 Task: Explore the beauty section on Ajio and browse various products.
Action: Mouse moved to (209, 254)
Screenshot: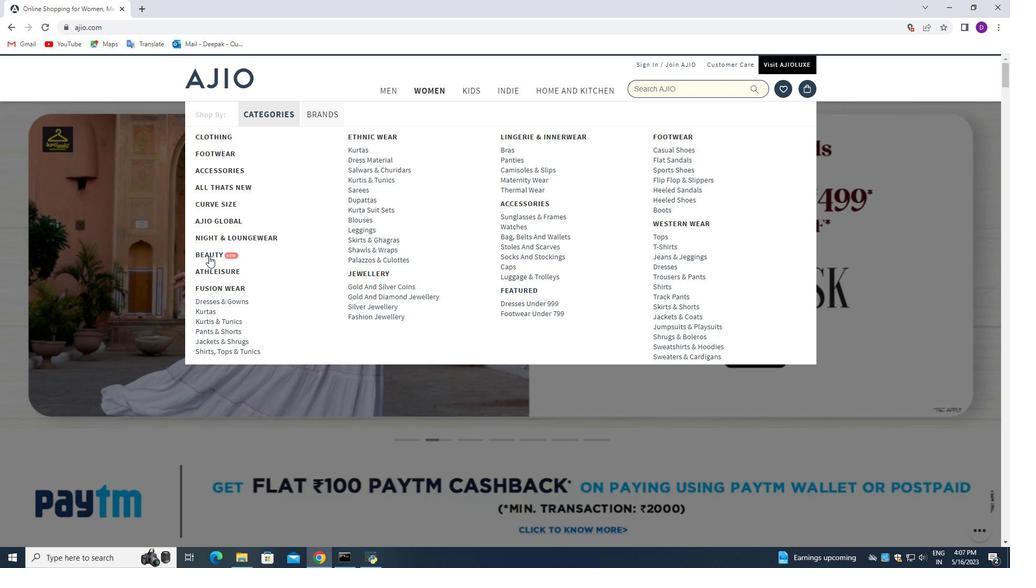 
Action: Mouse pressed left at (209, 254)
Screenshot: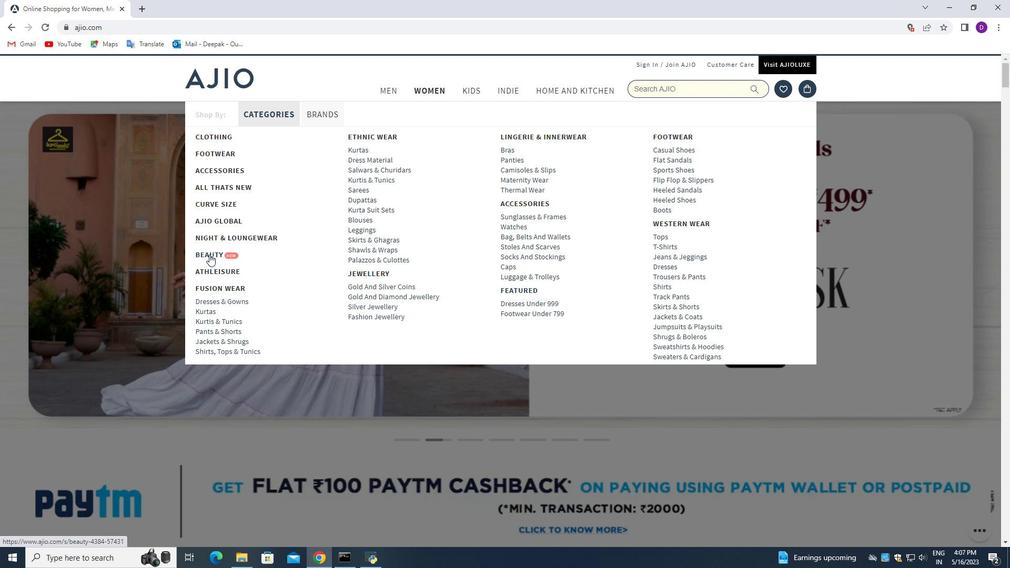 
Action: Mouse pressed left at (209, 254)
Screenshot: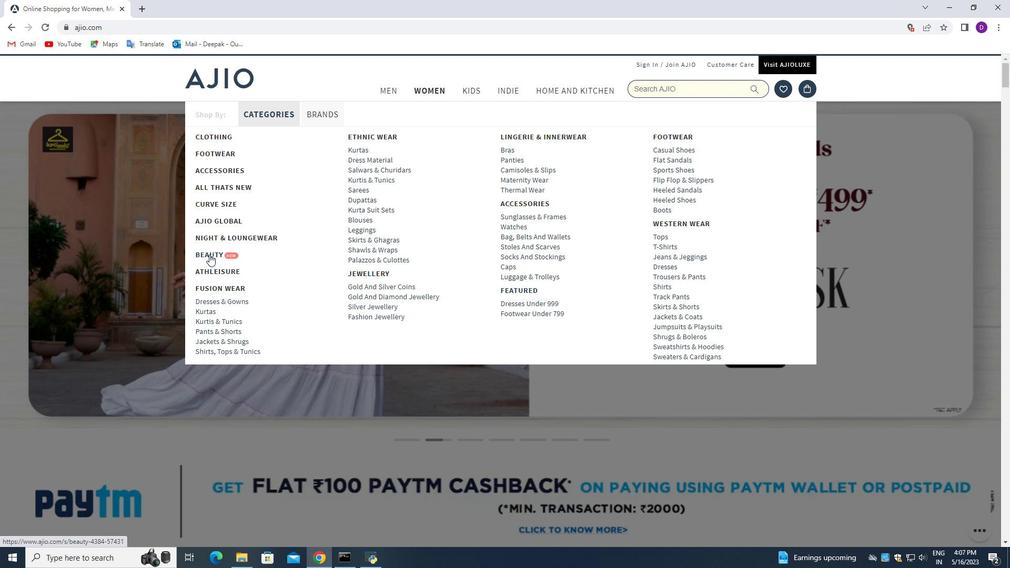 
Action: Mouse moved to (473, 300)
Screenshot: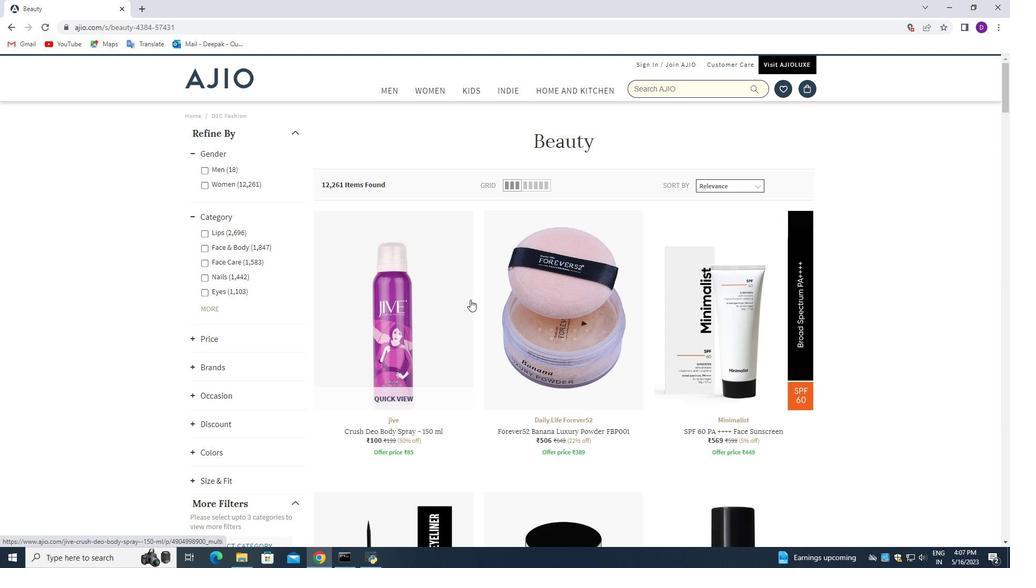 
Action: Mouse scrolled (473, 299) with delta (0, 0)
Screenshot: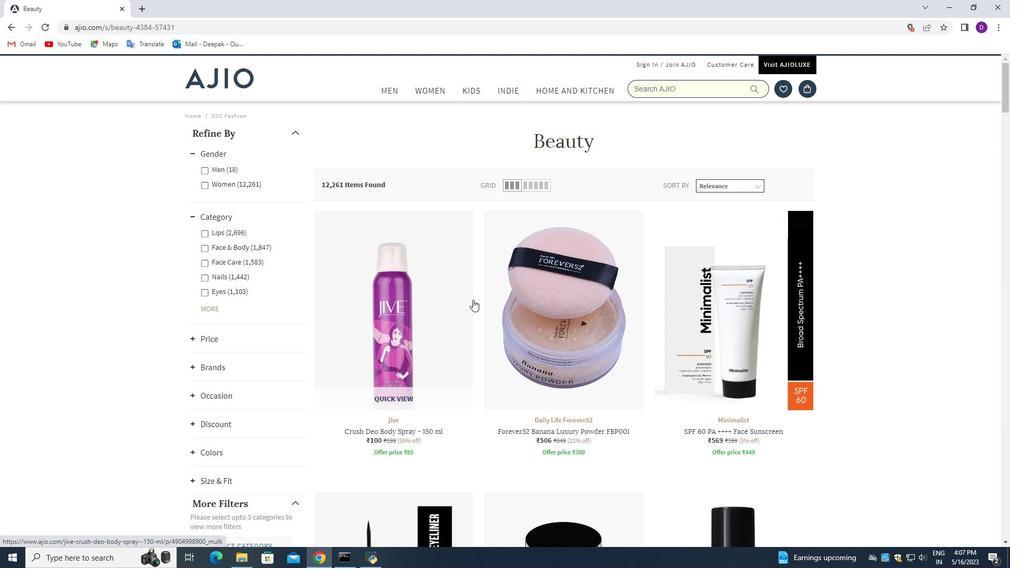 
Action: Mouse scrolled (473, 300) with delta (0, 0)
Screenshot: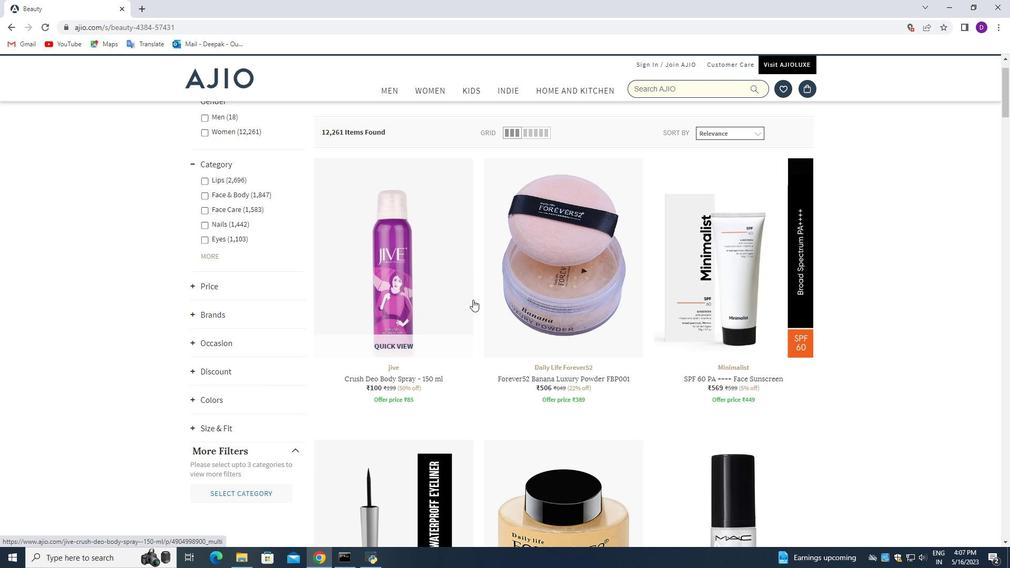 
Action: Mouse moved to (515, 292)
Screenshot: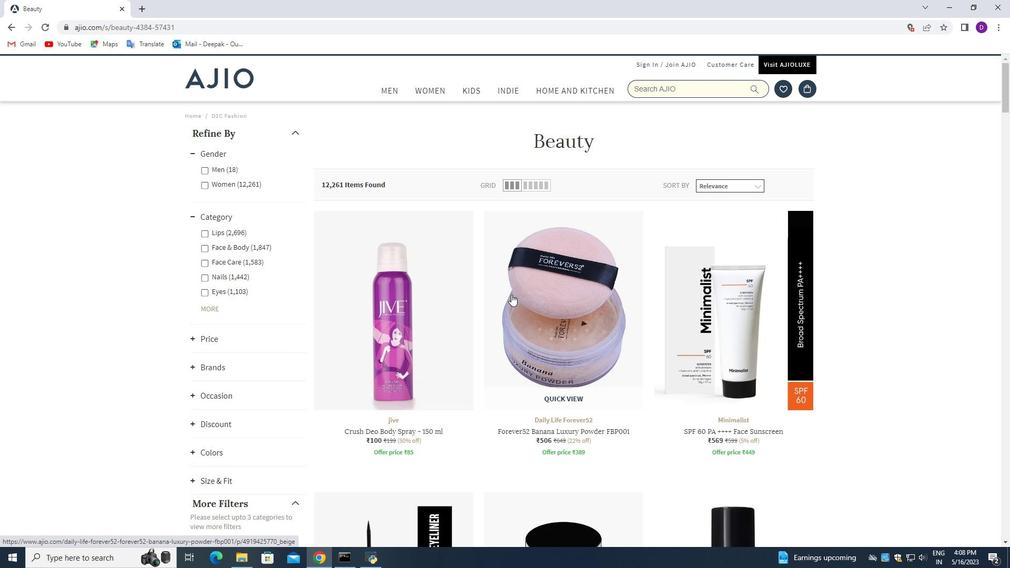 
Action: Mouse scrolled (515, 292) with delta (0, 0)
Screenshot: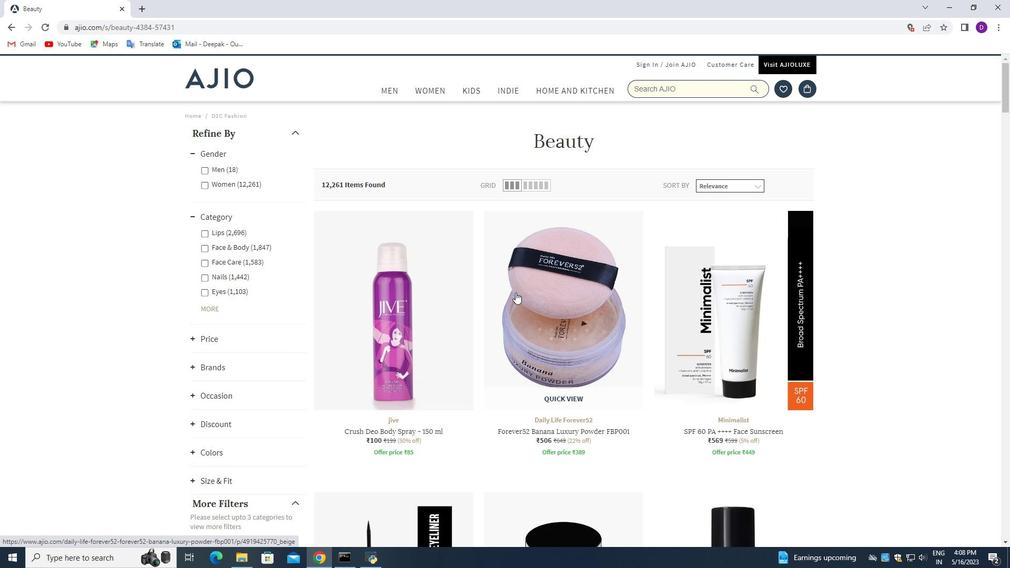 
Action: Mouse scrolled (515, 292) with delta (0, 0)
Screenshot: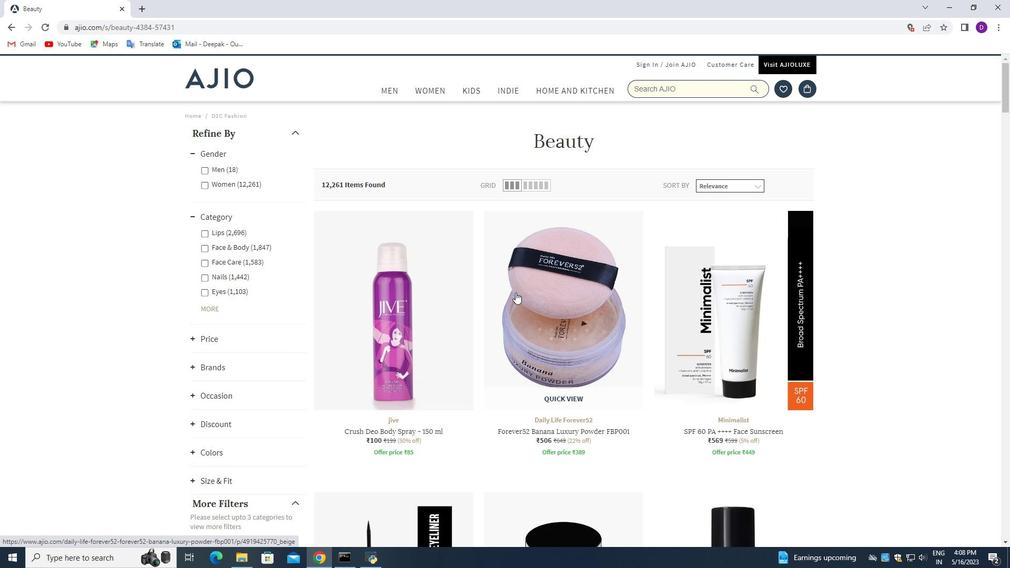 
Action: Mouse scrolled (515, 292) with delta (0, 0)
Screenshot: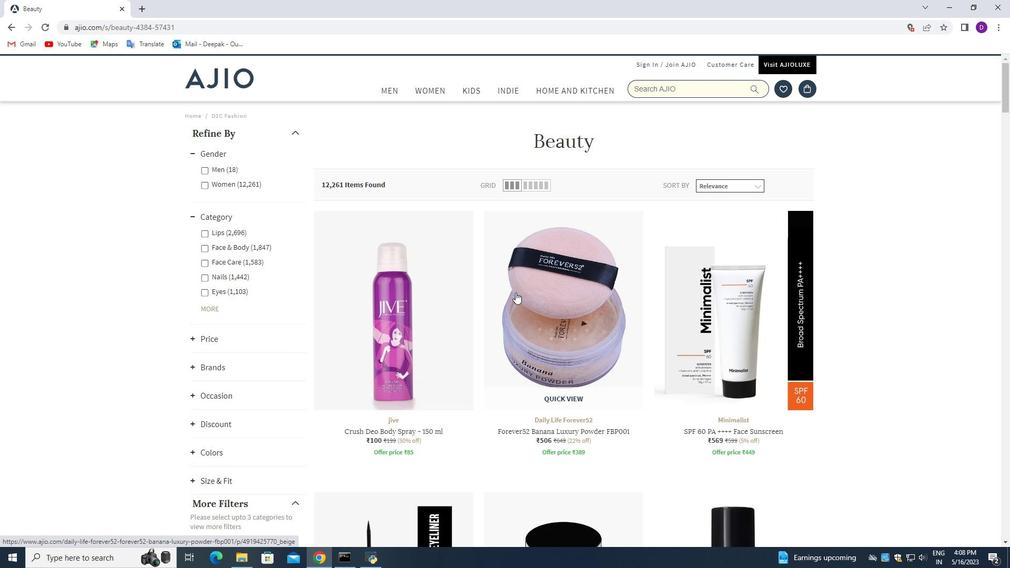 
Action: Mouse moved to (516, 292)
Screenshot: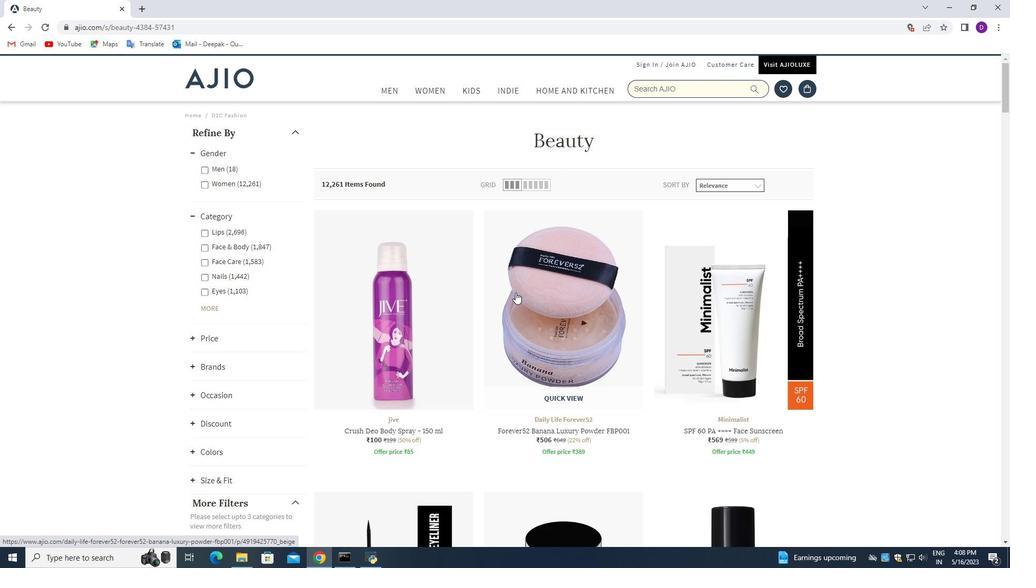 
Action: Mouse scrolled (516, 292) with delta (0, 0)
Screenshot: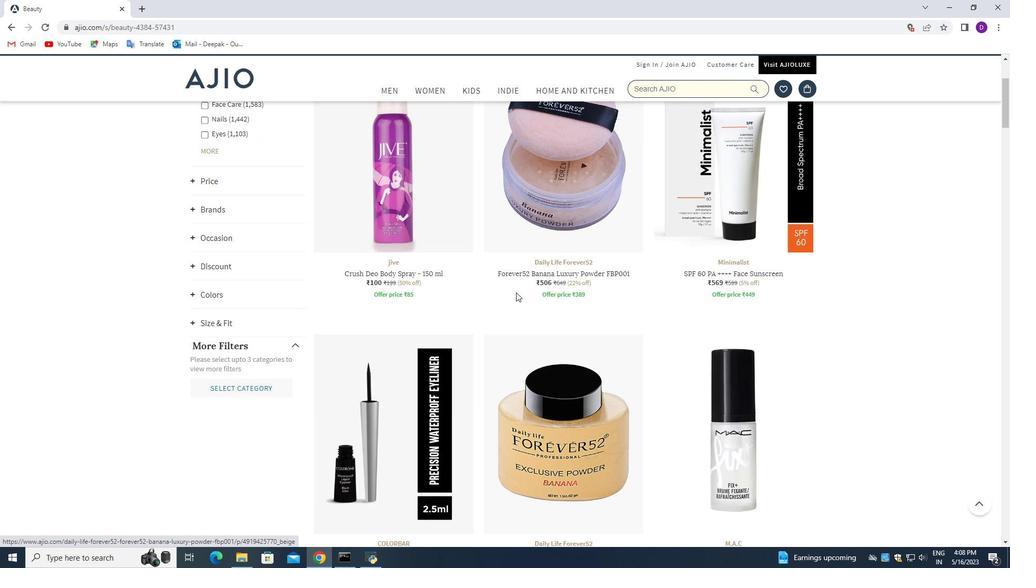 
Action: Mouse scrolled (516, 292) with delta (0, 0)
Screenshot: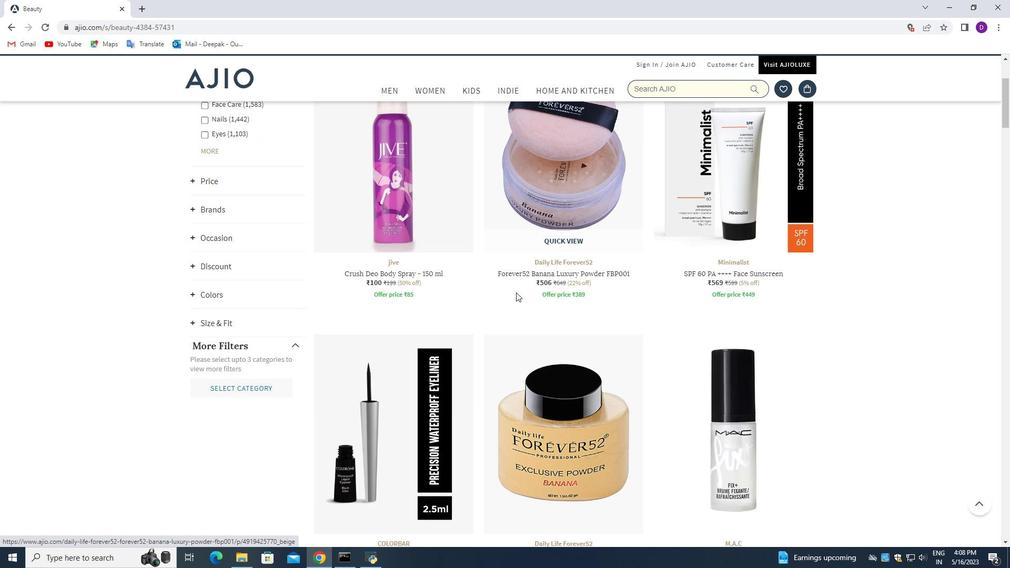 
Action: Mouse scrolled (516, 292) with delta (0, 0)
Screenshot: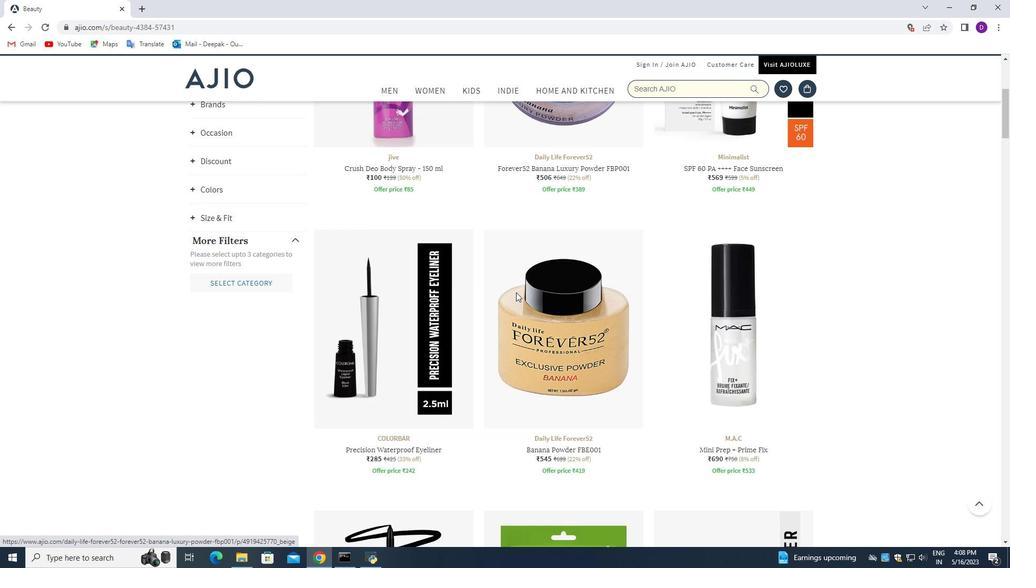 
Action: Mouse scrolled (516, 292) with delta (0, 0)
Screenshot: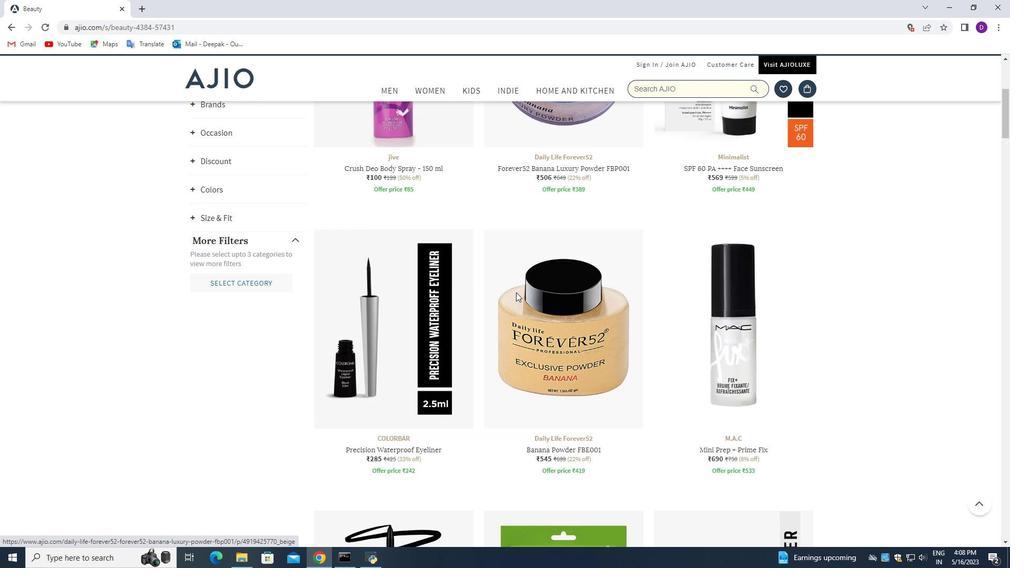 
Action: Mouse scrolled (516, 292) with delta (0, 0)
Screenshot: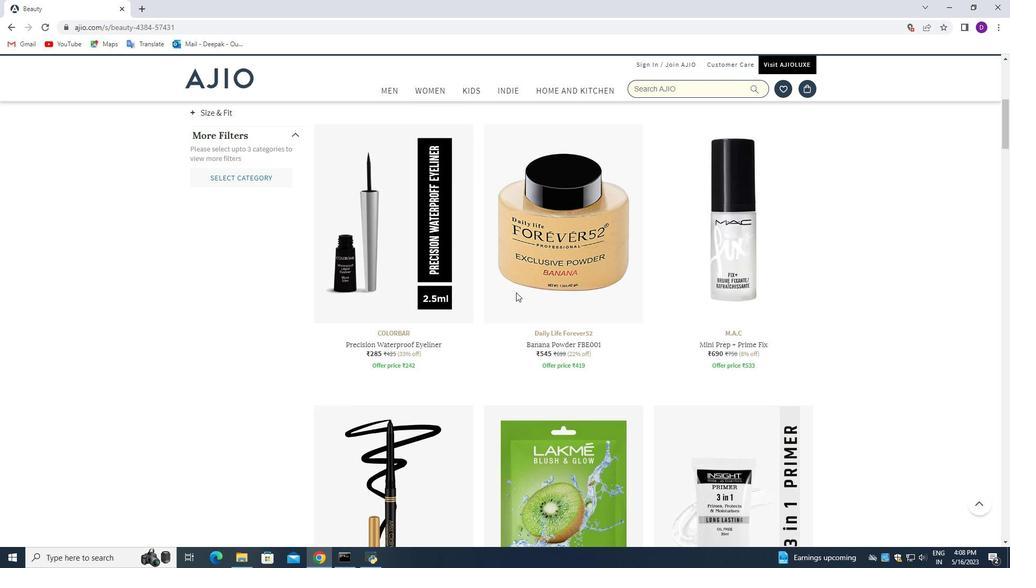 
Action: Mouse scrolled (516, 292) with delta (0, 0)
Screenshot: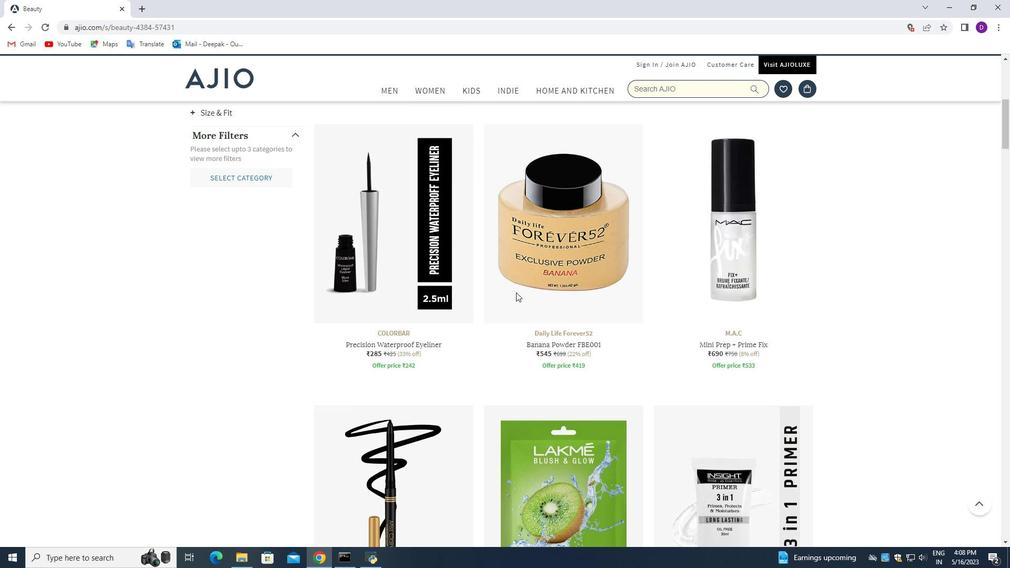 
Action: Mouse scrolled (516, 292) with delta (0, 0)
Screenshot: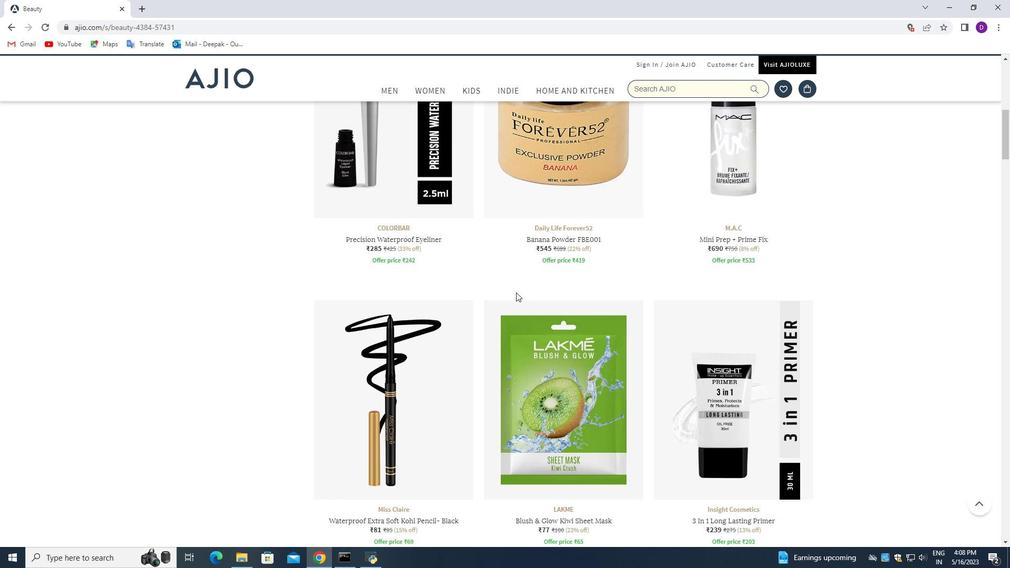 
Action: Mouse scrolled (516, 292) with delta (0, 0)
Screenshot: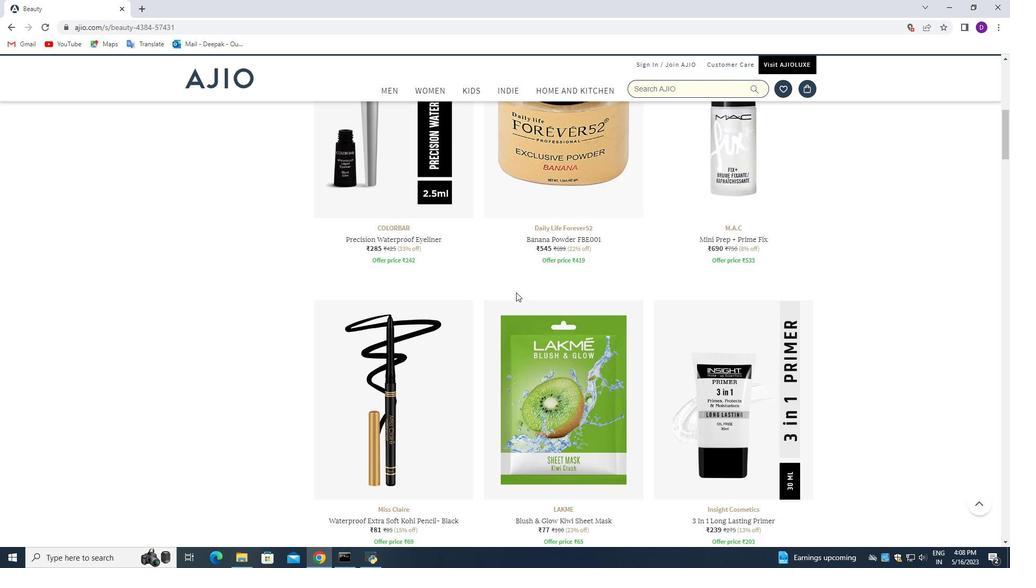 
Action: Mouse scrolled (516, 292) with delta (0, 0)
Screenshot: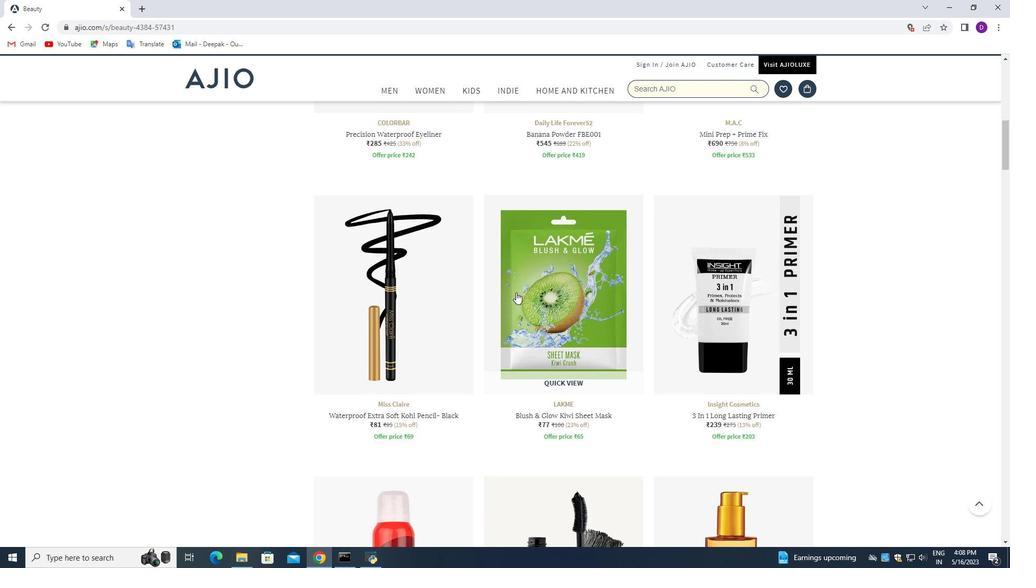 
Action: Mouse scrolled (516, 292) with delta (0, 0)
Screenshot: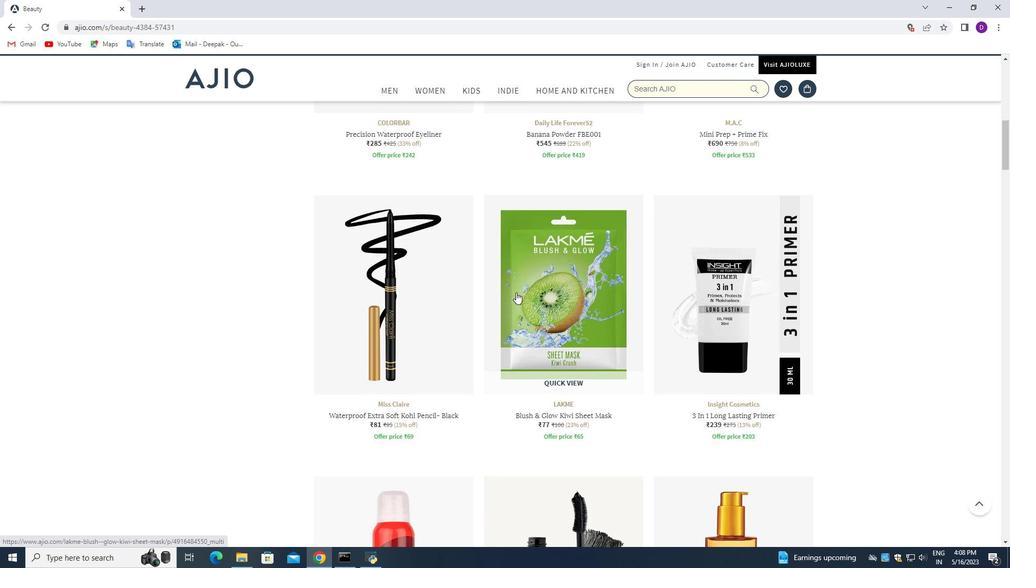 
Action: Mouse scrolled (516, 292) with delta (0, 0)
Screenshot: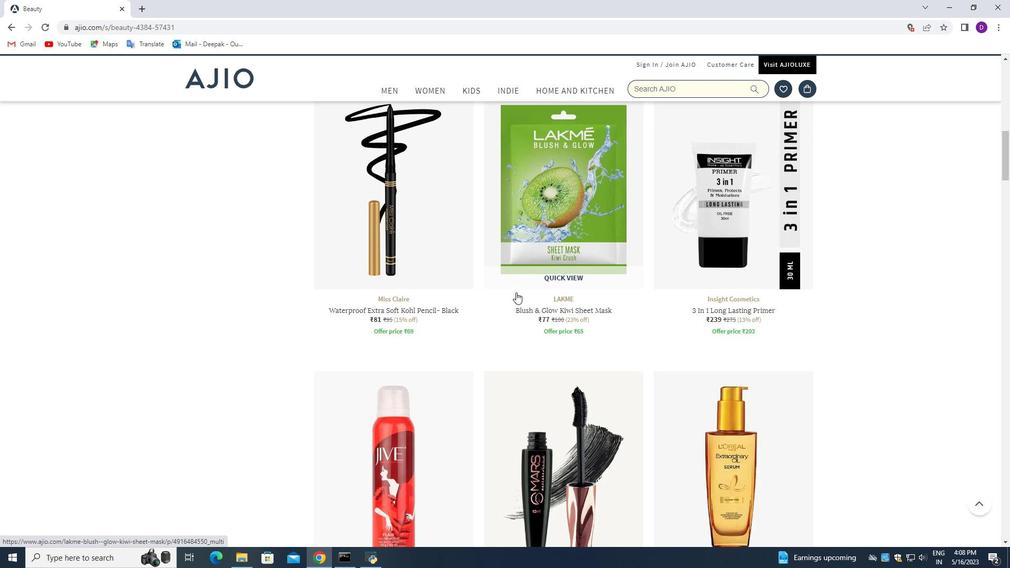 
Action: Mouse scrolled (516, 292) with delta (0, 0)
Screenshot: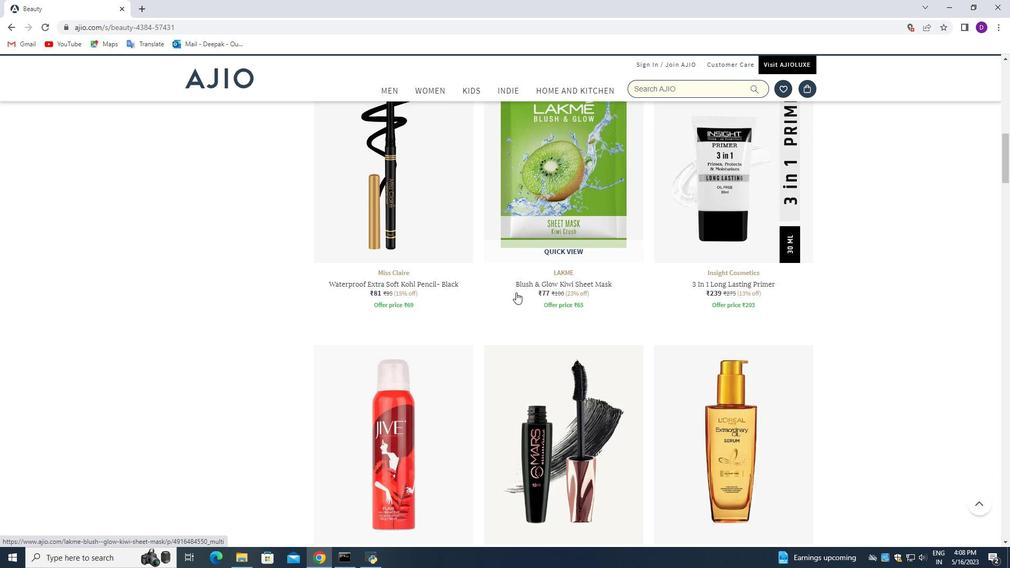 
Action: Mouse scrolled (516, 292) with delta (0, 0)
Screenshot: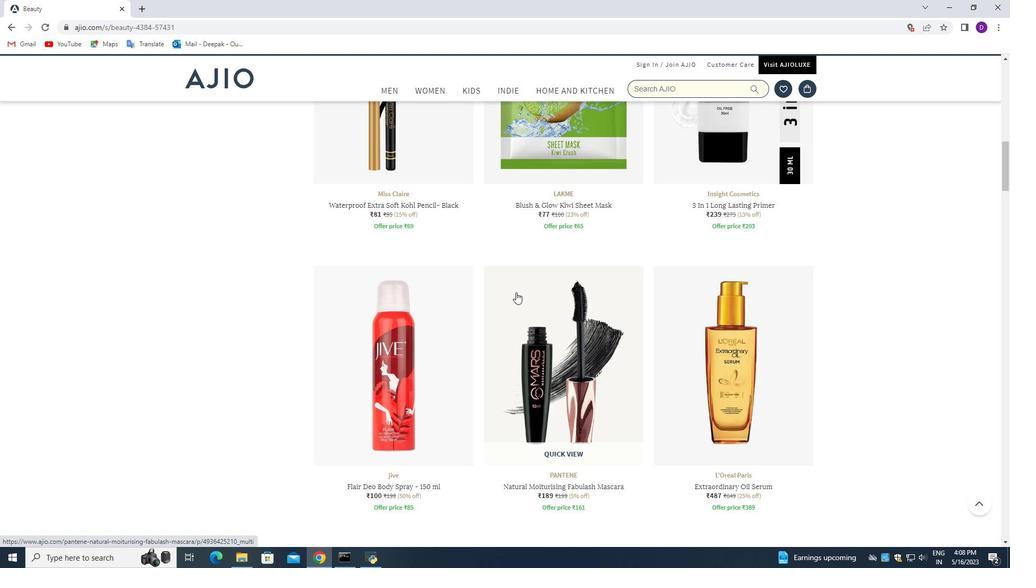 
Action: Mouse scrolled (516, 292) with delta (0, 0)
Screenshot: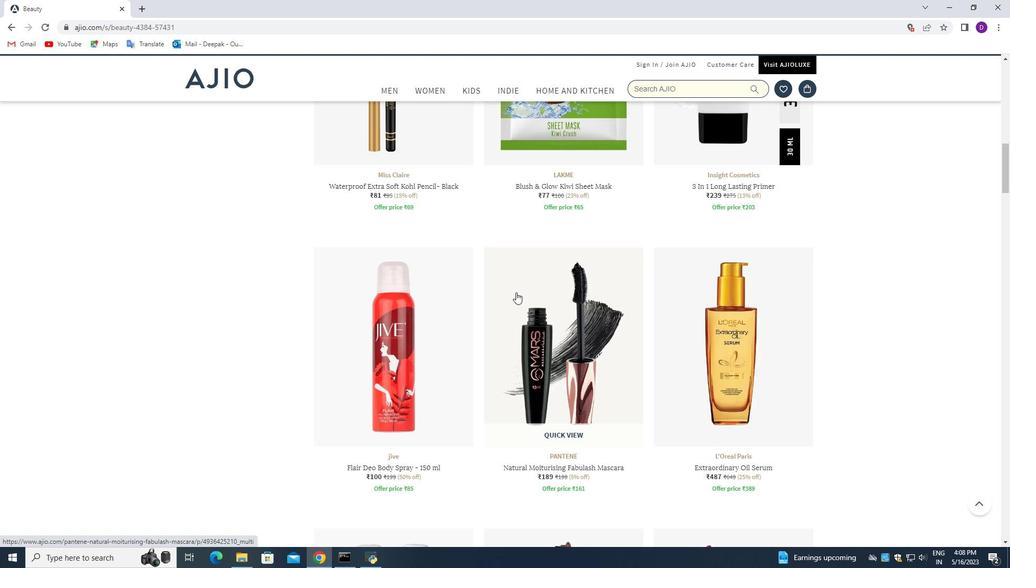 
Action: Mouse scrolled (516, 292) with delta (0, 0)
Screenshot: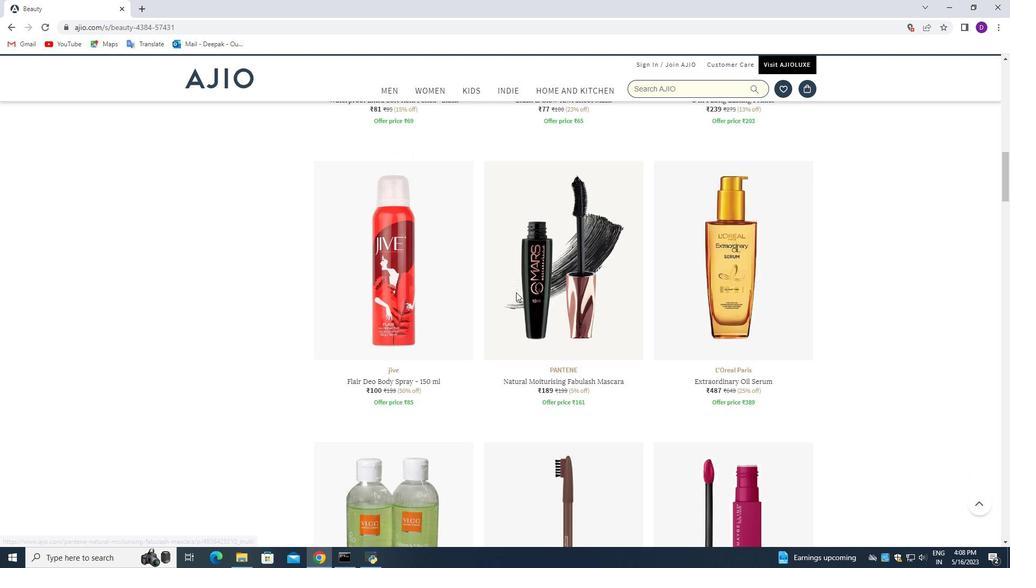 
Action: Mouse moved to (519, 290)
Screenshot: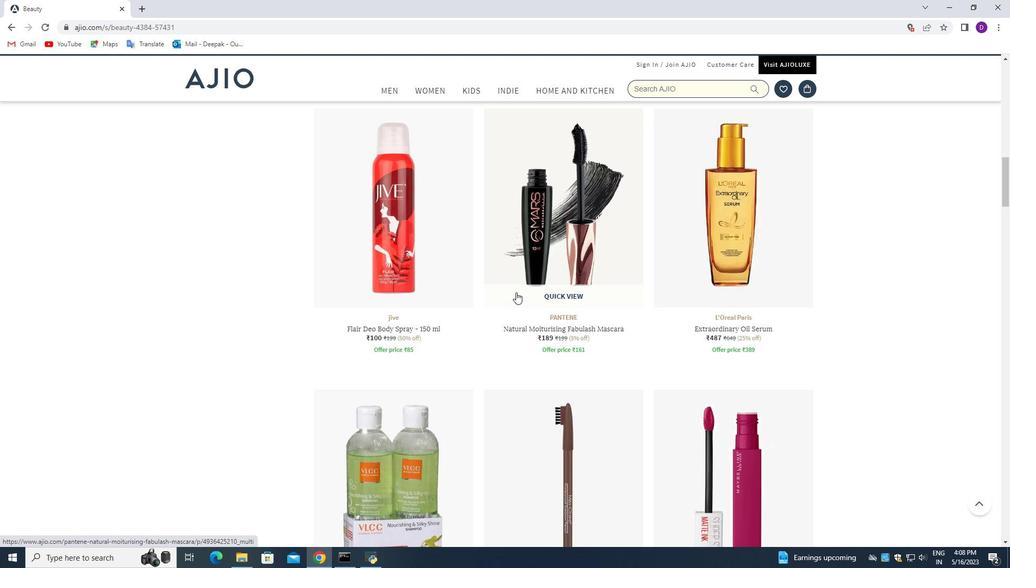 
Action: Mouse scrolled (519, 290) with delta (0, 0)
Screenshot: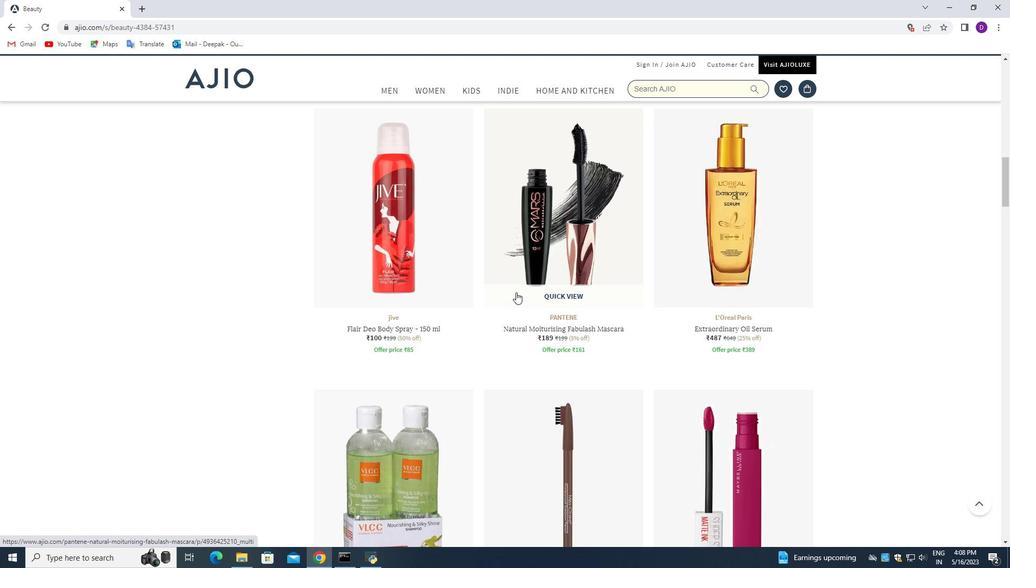 
Action: Mouse moved to (369, 322)
Screenshot: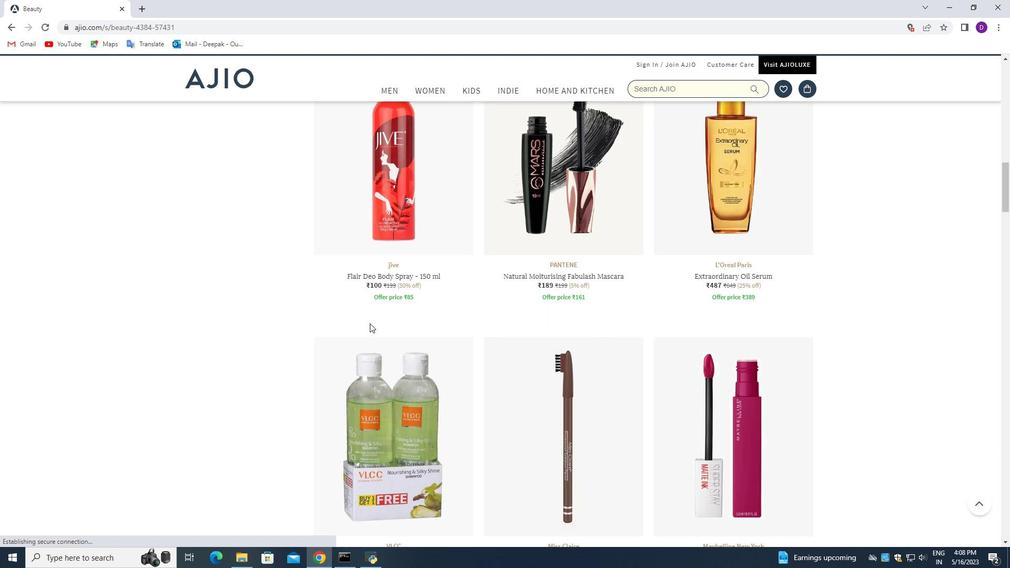 
Action: Mouse scrolled (369, 322) with delta (0, 0)
Screenshot: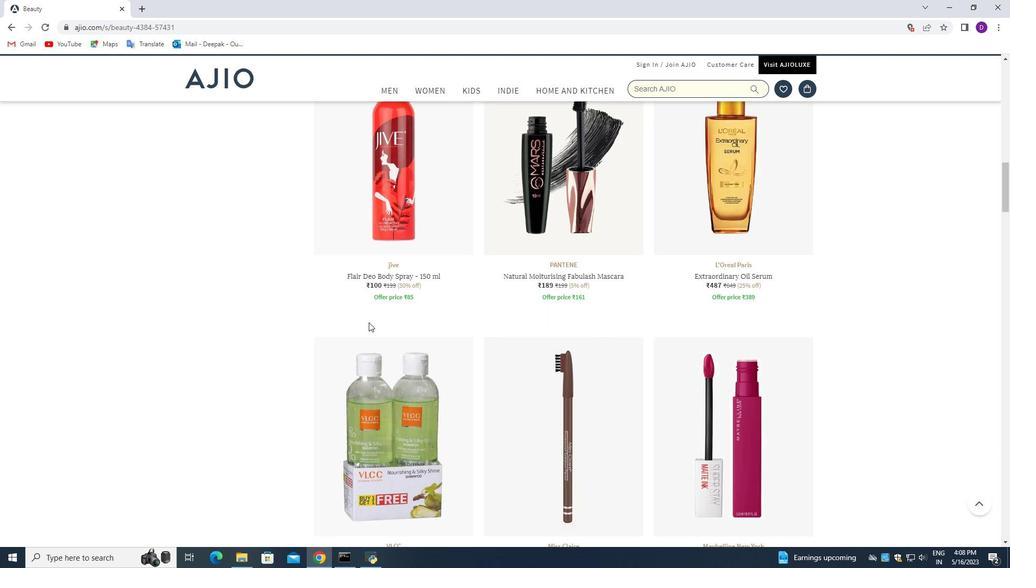 
Action: Mouse moved to (349, 412)
Screenshot: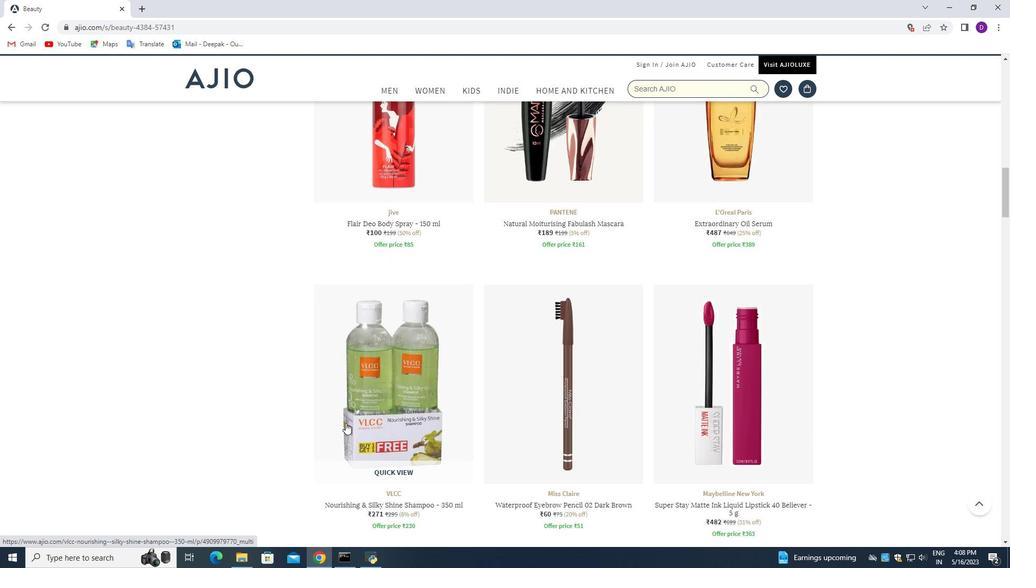 
Action: Mouse scrolled (349, 412) with delta (0, 0)
Screenshot: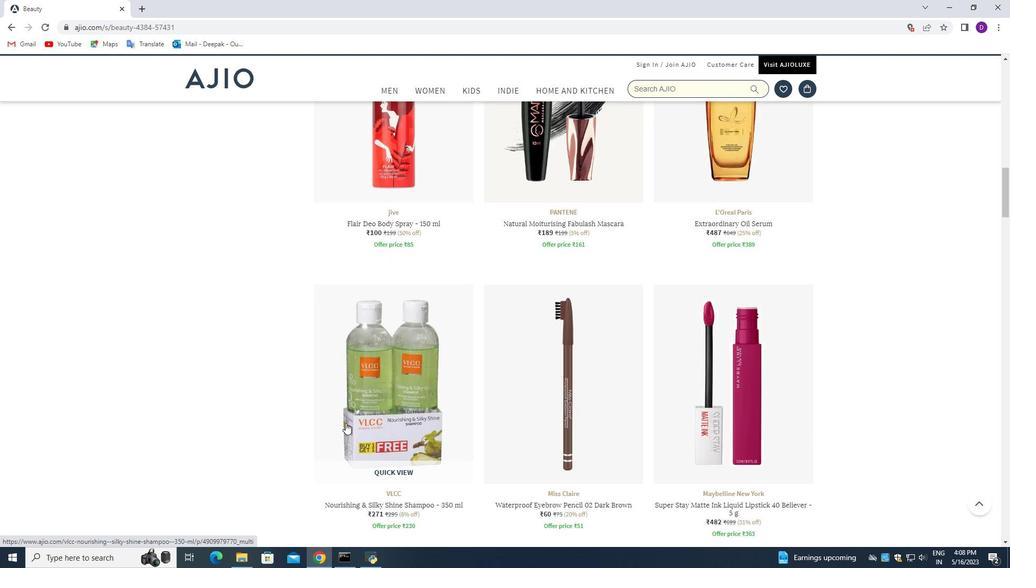 
Action: Mouse moved to (356, 407)
Screenshot: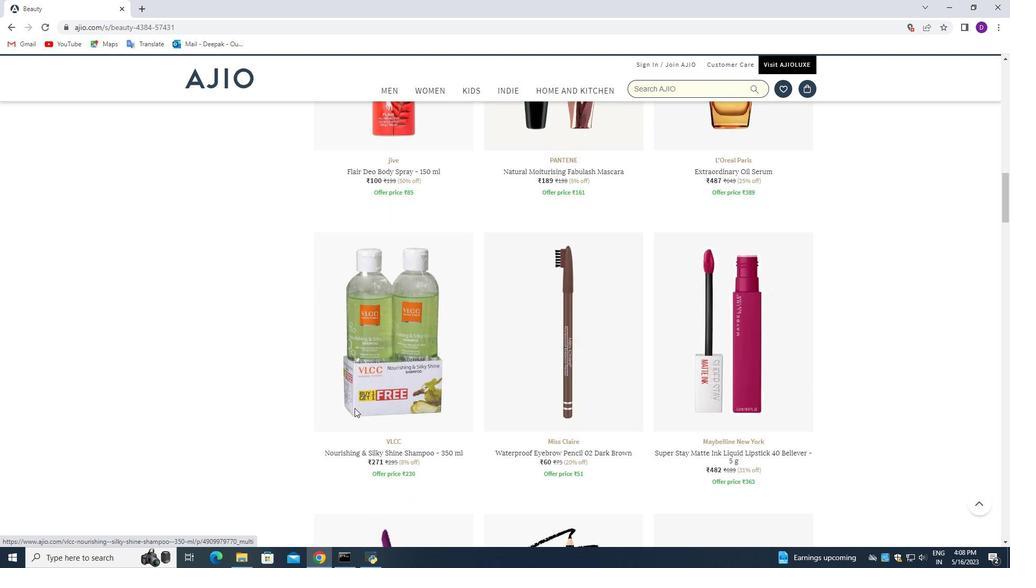 
Action: Mouse scrolled (356, 406) with delta (0, 0)
Screenshot: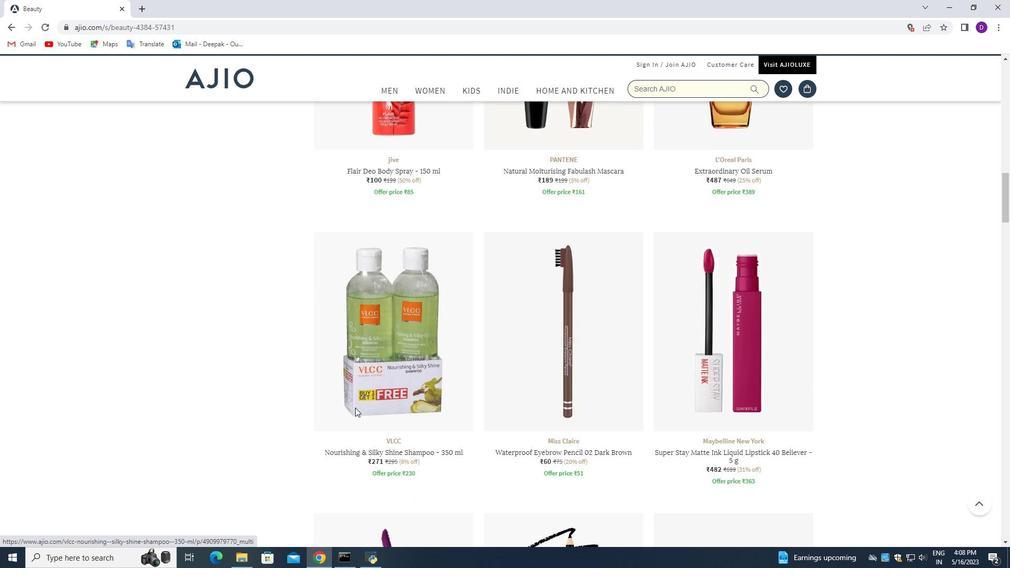 
Action: Mouse moved to (698, 418)
Screenshot: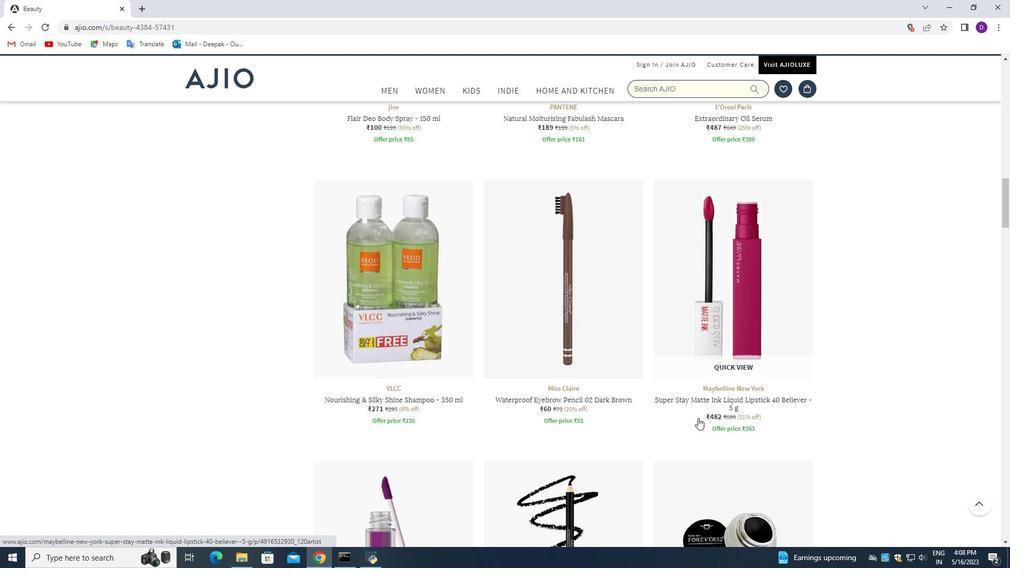 
Action: Mouse scrolled (698, 418) with delta (0, 0)
Screenshot: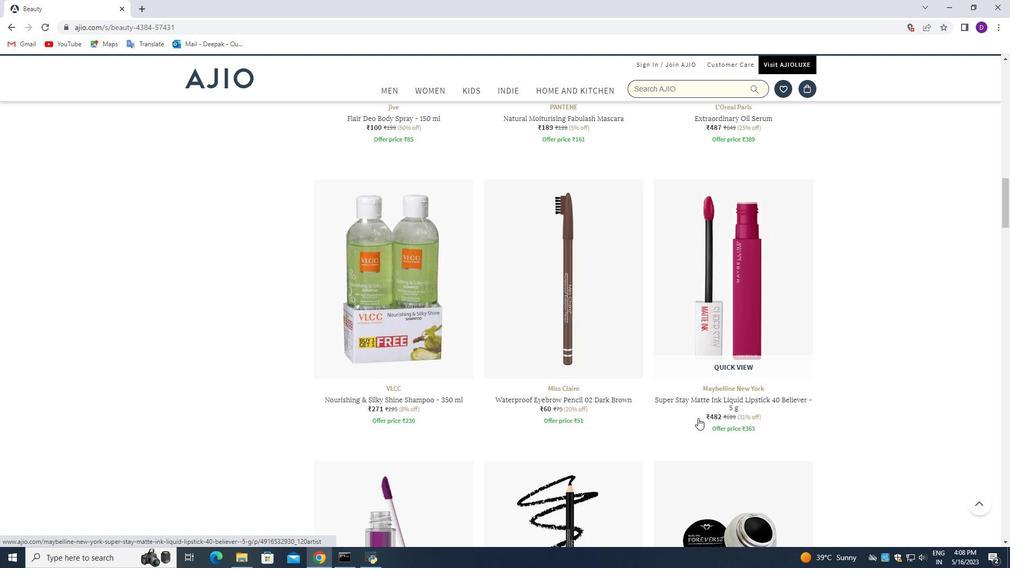 
Action: Mouse moved to (495, 407)
Screenshot: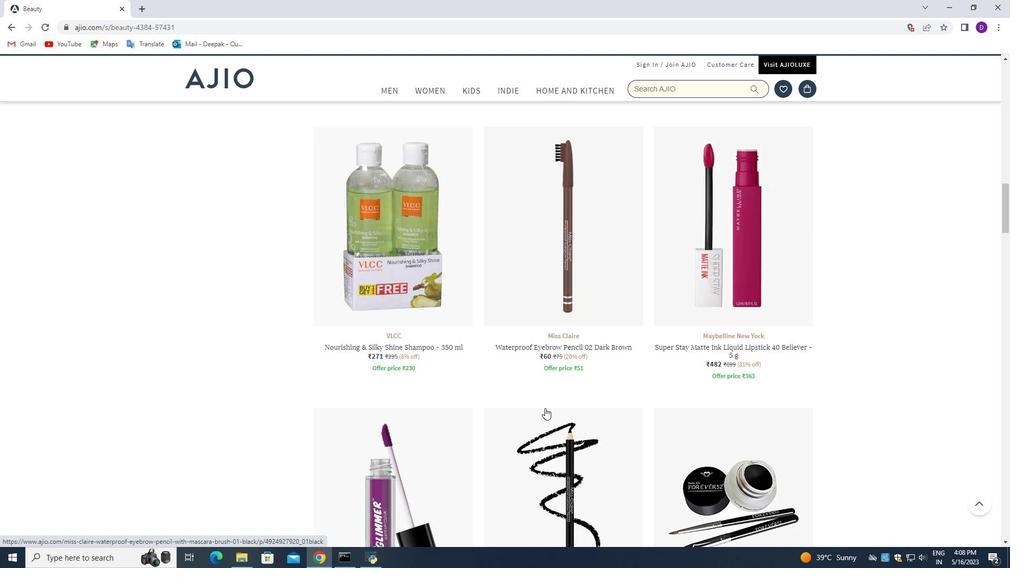 
Action: Mouse scrolled (498, 406) with delta (0, 0)
Screenshot: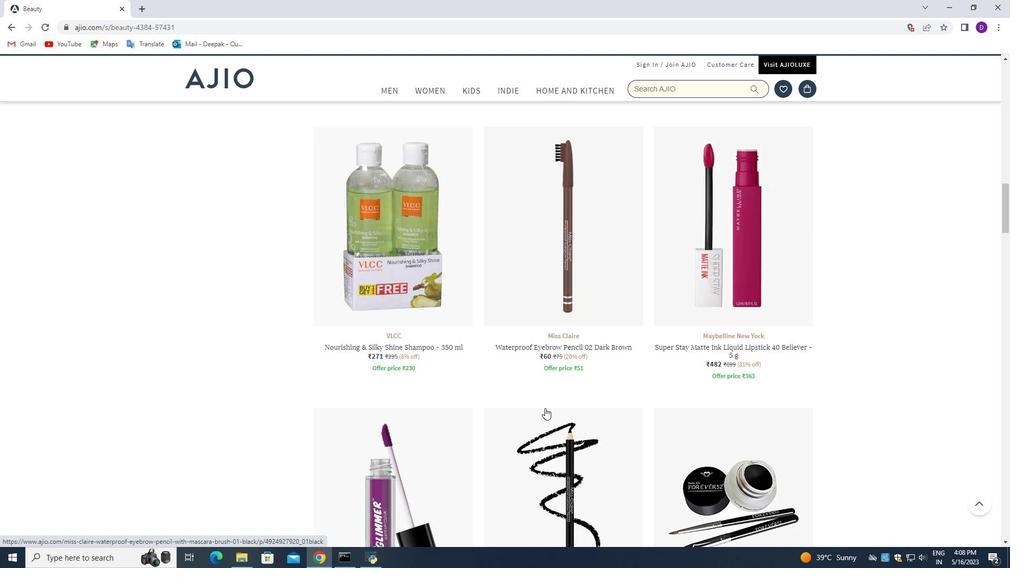 
Action: Mouse moved to (464, 398)
Screenshot: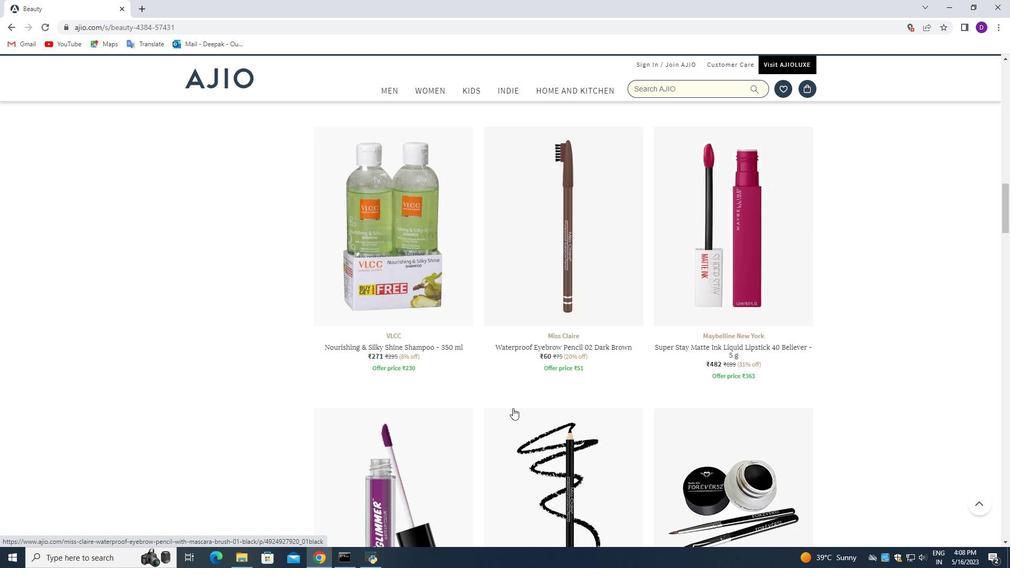 
Action: Mouse scrolled (468, 399) with delta (0, 0)
Screenshot: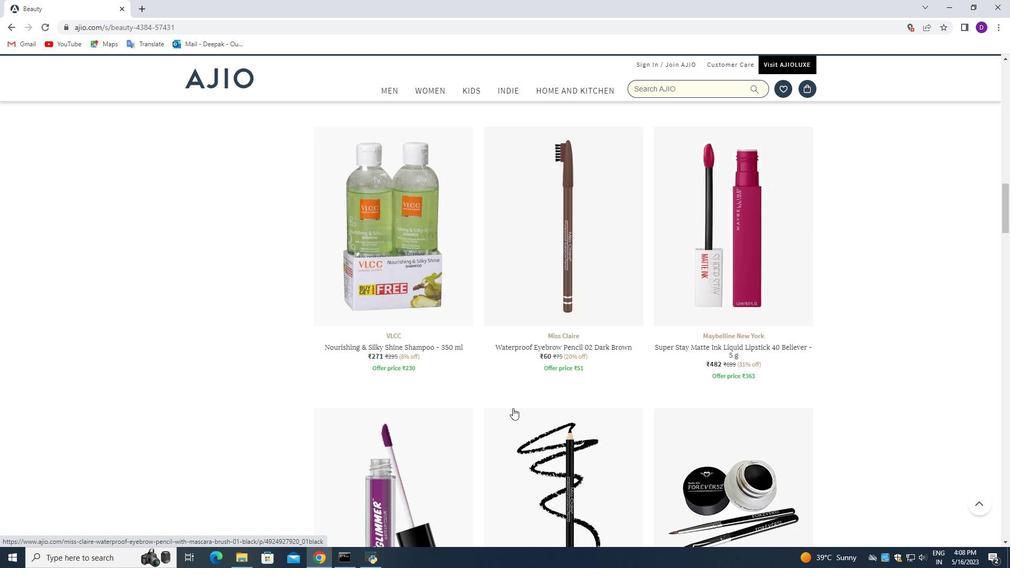 
Action: Mouse moved to (450, 393)
Screenshot: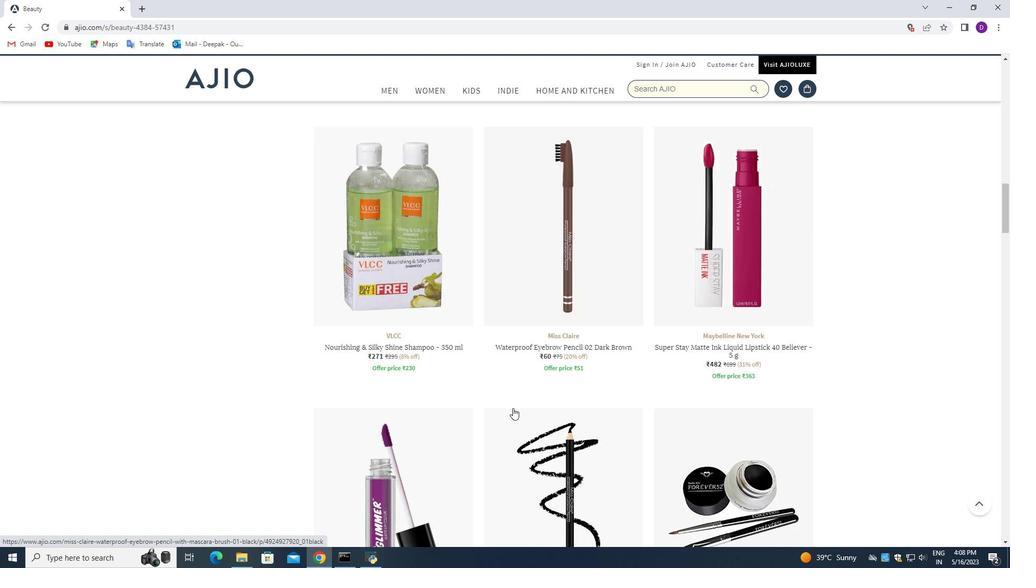 
Action: Mouse scrolled (450, 393) with delta (0, 0)
Screenshot: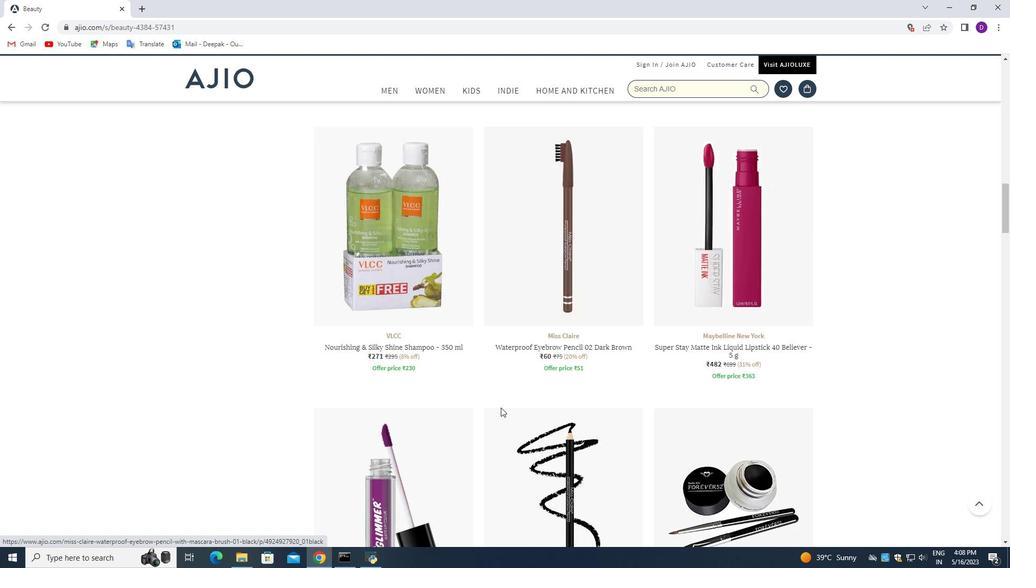 
Action: Mouse moved to (366, 374)
Screenshot: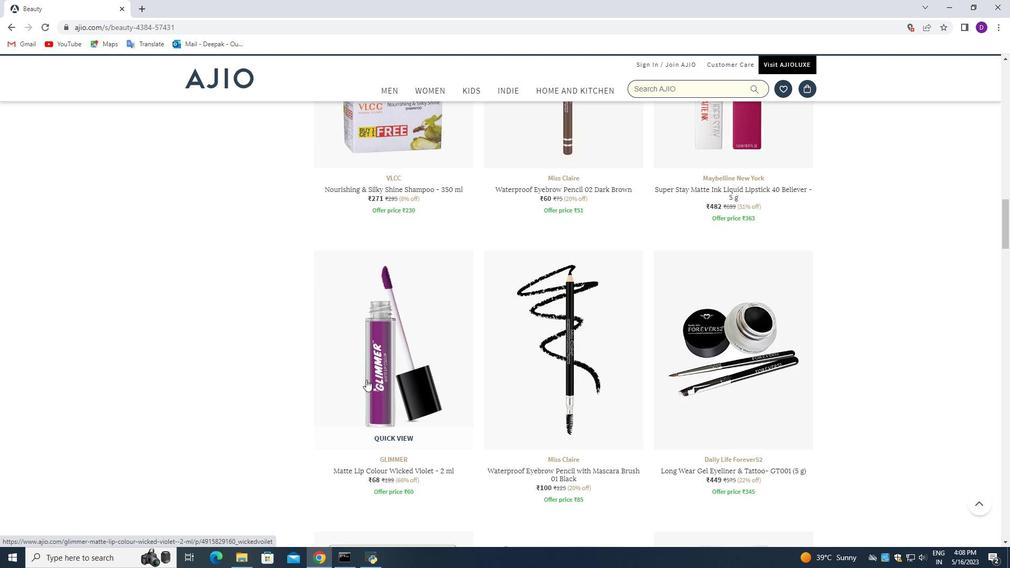 
Action: Mouse pressed left at (366, 374)
Screenshot: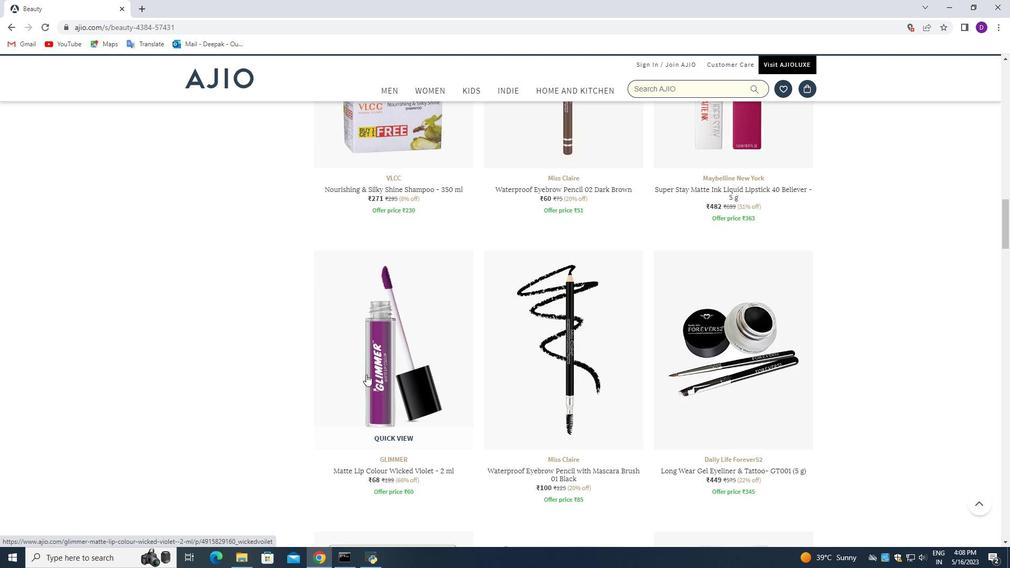 
Action: Mouse moved to (483, 364)
Screenshot: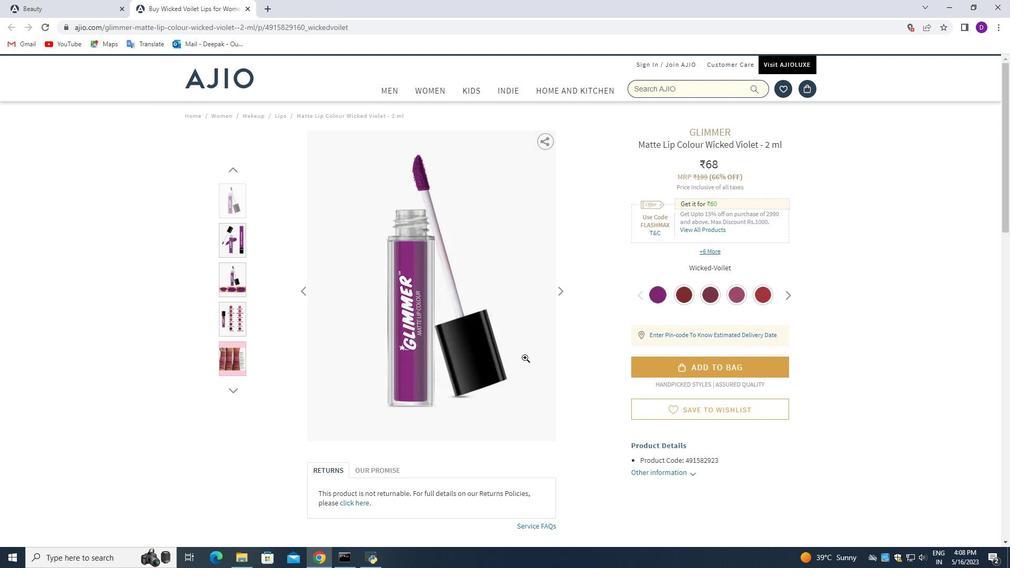 
Action: Mouse scrolled (483, 364) with delta (0, 0)
Screenshot: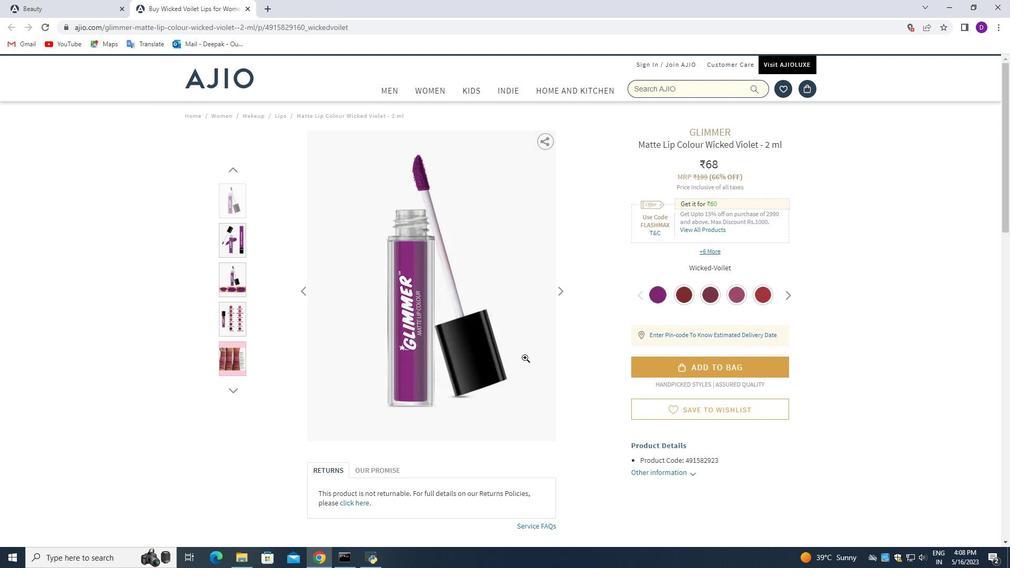 
Action: Mouse moved to (478, 364)
Screenshot: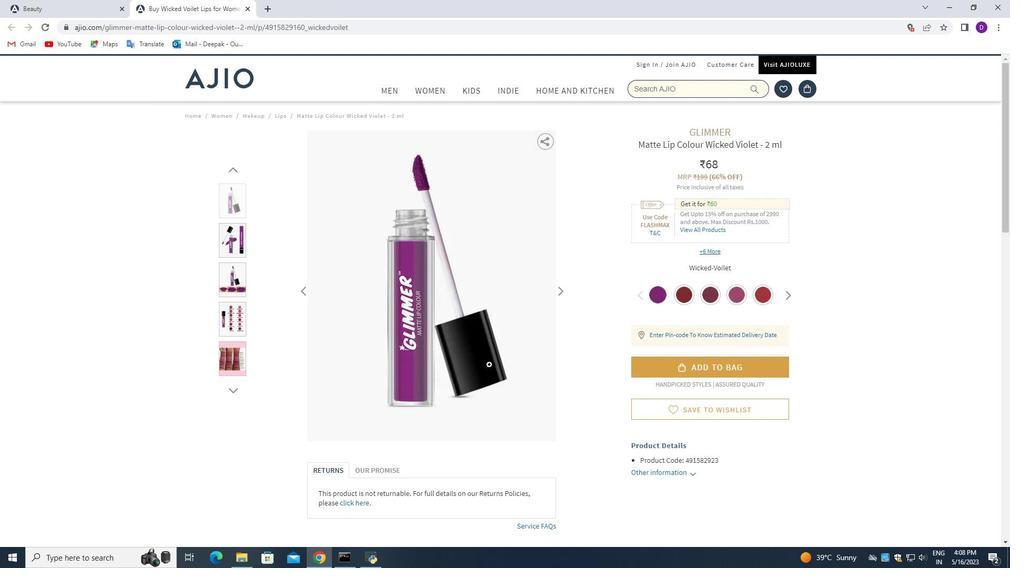 
Action: Mouse scrolled (478, 364) with delta (0, 0)
Screenshot: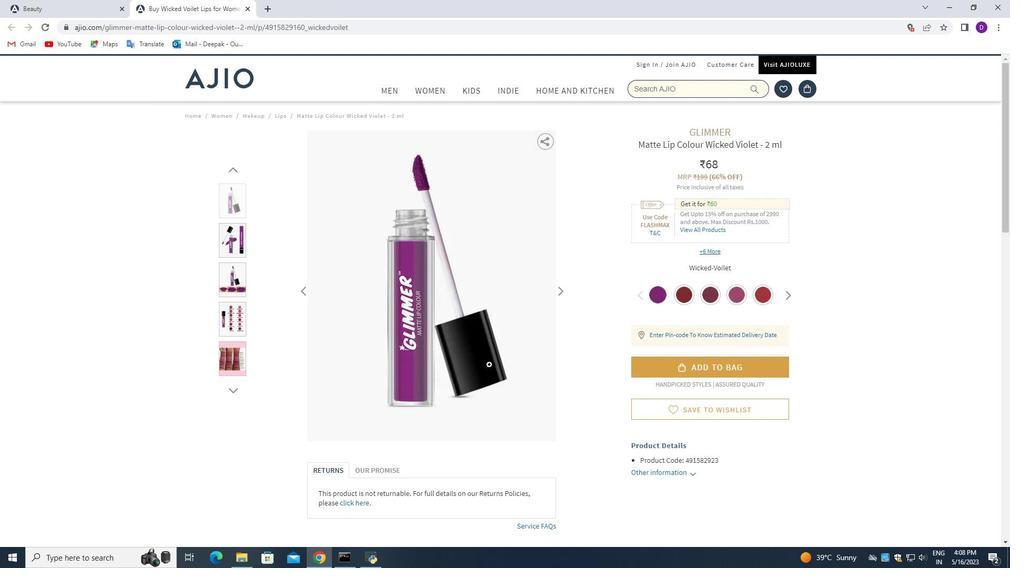 
Action: Mouse moved to (491, 351)
Screenshot: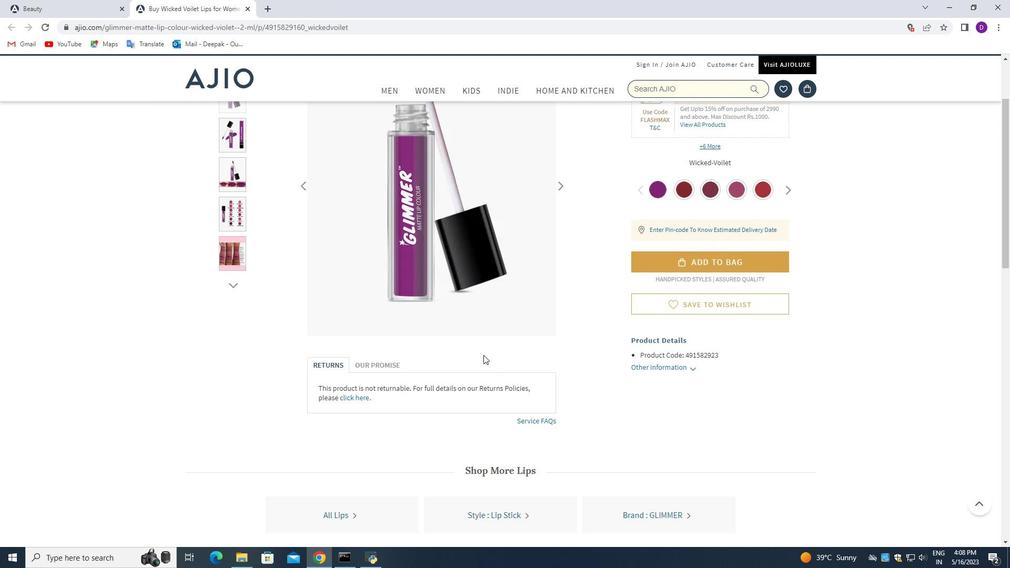 
Action: Mouse scrolled (491, 351) with delta (0, 0)
Screenshot: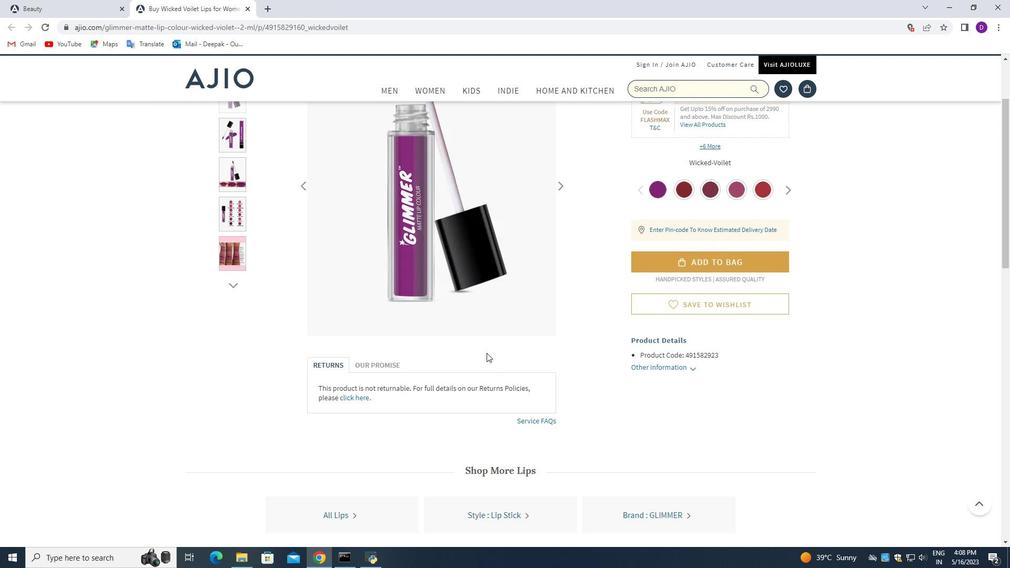 
Action: Mouse scrolled (491, 351) with delta (0, 0)
Screenshot: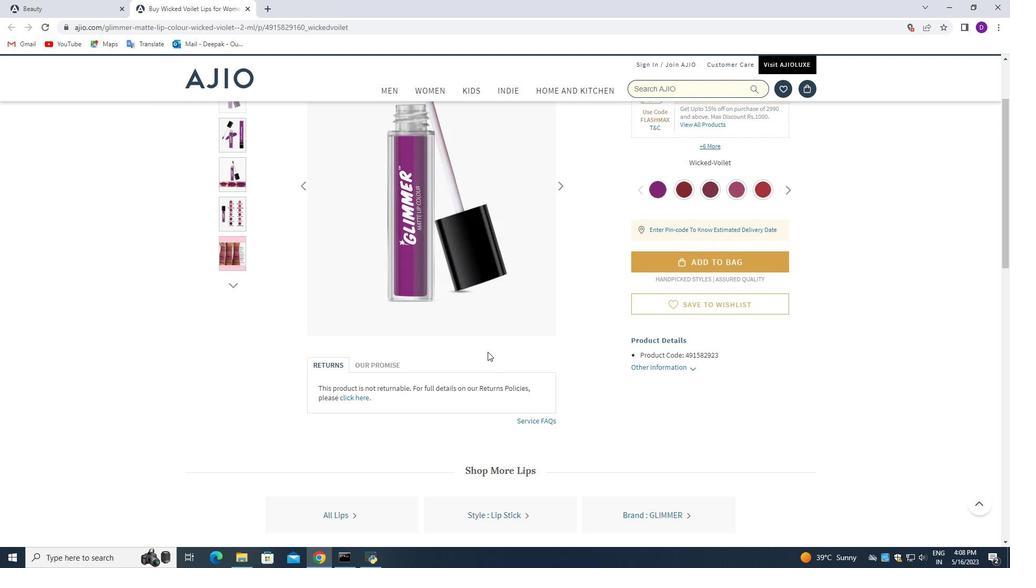 
Action: Mouse moved to (492, 351)
Screenshot: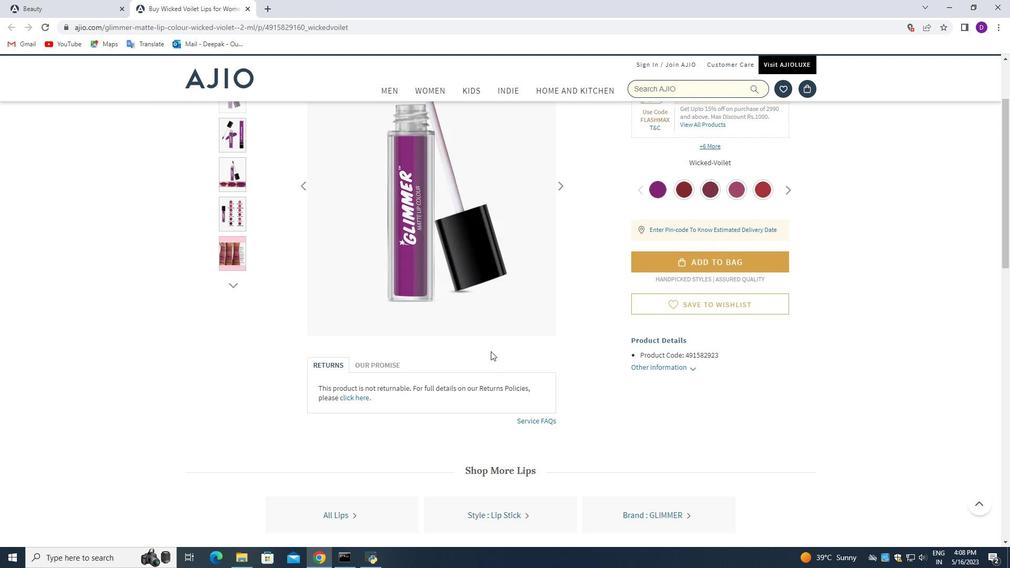 
Action: Mouse scrolled (492, 351) with delta (0, 0)
Screenshot: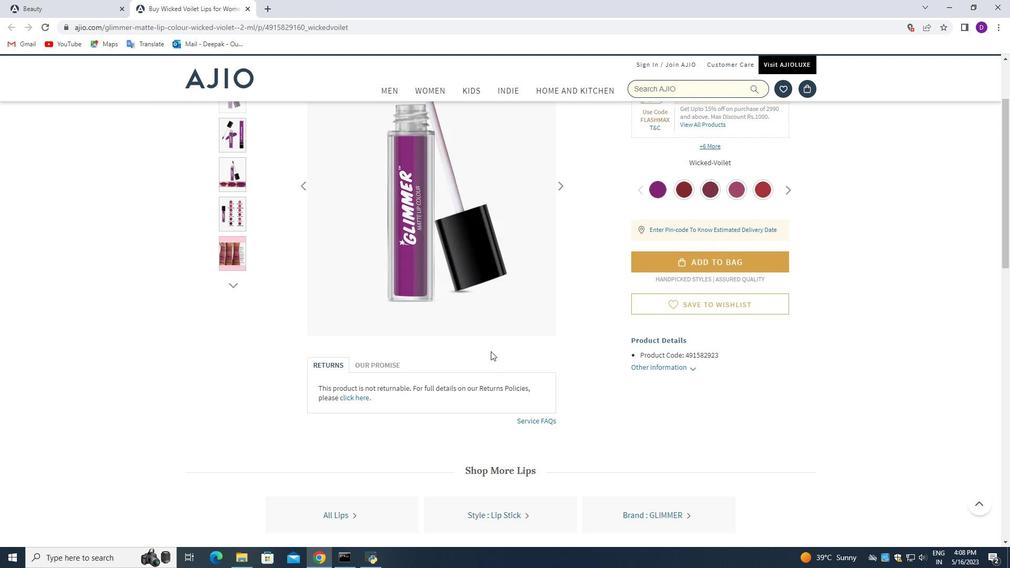 
Action: Mouse moved to (433, 350)
Screenshot: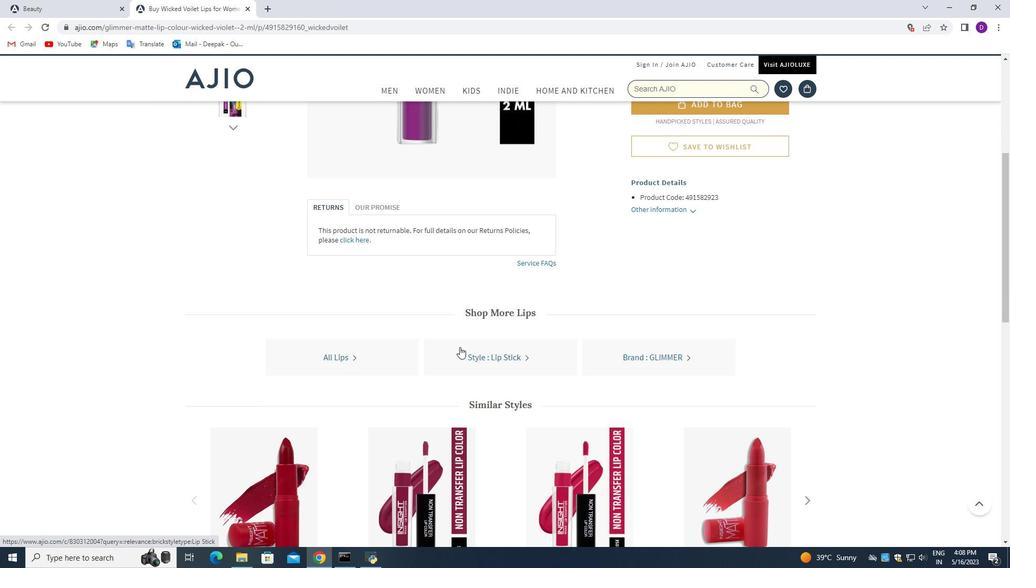 
Action: Mouse scrolled (433, 349) with delta (0, 0)
Screenshot: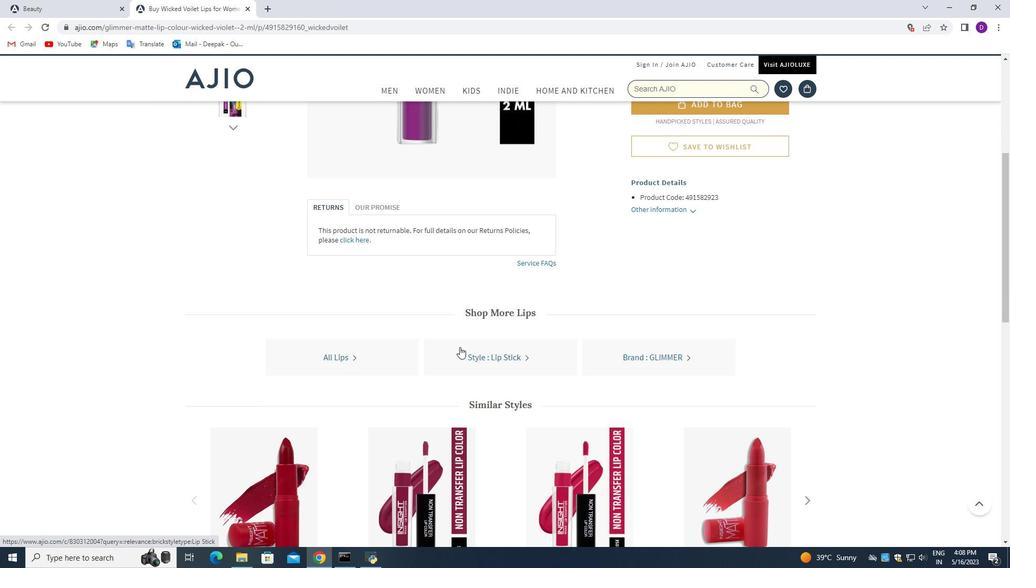 
Action: Mouse moved to (514, 359)
Screenshot: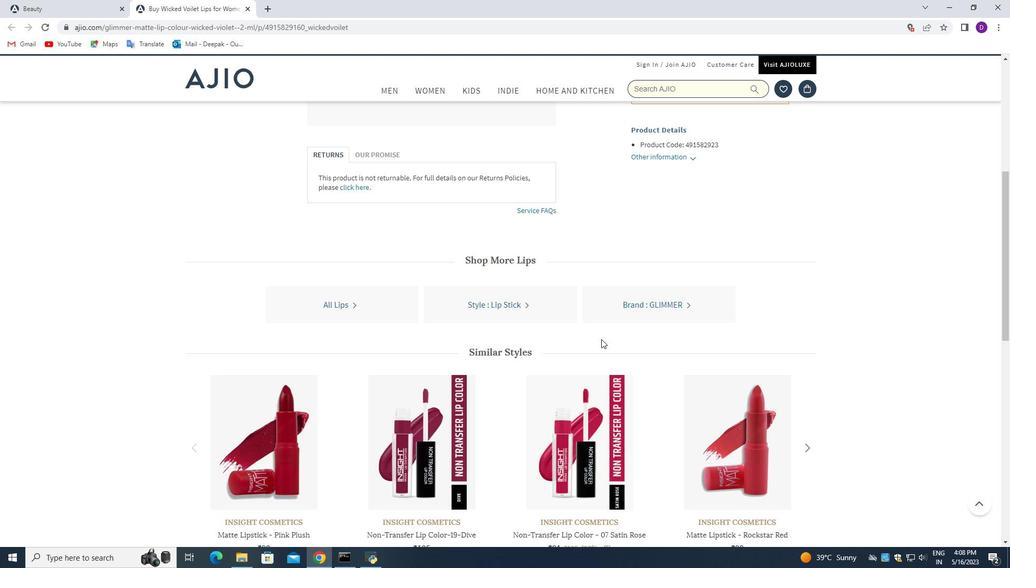 
Action: Mouse scrolled (549, 352) with delta (0, 0)
Screenshot: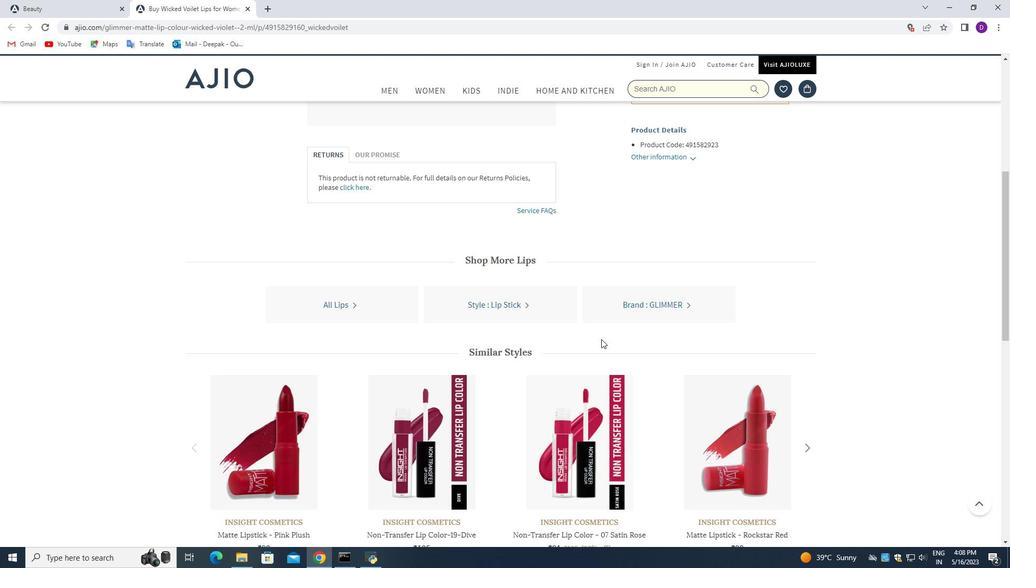 
Action: Mouse moved to (514, 359)
Screenshot: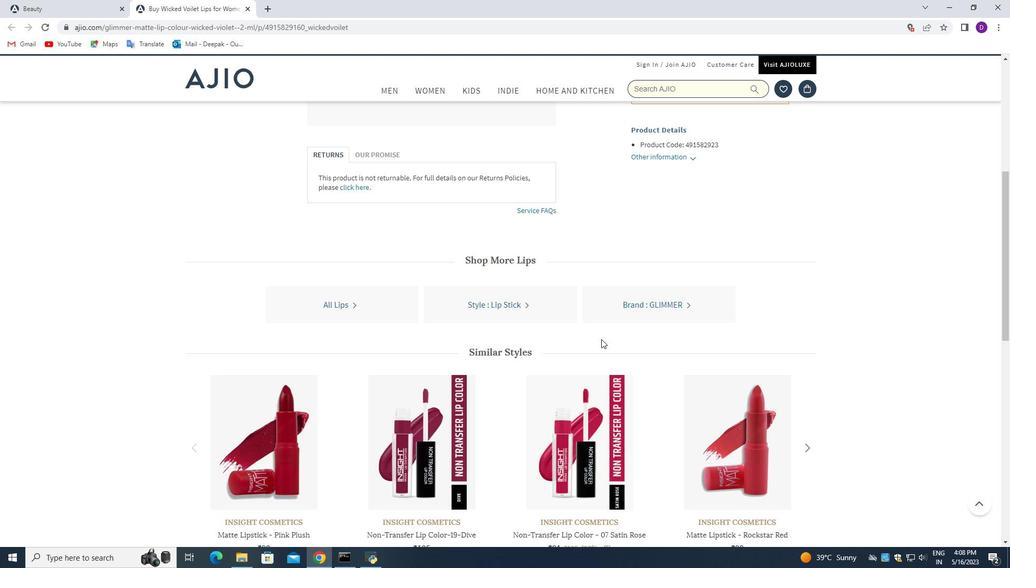 
Action: Mouse scrolled (523, 358) with delta (0, 0)
Screenshot: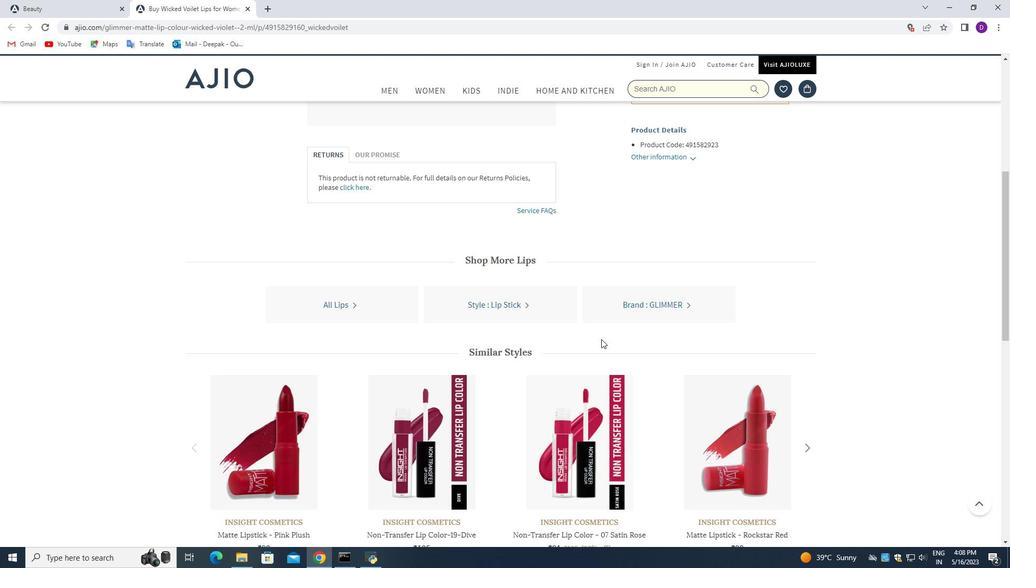 
Action: Mouse moved to (514, 359)
Screenshot: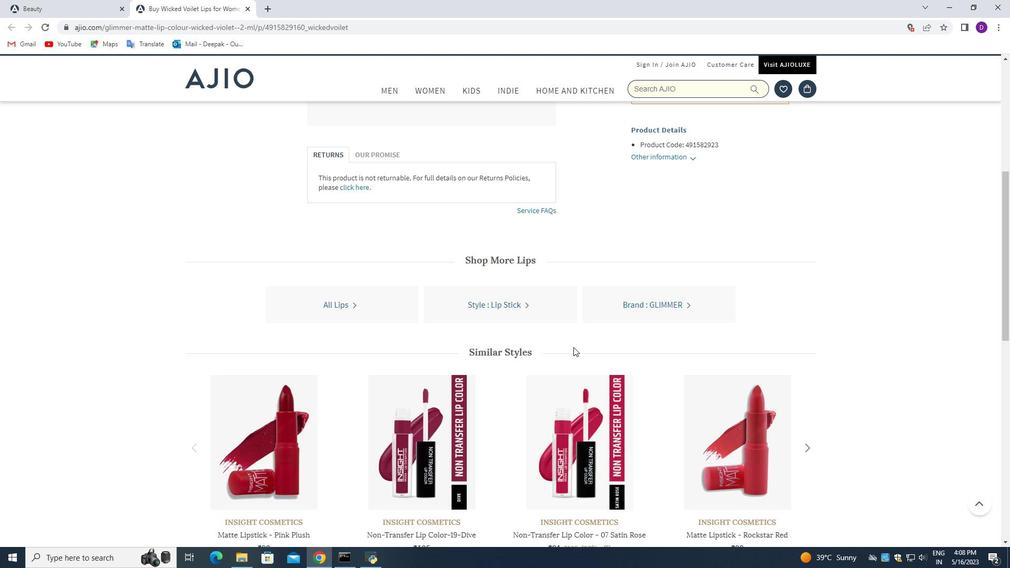 
Action: Mouse scrolled (514, 358) with delta (0, 0)
Screenshot: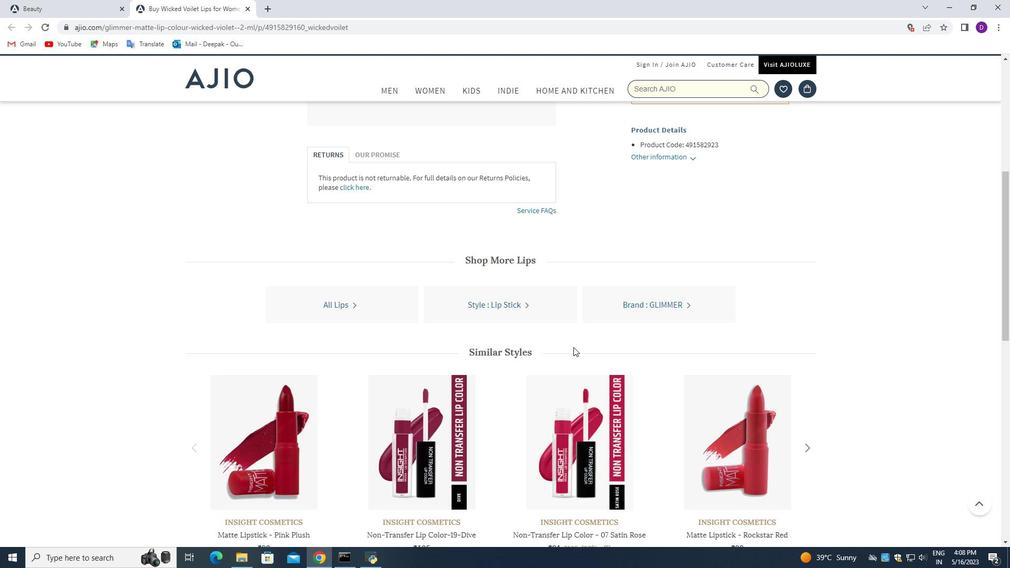 
Action: Mouse moved to (511, 360)
Screenshot: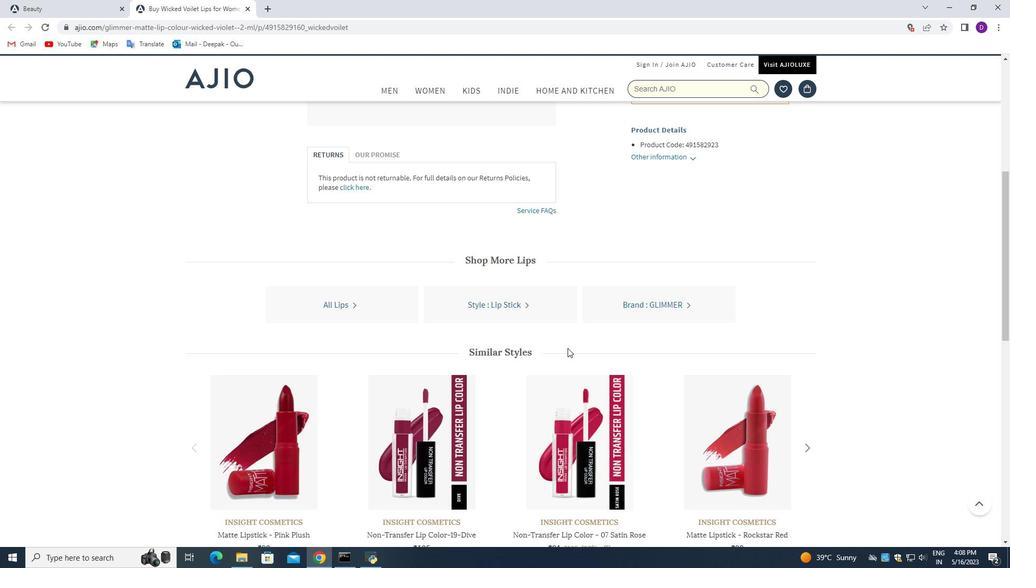 
Action: Mouse scrolled (511, 359) with delta (0, 0)
Screenshot: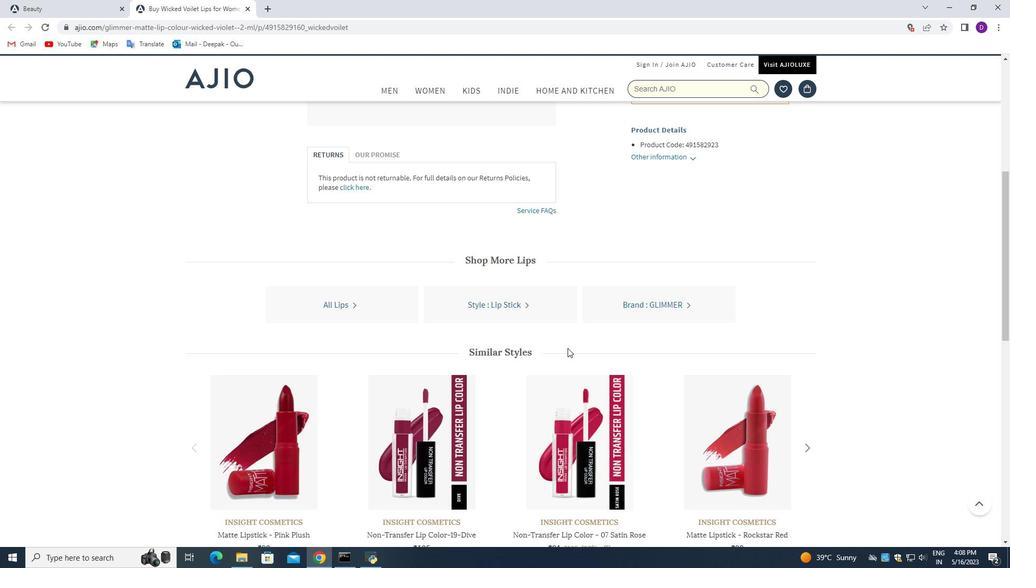 
Action: Mouse moved to (356, 378)
Screenshot: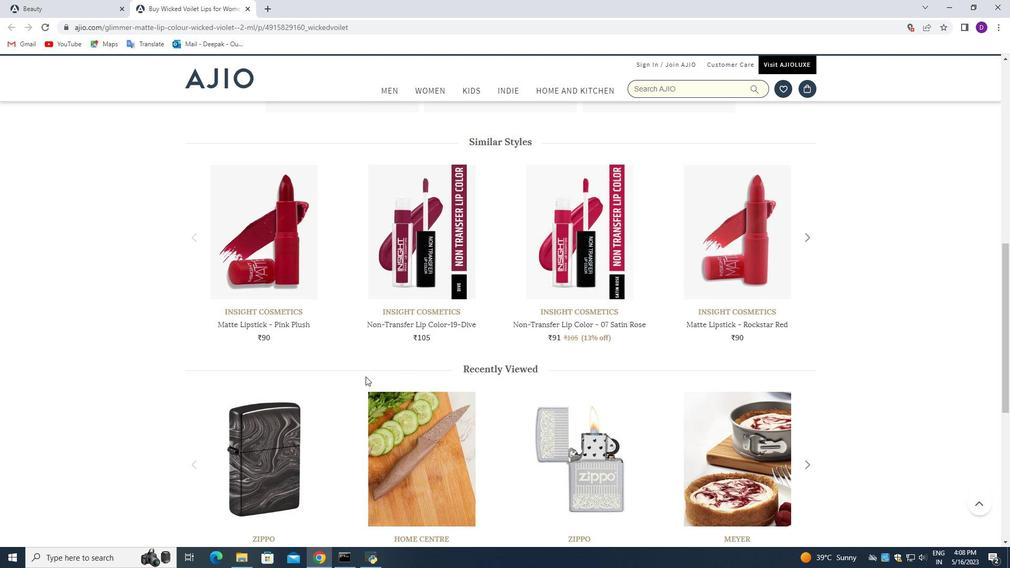 
Action: Mouse scrolled (356, 378) with delta (0, 0)
Screenshot: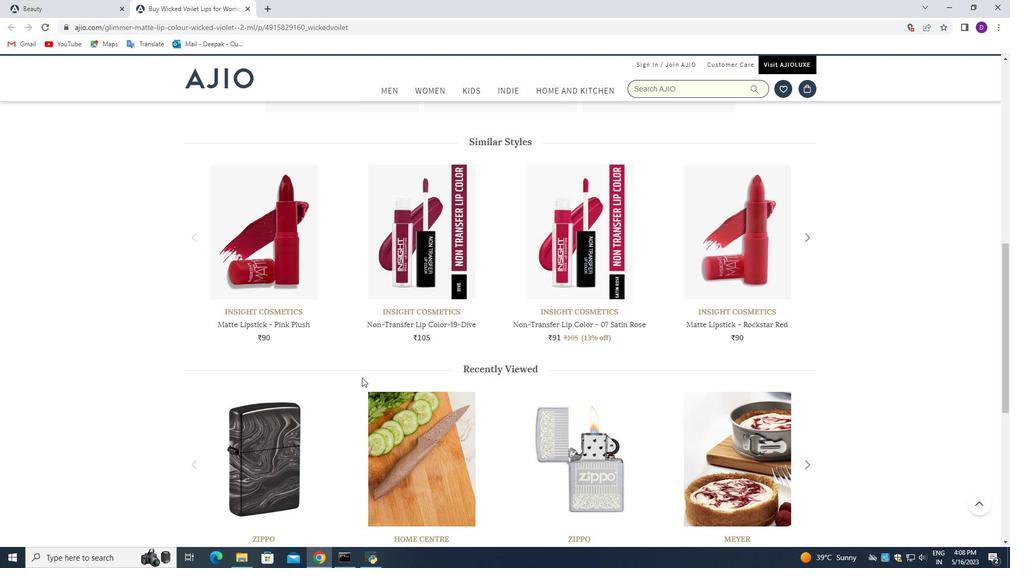 
Action: Mouse scrolled (356, 378) with delta (0, 0)
Screenshot: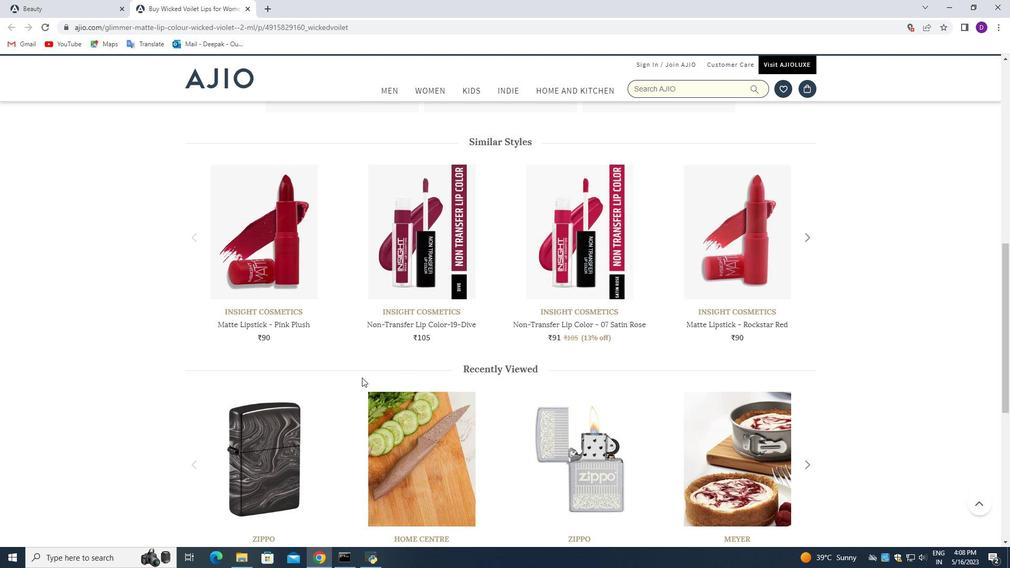 
Action: Mouse moved to (420, 371)
Screenshot: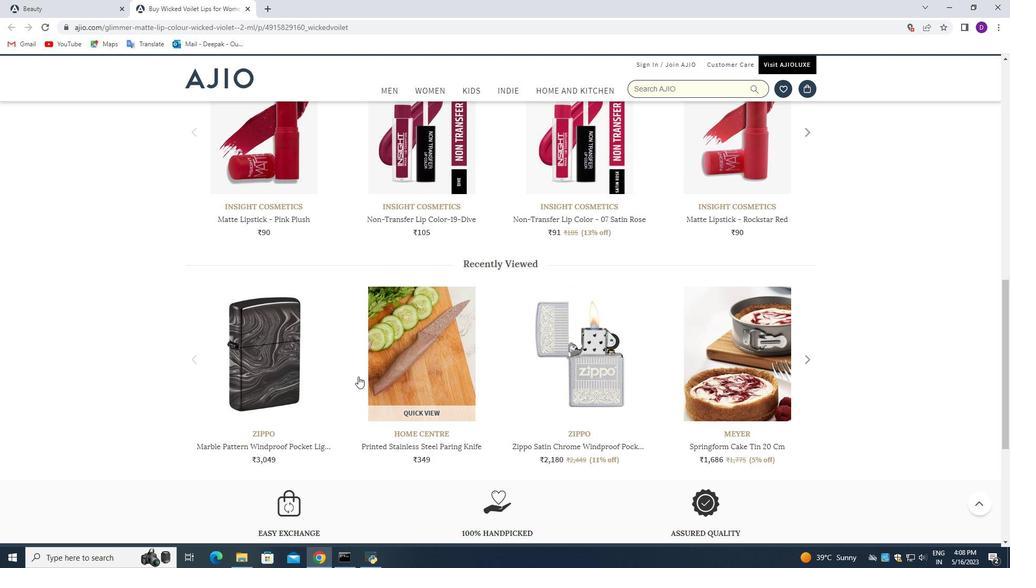 
Action: Mouse scrolled (420, 371) with delta (0, 0)
Screenshot: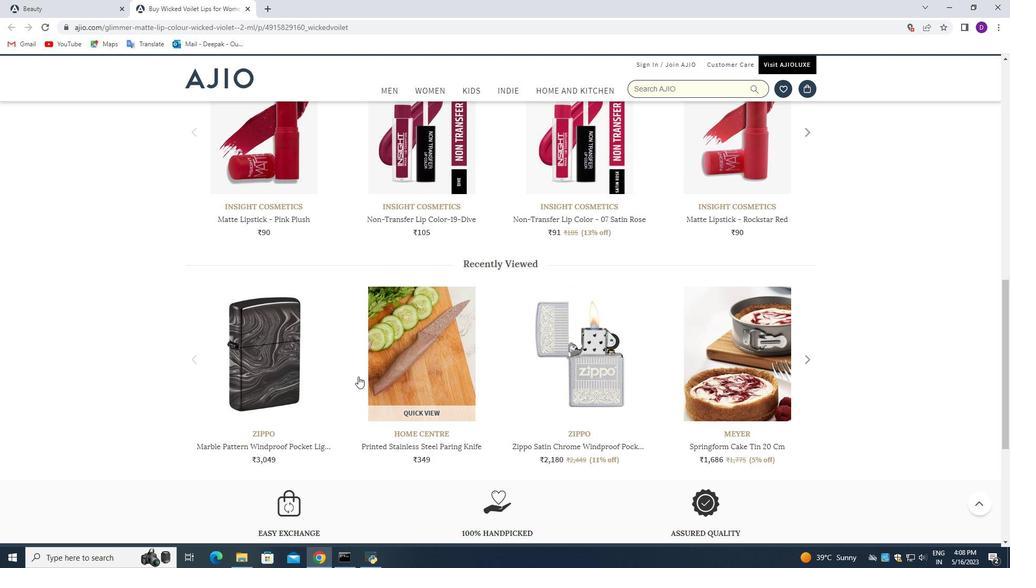 
Action: Mouse moved to (430, 371)
Screenshot: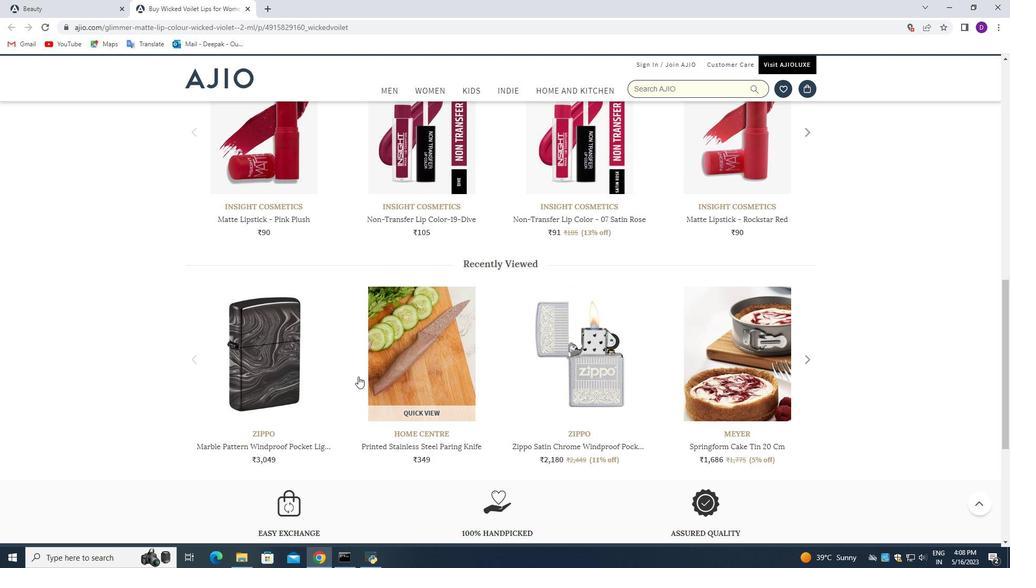 
Action: Mouse scrolled (430, 370) with delta (0, 0)
Screenshot: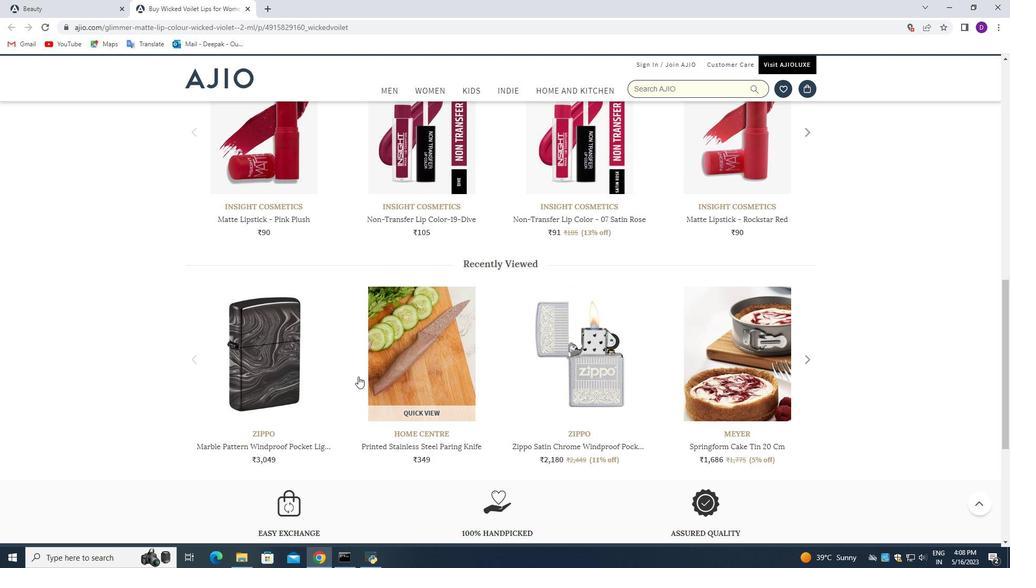 
Action: Mouse moved to (437, 370)
Screenshot: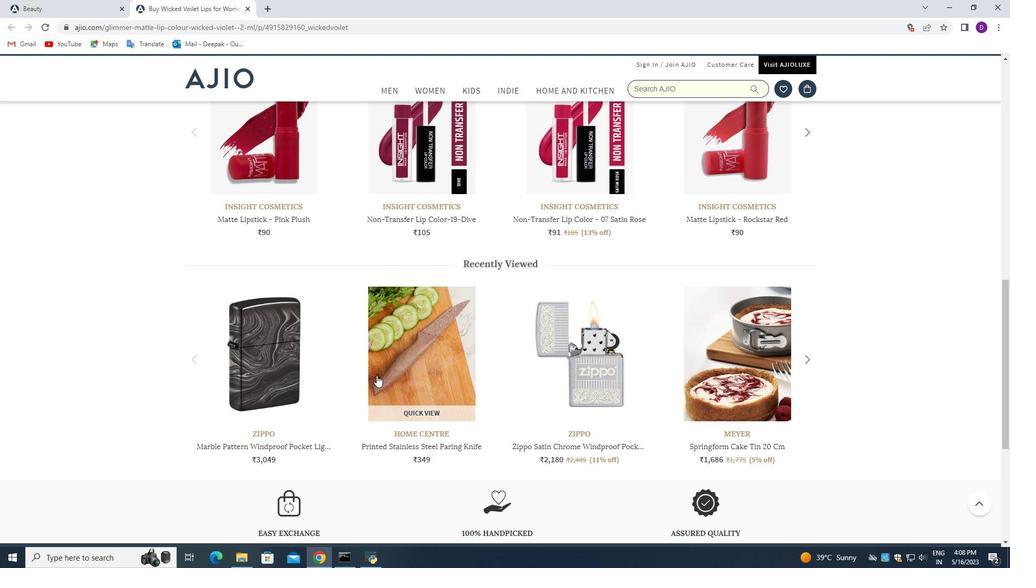 
Action: Mouse scrolled (437, 369) with delta (0, 0)
Screenshot: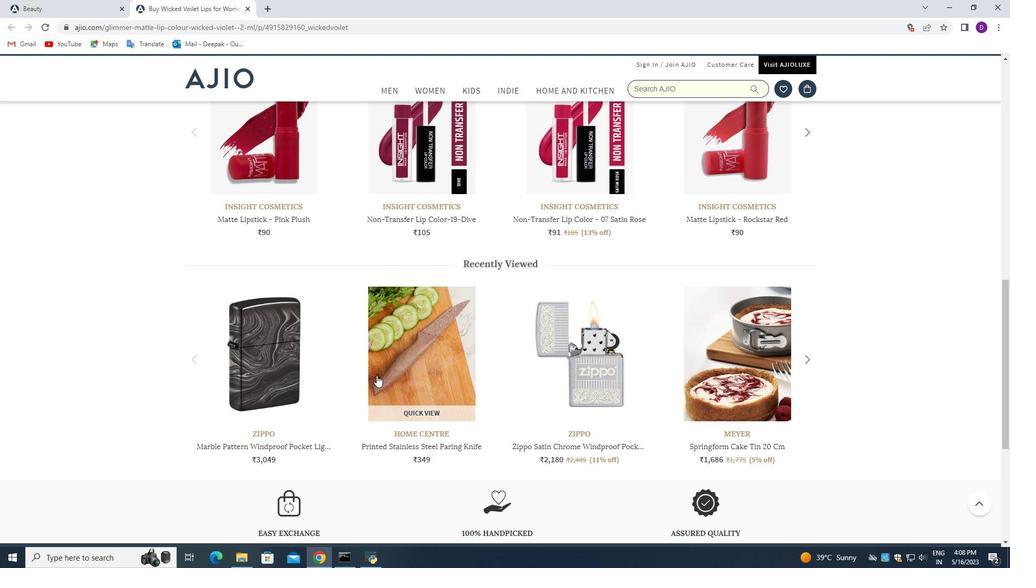 
Action: Mouse moved to (449, 370)
Screenshot: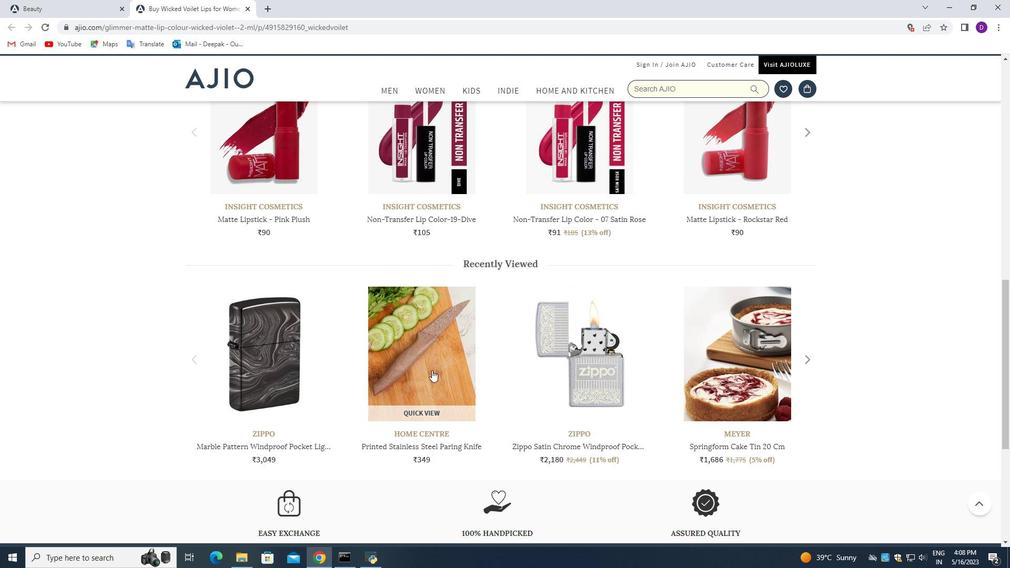 
Action: Mouse scrolled (445, 369) with delta (0, 0)
Screenshot: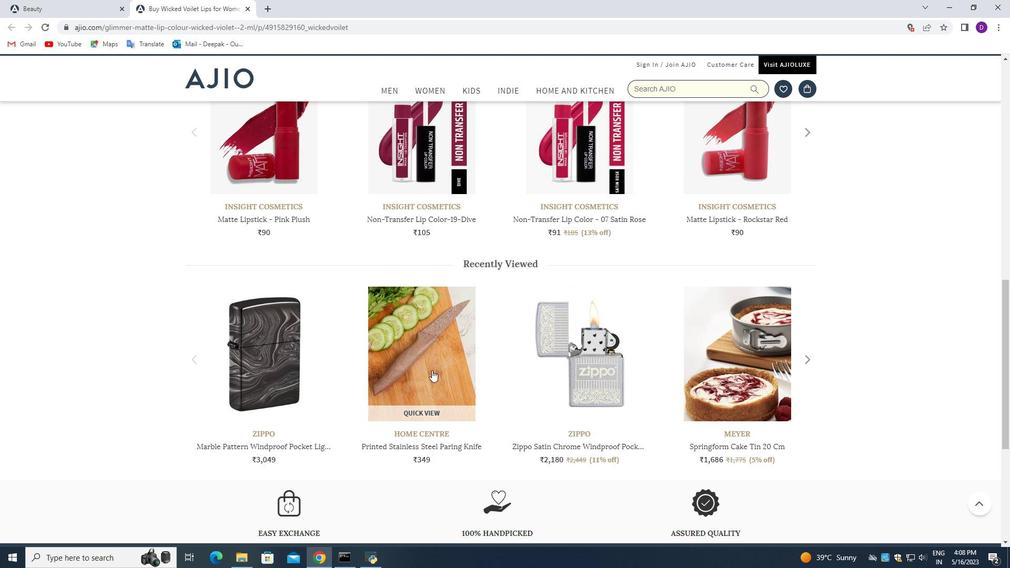 
Action: Mouse moved to (524, 356)
Screenshot: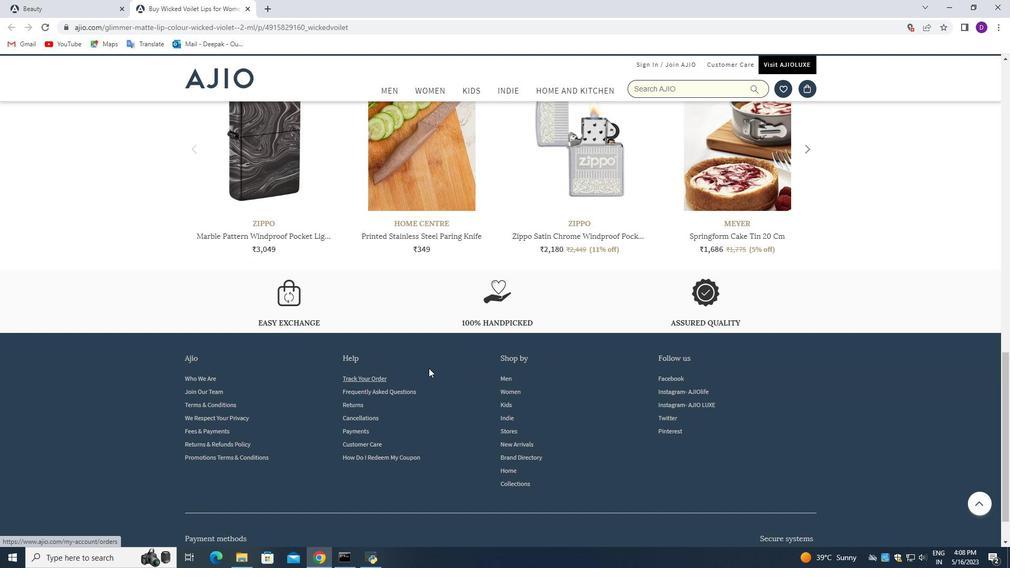 
Action: Mouse scrolled (524, 355) with delta (0, 0)
Screenshot: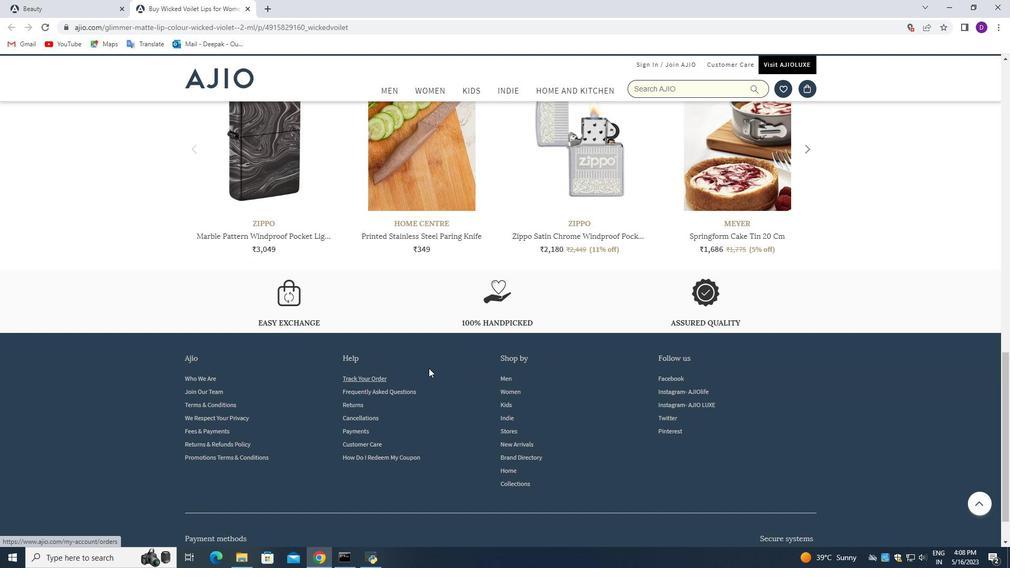 
Action: Mouse moved to (588, 349)
Screenshot: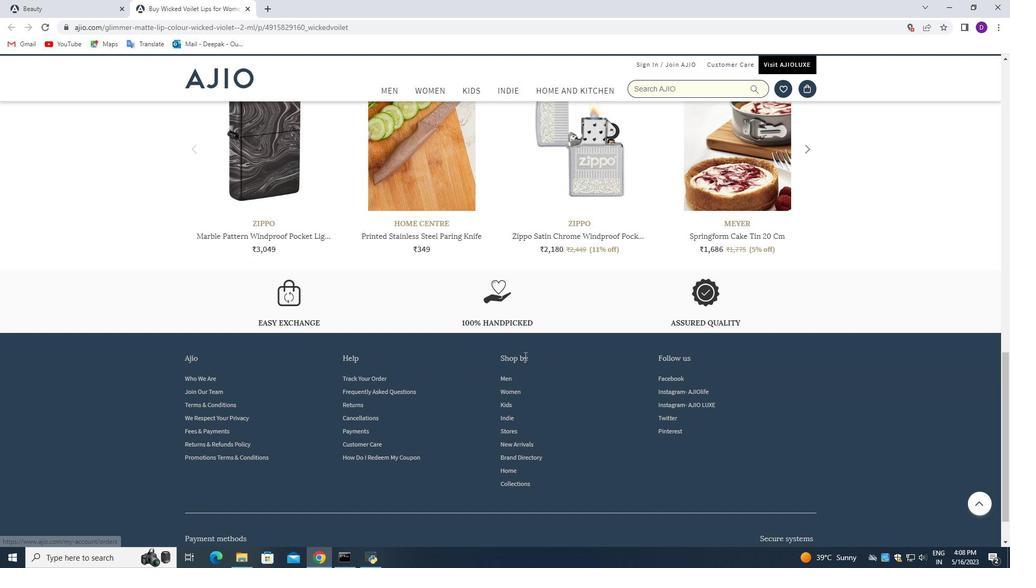 
Action: Mouse scrolled (588, 349) with delta (0, 0)
Screenshot: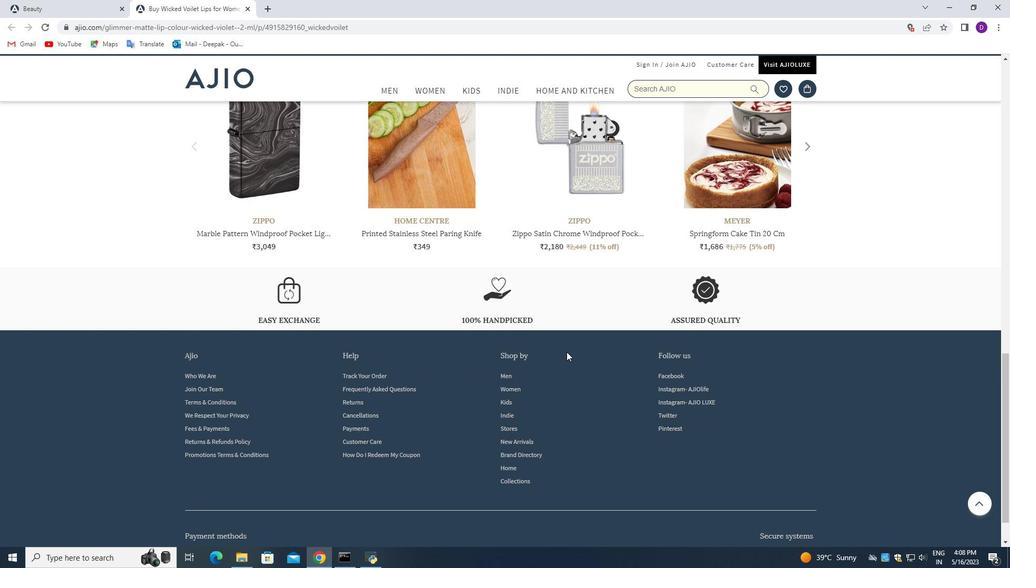 
Action: Mouse moved to (600, 346)
Screenshot: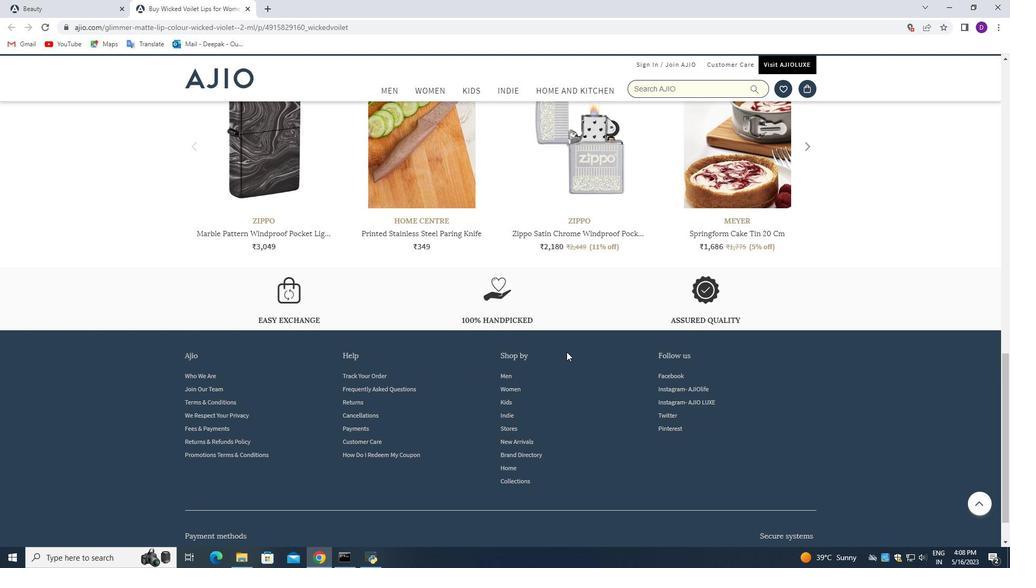 
Action: Mouse scrolled (600, 346) with delta (0, 0)
Screenshot: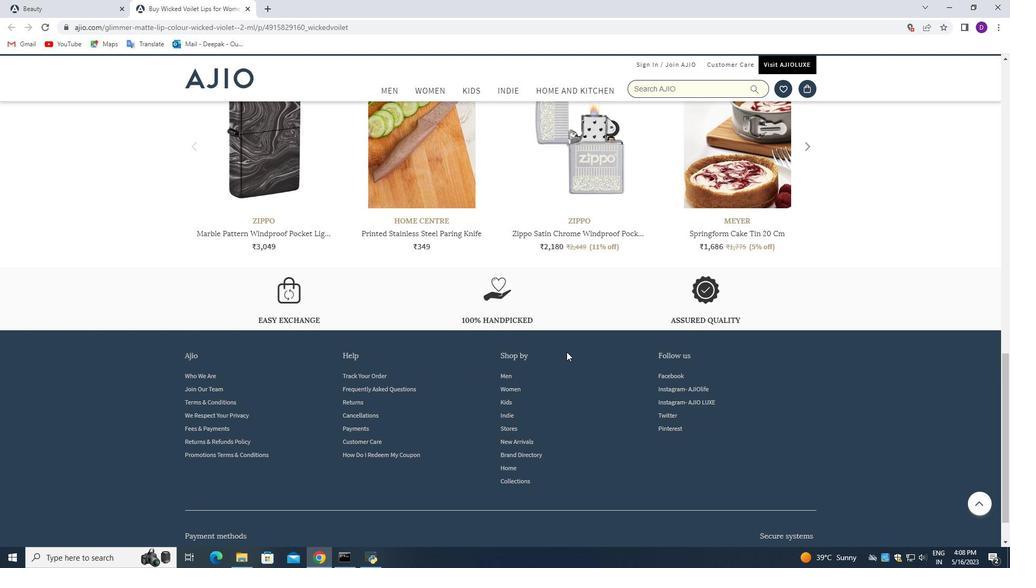 
Action: Mouse moved to (603, 346)
Screenshot: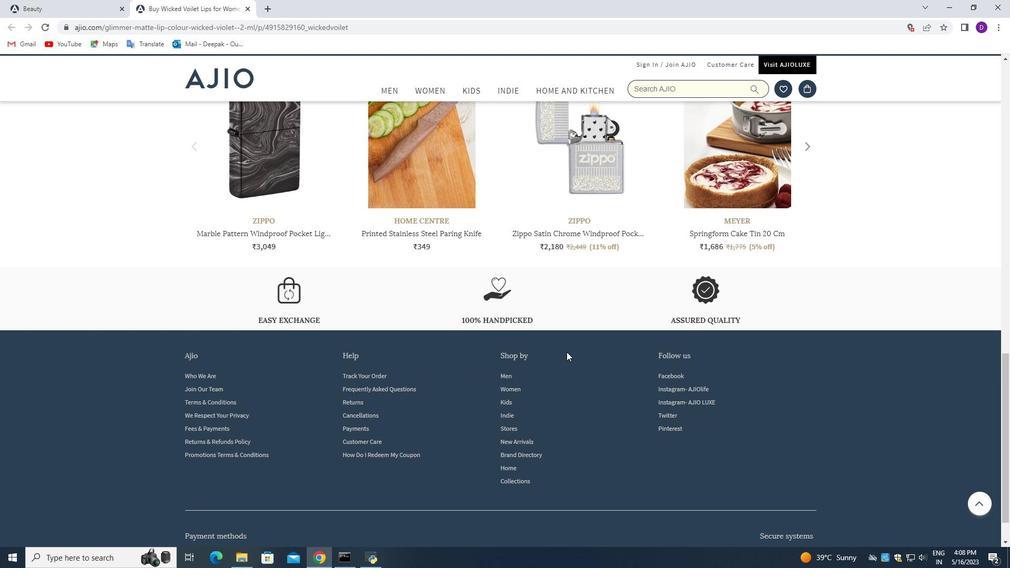 
Action: Mouse scrolled (603, 346) with delta (0, 0)
Screenshot: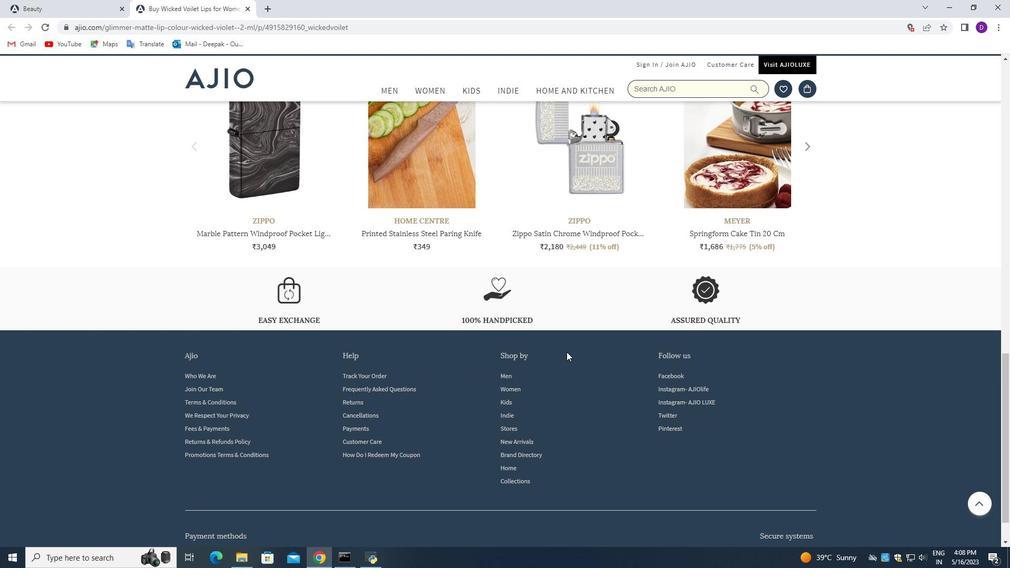 
Action: Mouse scrolled (603, 346) with delta (0, 0)
Screenshot: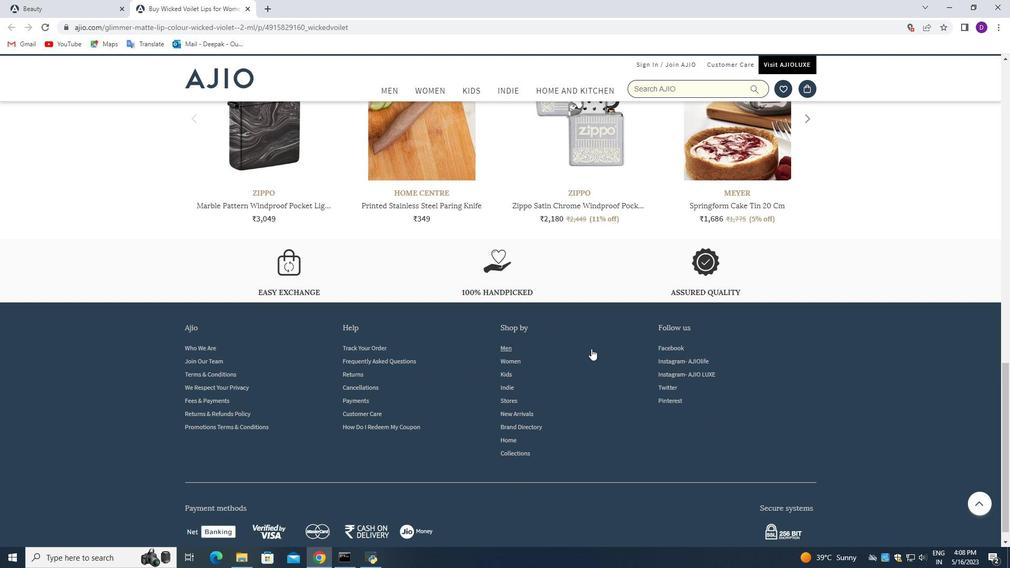 
Action: Mouse moved to (611, 357)
Screenshot: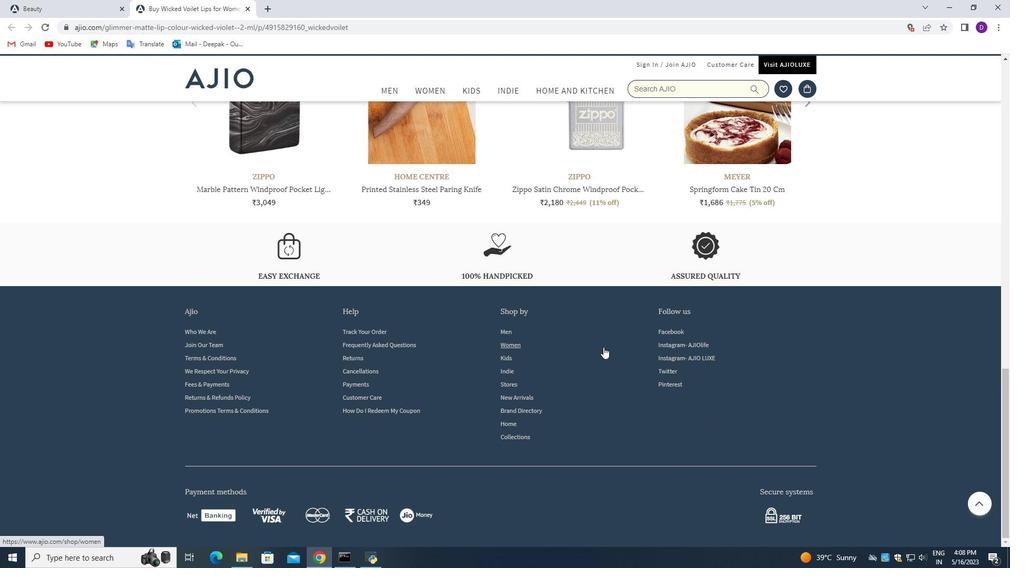 
Action: Mouse scrolled (611, 358) with delta (0, 0)
Screenshot: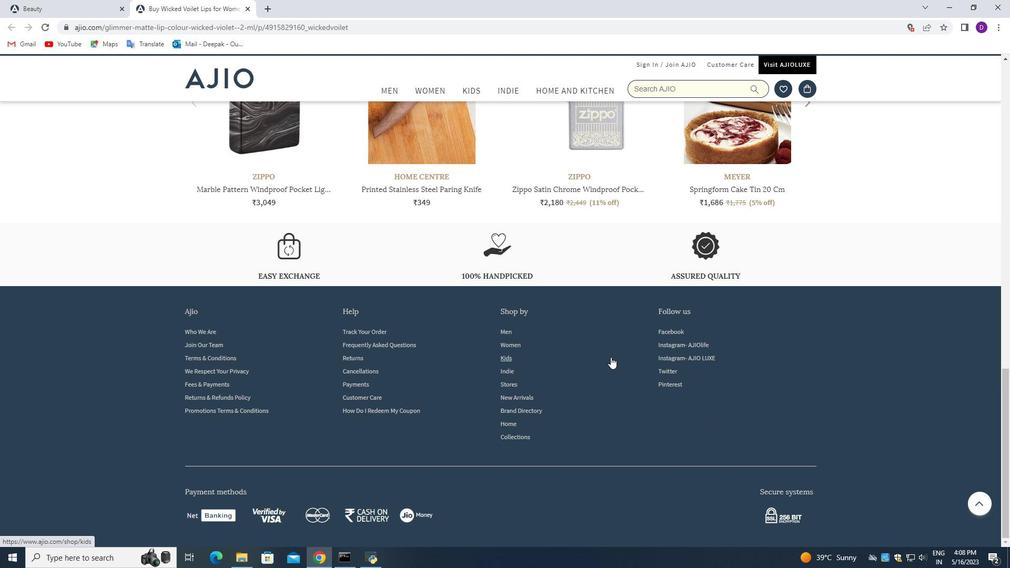 
Action: Mouse scrolled (611, 358) with delta (0, 0)
Screenshot: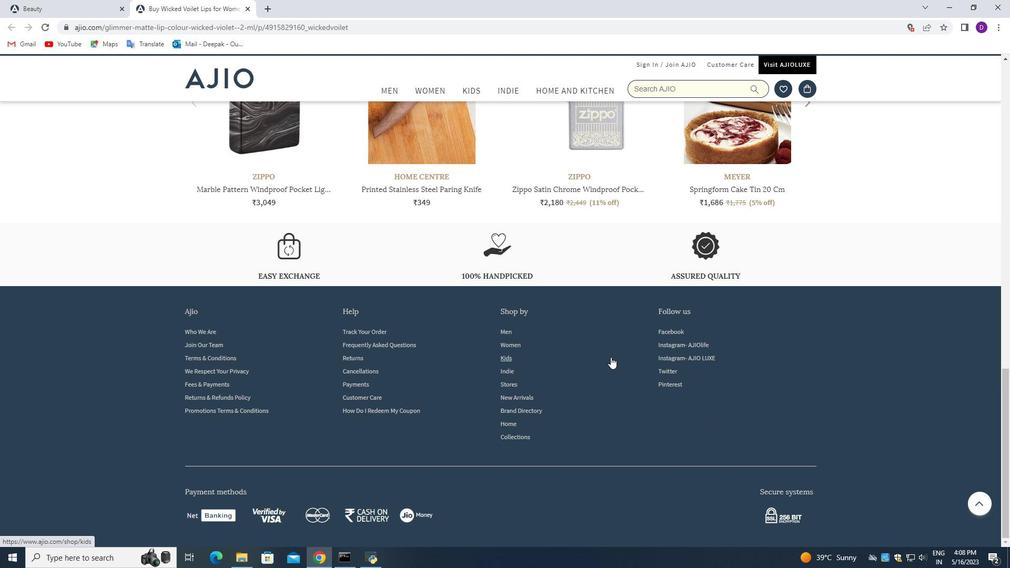 
Action: Mouse scrolled (611, 358) with delta (0, 0)
Screenshot: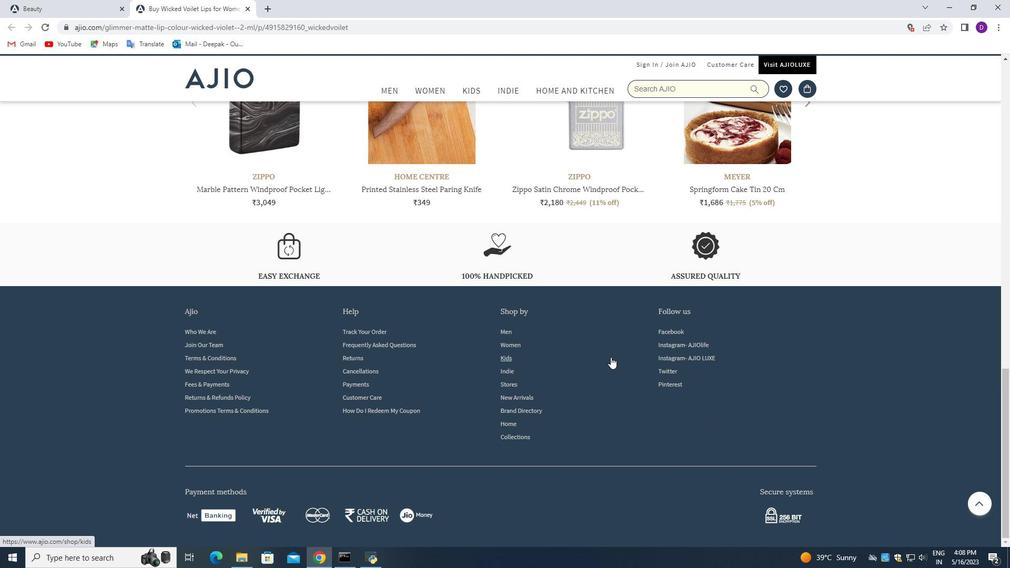 
Action: Mouse scrolled (611, 358) with delta (0, 0)
Screenshot: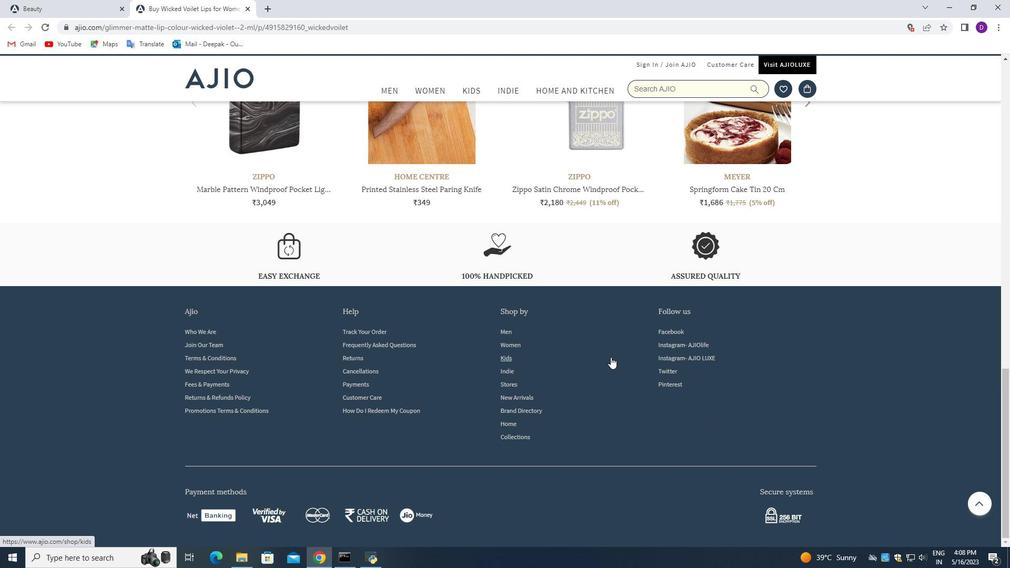
Action: Mouse scrolled (611, 358) with delta (0, 0)
Screenshot: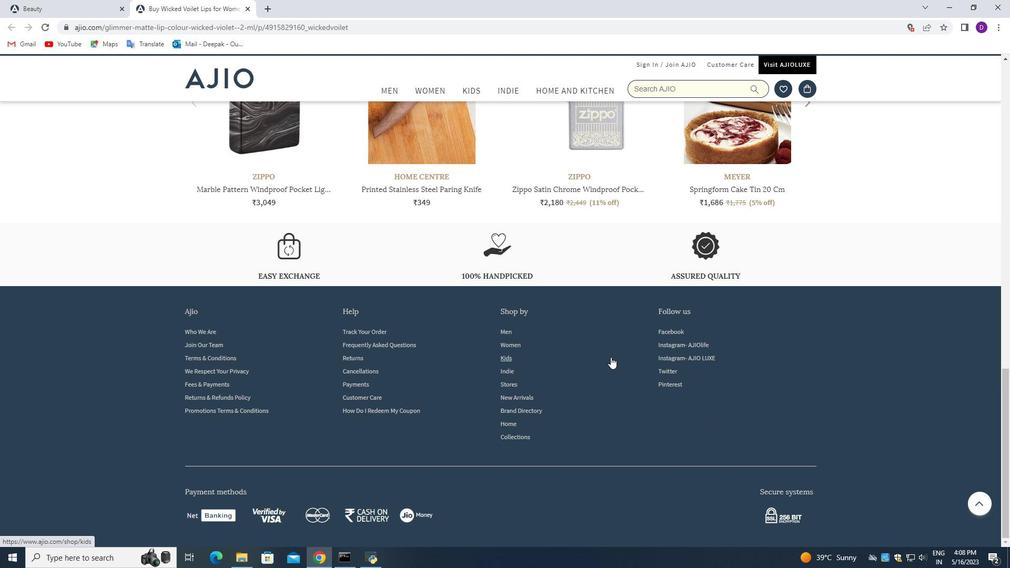 
Action: Mouse scrolled (611, 358) with delta (0, 0)
Screenshot: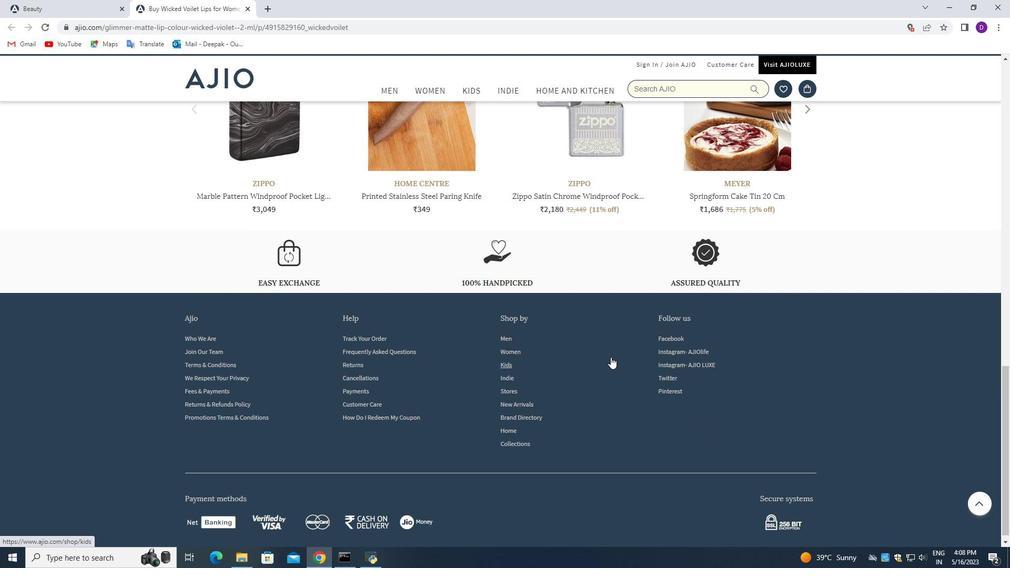 
Action: Mouse scrolled (611, 358) with delta (0, 0)
Screenshot: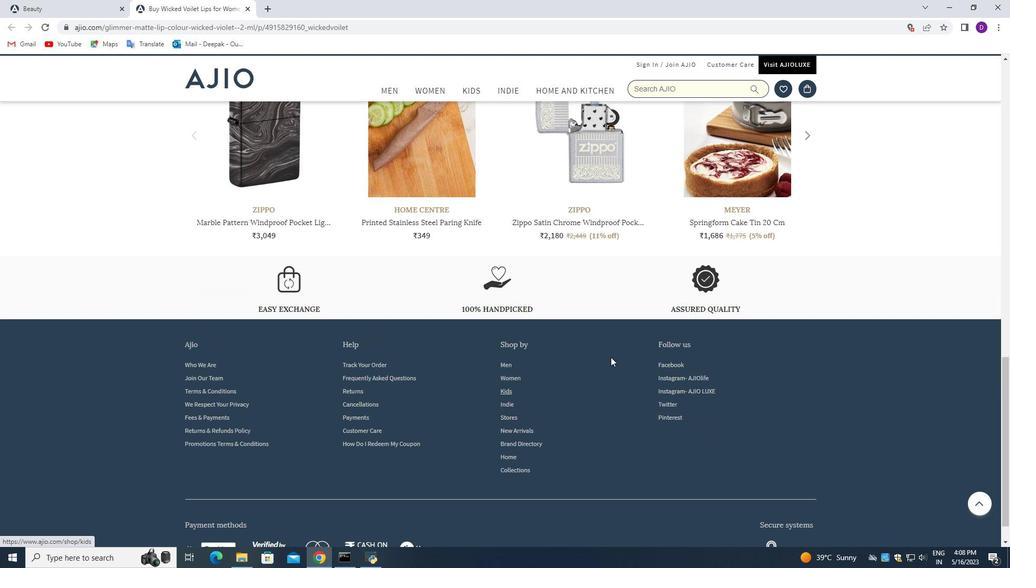 
Action: Mouse scrolled (611, 358) with delta (0, 0)
Screenshot: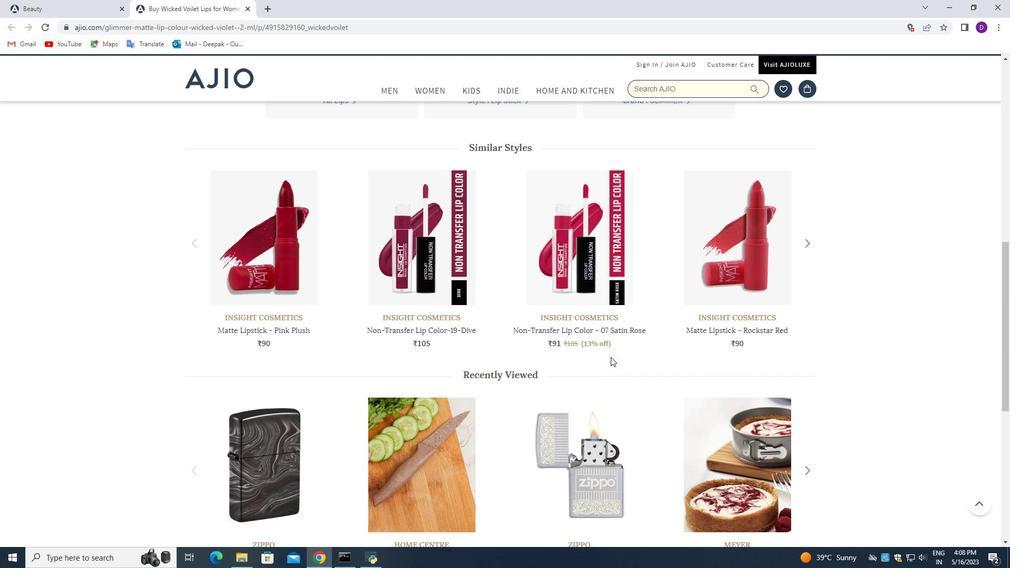 
Action: Mouse scrolled (611, 358) with delta (0, 0)
Screenshot: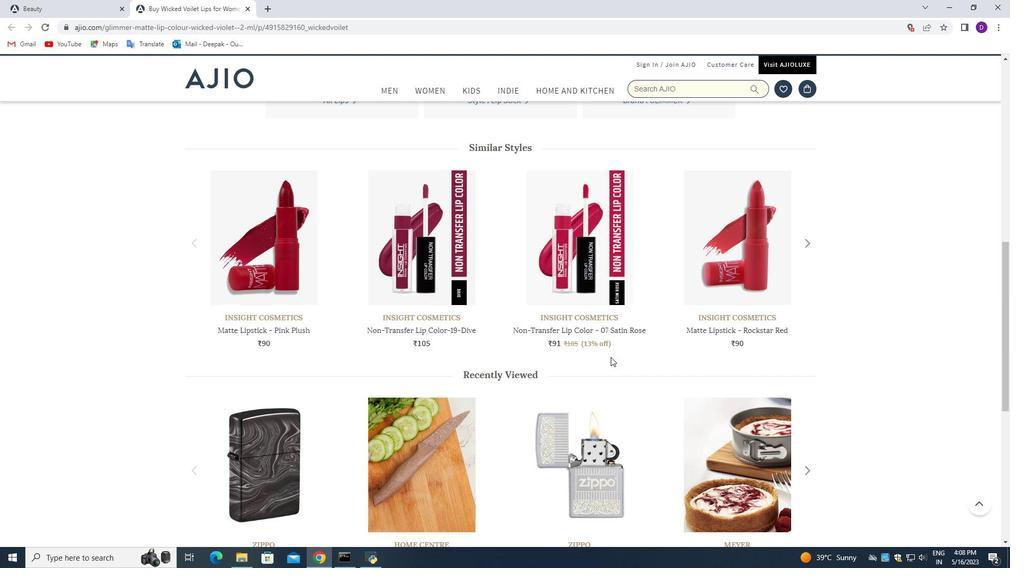 
Action: Mouse scrolled (611, 358) with delta (0, 0)
Screenshot: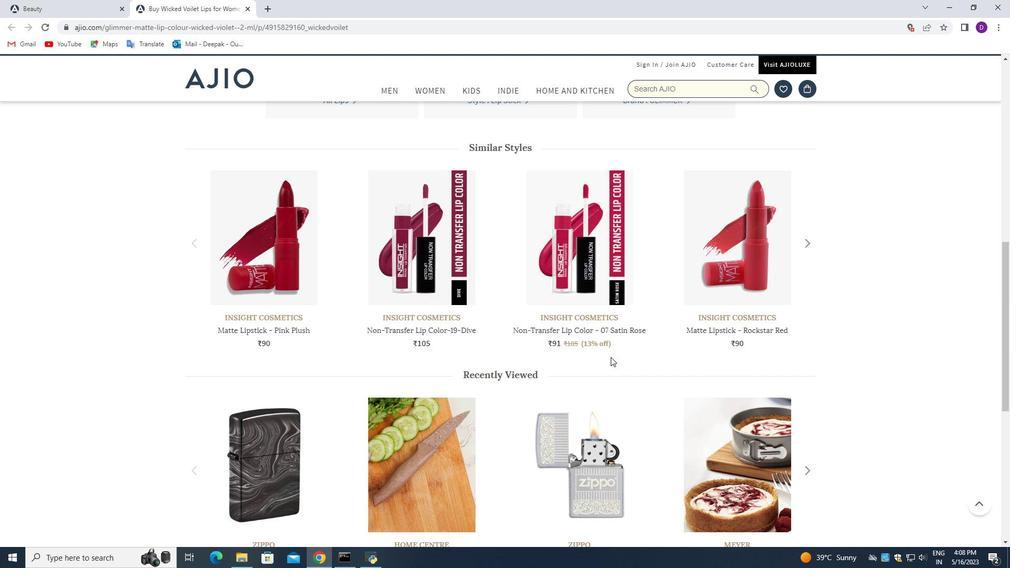 
Action: Mouse scrolled (611, 358) with delta (0, 0)
Screenshot: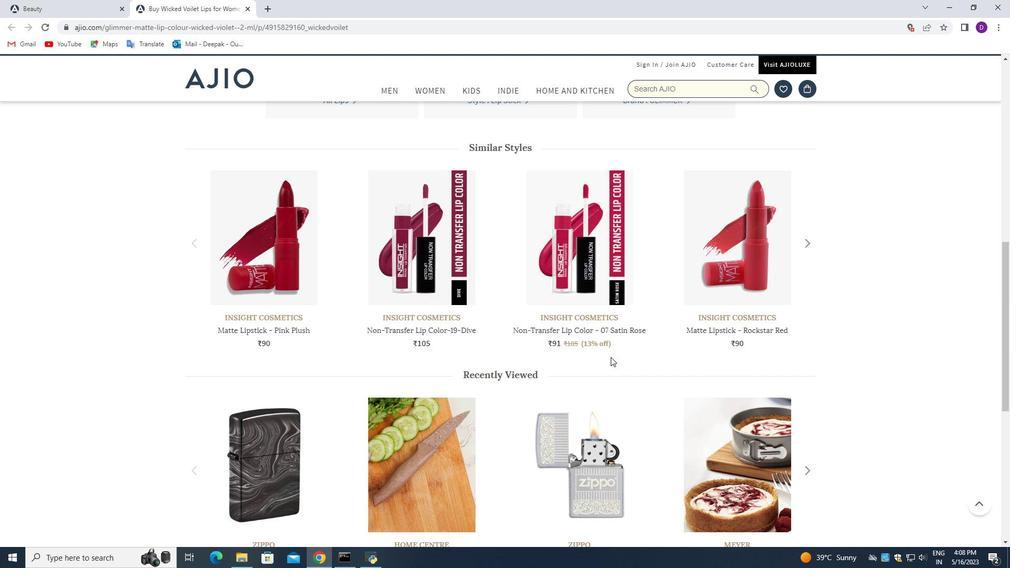 
Action: Mouse scrolled (611, 358) with delta (0, 0)
Screenshot: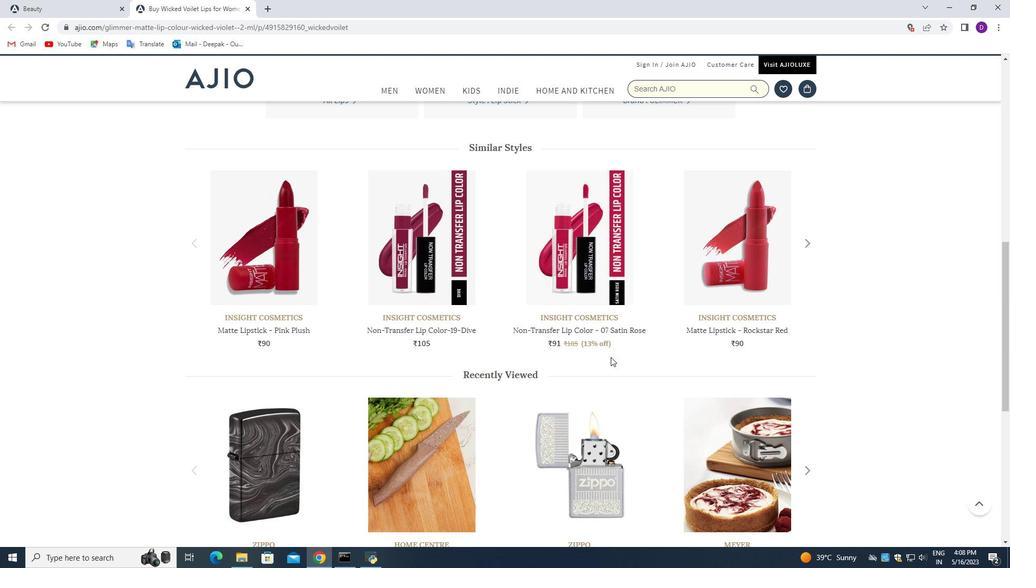 
Action: Mouse scrolled (611, 358) with delta (0, 0)
Screenshot: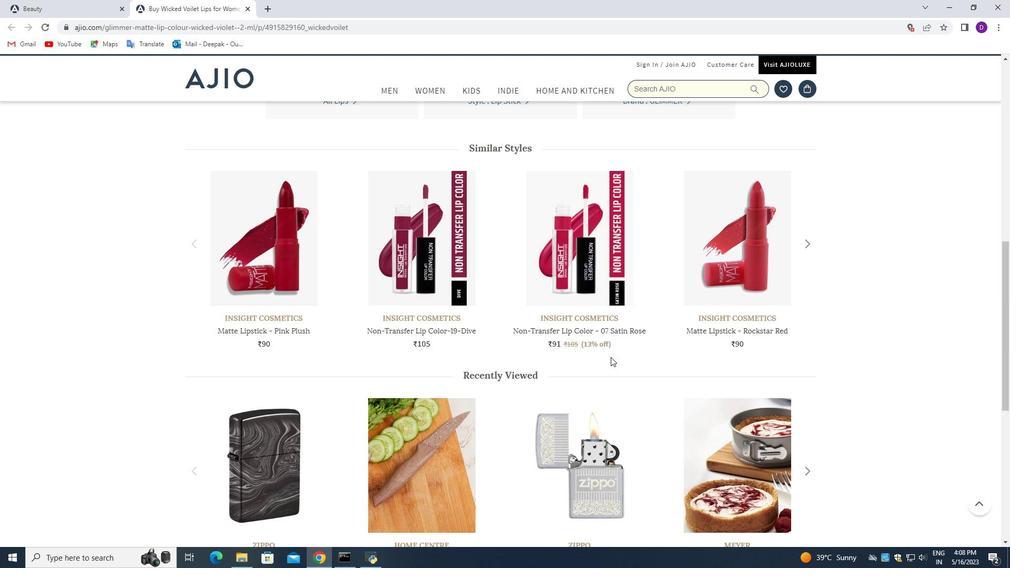 
Action: Mouse scrolled (611, 358) with delta (0, 0)
Screenshot: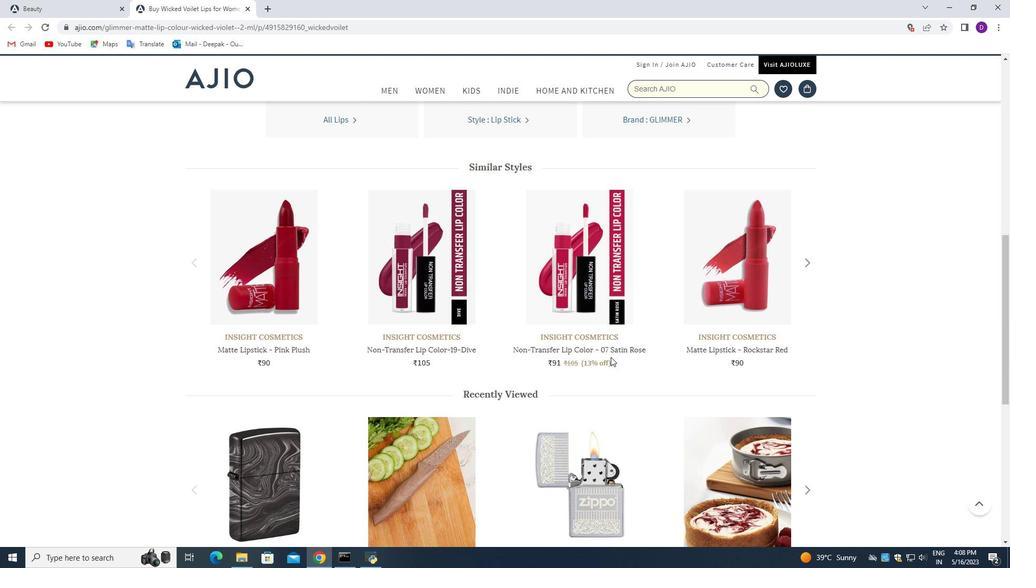 
Action: Mouse scrolled (611, 358) with delta (0, 0)
Screenshot: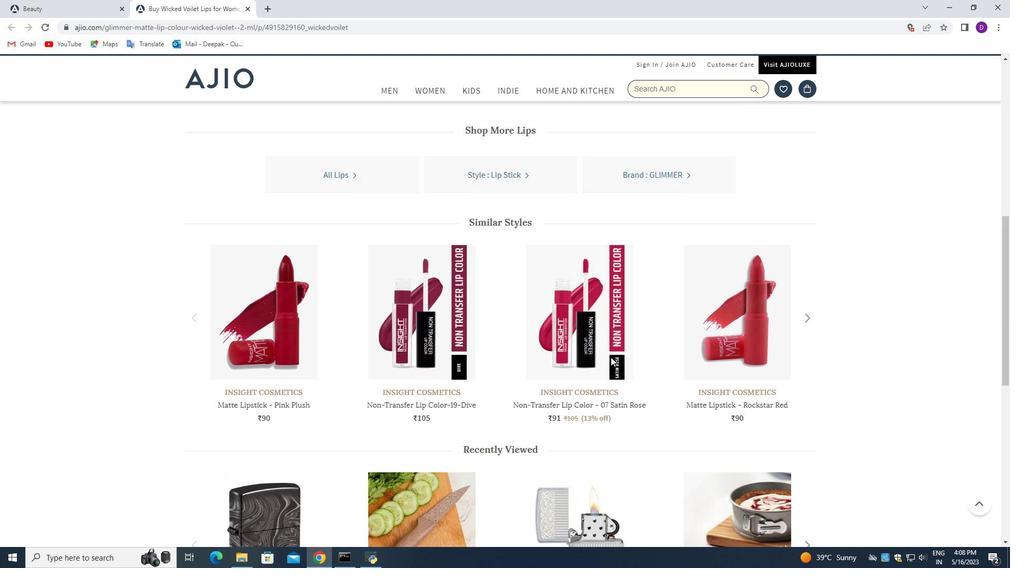 
Action: Mouse scrolled (611, 358) with delta (0, 0)
Screenshot: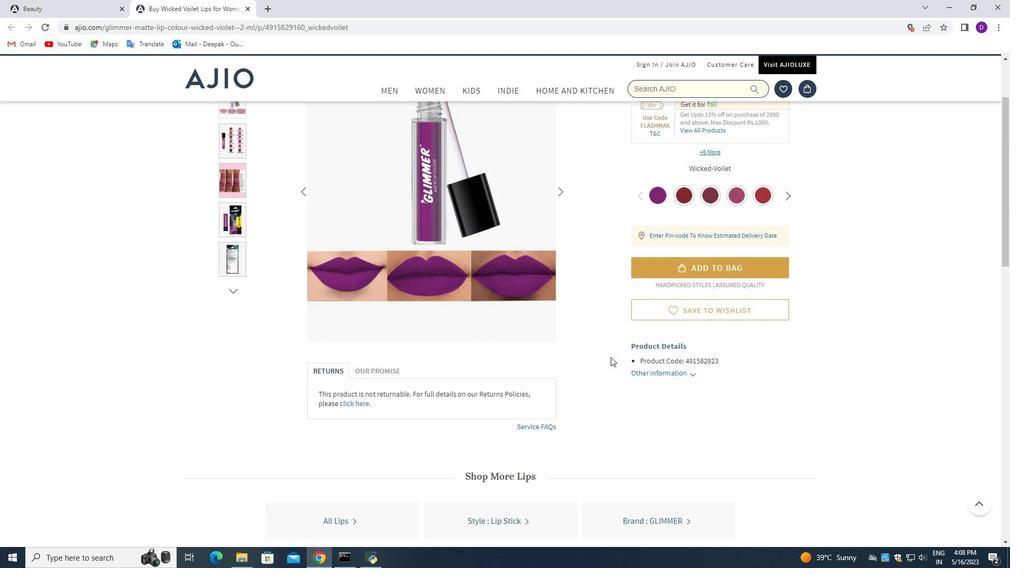
Action: Mouse scrolled (611, 358) with delta (0, 0)
Screenshot: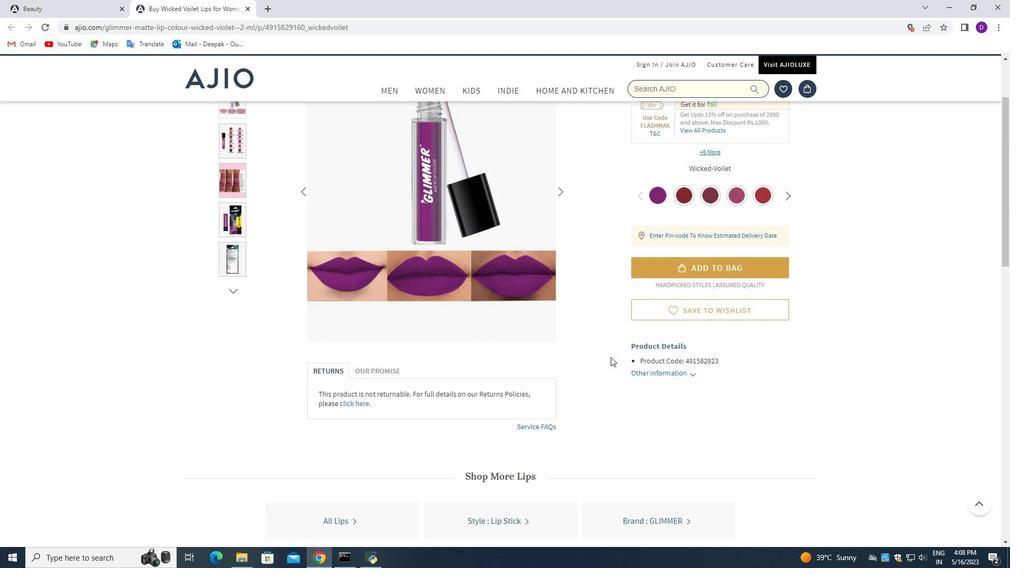 
Action: Mouse scrolled (611, 358) with delta (0, 0)
Screenshot: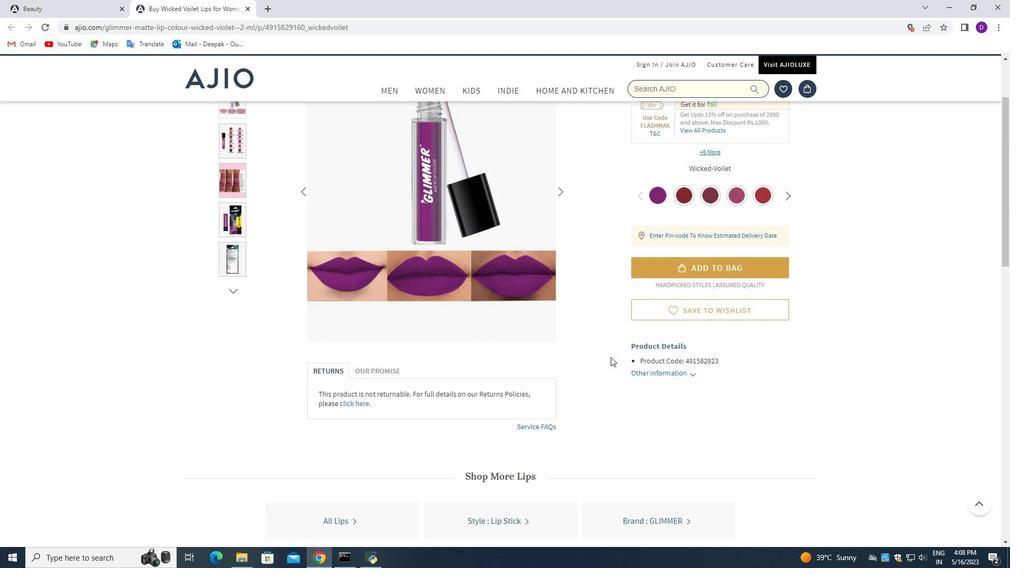 
Action: Mouse scrolled (611, 358) with delta (0, 0)
Screenshot: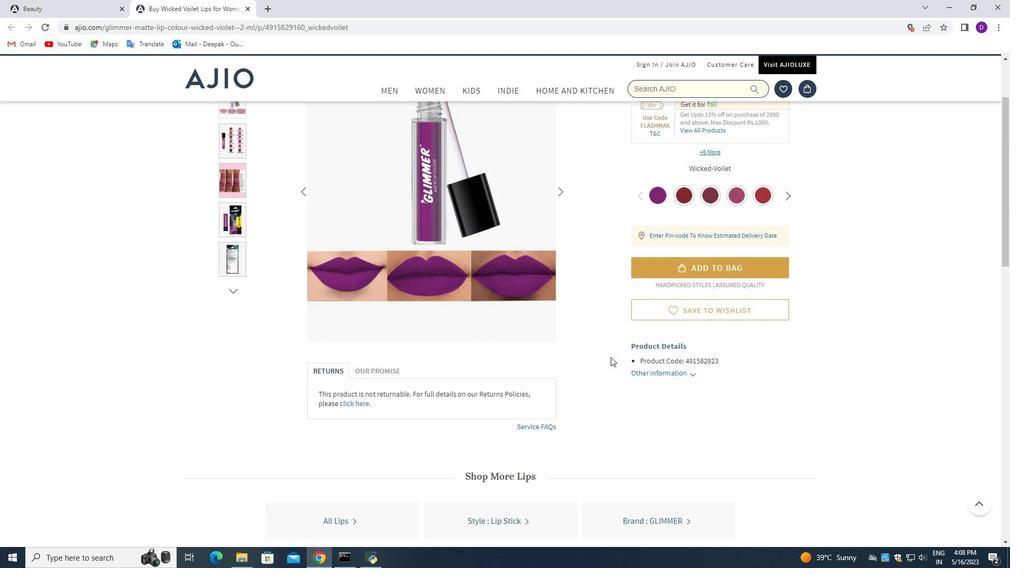 
Action: Mouse scrolled (611, 358) with delta (0, 0)
Screenshot: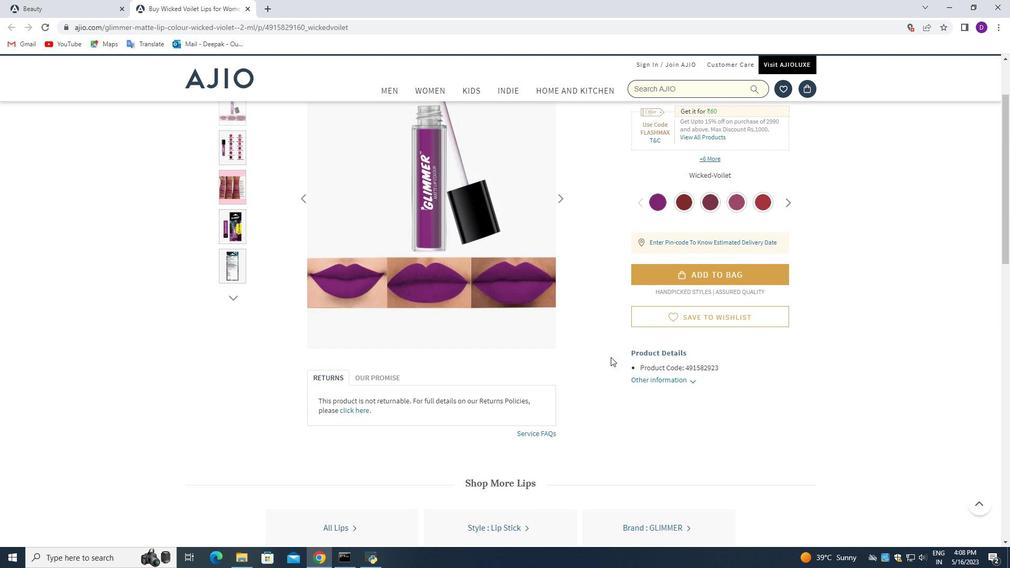 
Action: Mouse scrolled (611, 358) with delta (0, 0)
Screenshot: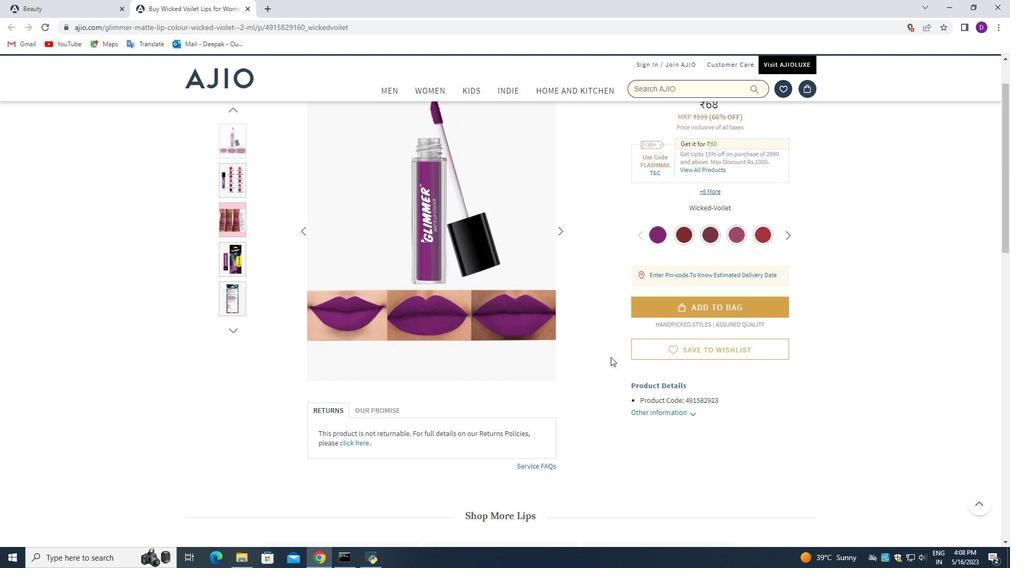 
Action: Mouse scrolled (611, 358) with delta (0, 0)
Screenshot: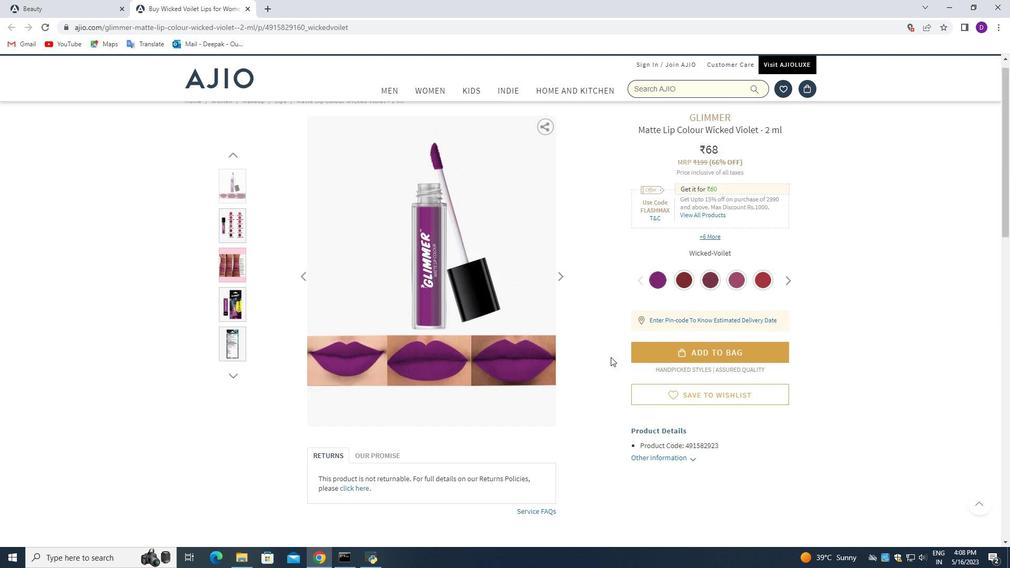 
Action: Mouse moved to (559, 289)
Screenshot: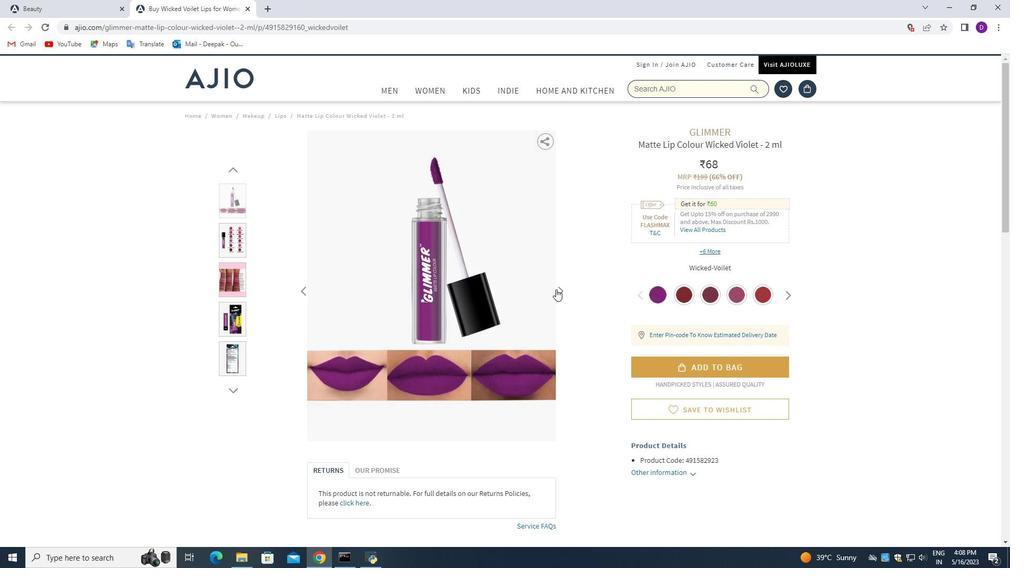 
Action: Mouse pressed left at (559, 289)
Screenshot: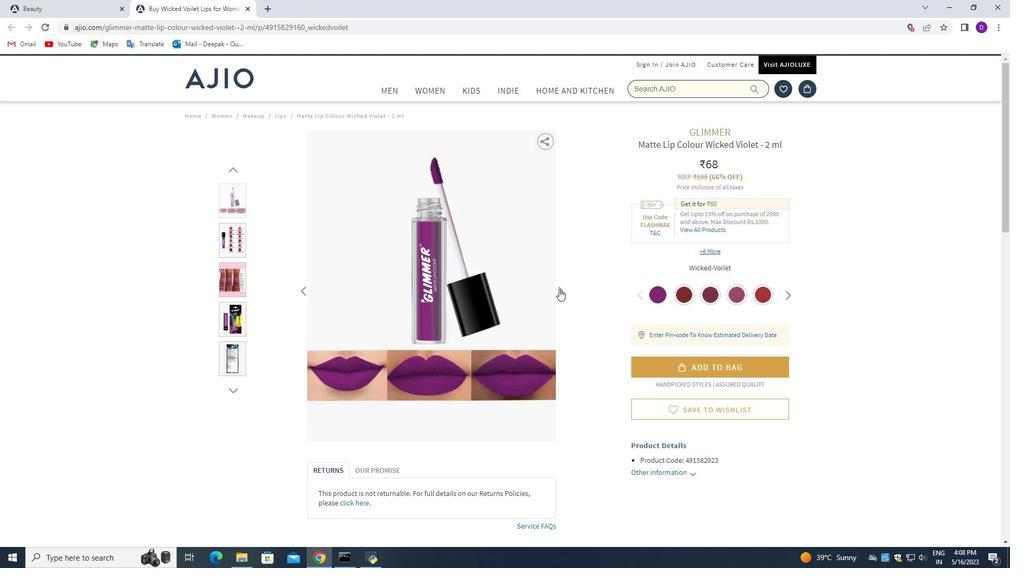 
Action: Mouse moved to (562, 287)
Screenshot: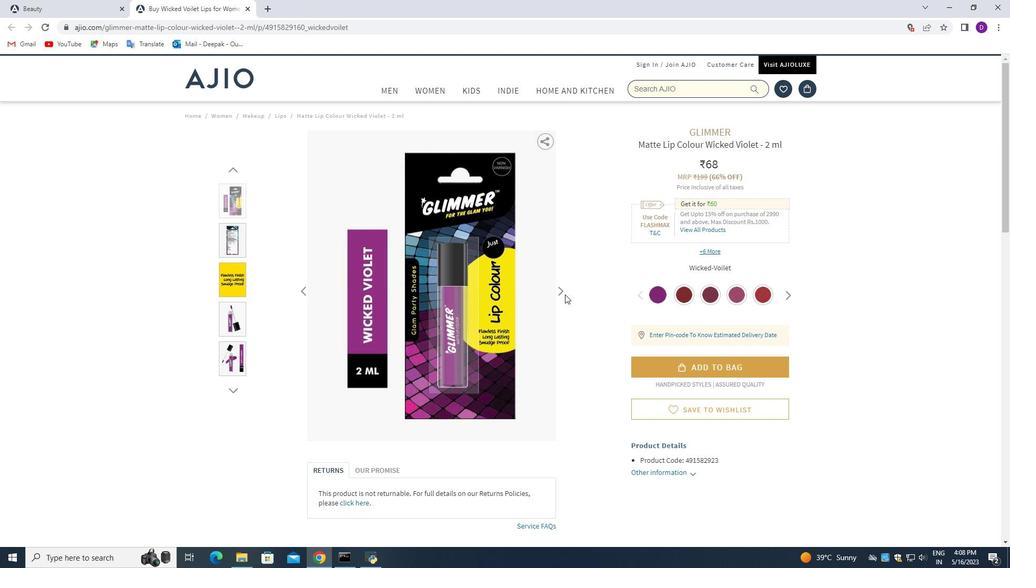 
Action: Mouse pressed left at (562, 287)
Screenshot: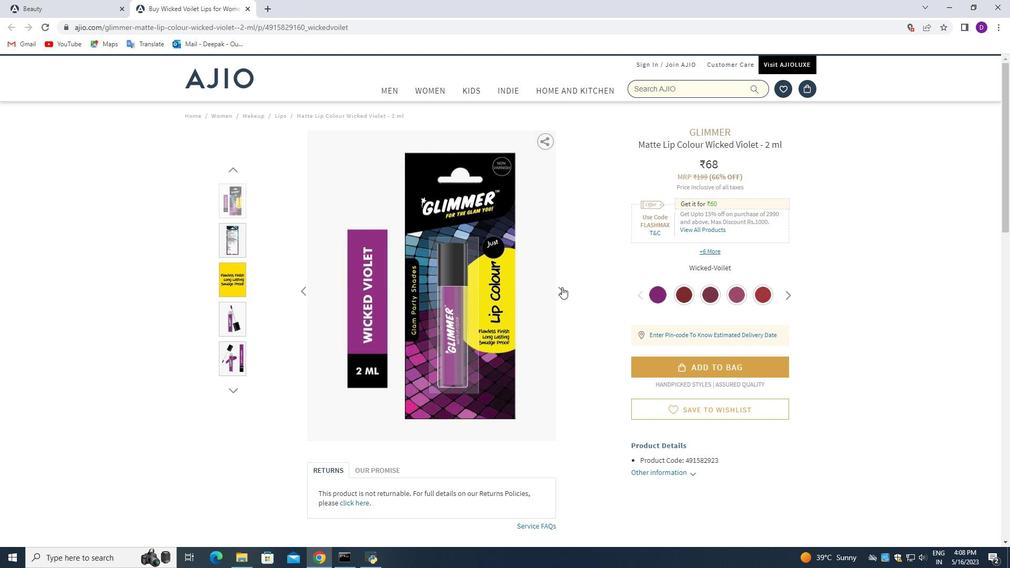 
Action: Mouse moved to (557, 288)
Screenshot: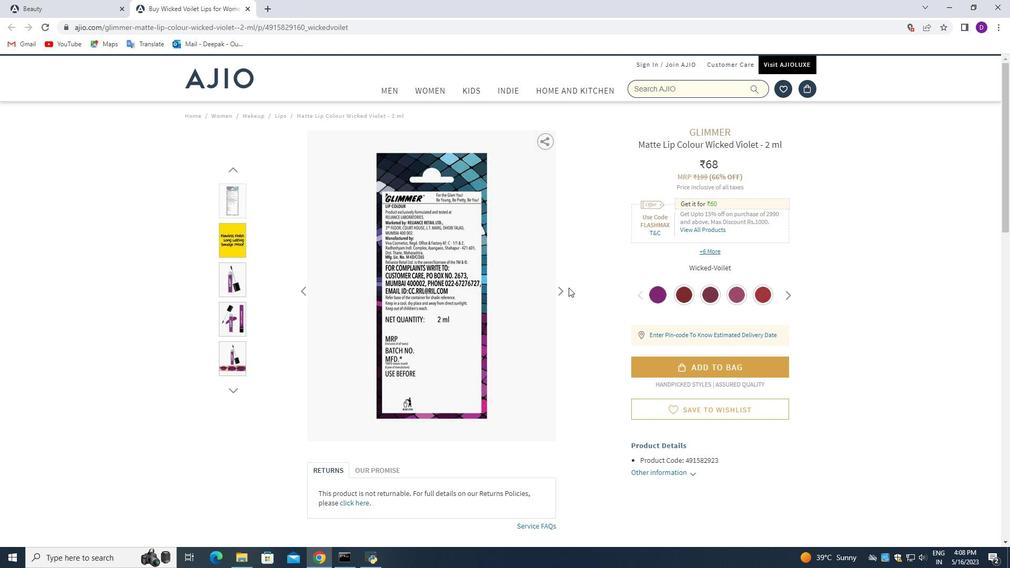 
Action: Mouse pressed left at (557, 288)
Screenshot: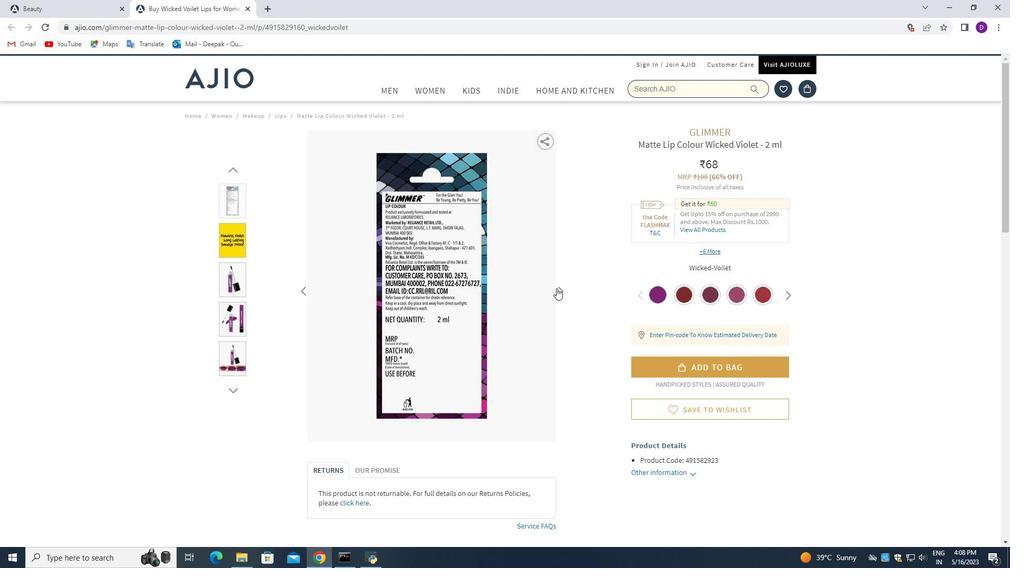 
Action: Mouse moved to (557, 292)
Screenshot: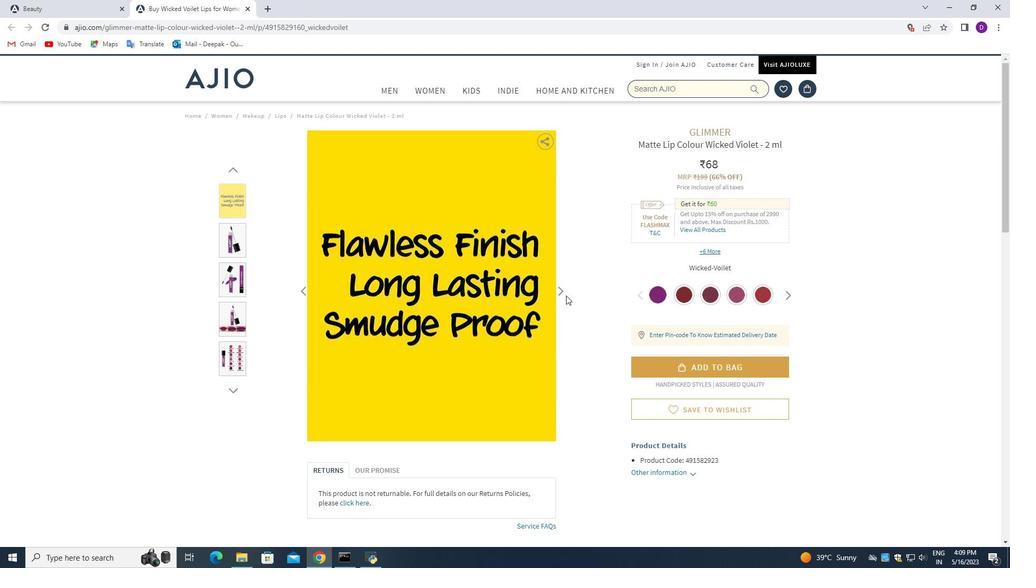 
Action: Mouse pressed left at (557, 292)
Screenshot: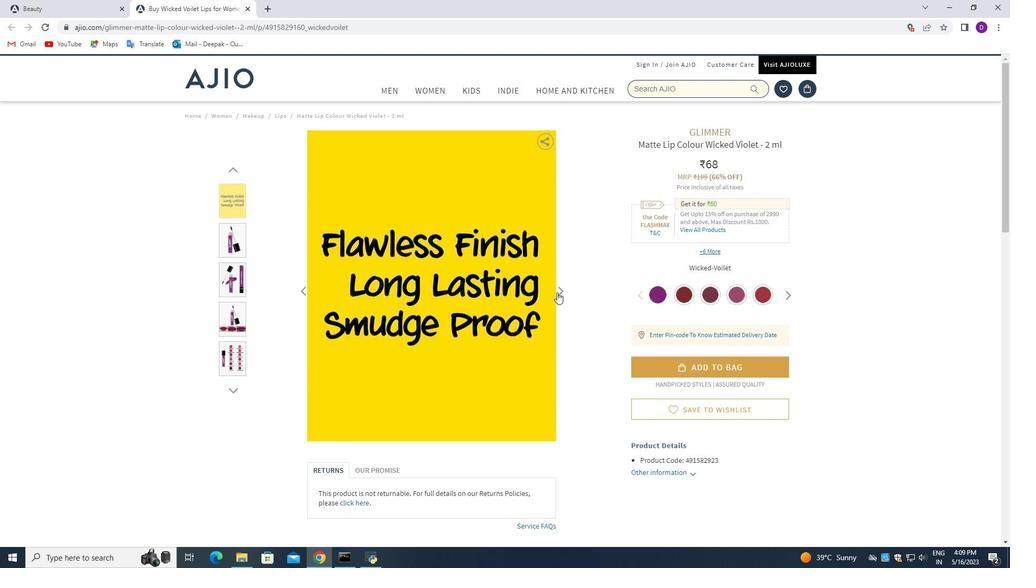 
Action: Mouse moved to (561, 291)
Screenshot: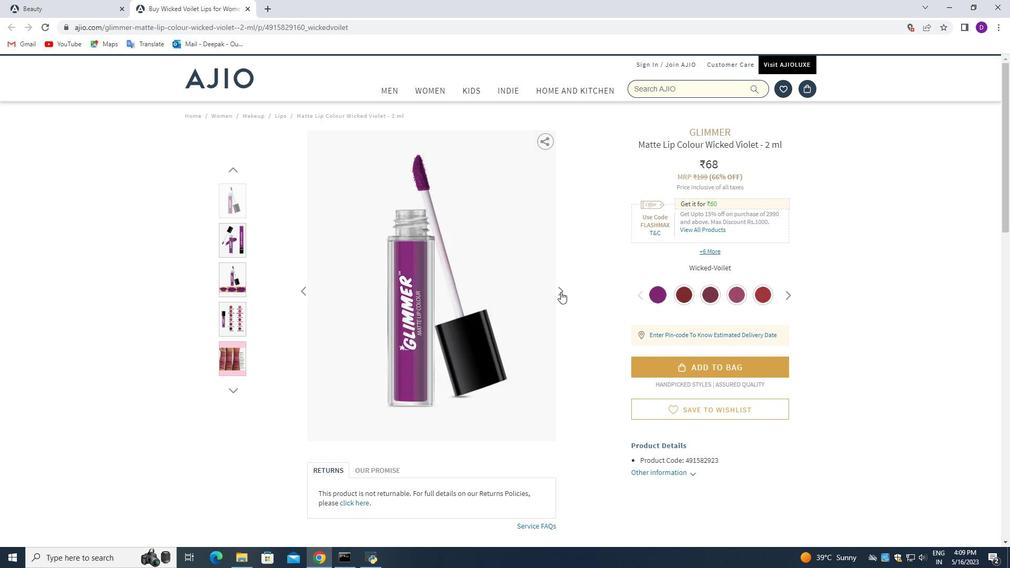 
Action: Mouse pressed left at (561, 291)
Screenshot: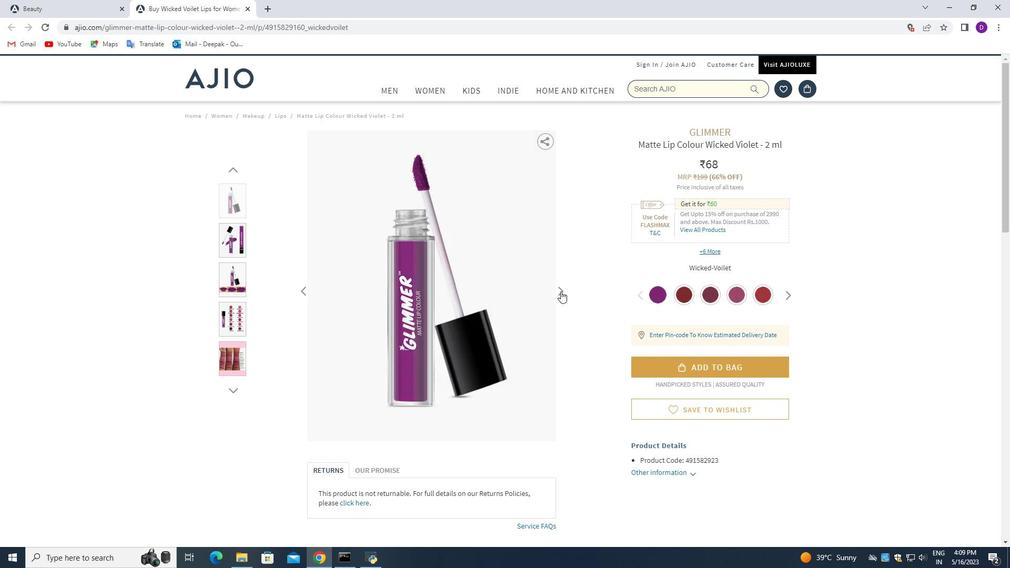 
Action: Mouse pressed left at (561, 291)
Screenshot: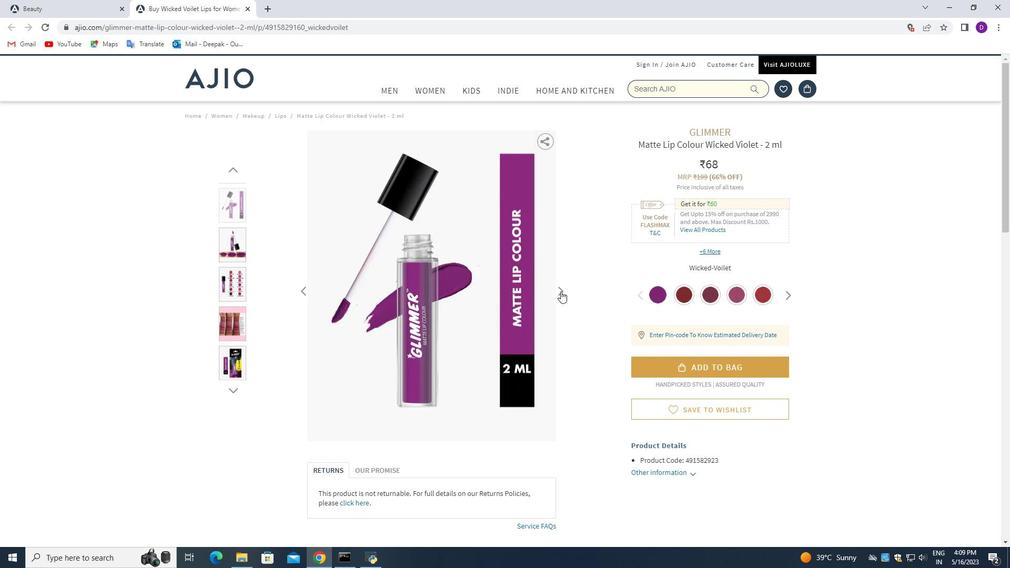 
Action: Mouse moved to (249, 7)
Screenshot: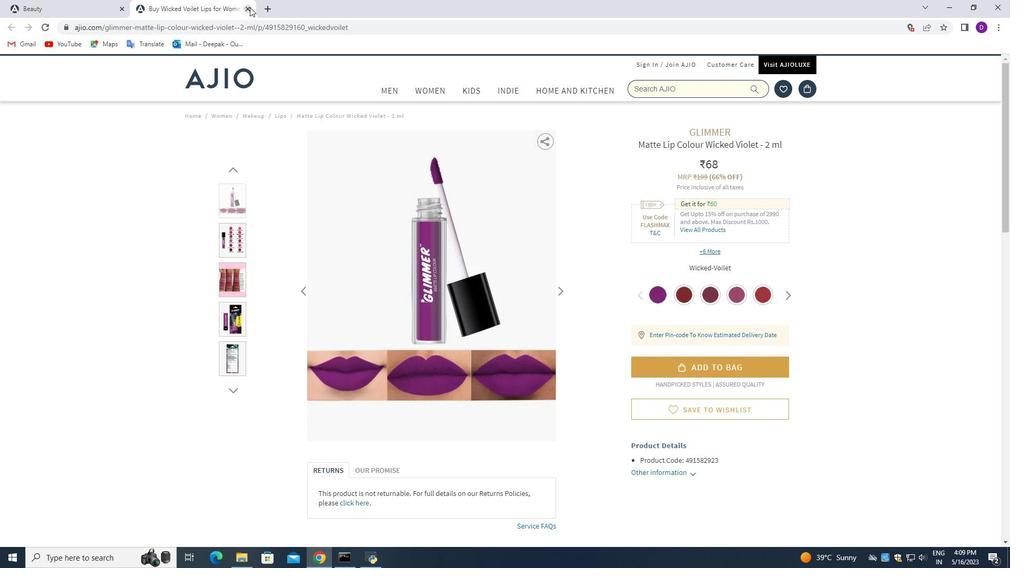 
Action: Mouse pressed left at (249, 7)
Screenshot: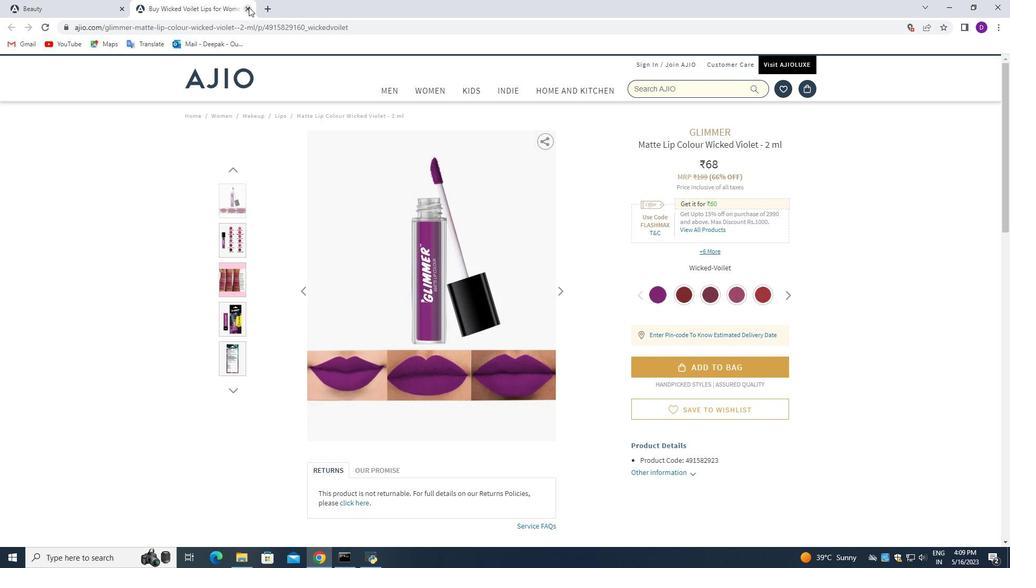 
Action: Mouse moved to (470, 282)
Screenshot: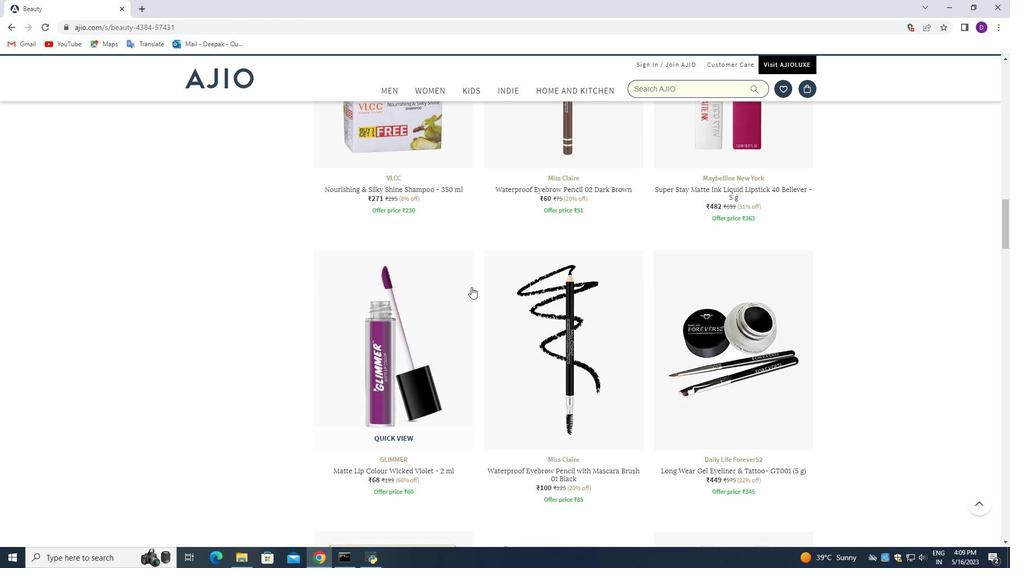 
Action: Mouse scrolled (470, 281) with delta (0, 0)
Screenshot: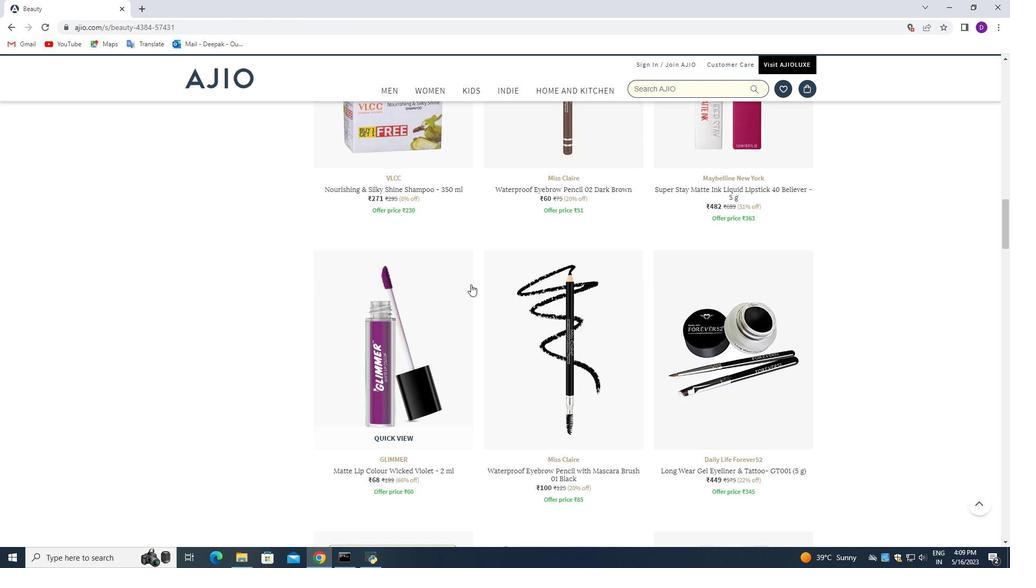 
Action: Mouse moved to (470, 281)
Screenshot: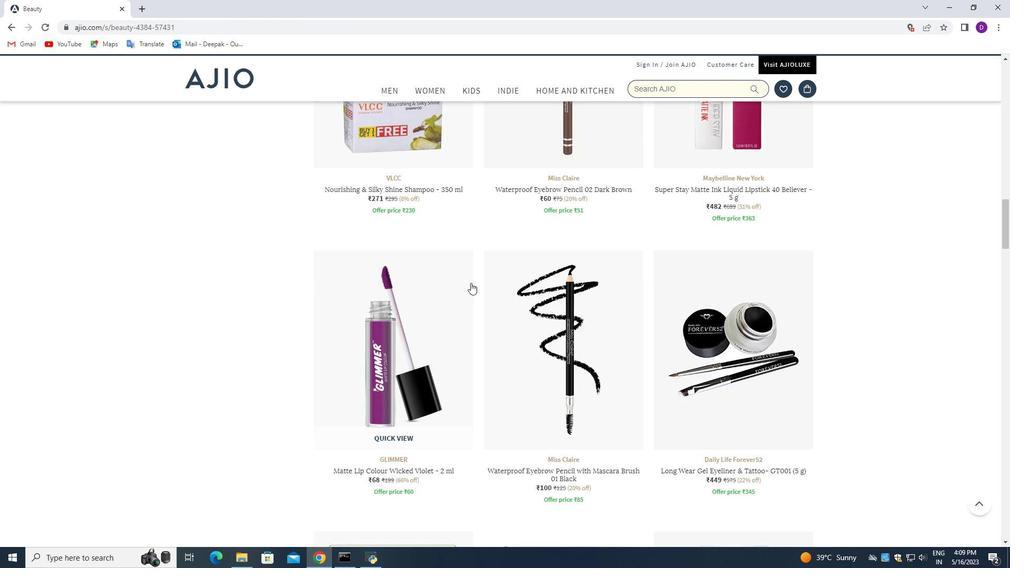 
Action: Mouse scrolled (470, 281) with delta (0, 0)
Screenshot: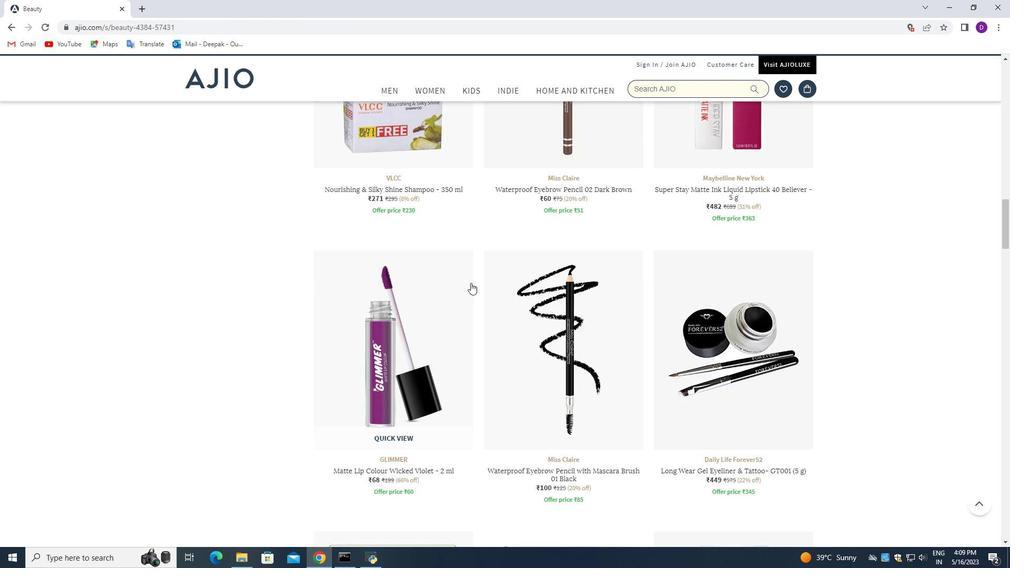 
Action: Mouse moved to (653, 317)
Screenshot: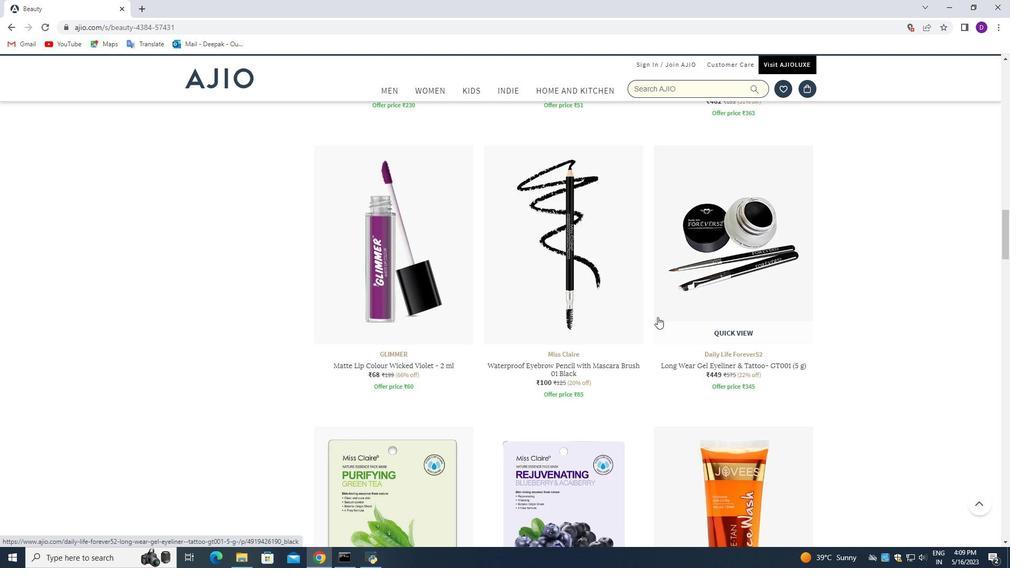
Action: Mouse scrolled (653, 316) with delta (0, 0)
Screenshot: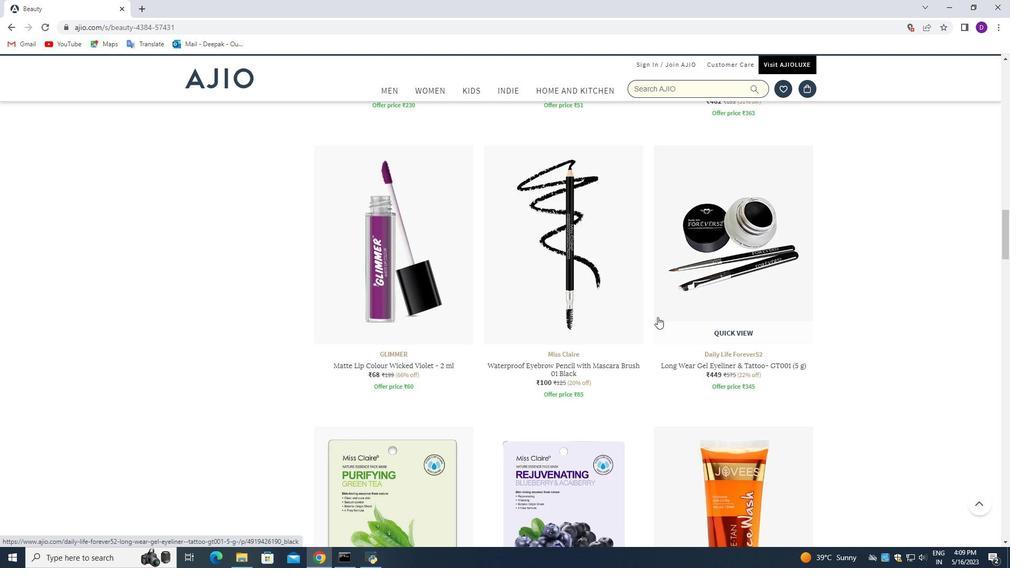 
Action: Mouse moved to (651, 319)
Screenshot: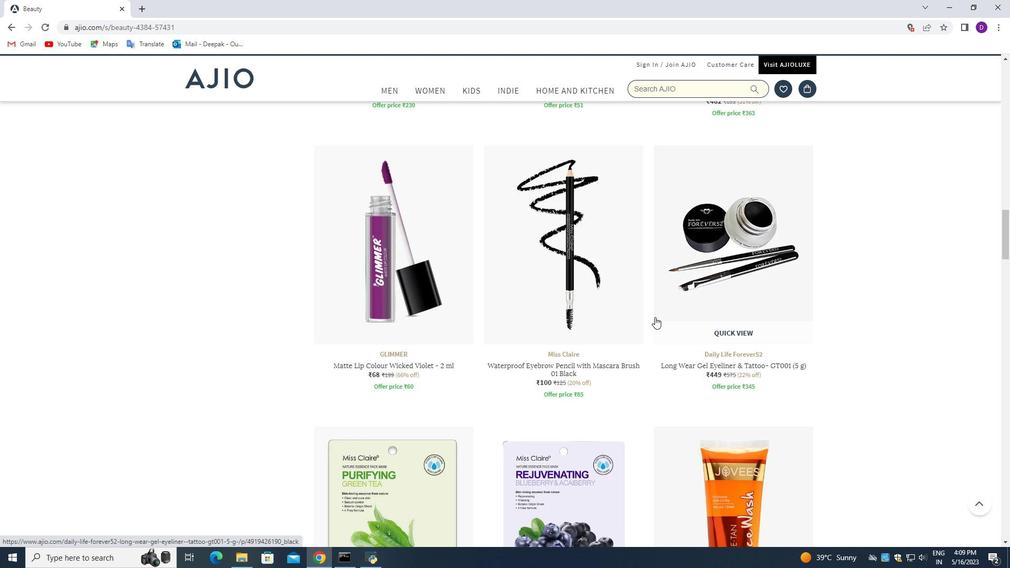 
Action: Mouse scrolled (651, 318) with delta (0, 0)
Screenshot: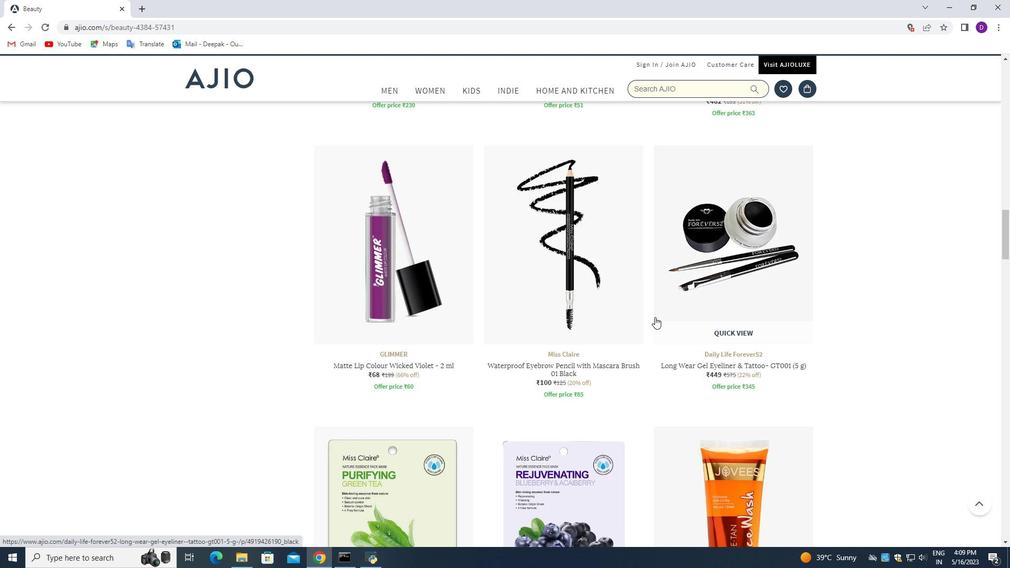 
Action: Mouse moved to (392, 360)
Screenshot: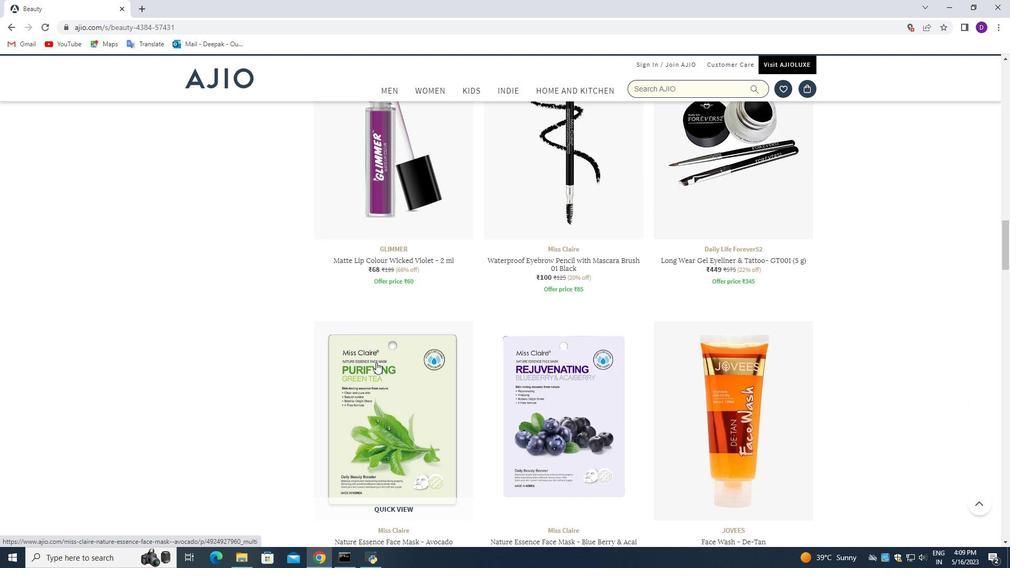 
Action: Mouse scrolled (392, 359) with delta (0, 0)
Screenshot: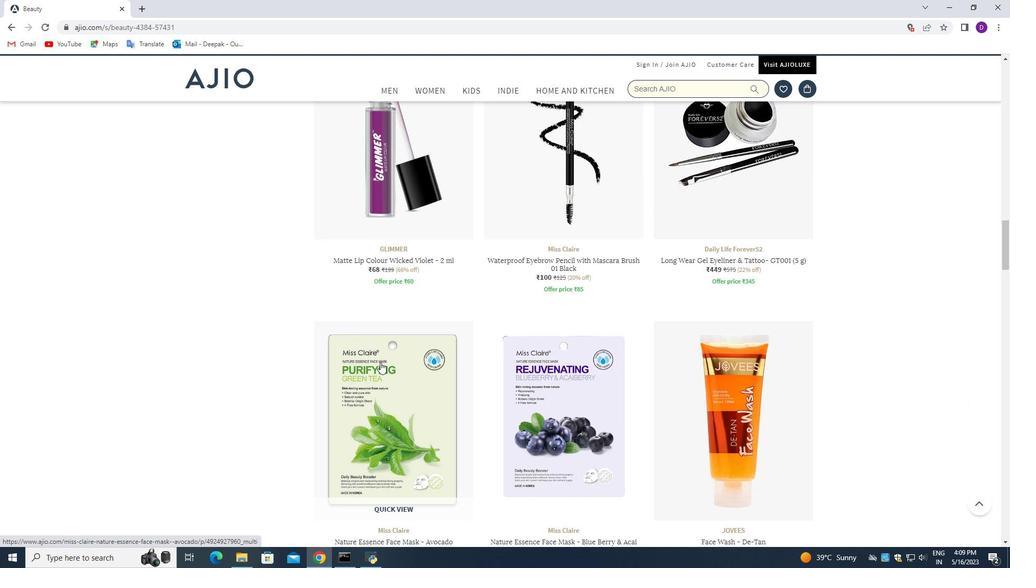 
Action: Mouse scrolled (392, 359) with delta (0, 0)
Screenshot: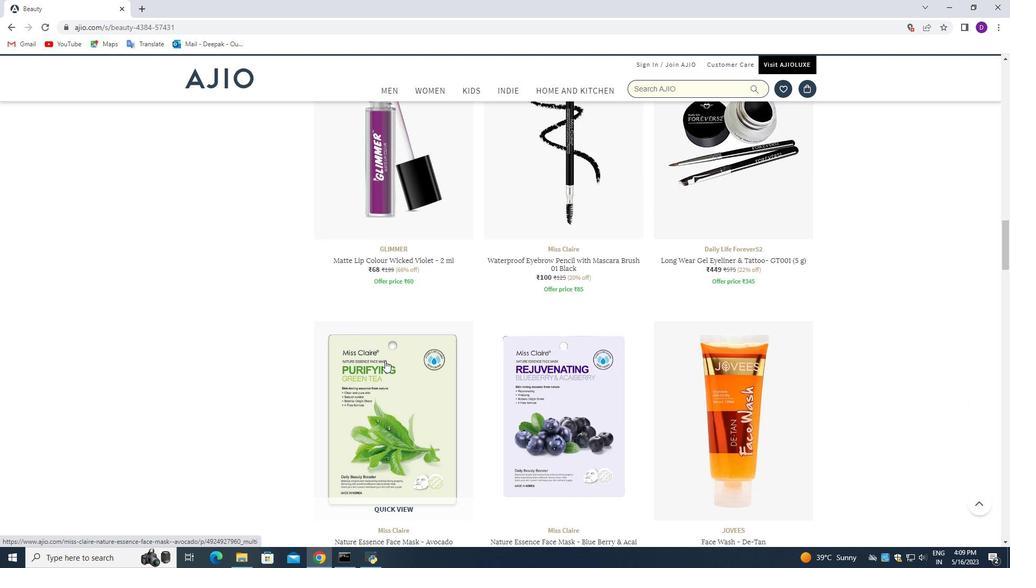 
Action: Mouse moved to (430, 348)
Screenshot: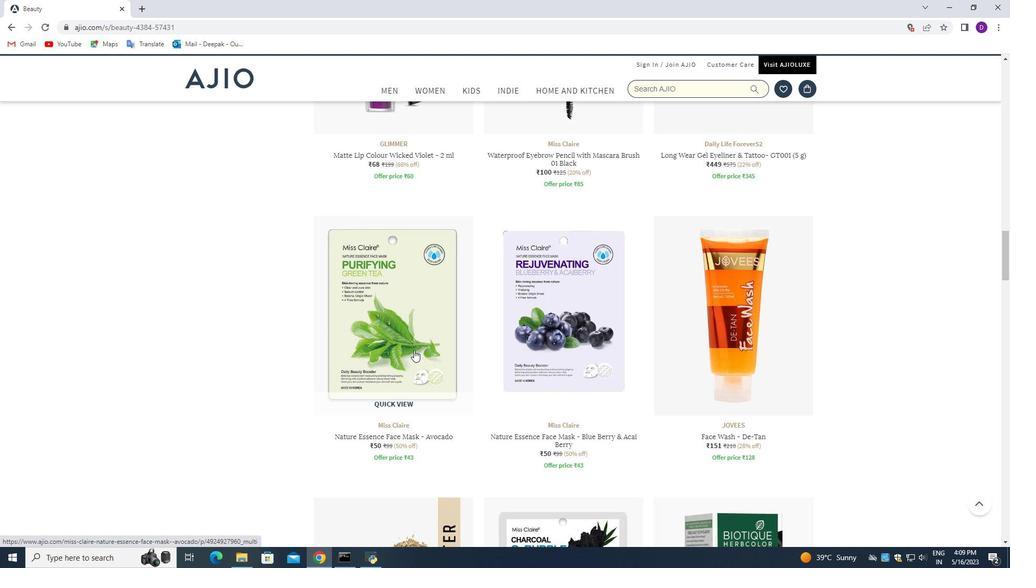 
Action: Mouse scrolled (430, 347) with delta (0, 0)
Screenshot: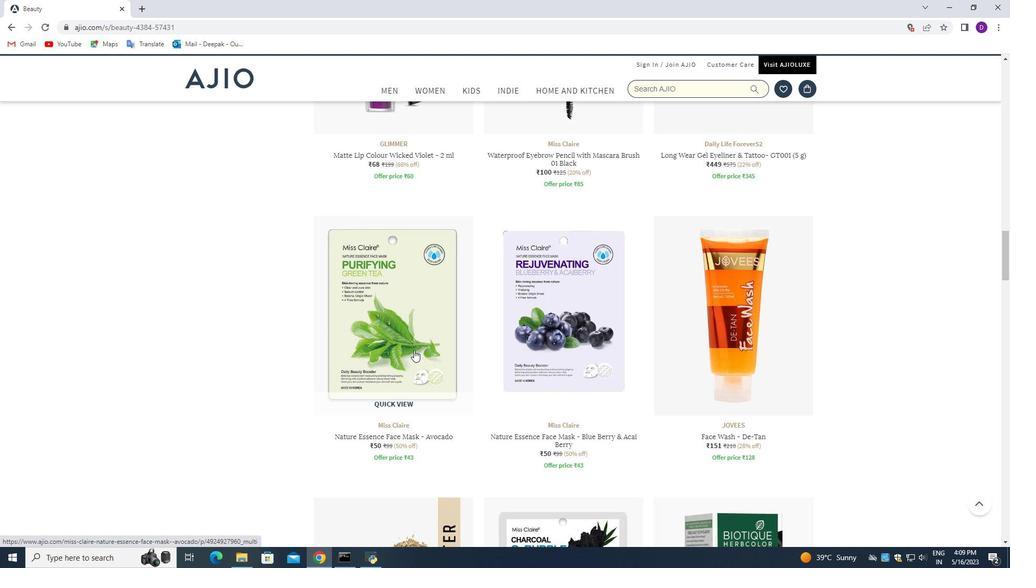 
Action: Mouse moved to (454, 340)
Screenshot: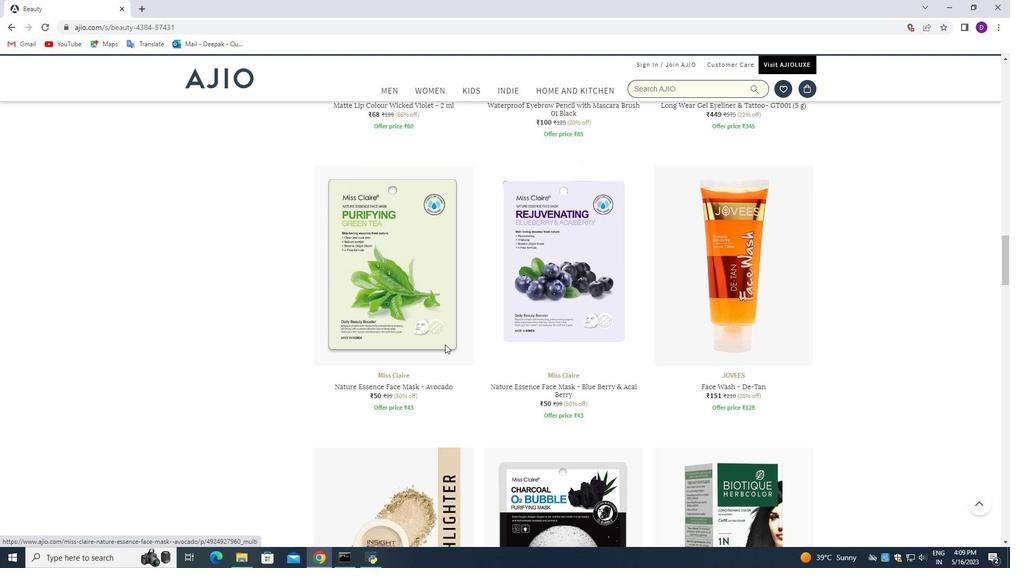 
Action: Mouse scrolled (454, 340) with delta (0, 0)
Screenshot: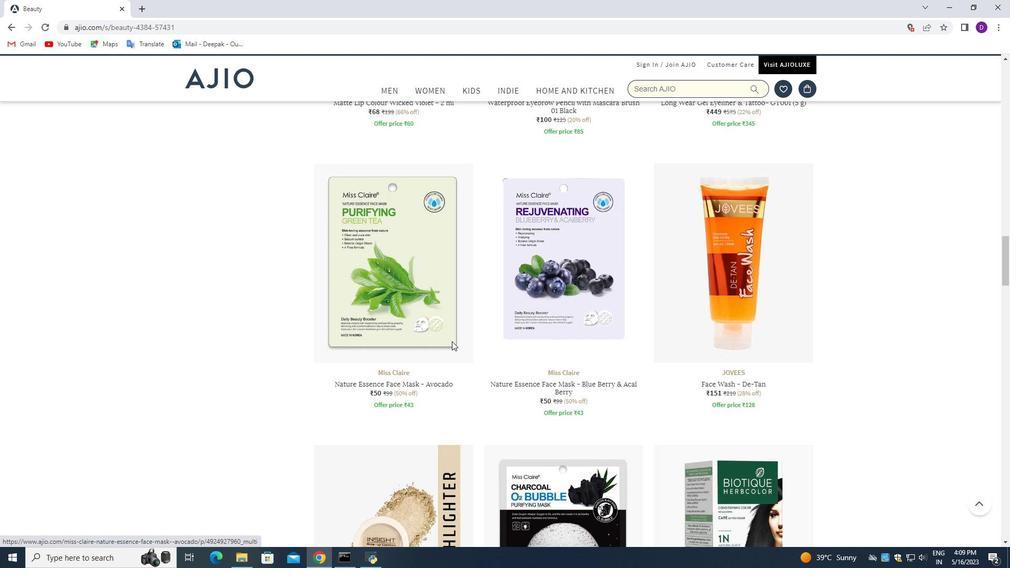 
Action: Mouse moved to (455, 340)
Screenshot: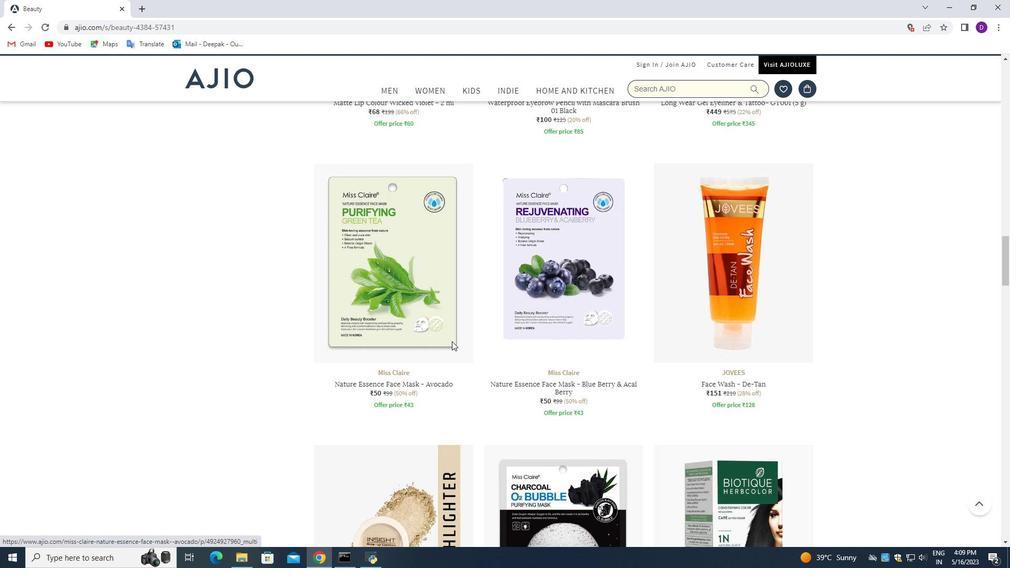 
Action: Mouse scrolled (455, 340) with delta (0, 0)
Screenshot: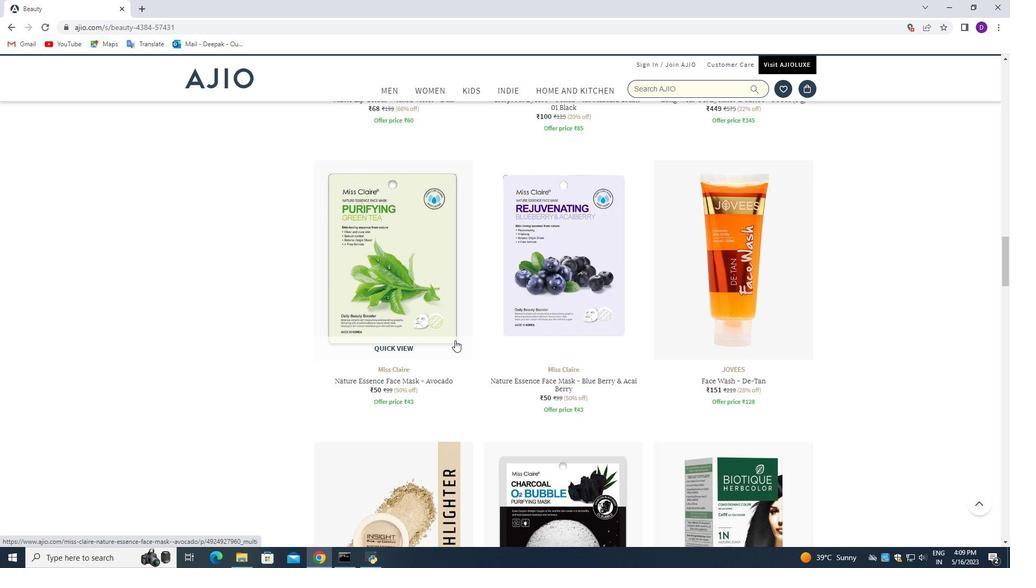 
Action: Mouse moved to (445, 351)
Screenshot: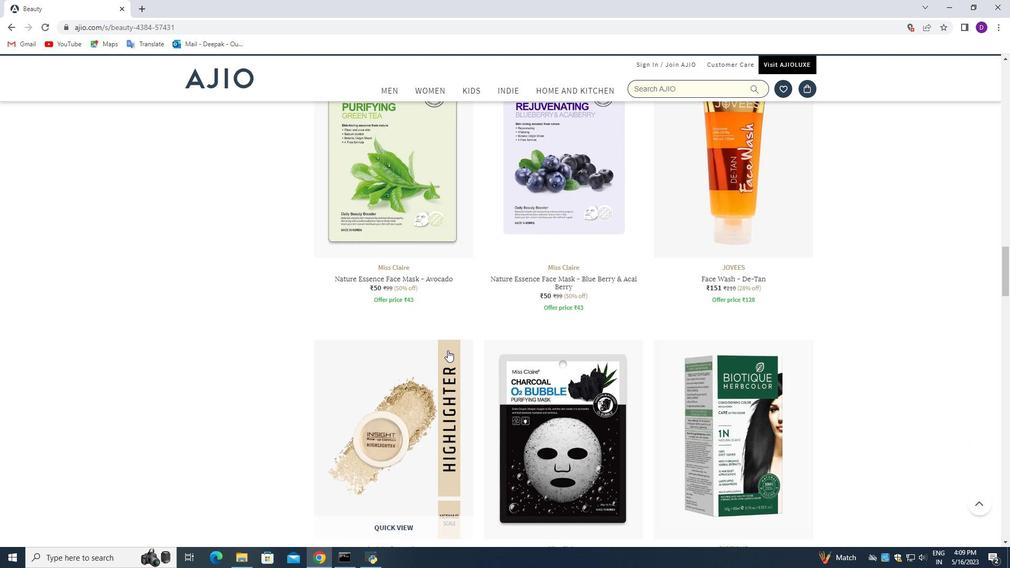 
Action: Mouse scrolled (445, 351) with delta (0, 0)
Screenshot: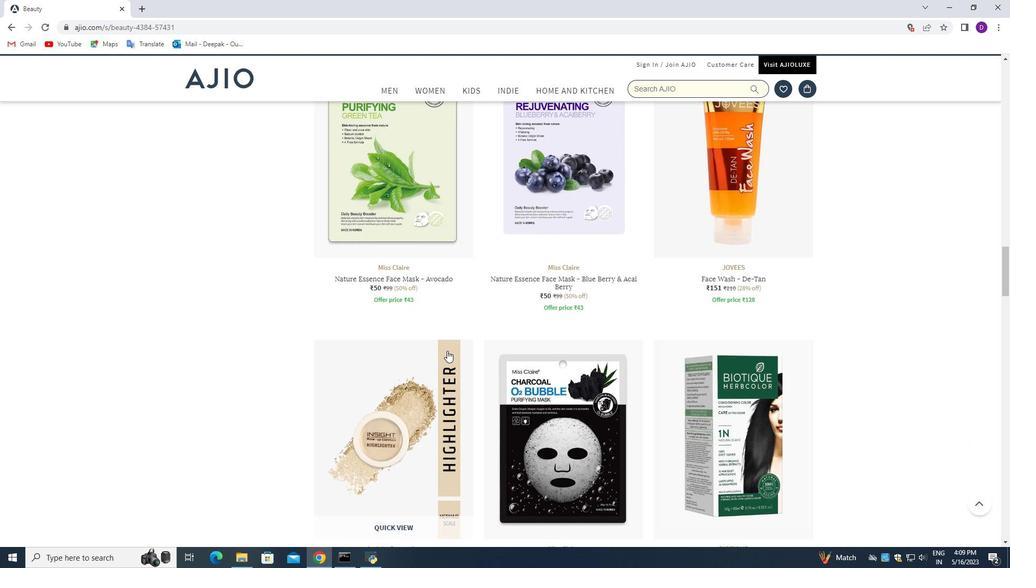 
Action: Mouse scrolled (445, 351) with delta (0, 0)
Screenshot: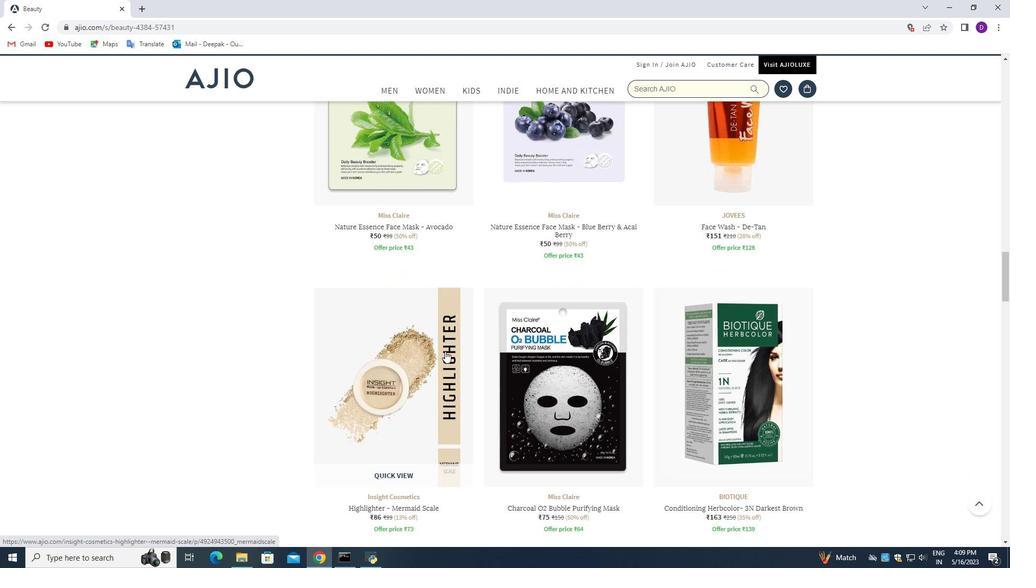 
Action: Mouse moved to (527, 348)
Screenshot: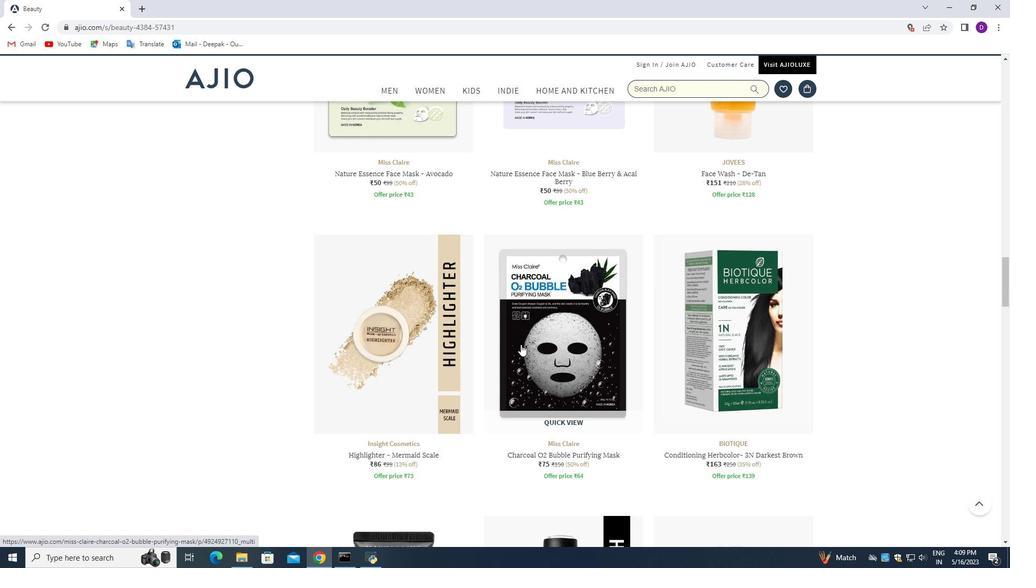 
Action: Mouse pressed left at (527, 348)
Screenshot: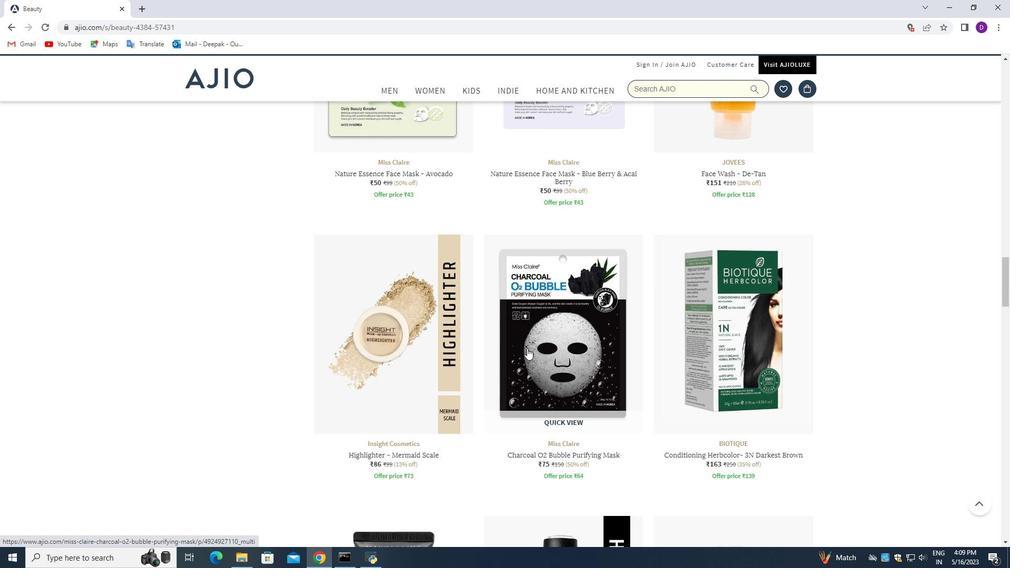 
Action: Mouse moved to (560, 293)
Screenshot: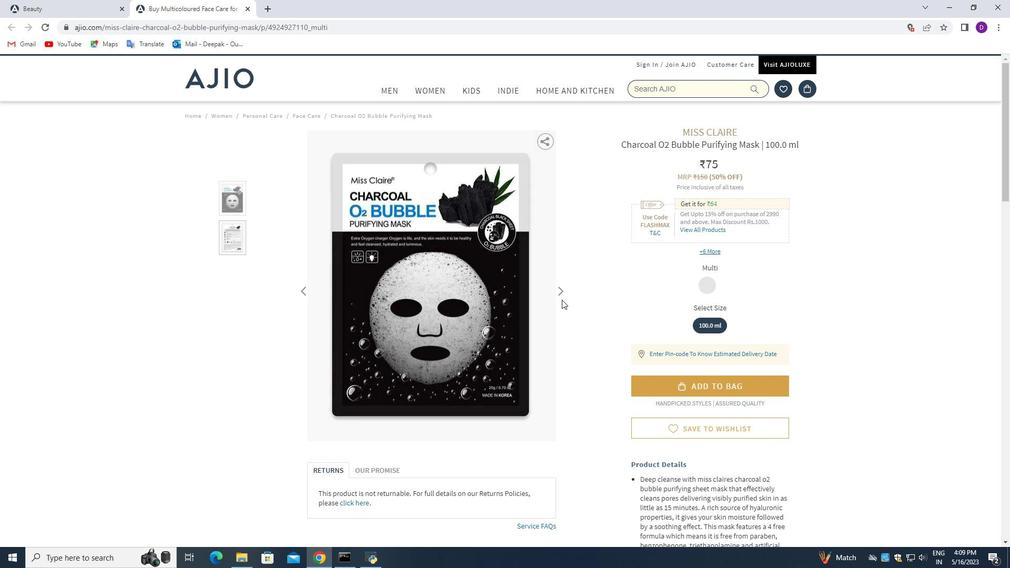 
Action: Mouse pressed left at (560, 293)
Screenshot: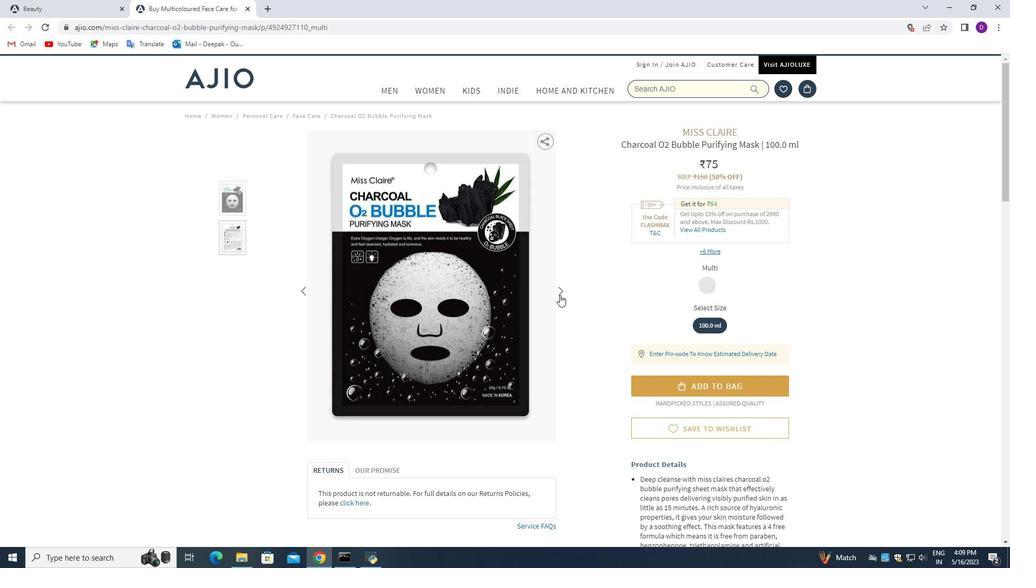 
Action: Mouse moved to (392, 282)
Screenshot: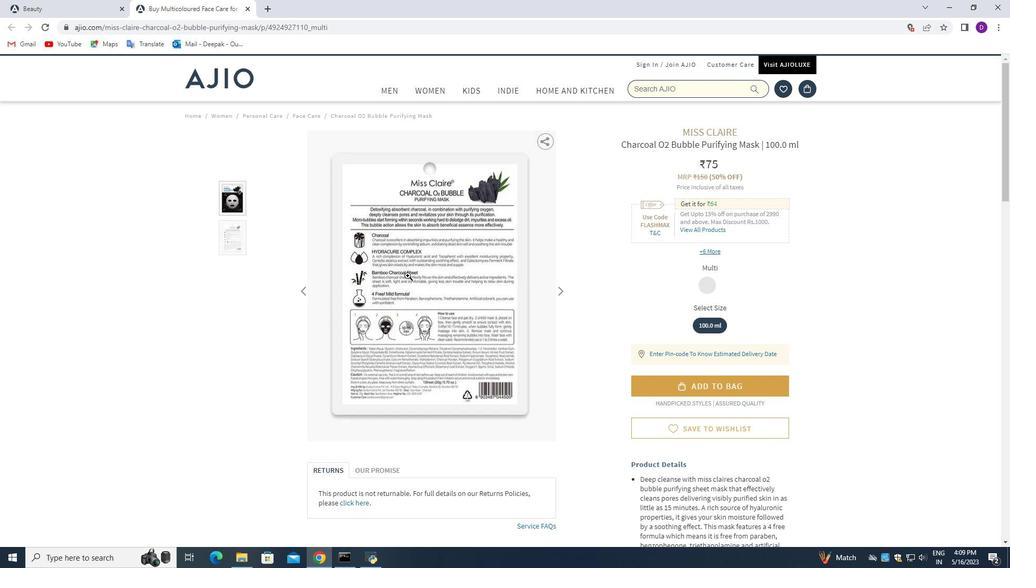 
Action: Mouse pressed left at (392, 282)
Screenshot: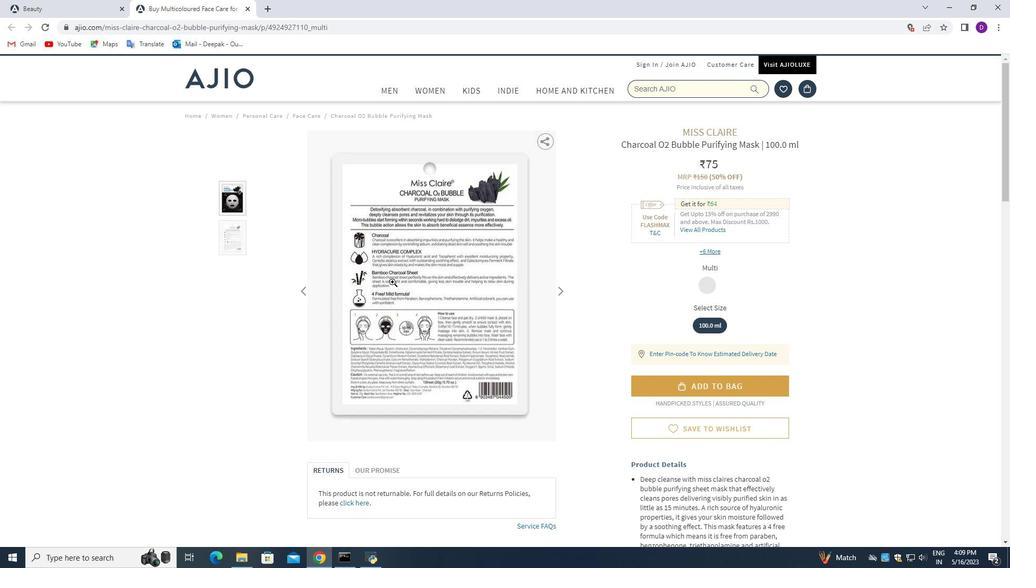 
Action: Mouse scrolled (392, 282) with delta (0, 0)
Screenshot: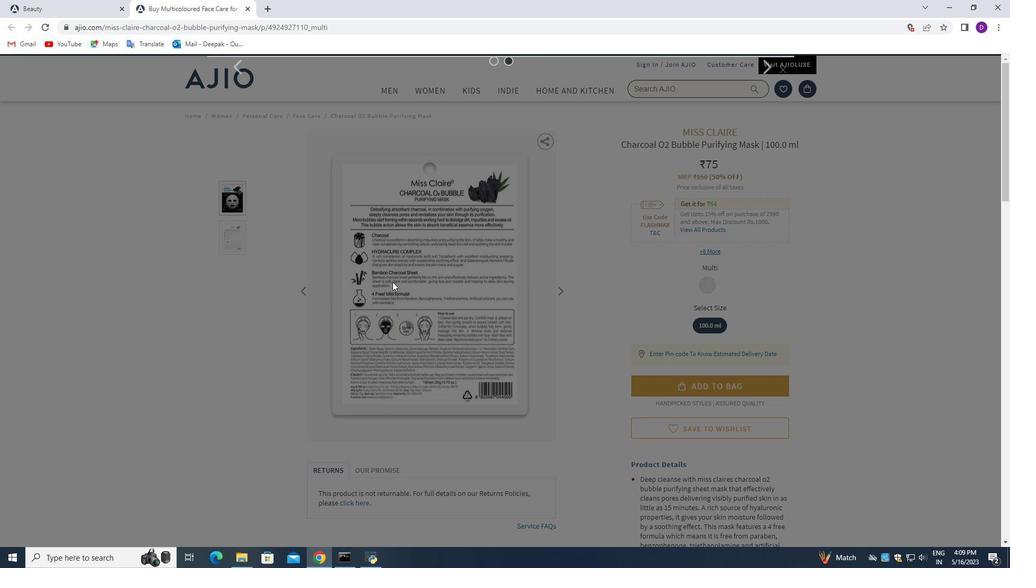 
Action: Mouse moved to (390, 221)
Screenshot: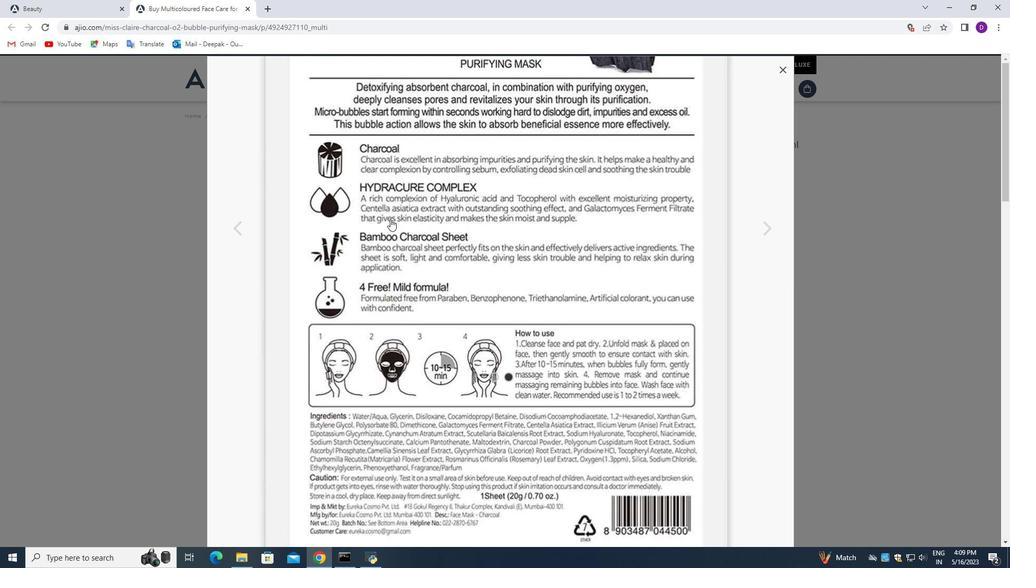 
Action: Mouse scrolled (390, 222) with delta (0, 0)
Screenshot: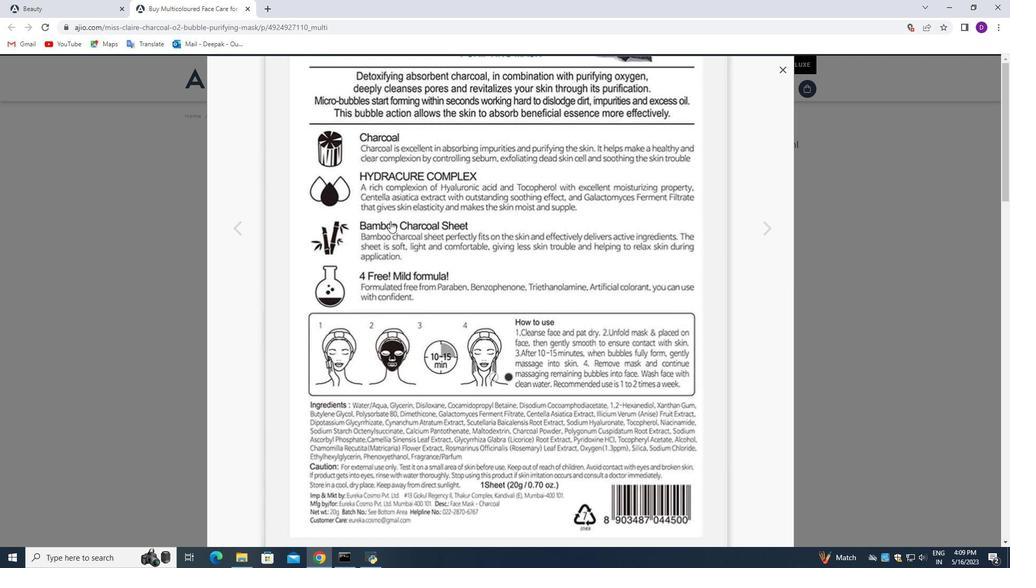 
Action: Mouse scrolled (390, 222) with delta (0, 0)
Screenshot: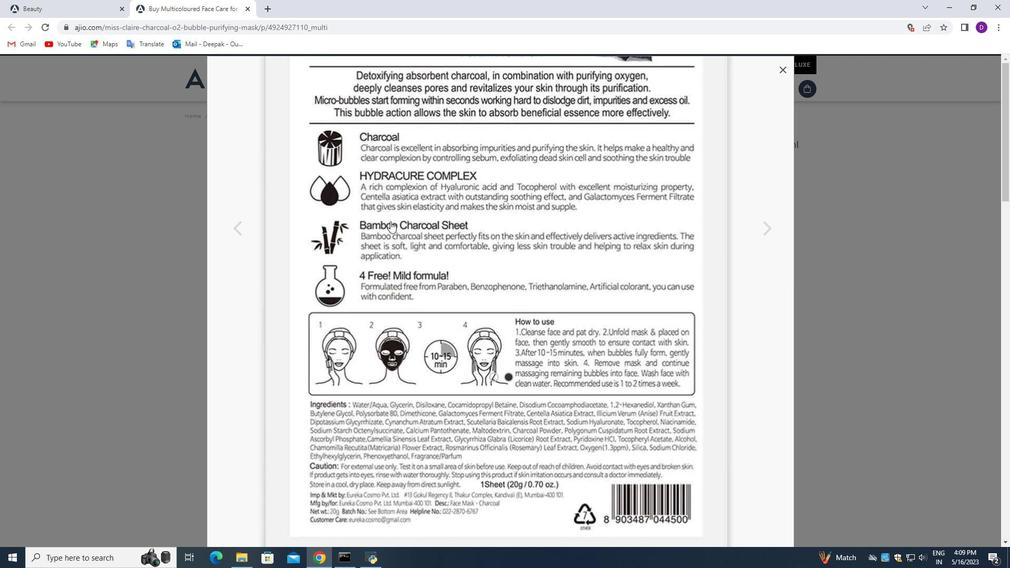 
Action: Mouse scrolled (390, 222) with delta (0, 0)
Screenshot: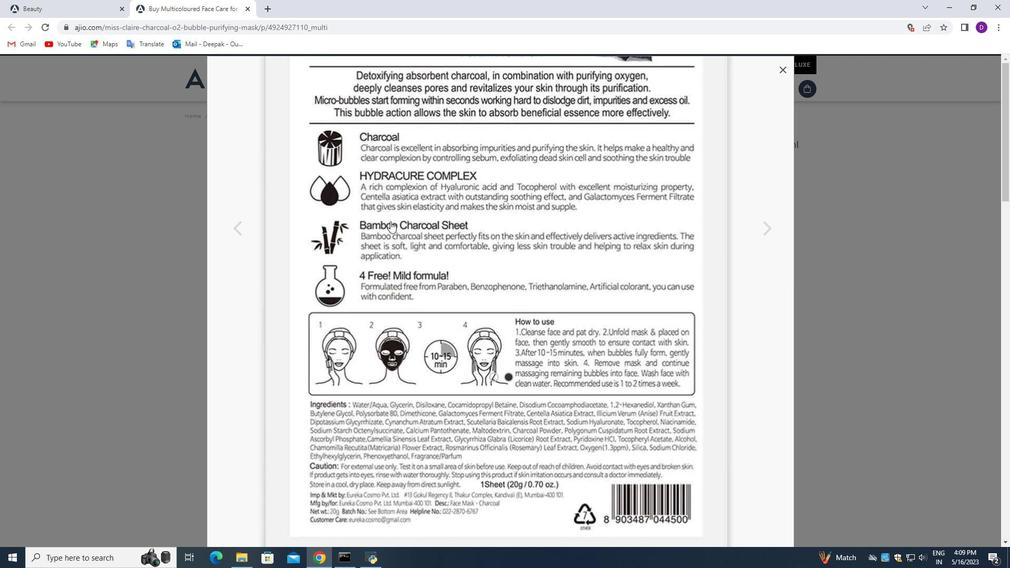 
Action: Mouse scrolled (390, 222) with delta (0, 0)
Screenshot: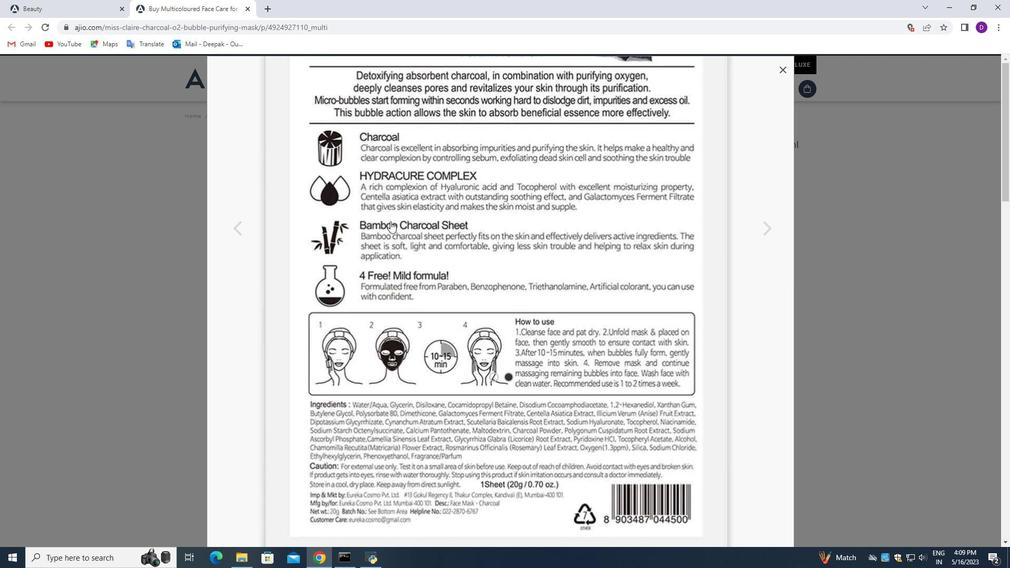 
Action: Mouse scrolled (390, 221) with delta (0, 0)
Screenshot: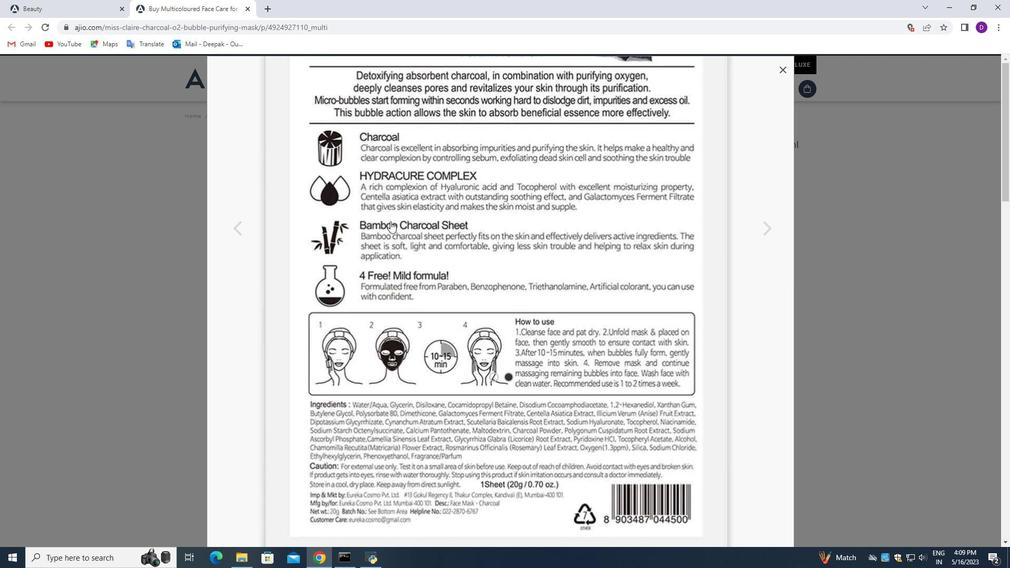 
Action: Mouse scrolled (390, 221) with delta (0, 0)
Screenshot: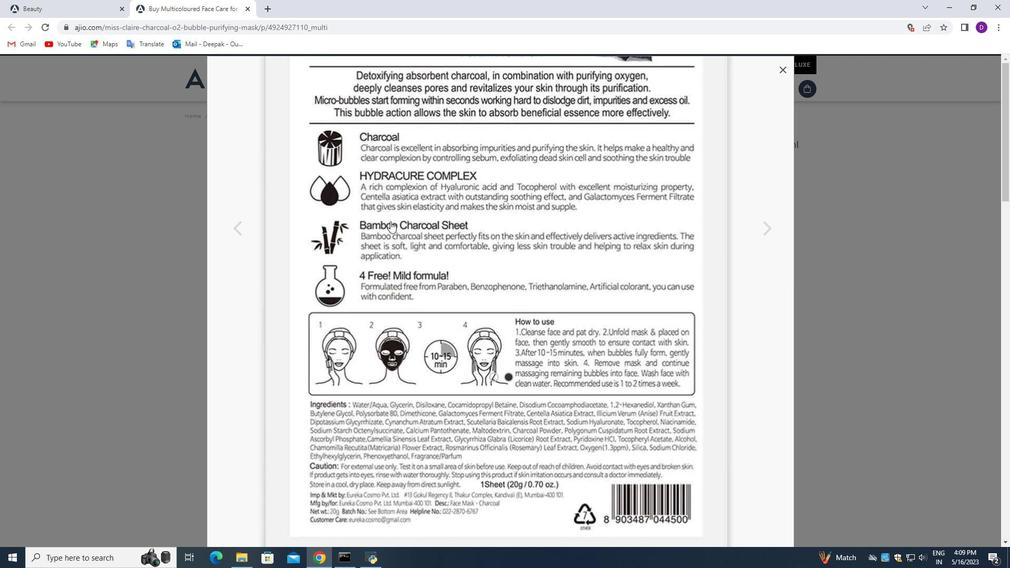 
Action: Mouse moved to (390, 222)
Screenshot: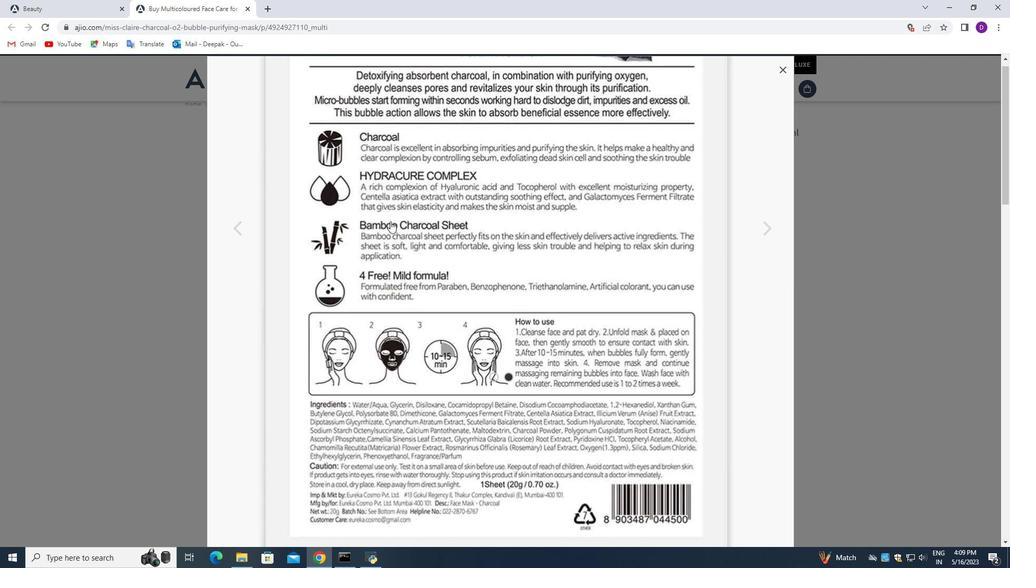 
Action: Mouse scrolled (390, 221) with delta (0, 0)
Screenshot: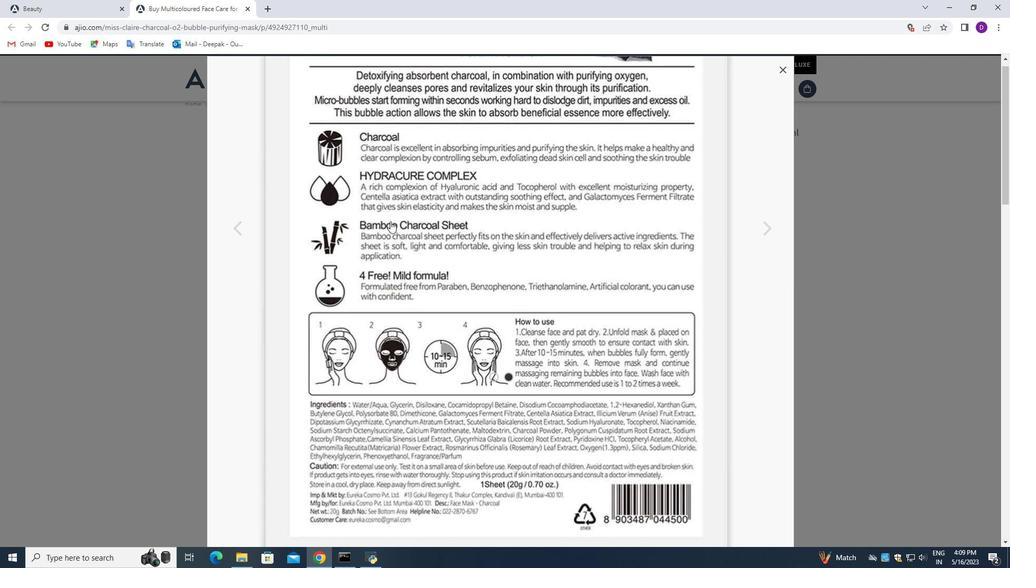 
Action: Mouse scrolled (390, 221) with delta (0, 0)
Screenshot: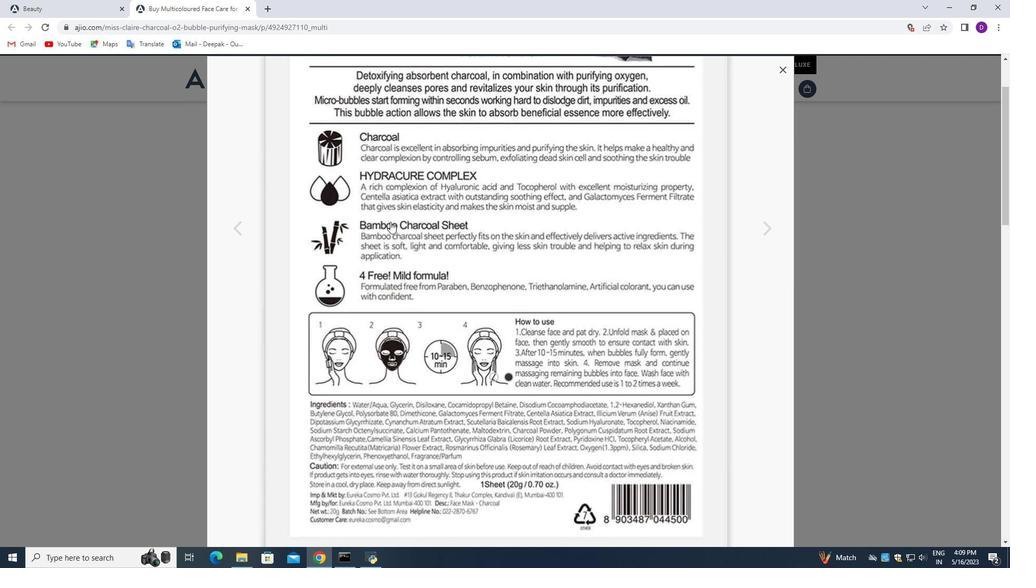 
Action: Mouse scrolled (390, 221) with delta (0, 0)
Screenshot: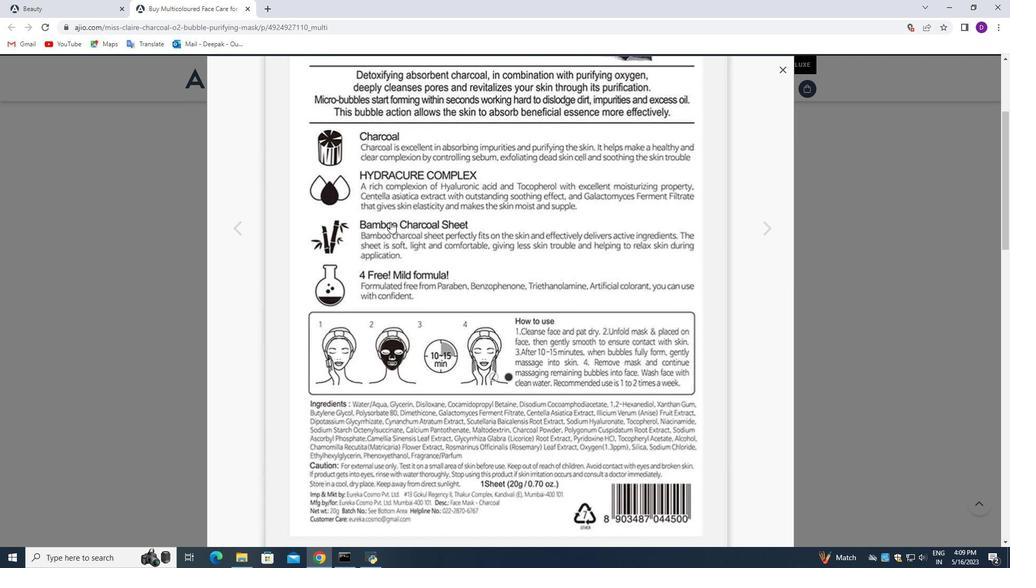
Action: Mouse moved to (390, 223)
Screenshot: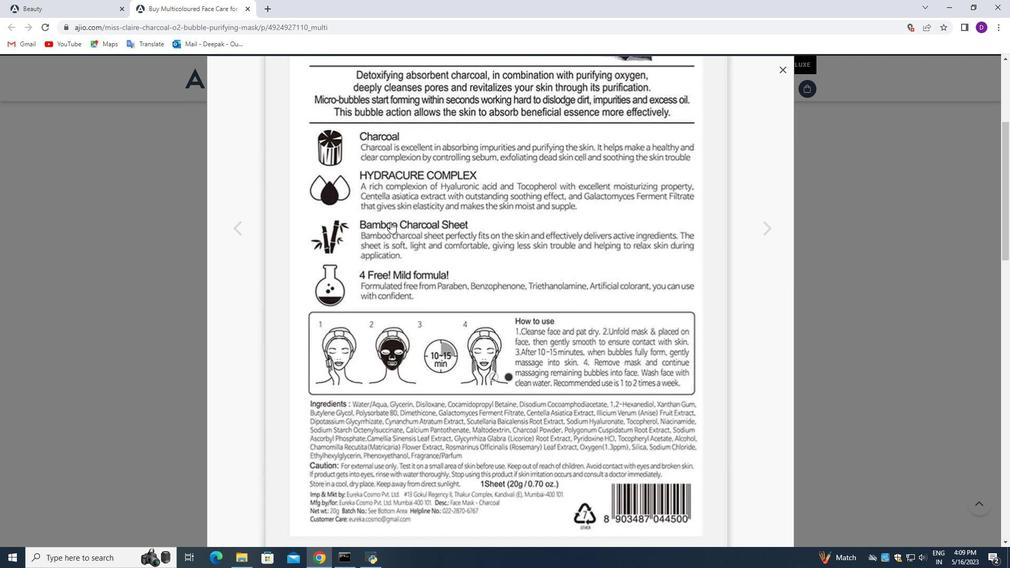 
Action: Mouse scrolled (390, 222) with delta (0, 0)
Screenshot: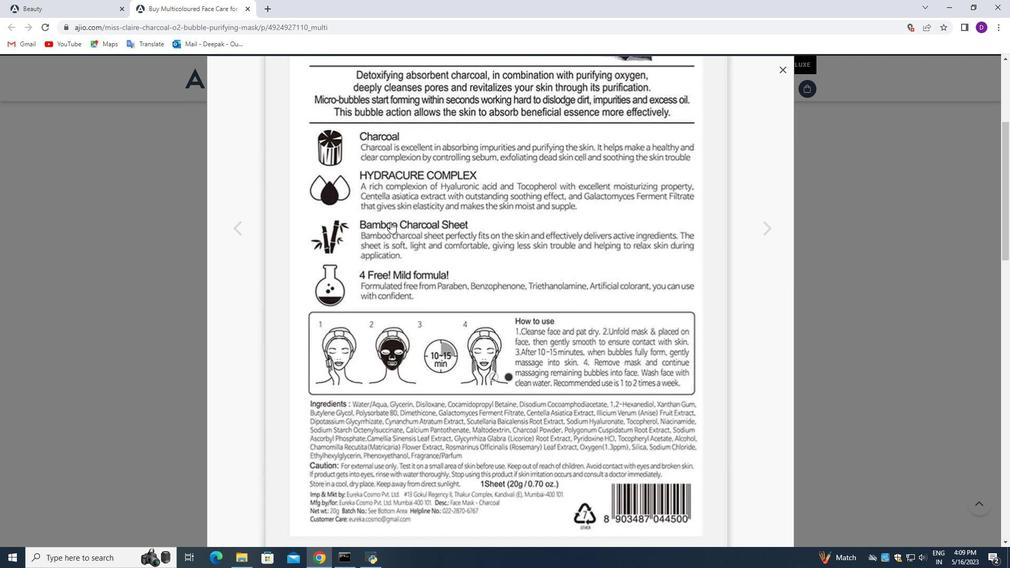 
Action: Mouse moved to (392, 225)
Screenshot: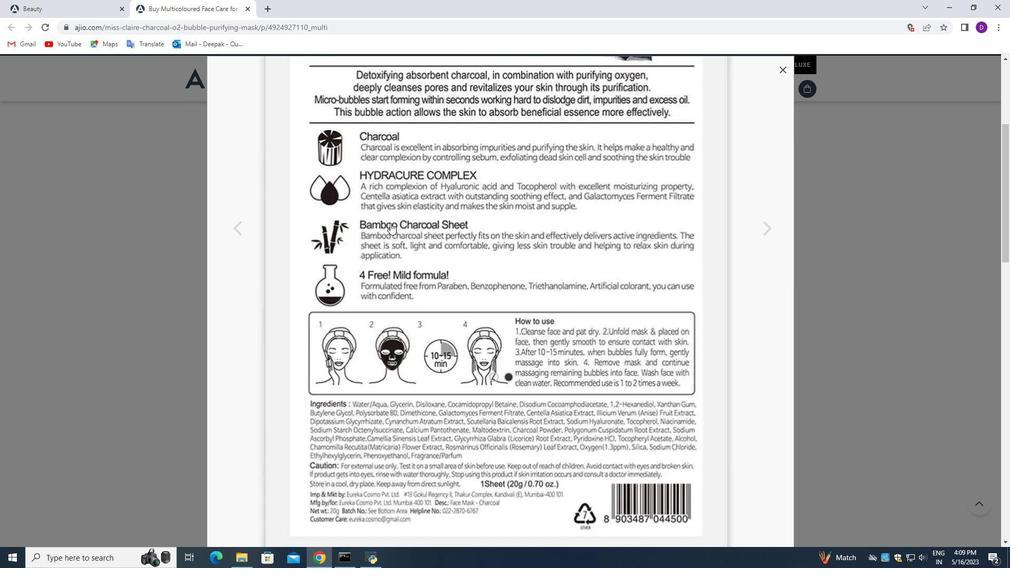 
Action: Mouse scrolled (392, 225) with delta (0, 0)
Screenshot: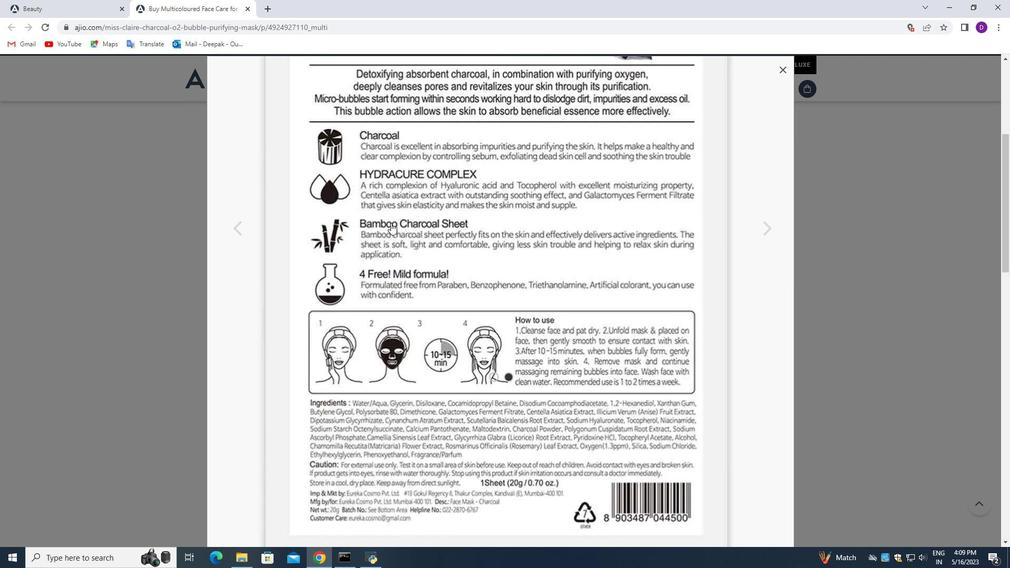 
Action: Mouse scrolled (392, 225) with delta (0, 0)
Screenshot: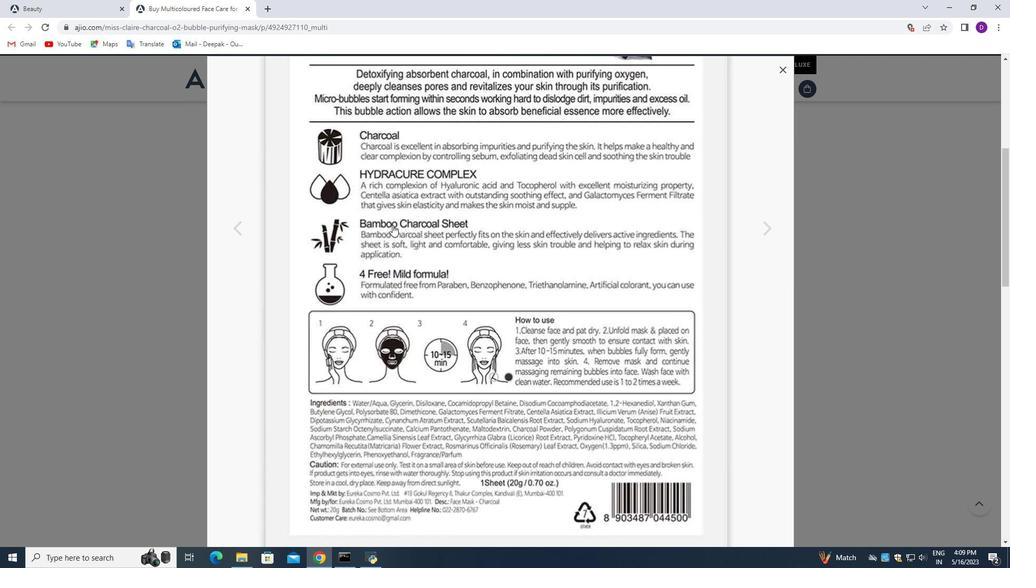 
Action: Mouse scrolled (392, 225) with delta (0, 0)
Screenshot: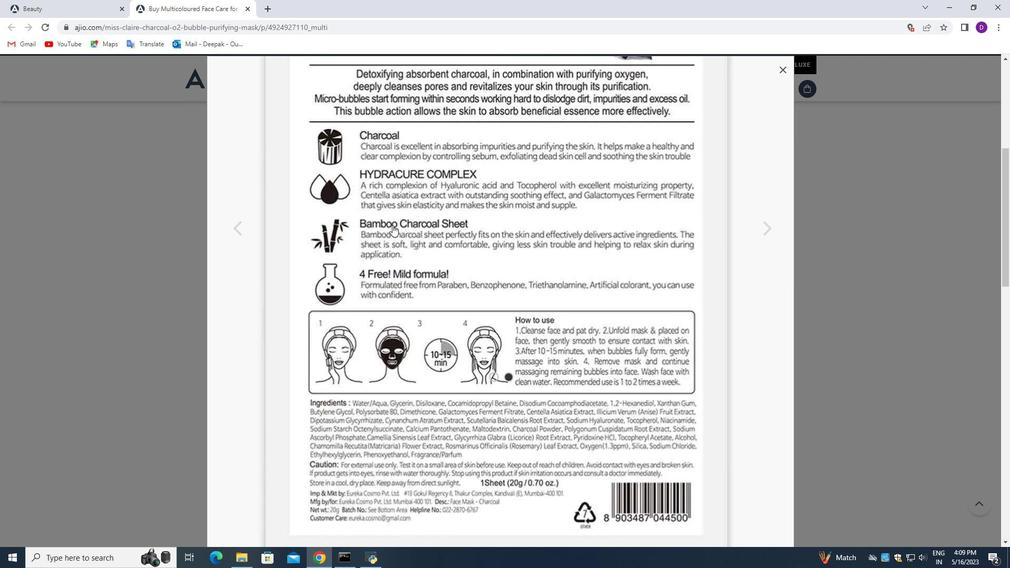 
Action: Mouse scrolled (392, 225) with delta (0, 0)
Screenshot: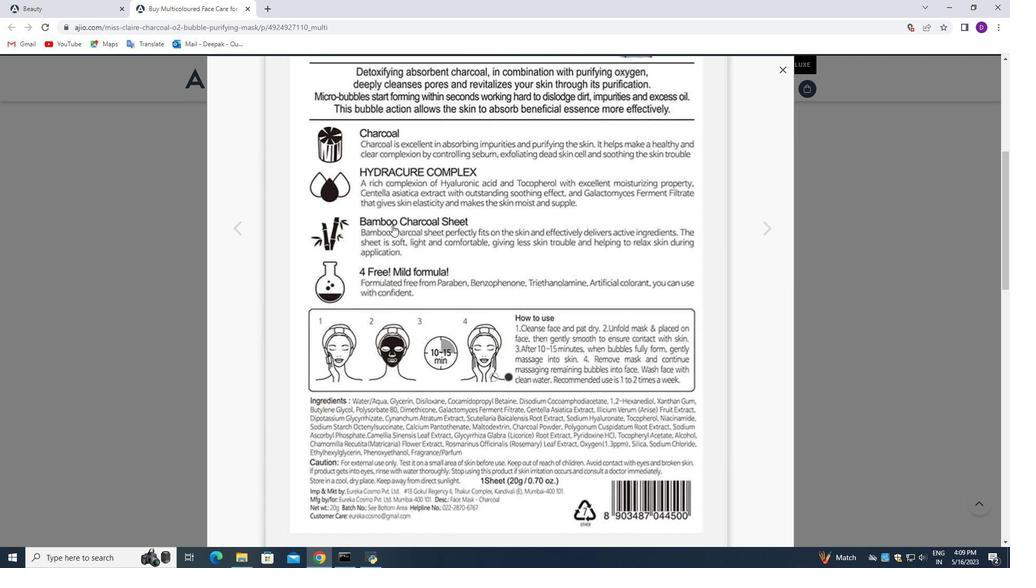 
Action: Mouse scrolled (392, 225) with delta (0, 0)
Screenshot: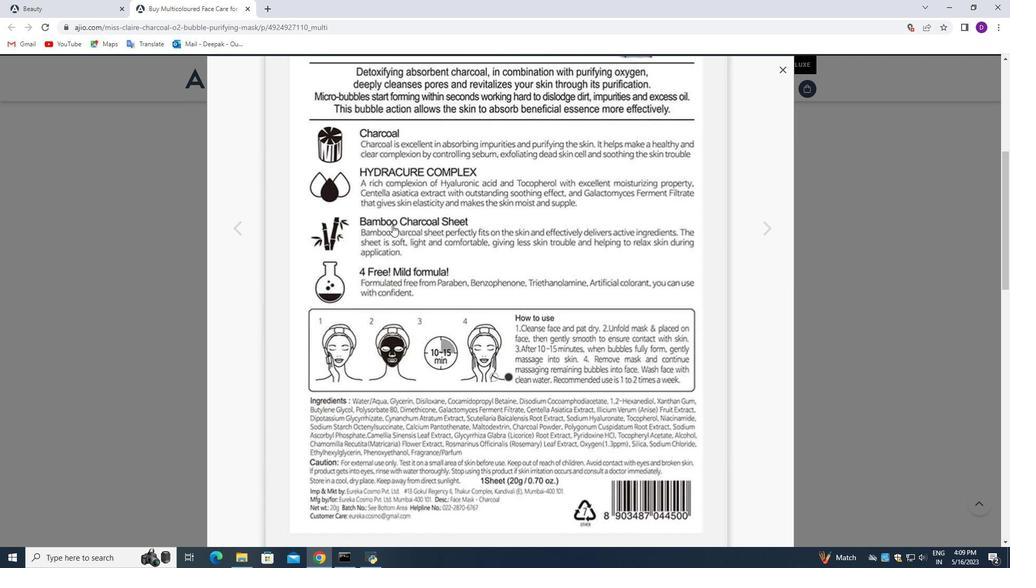 
Action: Mouse scrolled (392, 225) with delta (0, 0)
Screenshot: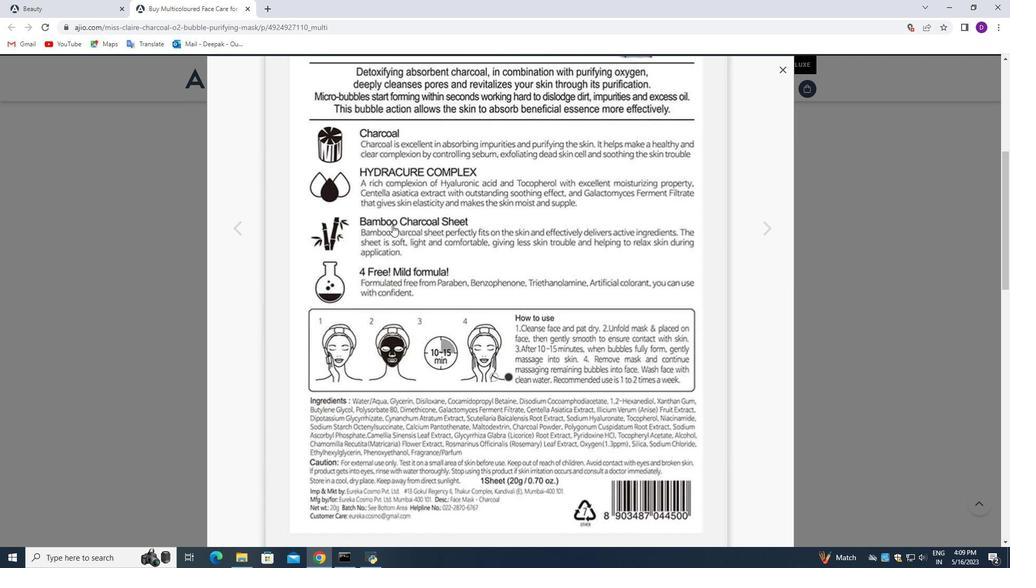 
Action: Mouse scrolled (392, 225) with delta (0, 0)
Screenshot: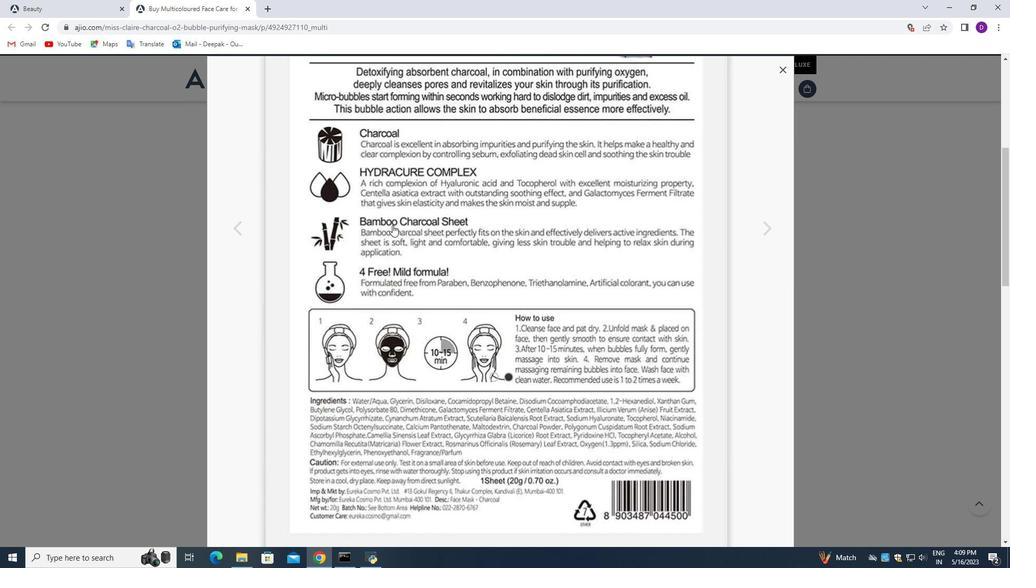 
Action: Mouse moved to (378, 338)
Screenshot: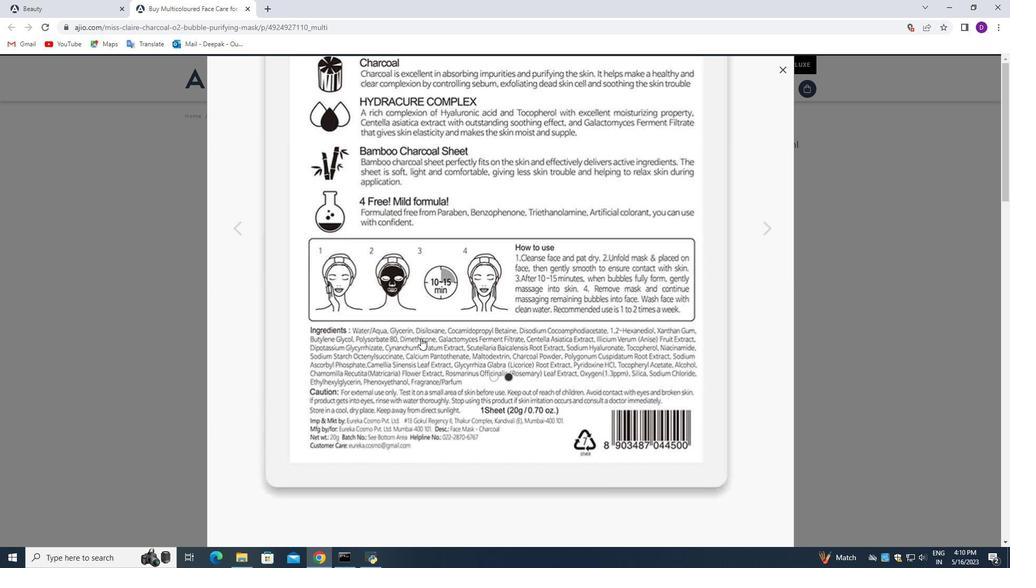 
Action: Mouse scrolled (378, 339) with delta (0, 0)
Screenshot: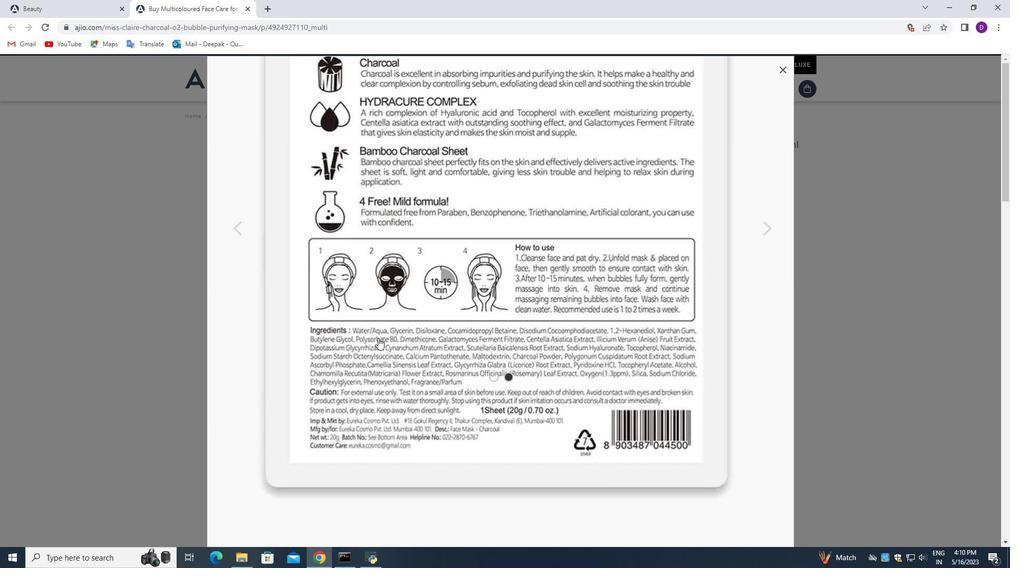
Action: Mouse scrolled (378, 339) with delta (0, 0)
Screenshot: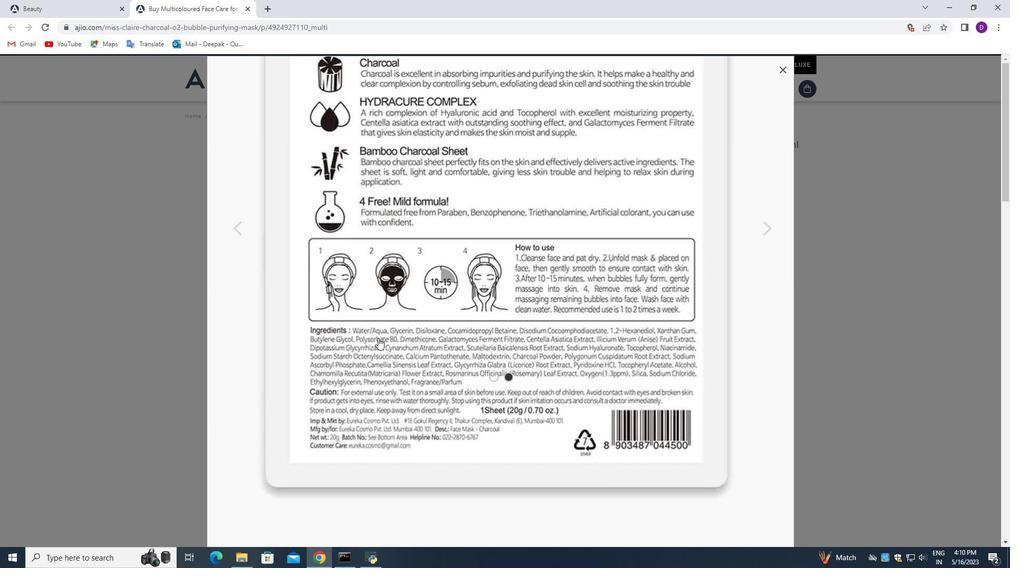 
Action: Mouse scrolled (378, 339) with delta (0, 0)
Screenshot: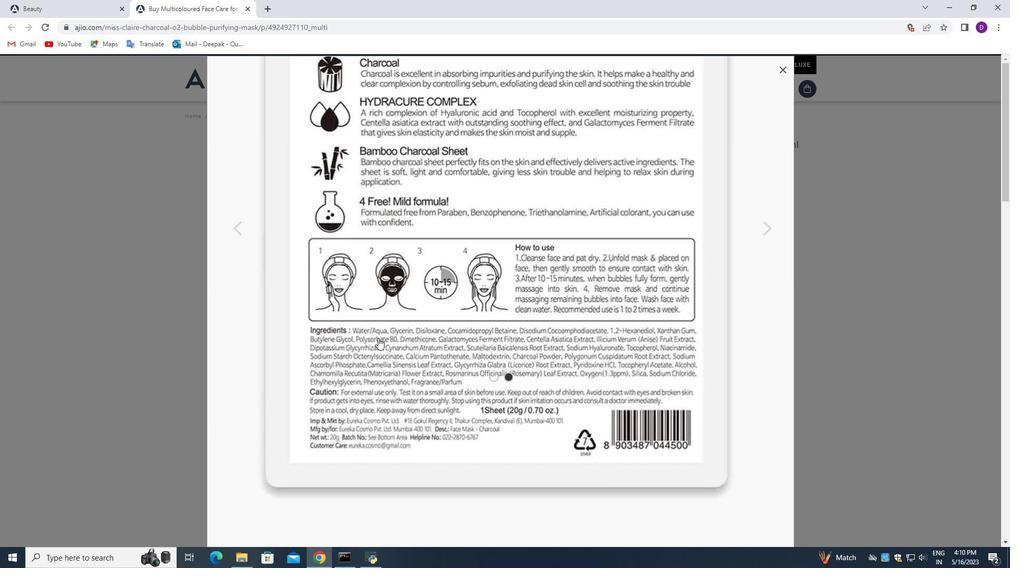 
Action: Mouse scrolled (378, 339) with delta (0, 0)
Screenshot: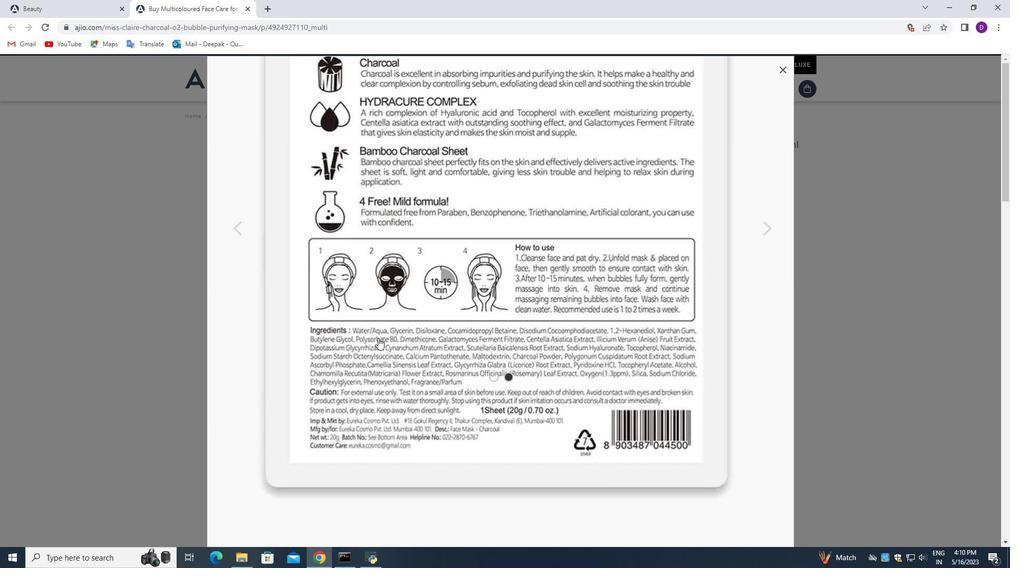 
Action: Mouse scrolled (378, 339) with delta (0, 0)
Screenshot: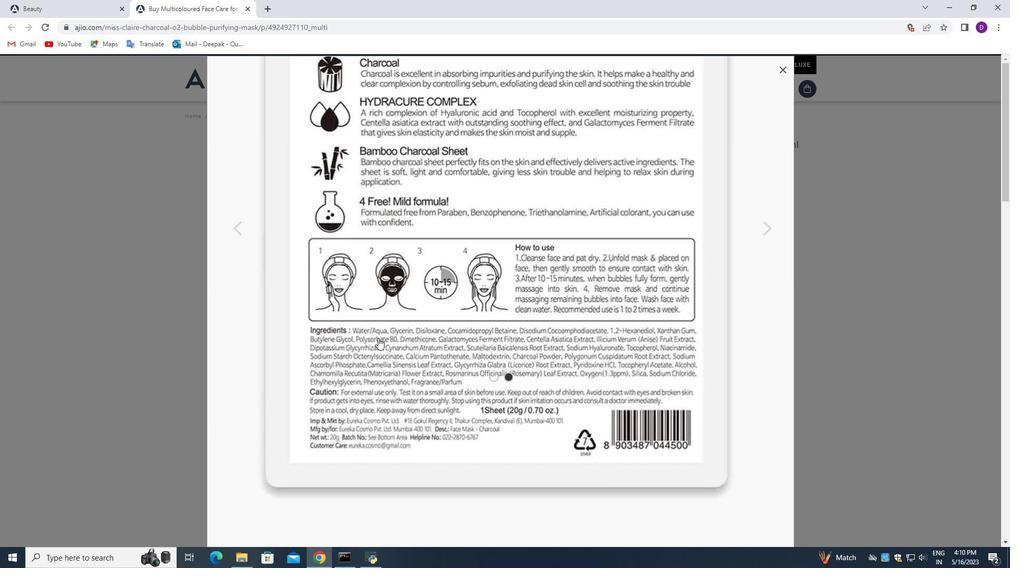 
Action: Mouse scrolled (378, 339) with delta (0, 0)
Screenshot: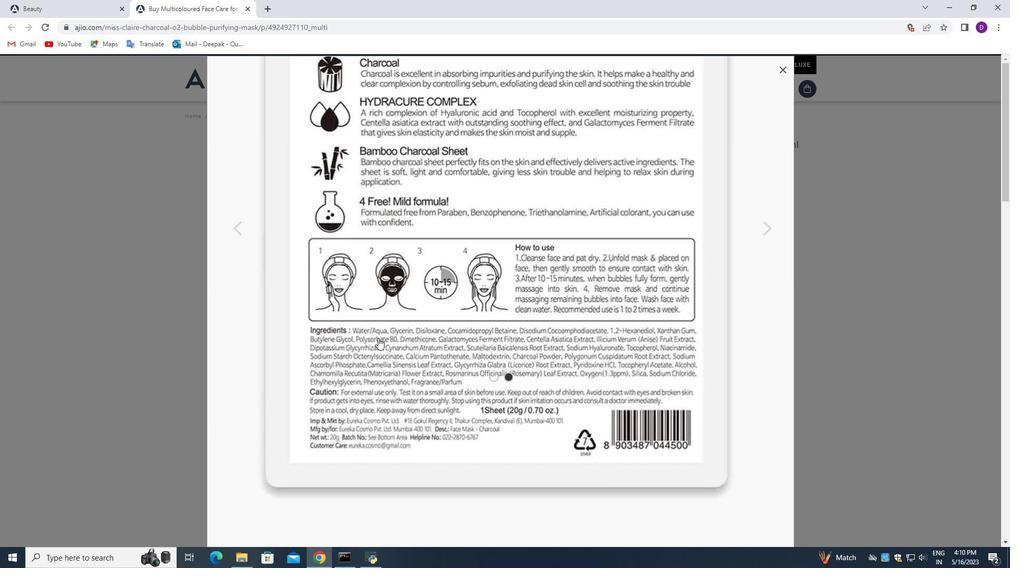 
Action: Mouse scrolled (378, 339) with delta (0, 0)
Screenshot: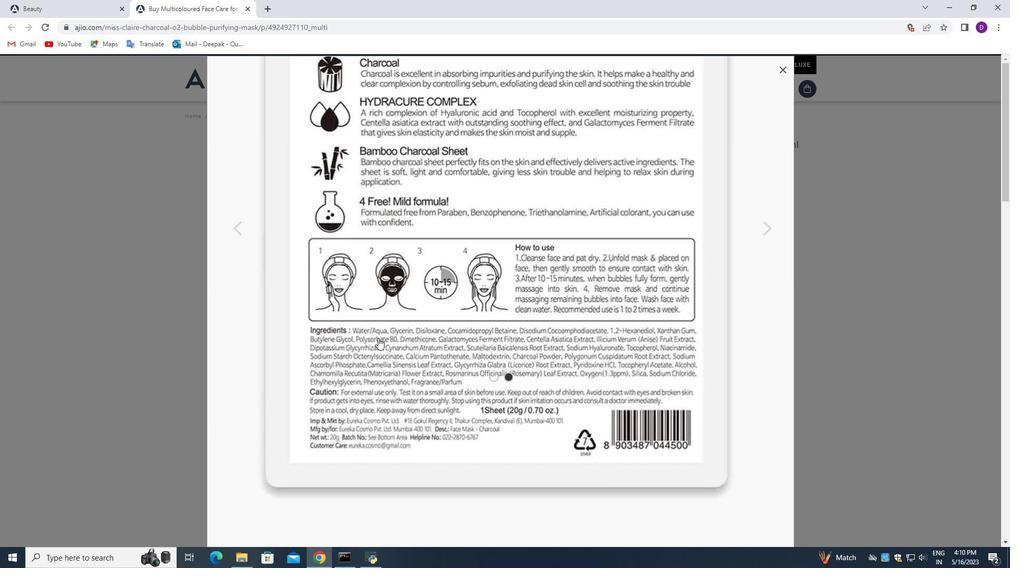 
Action: Mouse scrolled (378, 338) with delta (0, 0)
Screenshot: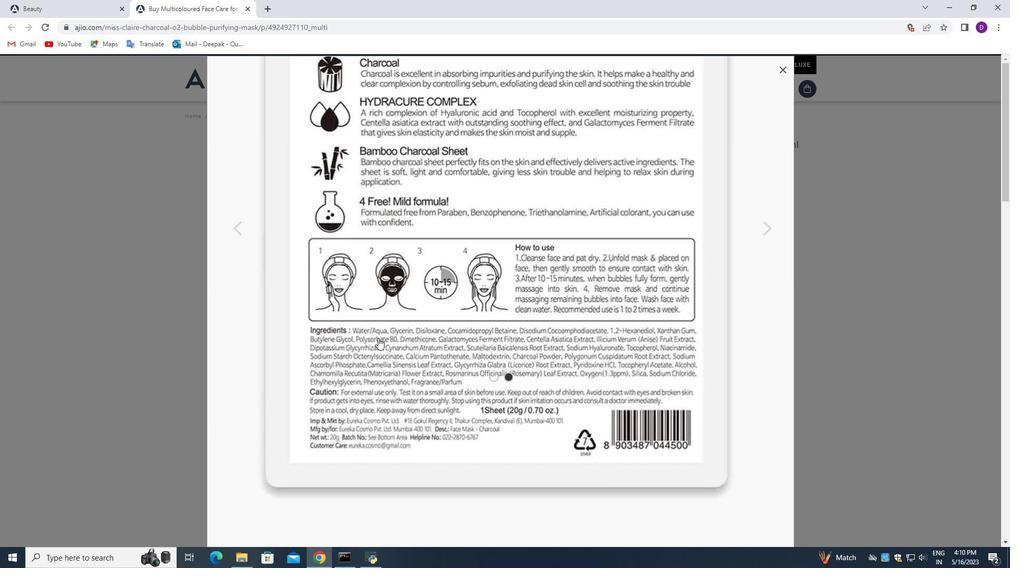 
Action: Mouse scrolled (378, 338) with delta (0, 0)
Screenshot: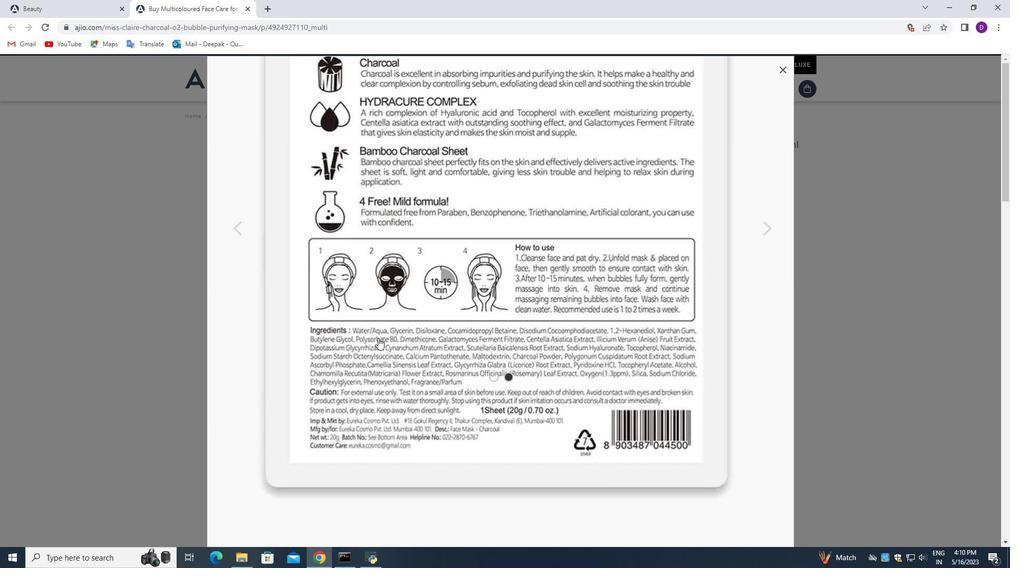 
Action: Mouse scrolled (378, 338) with delta (0, 0)
Screenshot: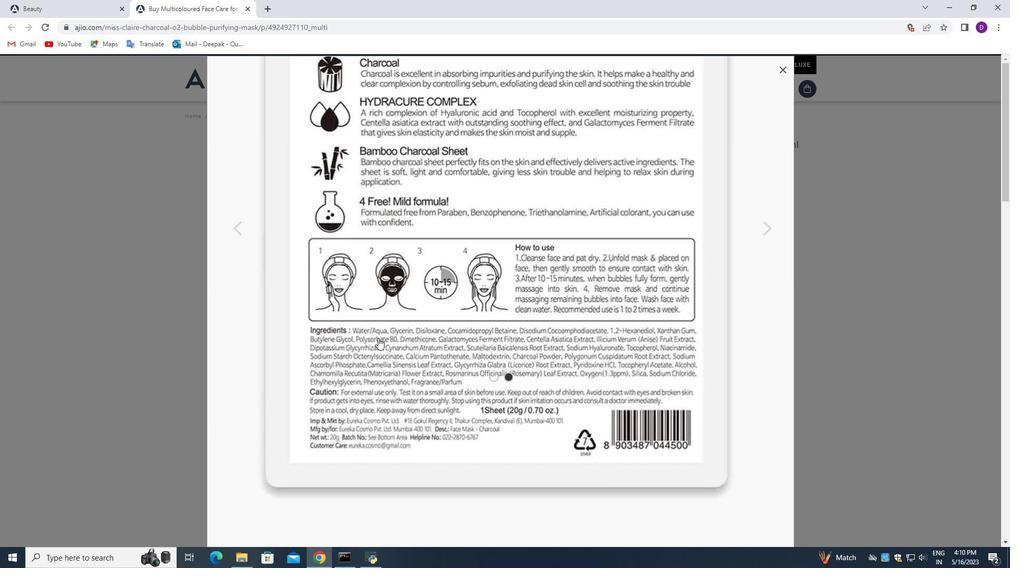 
Action: Mouse scrolled (378, 338) with delta (0, 0)
Screenshot: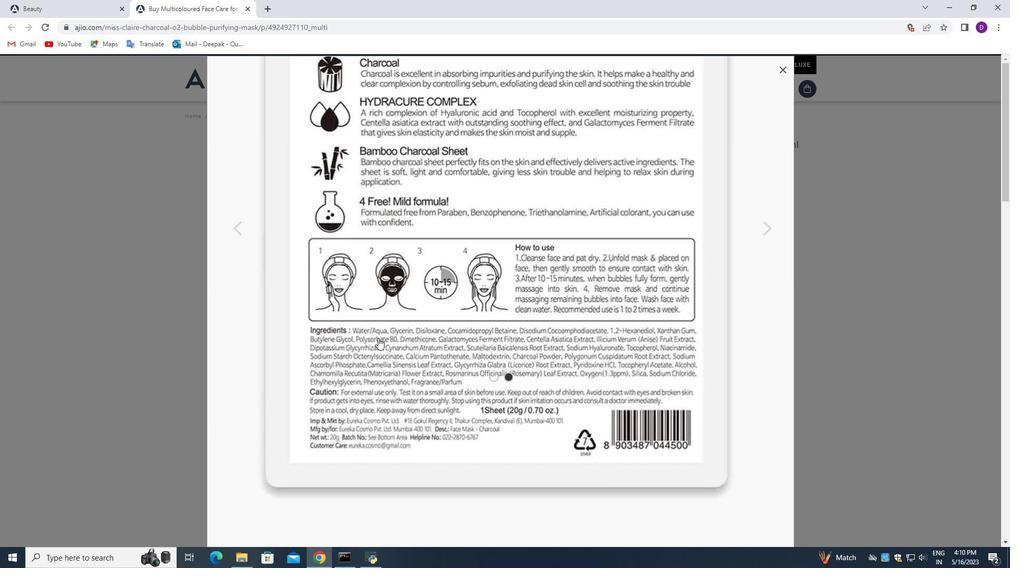
Action: Mouse scrolled (378, 338) with delta (0, 0)
Screenshot: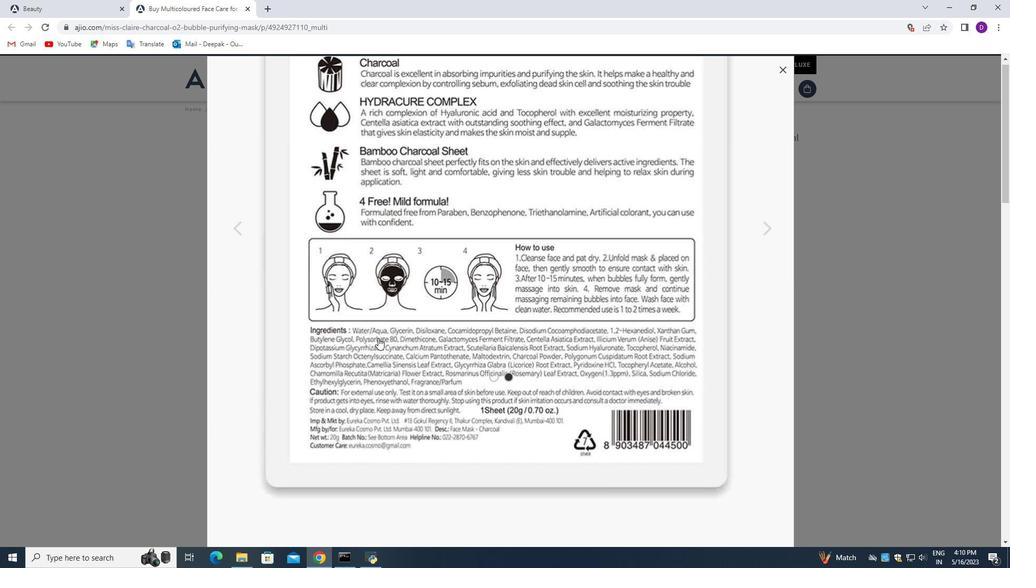 
Action: Mouse moved to (214, 350)
Screenshot: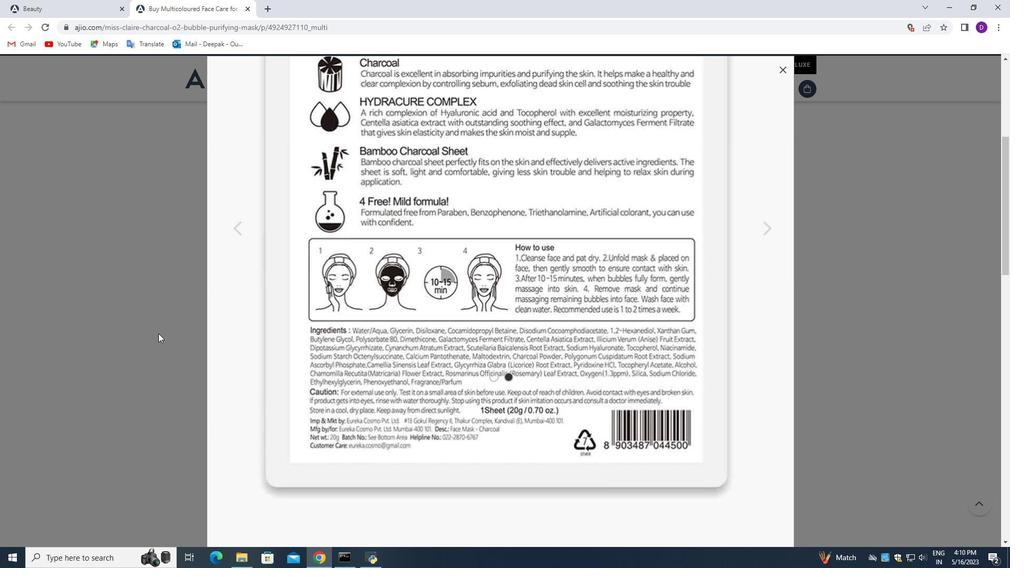 
Action: Mouse pressed left at (214, 350)
Screenshot: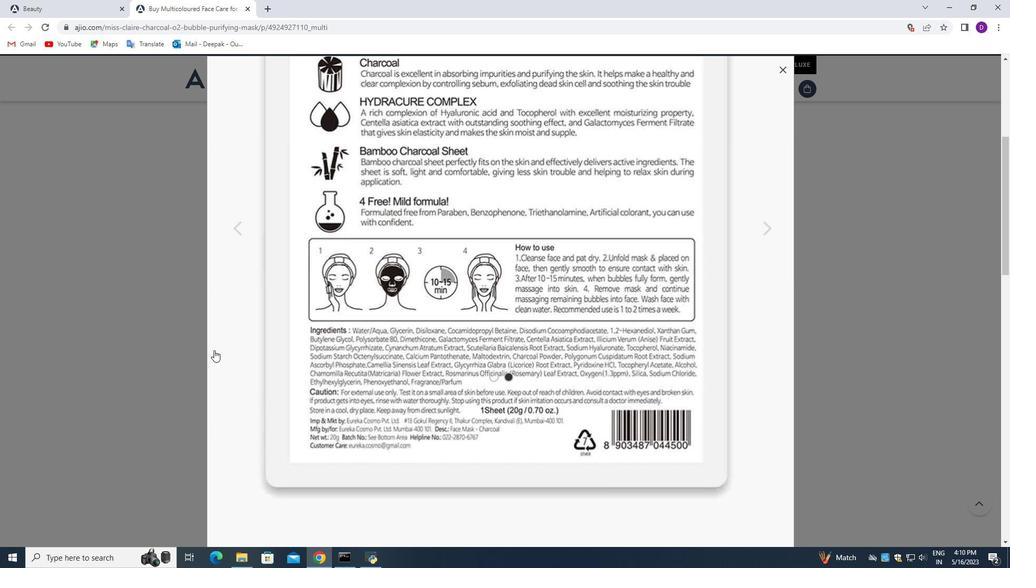 
Action: Mouse moved to (150, 363)
Screenshot: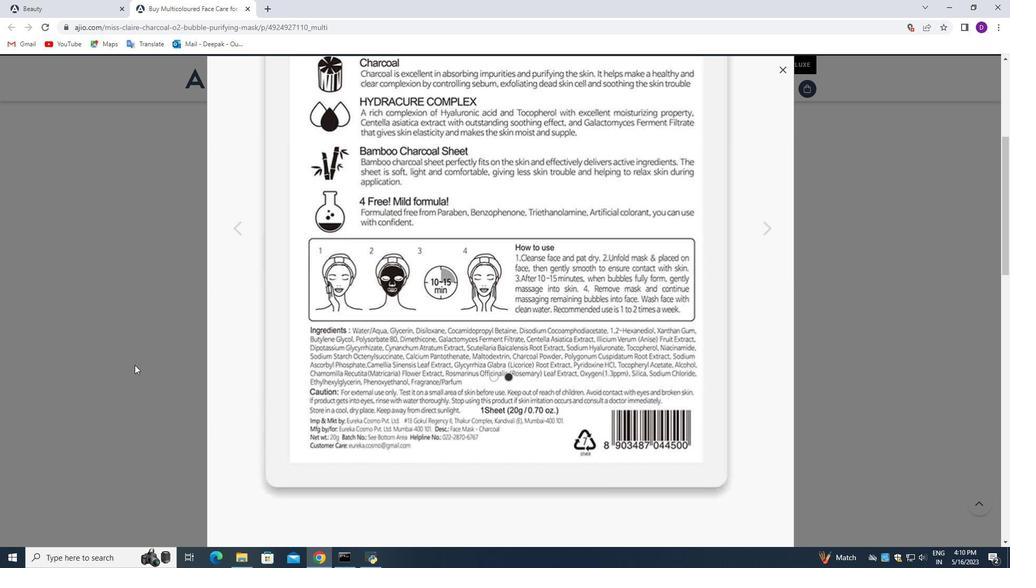 
Action: Mouse pressed left at (150, 363)
Screenshot: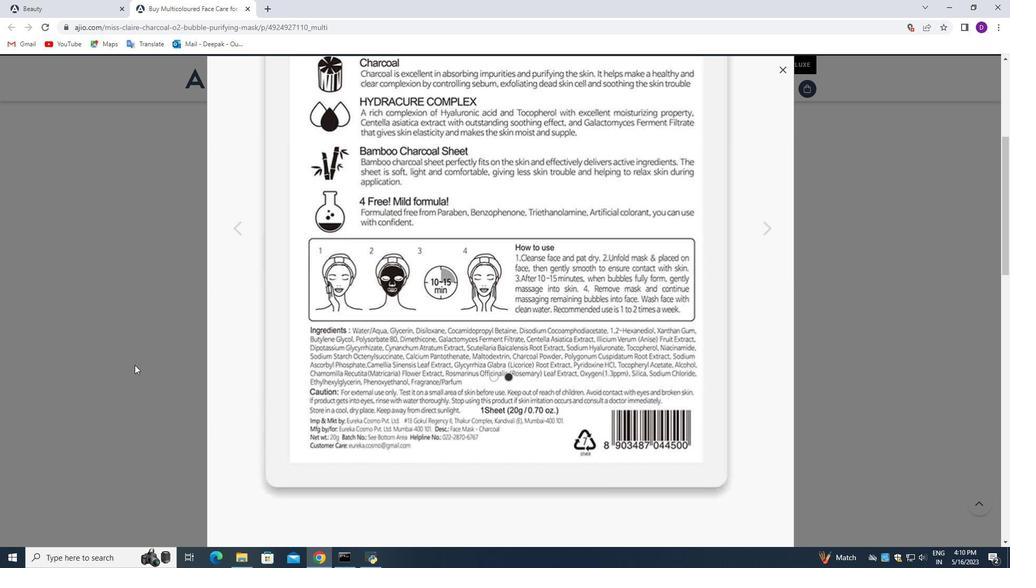 
Action: Mouse moved to (317, 340)
Screenshot: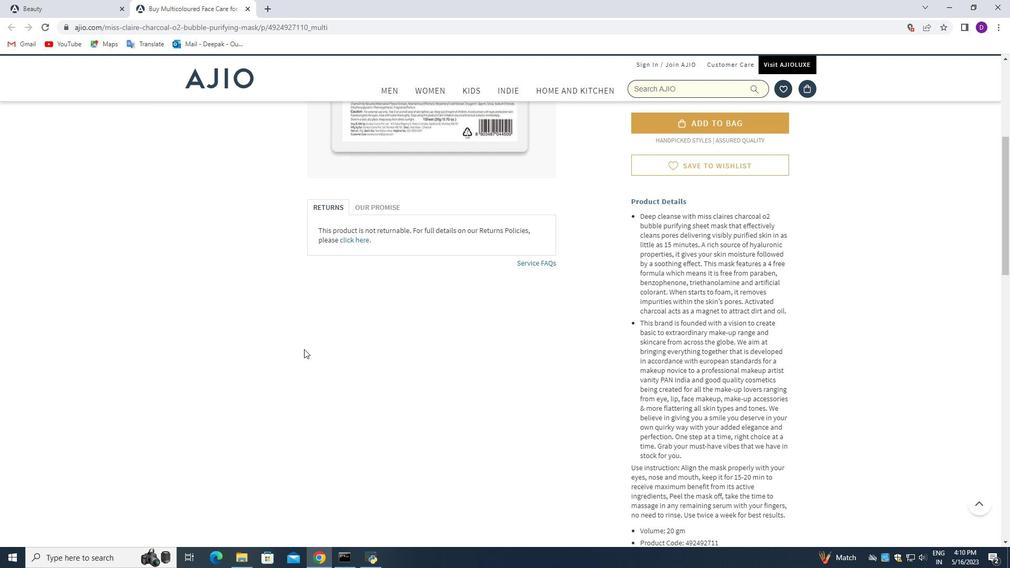
Action: Mouse scrolled (317, 341) with delta (0, 0)
Screenshot: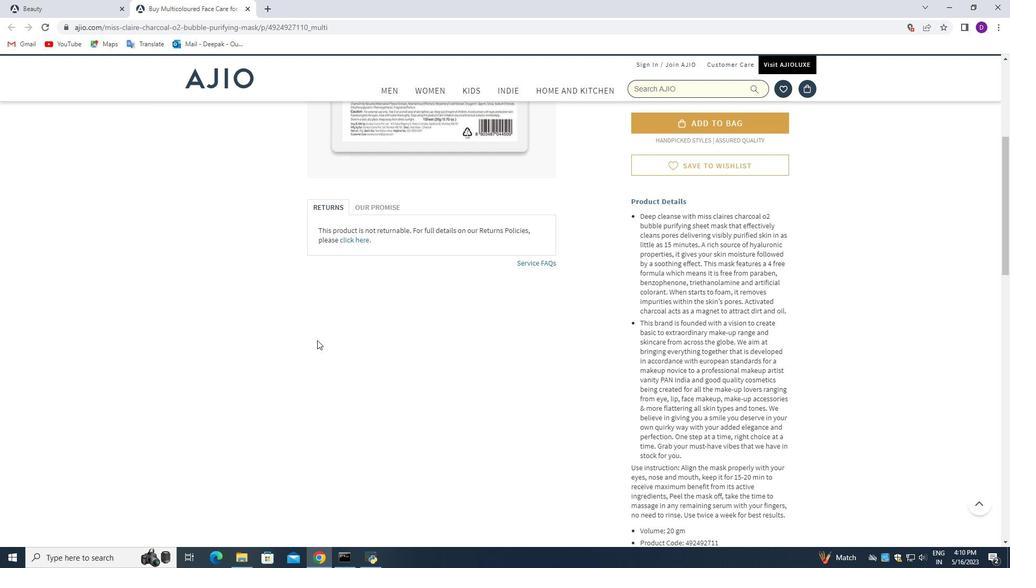 
Action: Mouse scrolled (317, 341) with delta (0, 0)
Screenshot: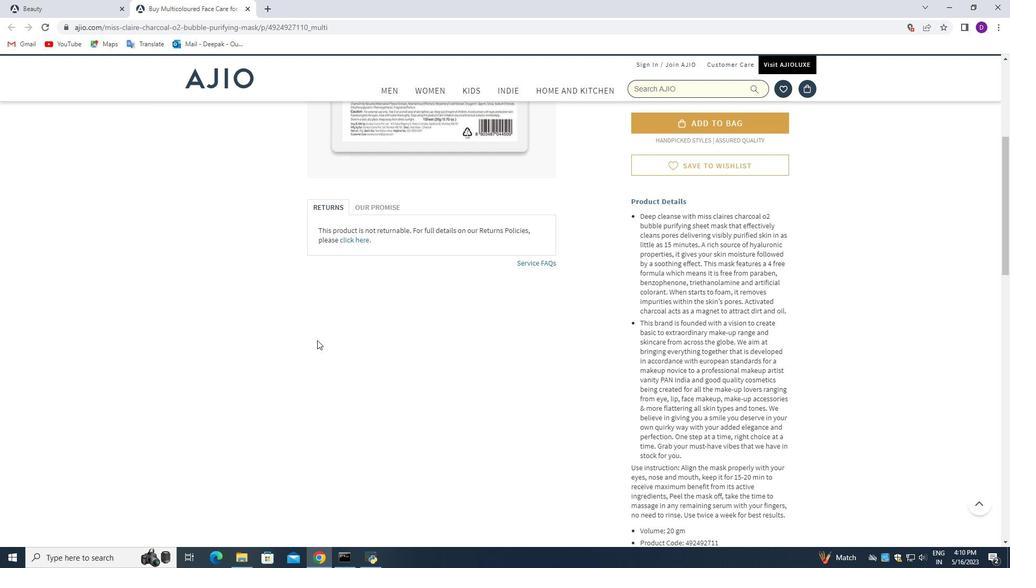 
Action: Mouse scrolled (317, 341) with delta (0, 0)
Screenshot: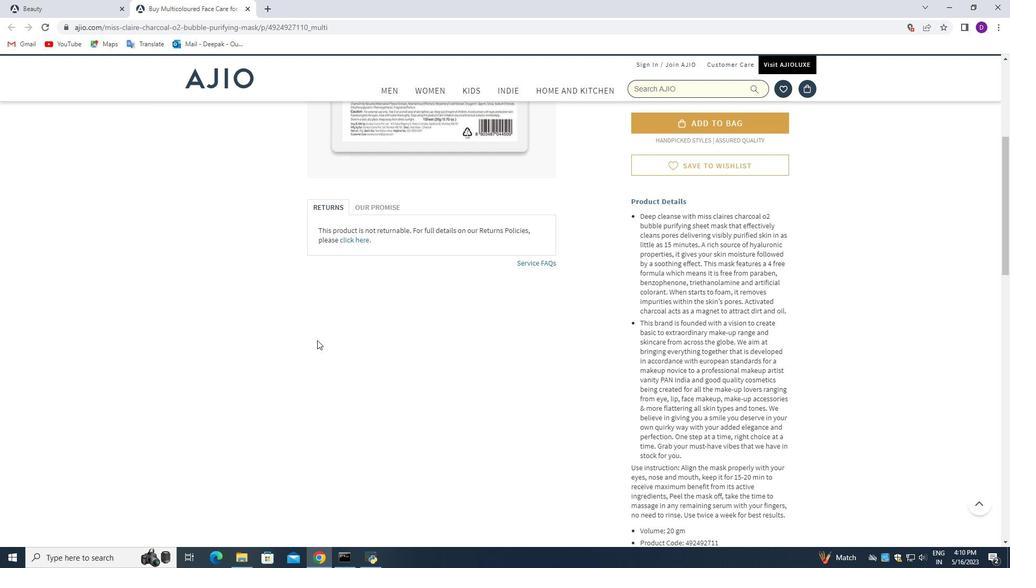 
Action: Mouse scrolled (317, 341) with delta (0, 0)
Screenshot: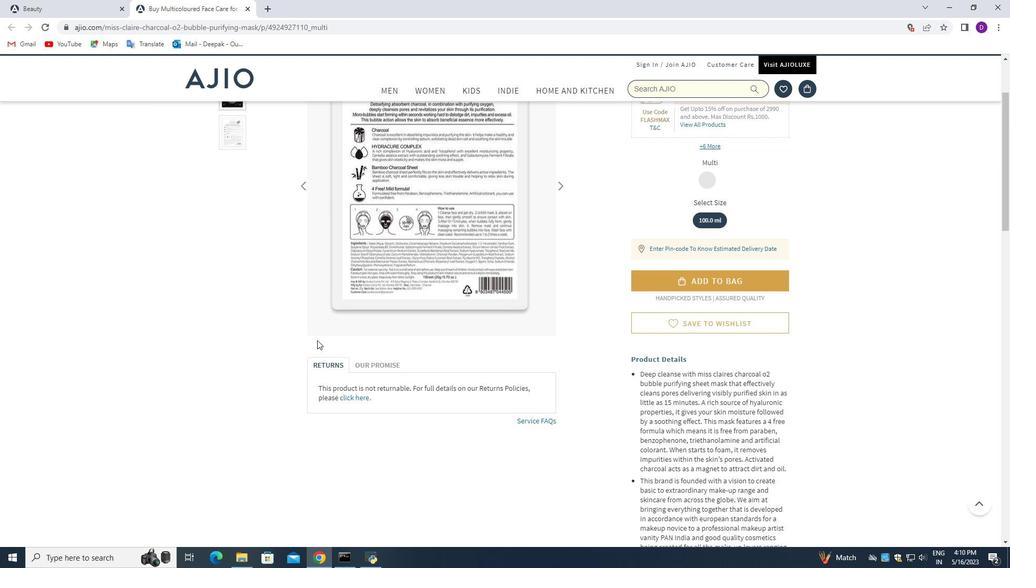 
Action: Mouse scrolled (317, 341) with delta (0, 0)
Screenshot: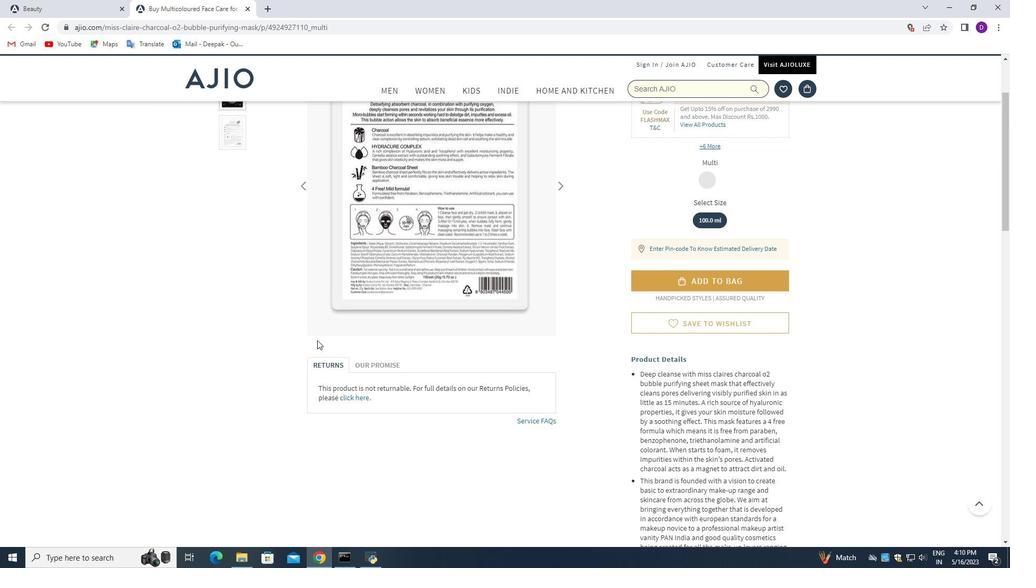 
Action: Mouse scrolled (317, 341) with delta (0, 0)
Screenshot: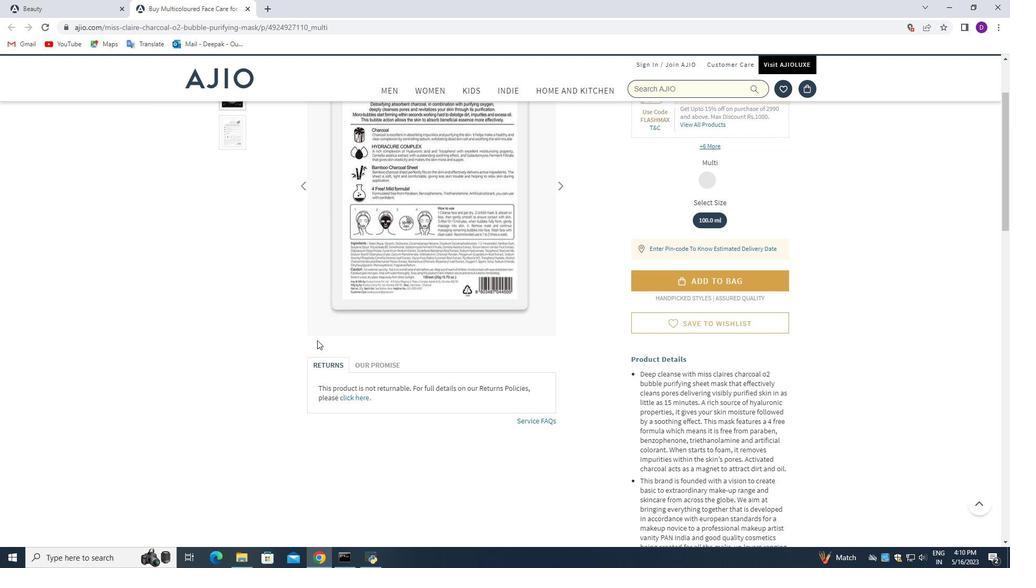 
Action: Mouse scrolled (317, 341) with delta (0, 0)
Screenshot: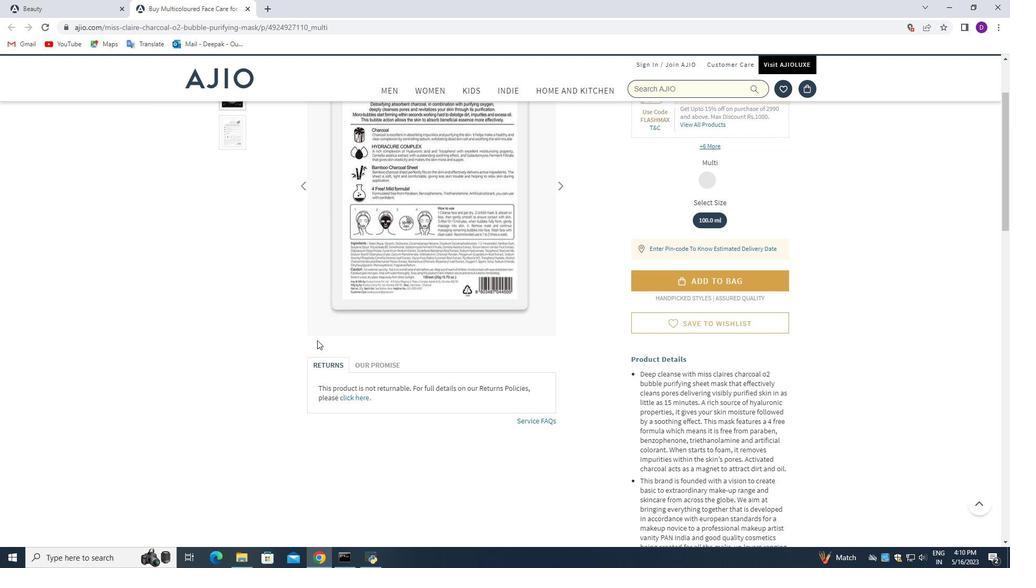 
Action: Mouse scrolled (317, 340) with delta (0, 0)
Screenshot: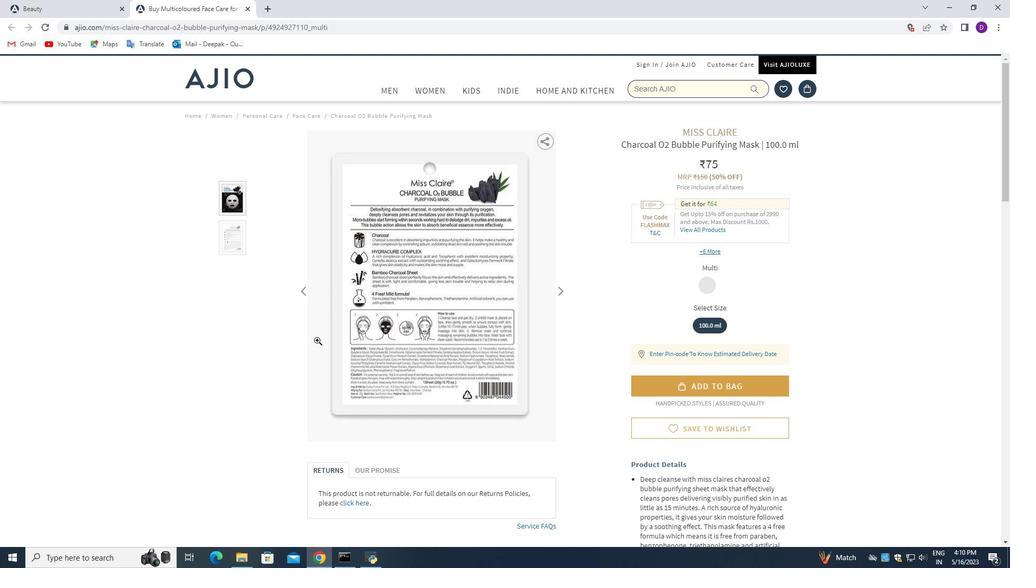 
Action: Mouse scrolled (317, 340) with delta (0, 0)
Screenshot: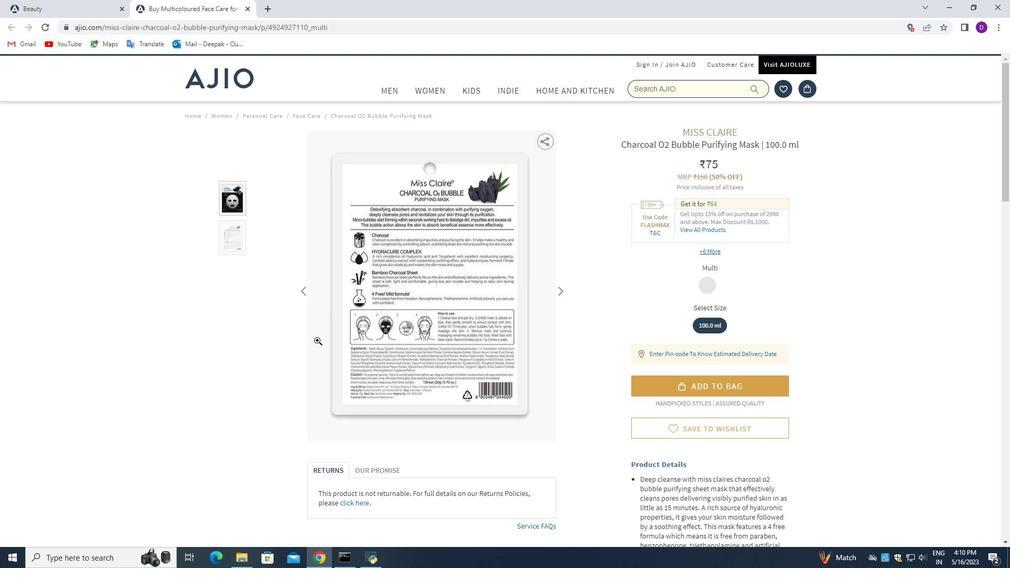 
Action: Mouse scrolled (317, 340) with delta (0, 0)
Screenshot: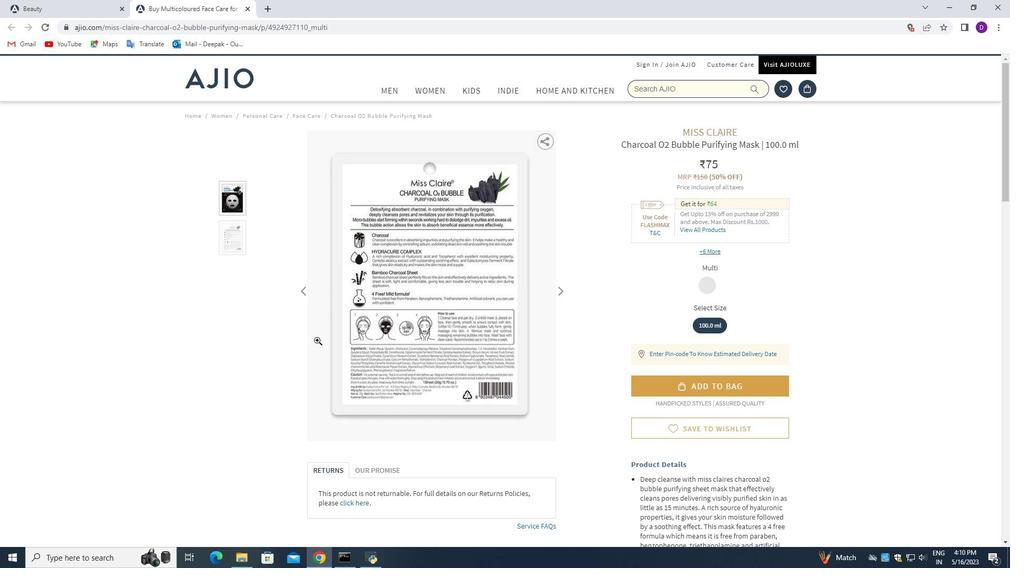 
Action: Mouse scrolled (317, 340) with delta (0, 0)
Screenshot: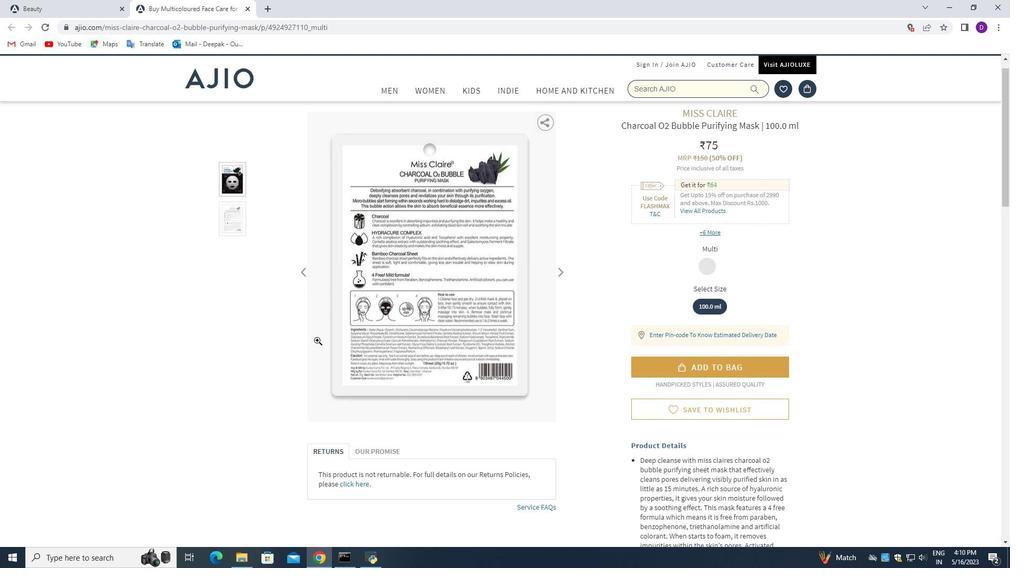 
Action: Mouse scrolled (317, 340) with delta (0, 0)
Screenshot: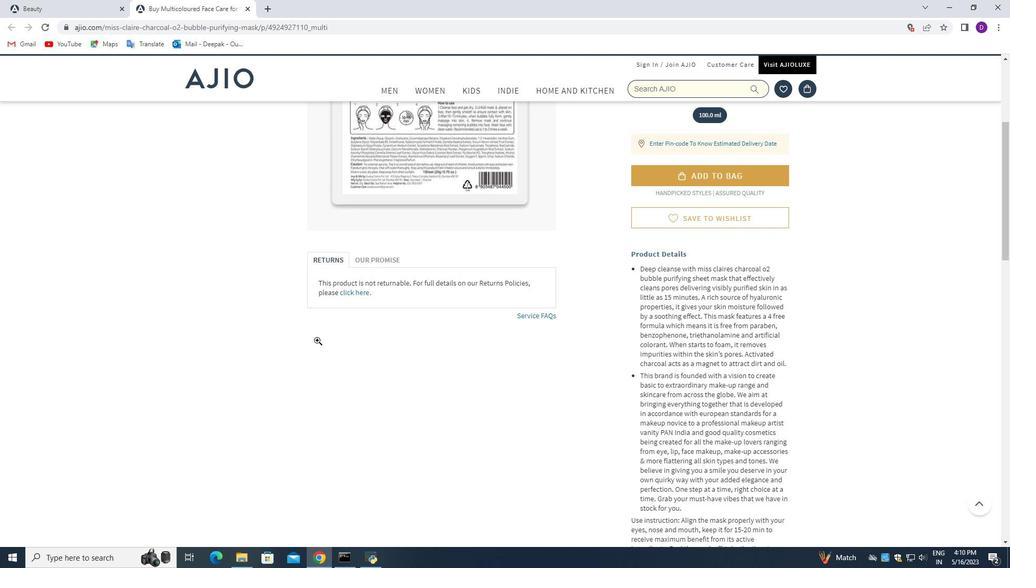 
Action: Mouse scrolled (317, 340) with delta (0, 0)
Screenshot: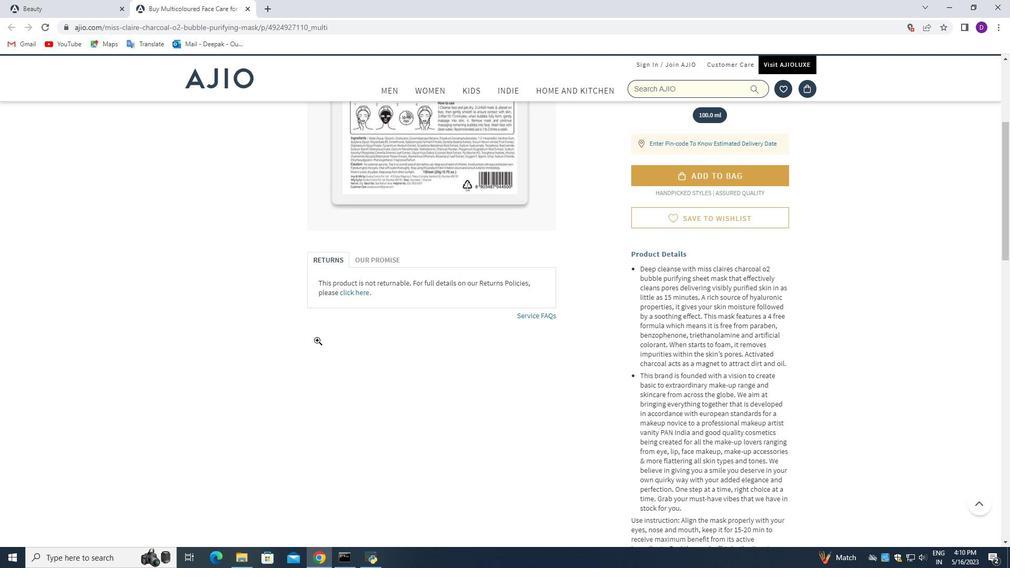 
Action: Mouse scrolled (317, 340) with delta (0, 0)
Screenshot: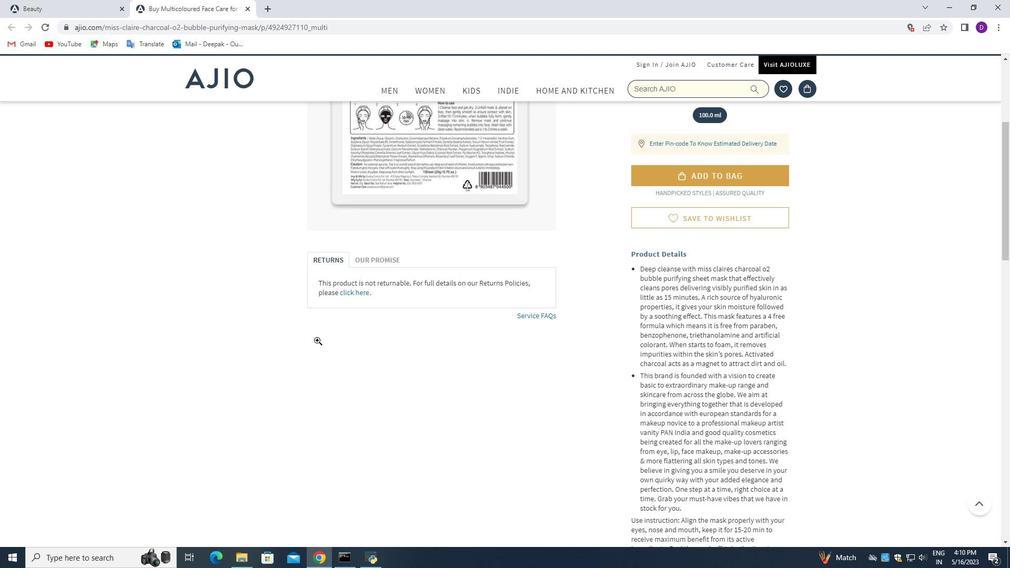 
Action: Mouse scrolled (317, 340) with delta (0, 0)
Screenshot: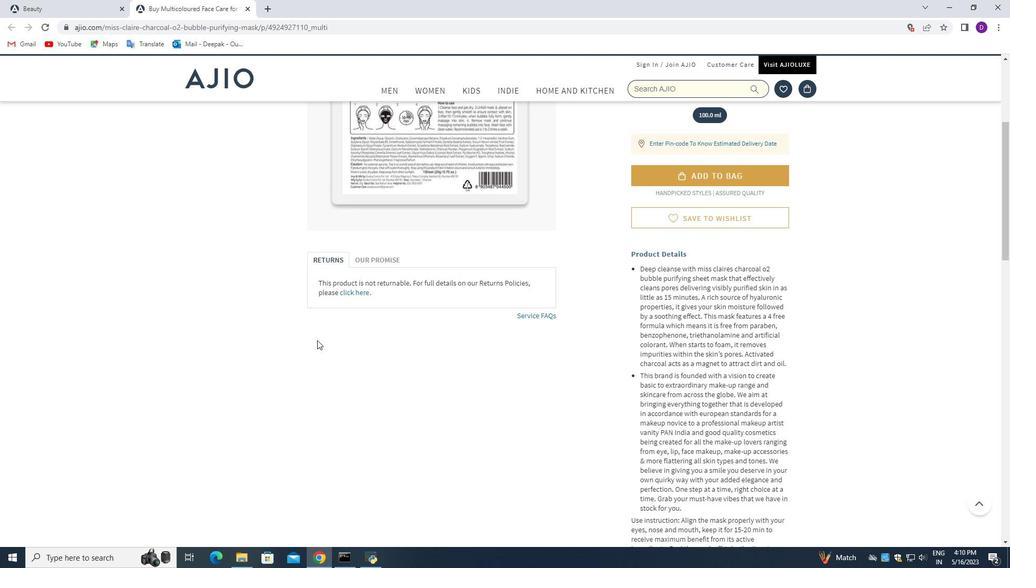 
Action: Mouse scrolled (317, 340) with delta (0, 0)
Screenshot: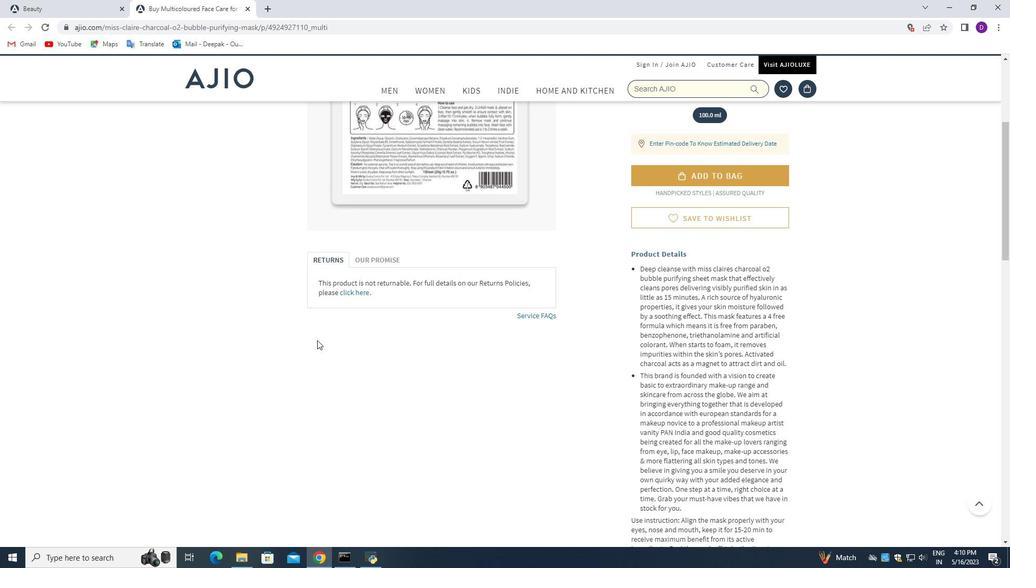 
Action: Mouse moved to (319, 340)
Screenshot: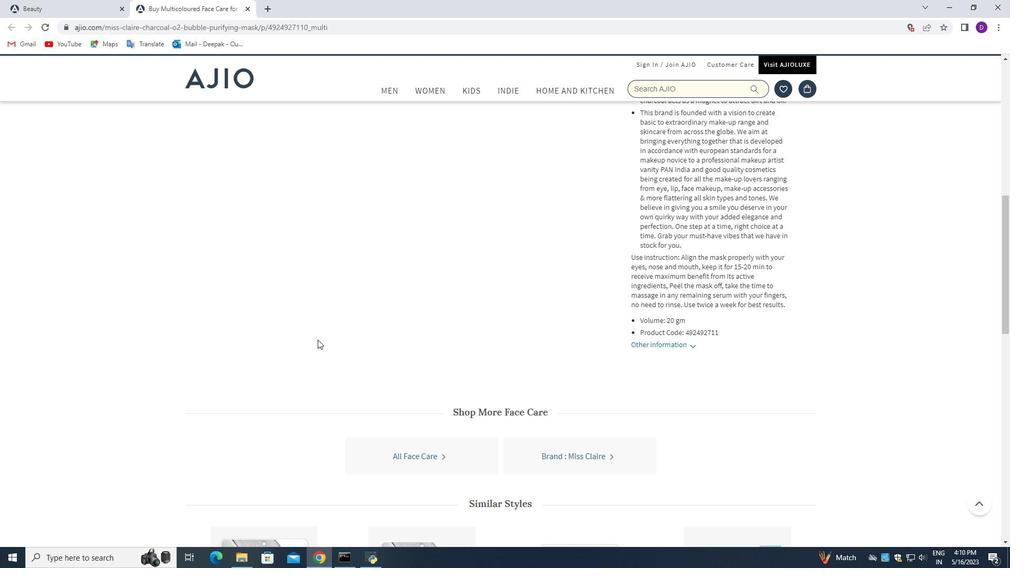 
Action: Mouse scrolled (319, 340) with delta (0, 0)
Screenshot: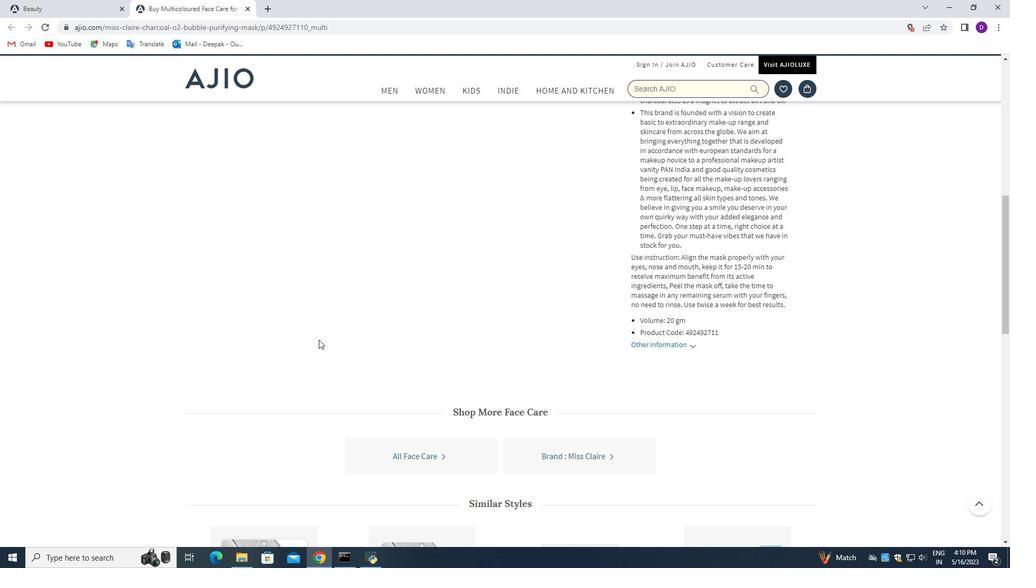 
Action: Mouse scrolled (319, 340) with delta (0, 0)
Screenshot: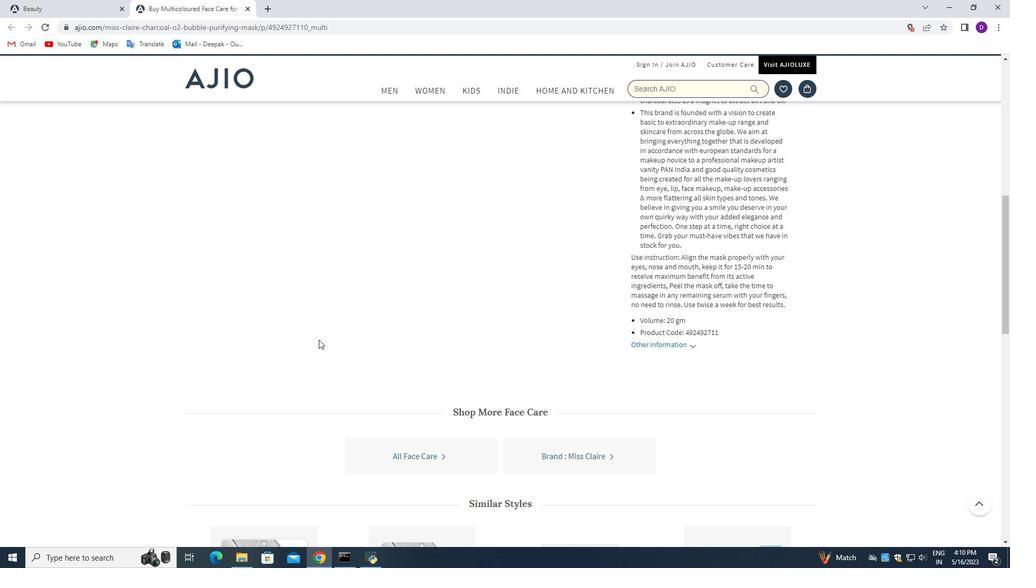 
Action: Mouse scrolled (319, 340) with delta (0, 0)
Screenshot: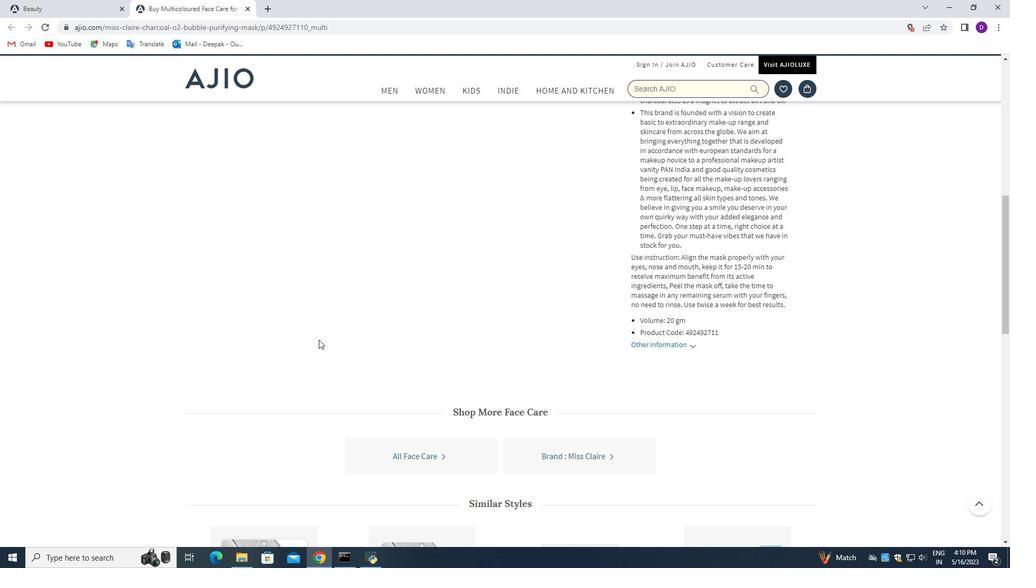 
Action: Mouse scrolled (319, 340) with delta (0, 0)
Screenshot: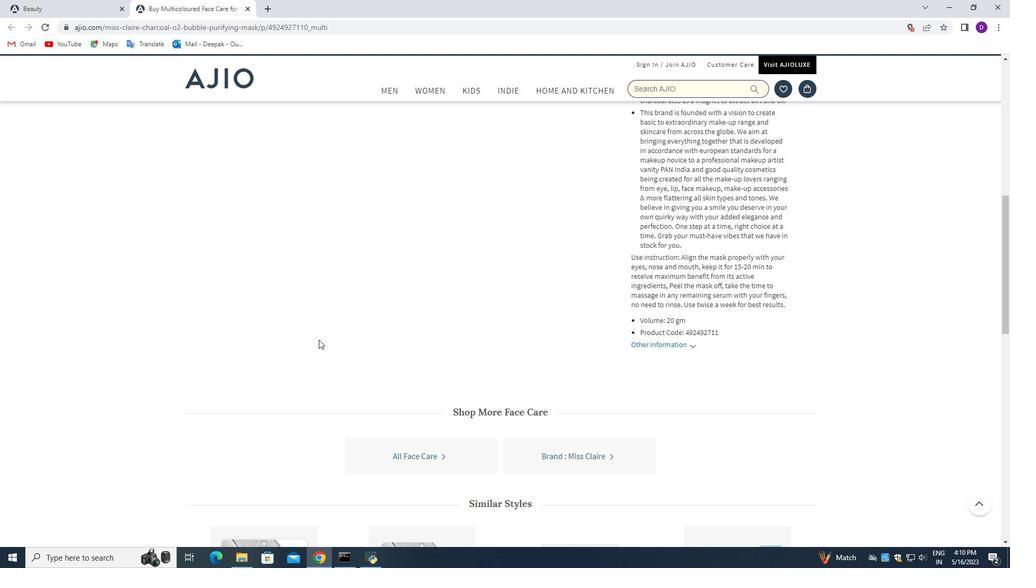 
Action: Mouse scrolled (319, 340) with delta (0, 0)
Screenshot: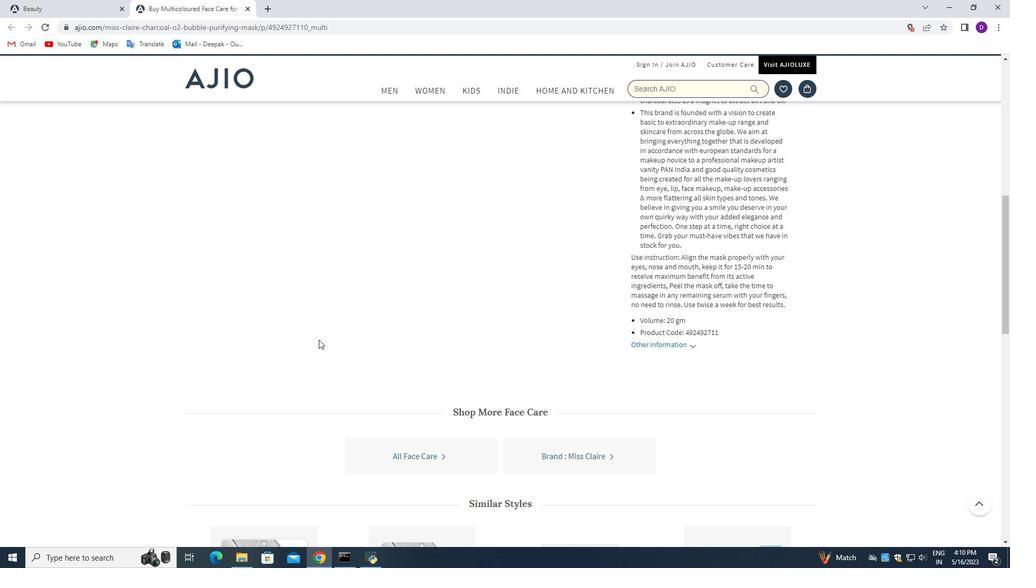 
Action: Mouse moved to (332, 343)
Screenshot: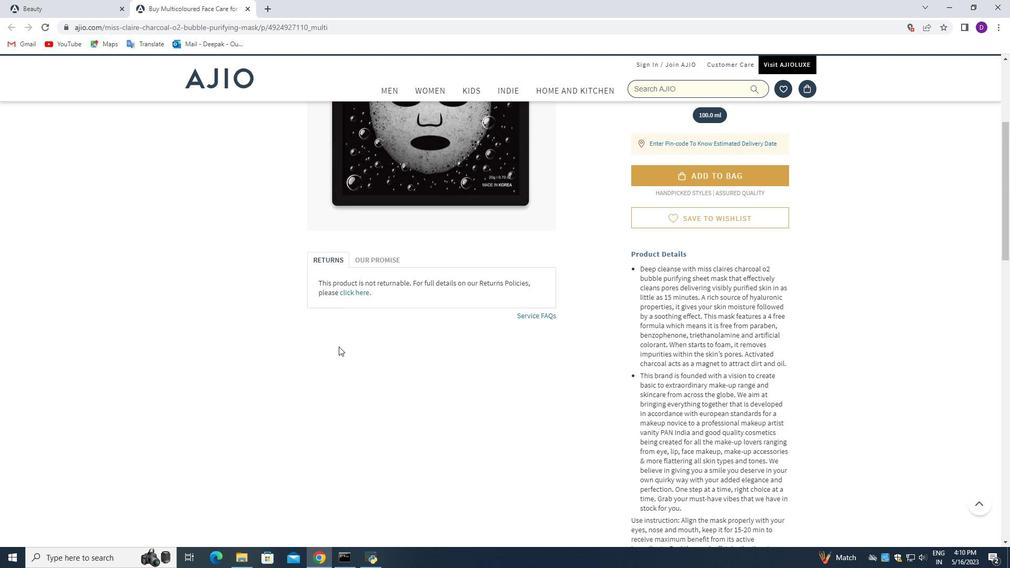 
Action: Mouse scrolled (332, 343) with delta (0, 0)
Screenshot: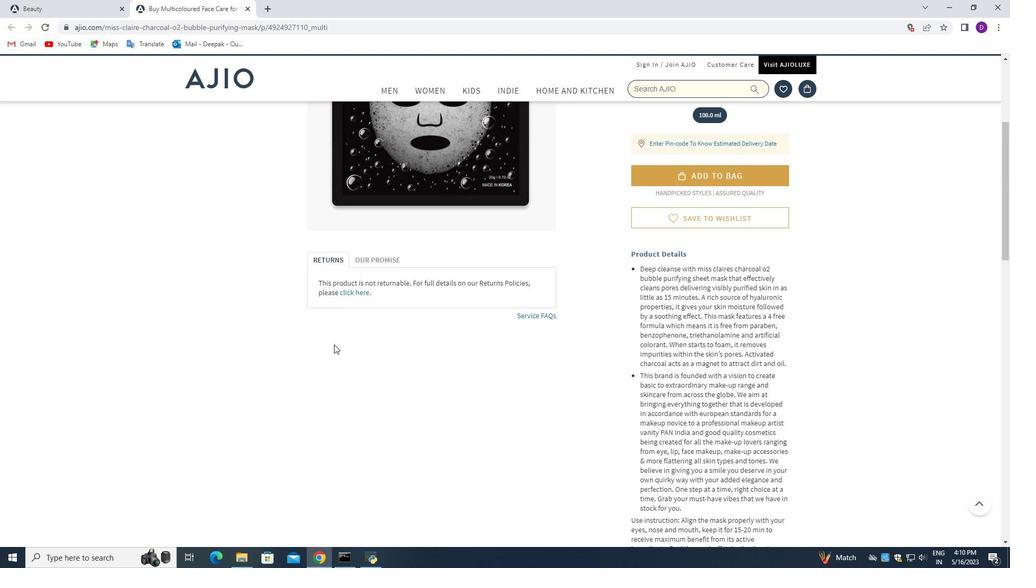 
Action: Mouse scrolled (332, 343) with delta (0, 0)
Screenshot: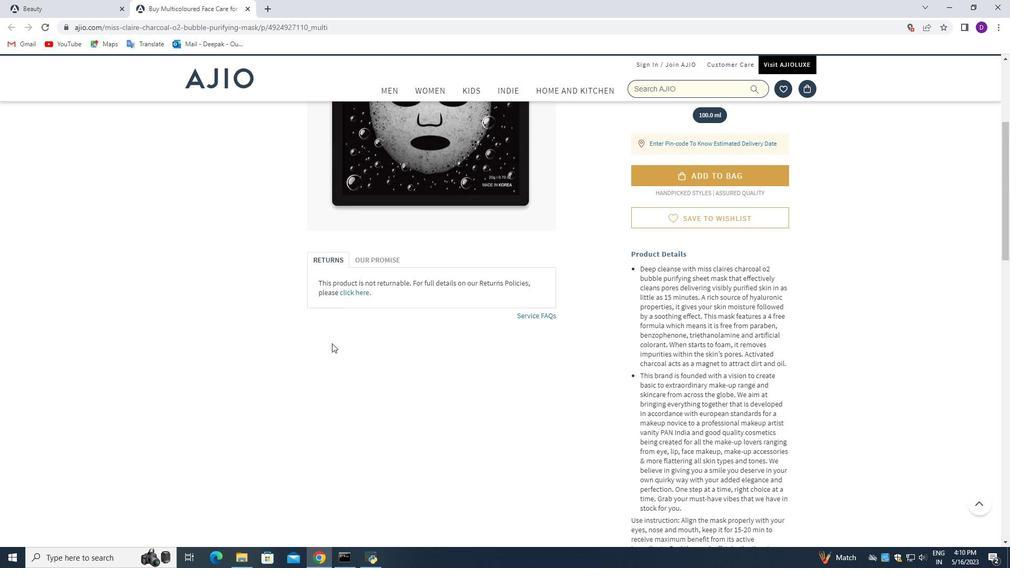 
Action: Mouse scrolled (332, 343) with delta (0, 0)
Screenshot: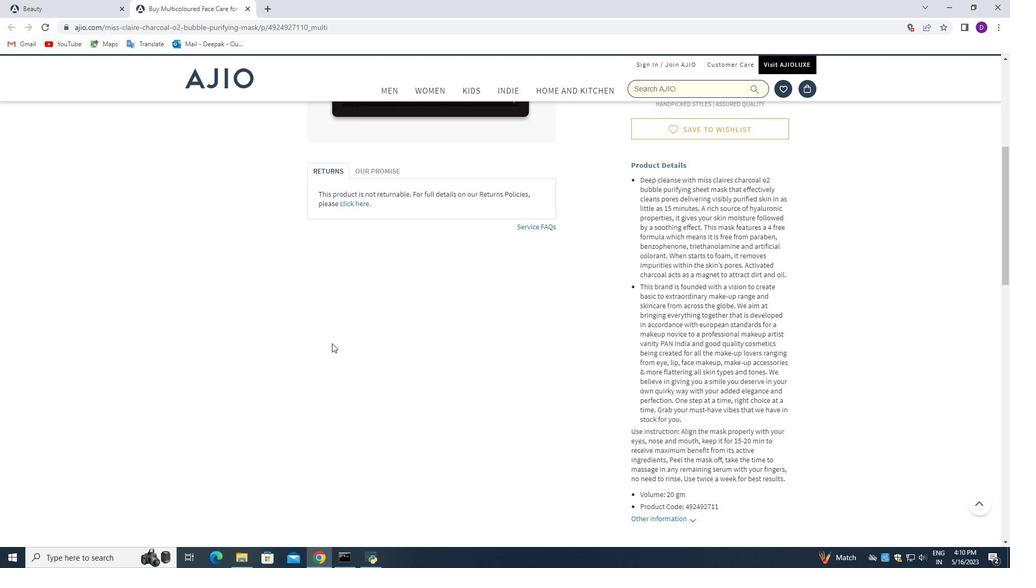 
Action: Mouse scrolled (332, 343) with delta (0, 0)
Screenshot: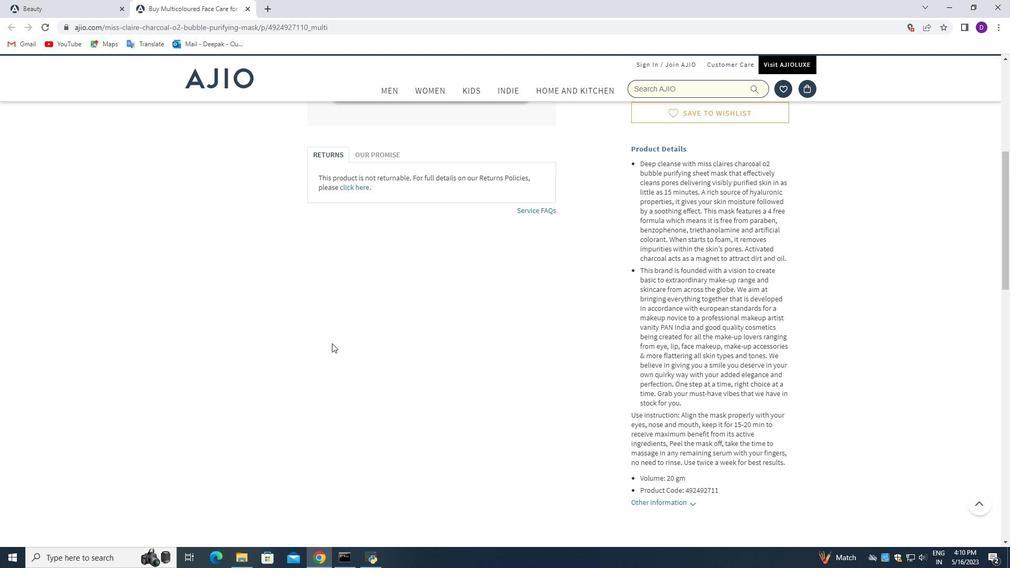 
Action: Mouse scrolled (332, 343) with delta (0, 0)
Screenshot: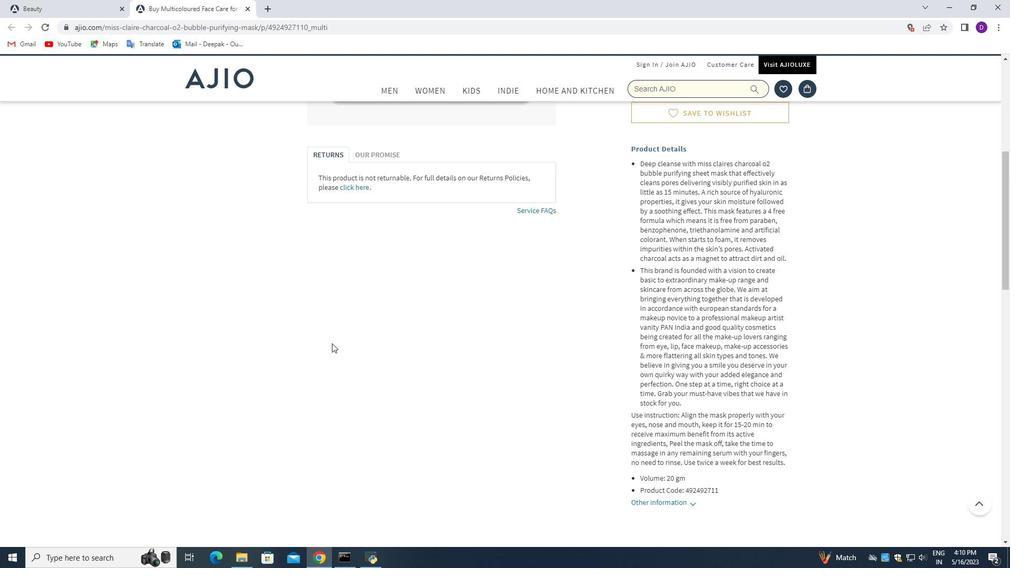 
Action: Mouse moved to (333, 342)
Screenshot: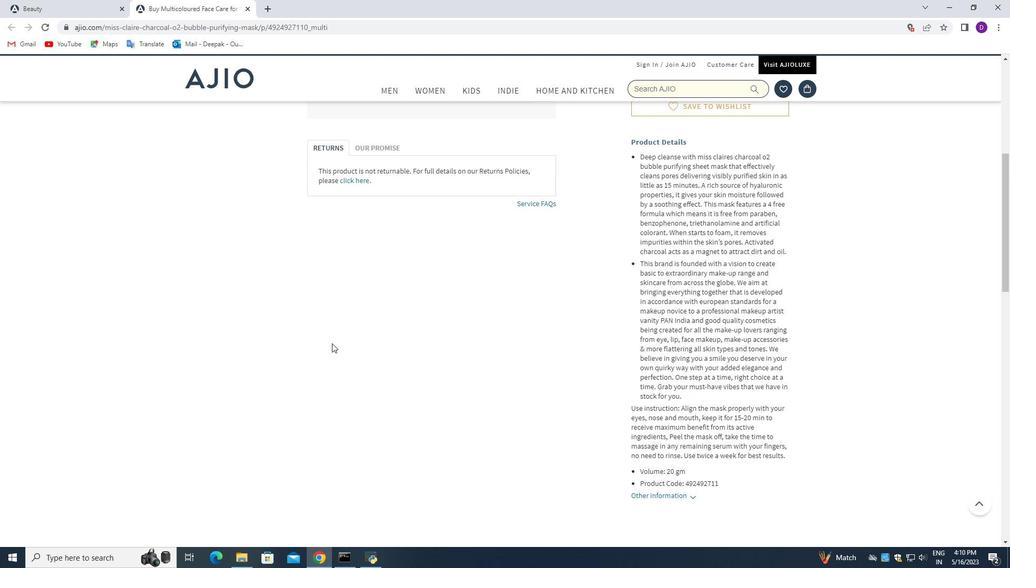 
Action: Mouse scrolled (333, 342) with delta (0, 0)
Screenshot: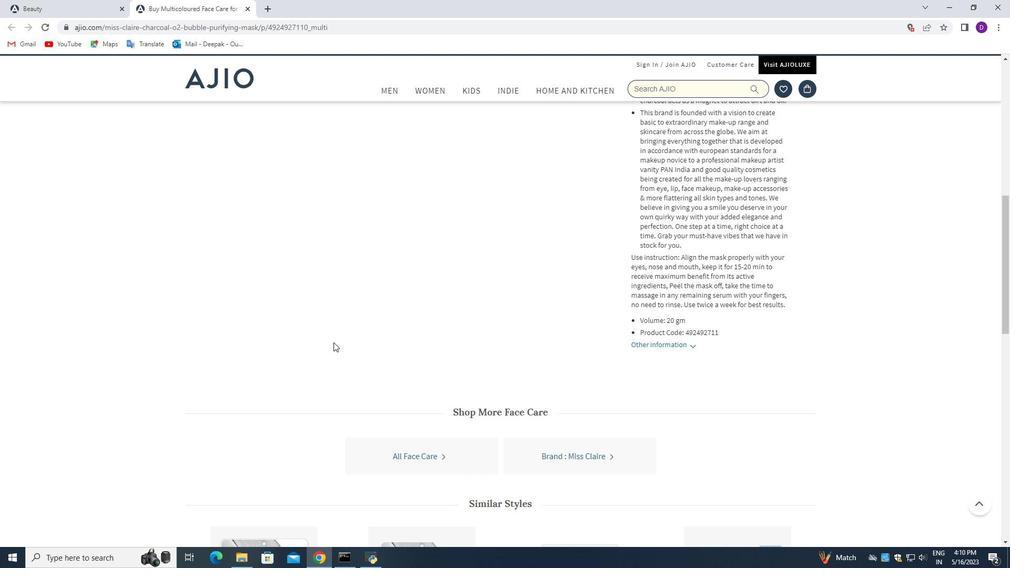 
Action: Mouse scrolled (333, 342) with delta (0, 0)
Screenshot: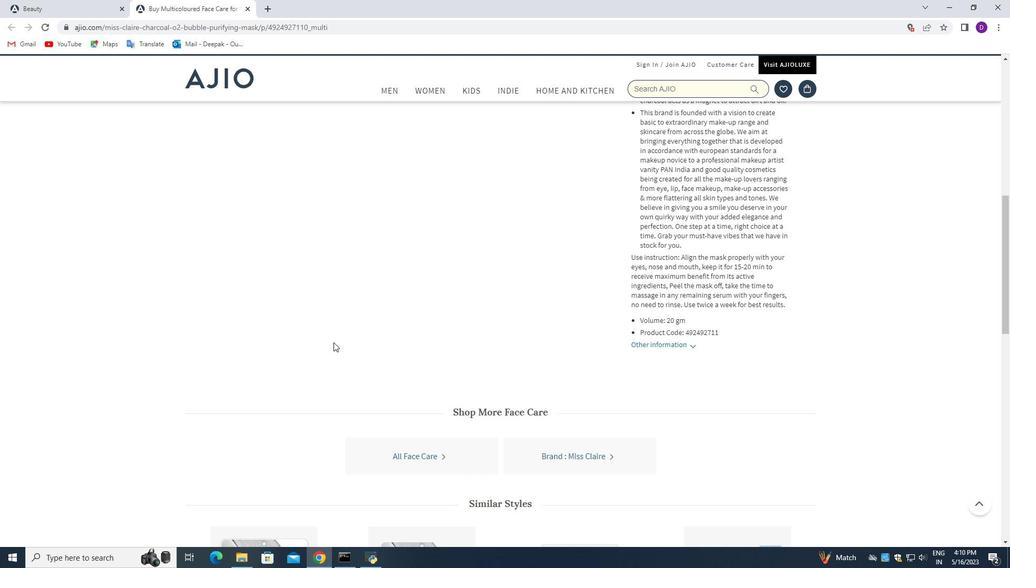 
Action: Mouse scrolled (333, 342) with delta (0, 0)
Screenshot: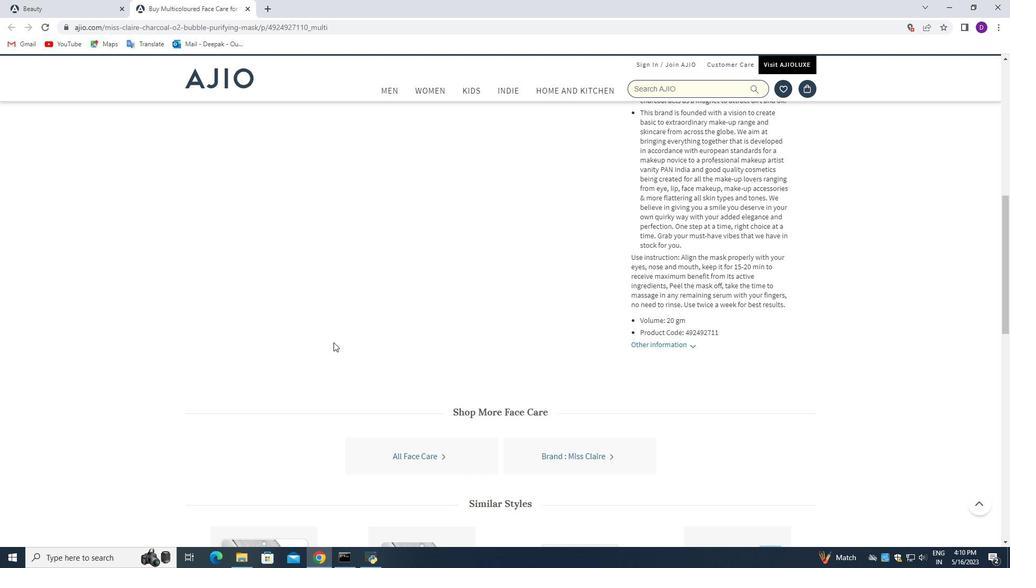 
Action: Mouse scrolled (333, 342) with delta (0, 0)
Screenshot: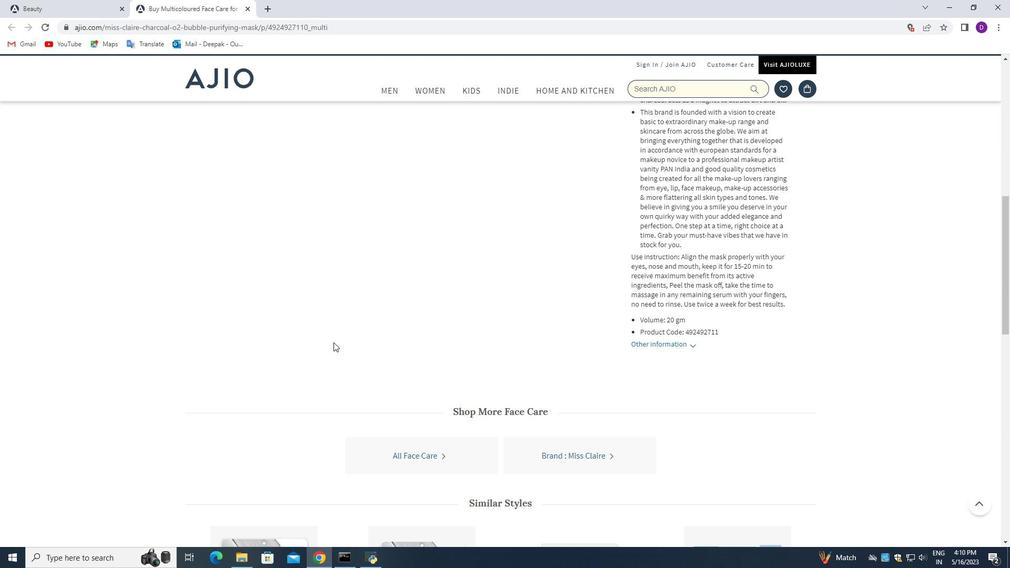
Action: Mouse moved to (289, 372)
Screenshot: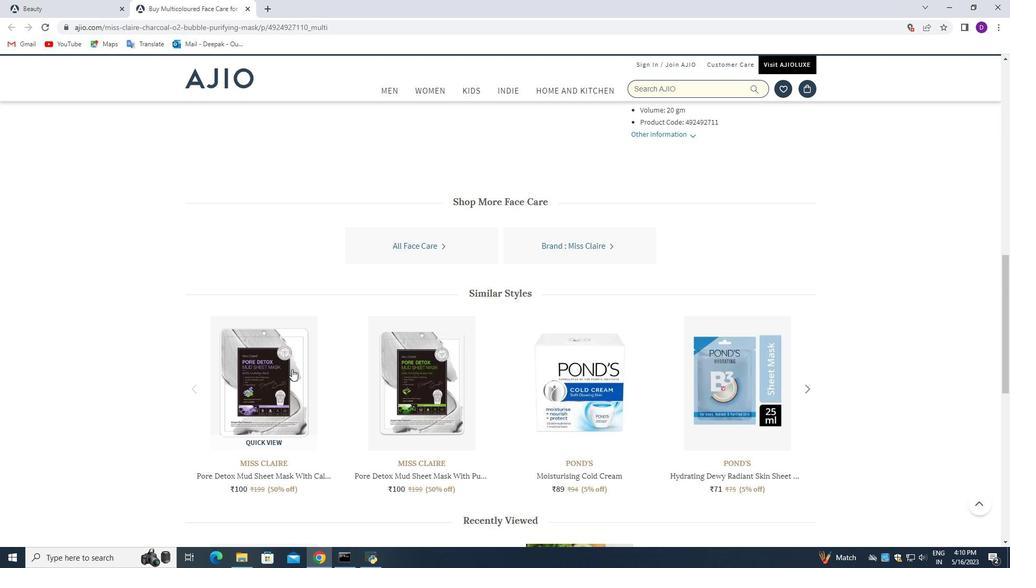 
Action: Mouse scrolled (289, 372) with delta (0, 0)
Screenshot: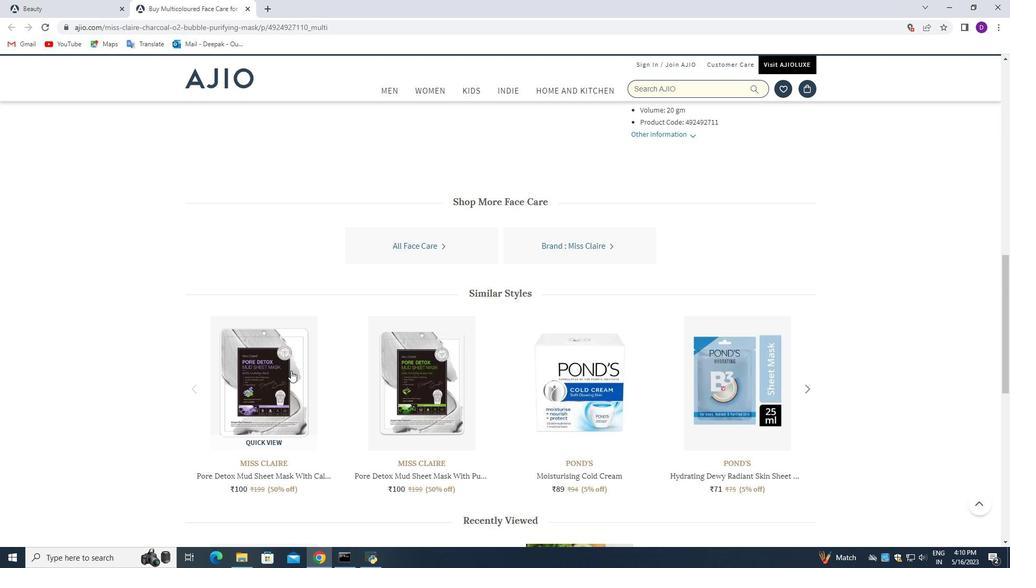 
Action: Mouse scrolled (289, 372) with delta (0, 0)
Screenshot: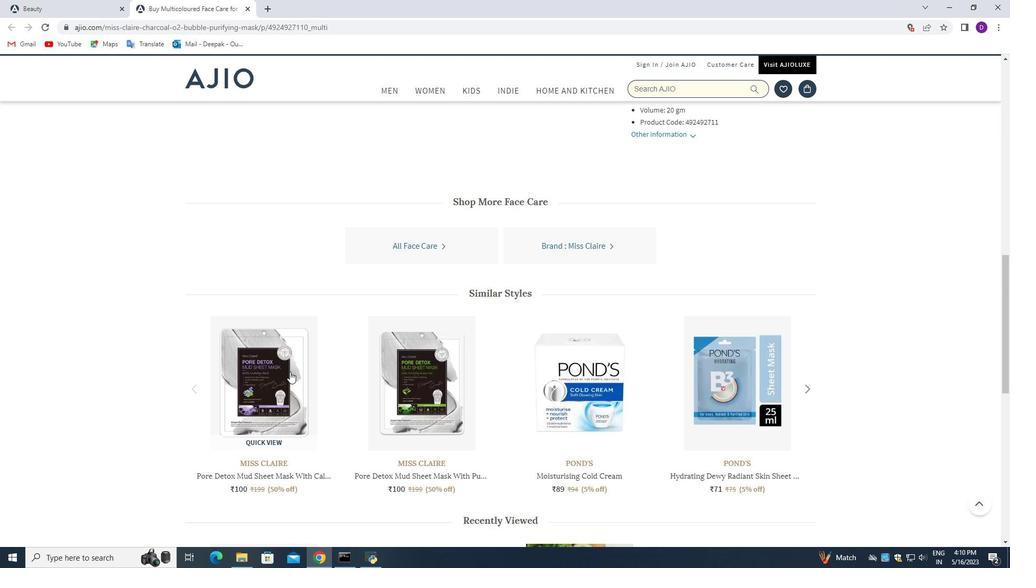 
Action: Mouse scrolled (289, 372) with delta (0, 0)
Screenshot: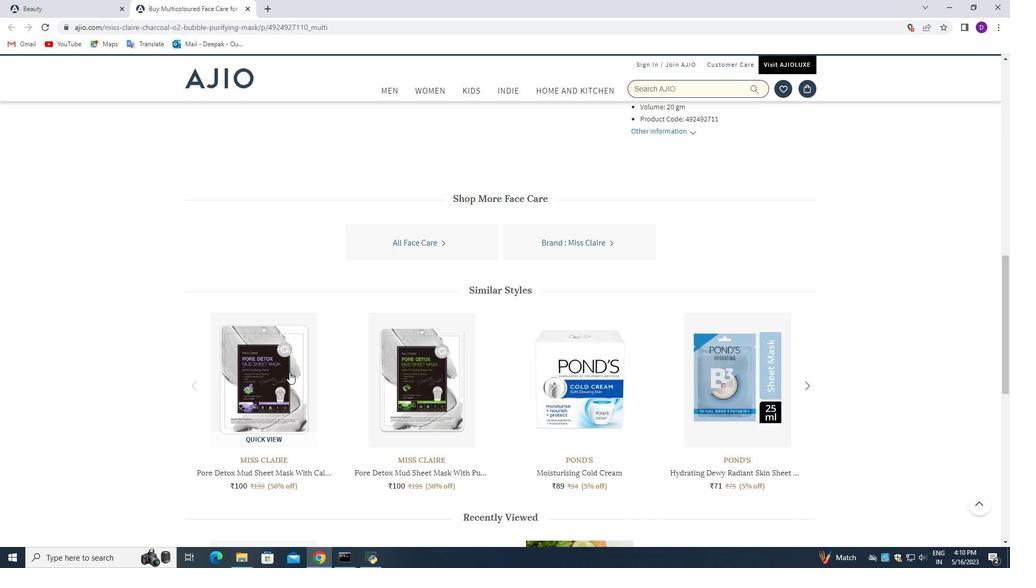 
Action: Mouse scrolled (289, 372) with delta (0, 0)
Screenshot: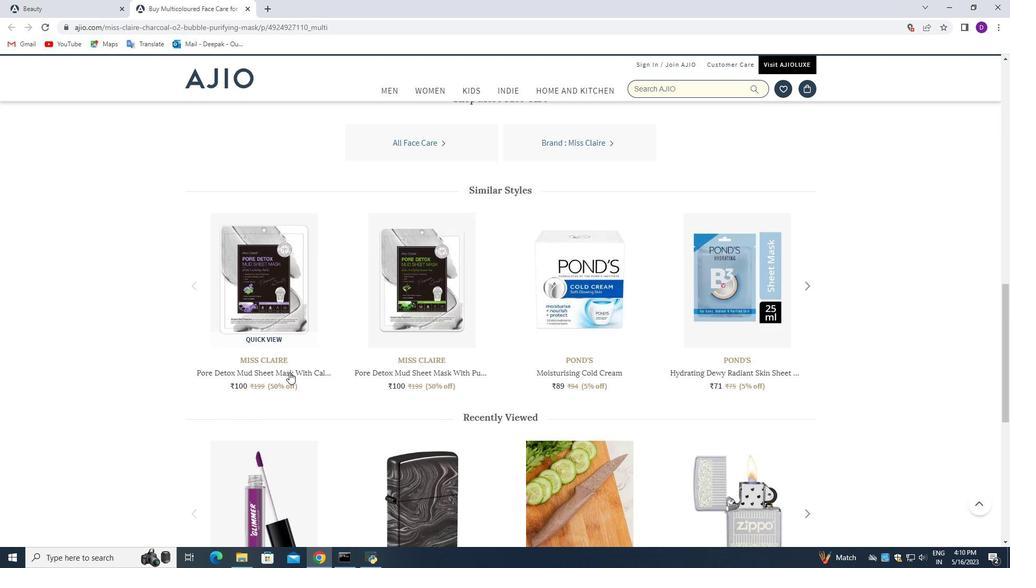 
Action: Mouse scrolled (289, 372) with delta (0, 0)
Screenshot: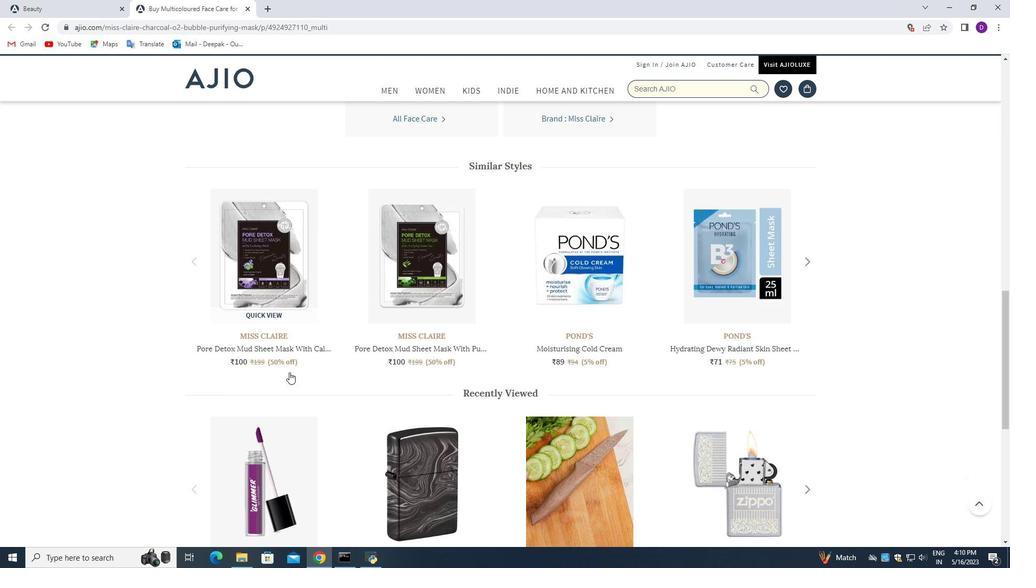 
Action: Mouse moved to (295, 372)
Screenshot: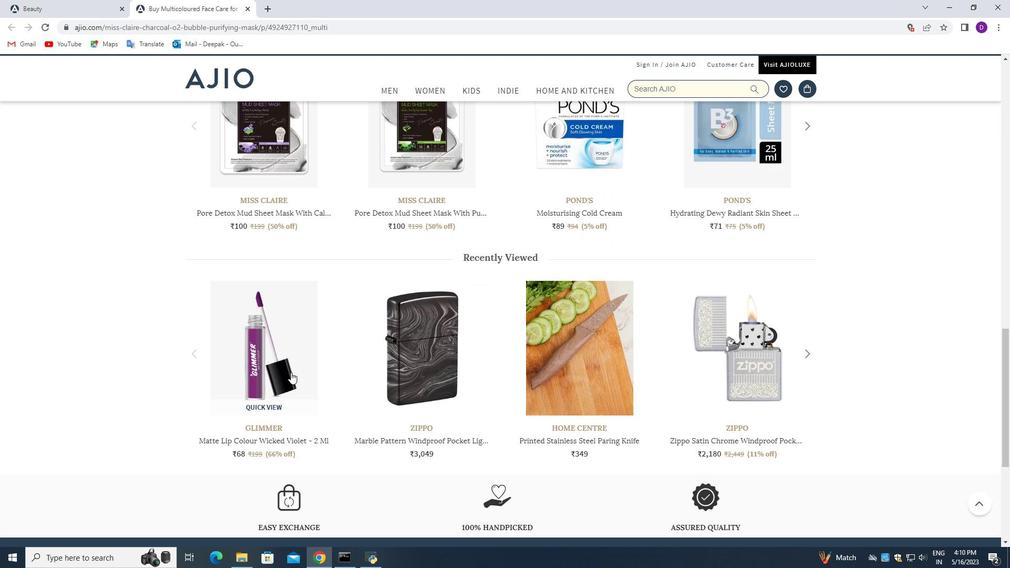 
Action: Mouse scrolled (295, 372) with delta (0, 0)
Screenshot: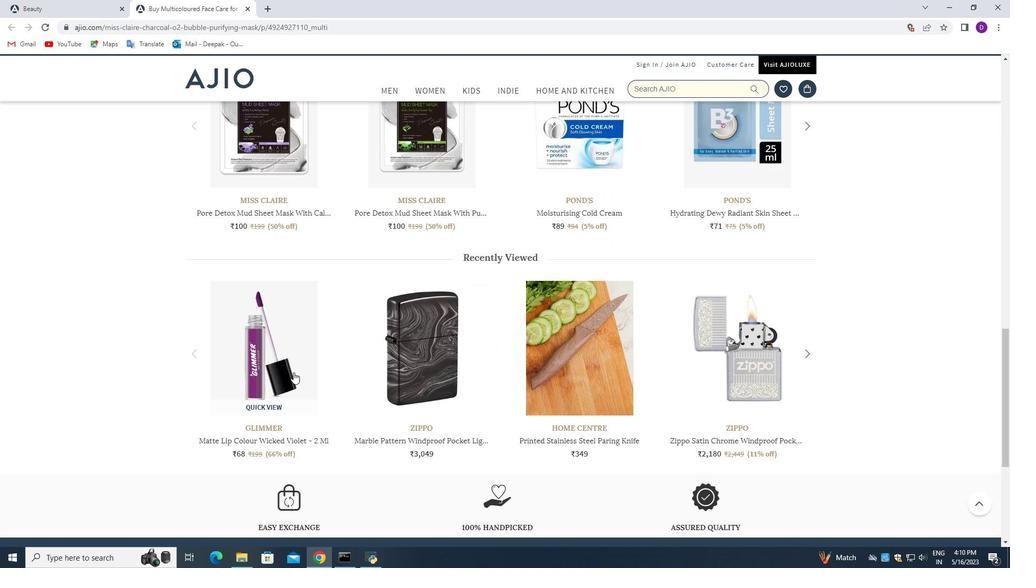 
Action: Mouse scrolled (295, 372) with delta (0, 0)
Screenshot: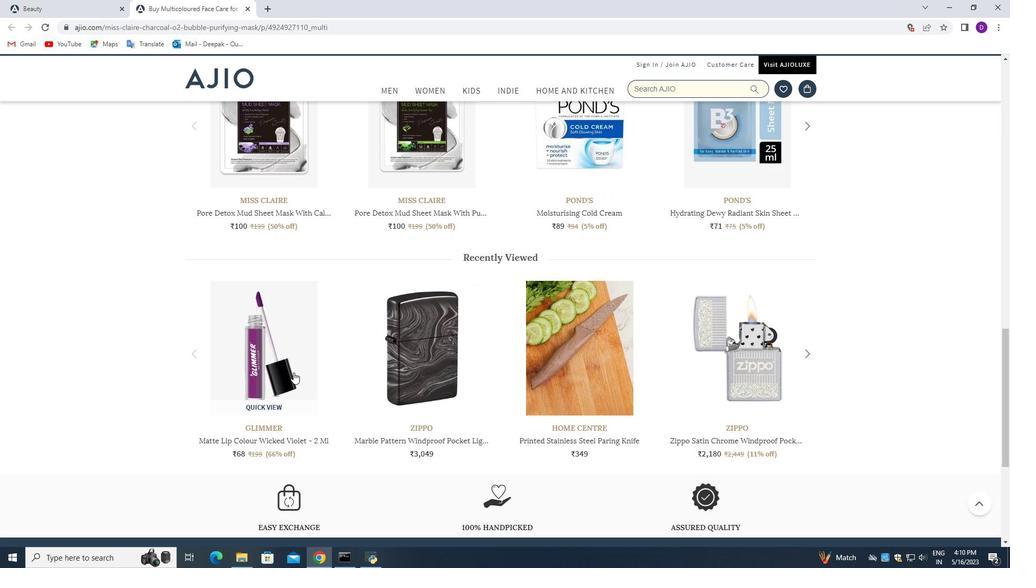 
Action: Mouse scrolled (295, 372) with delta (0, 0)
Screenshot: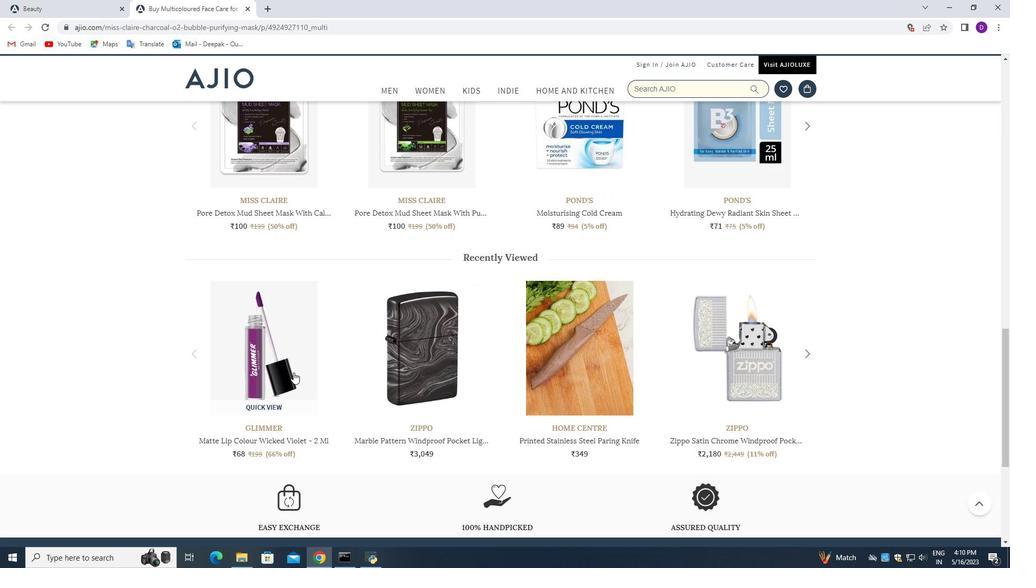 
Action: Mouse scrolled (295, 372) with delta (0, 0)
Screenshot: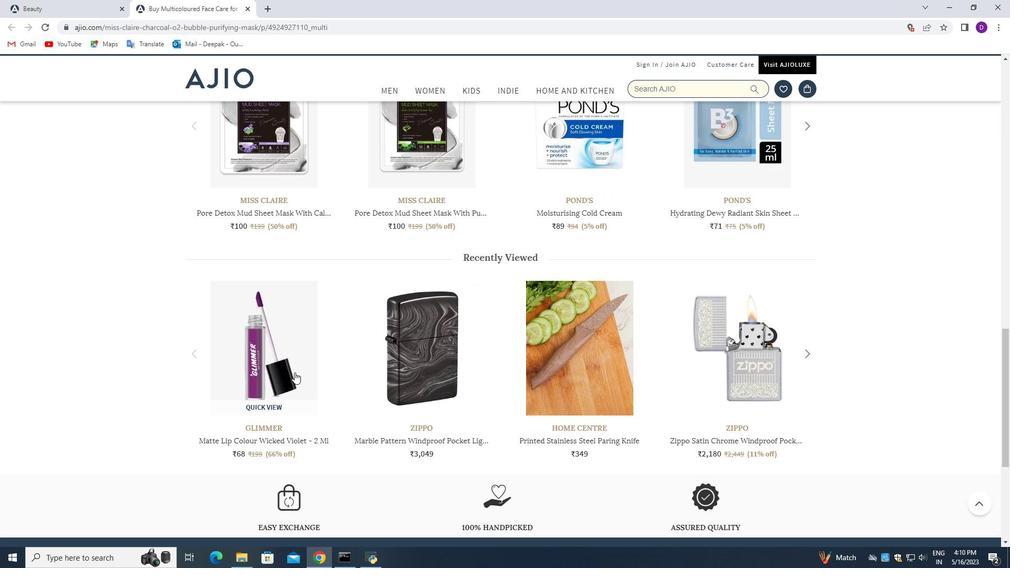 
Action: Mouse moved to (295, 373)
Screenshot: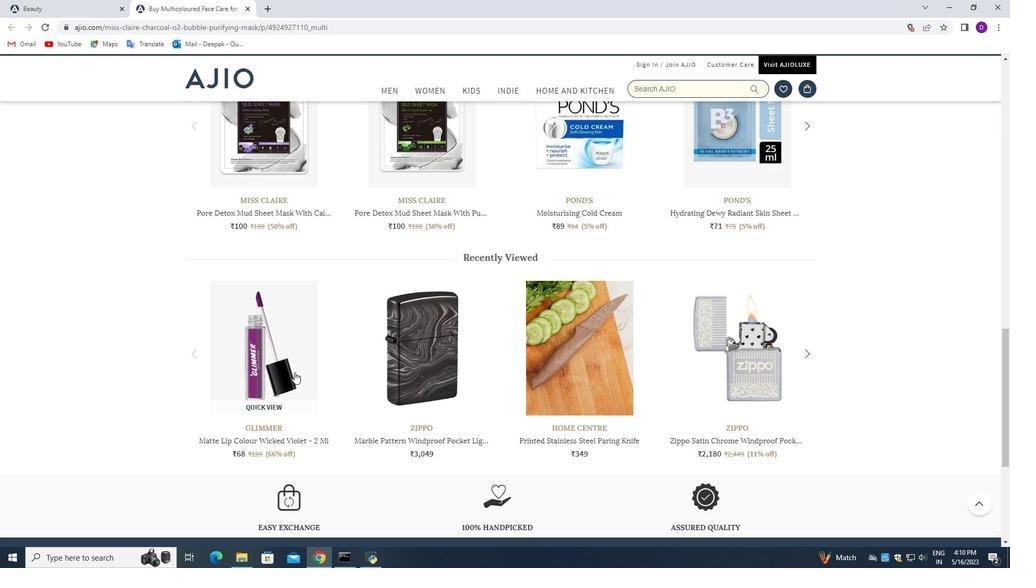 
Action: Mouse scrolled (295, 373) with delta (0, 0)
Screenshot: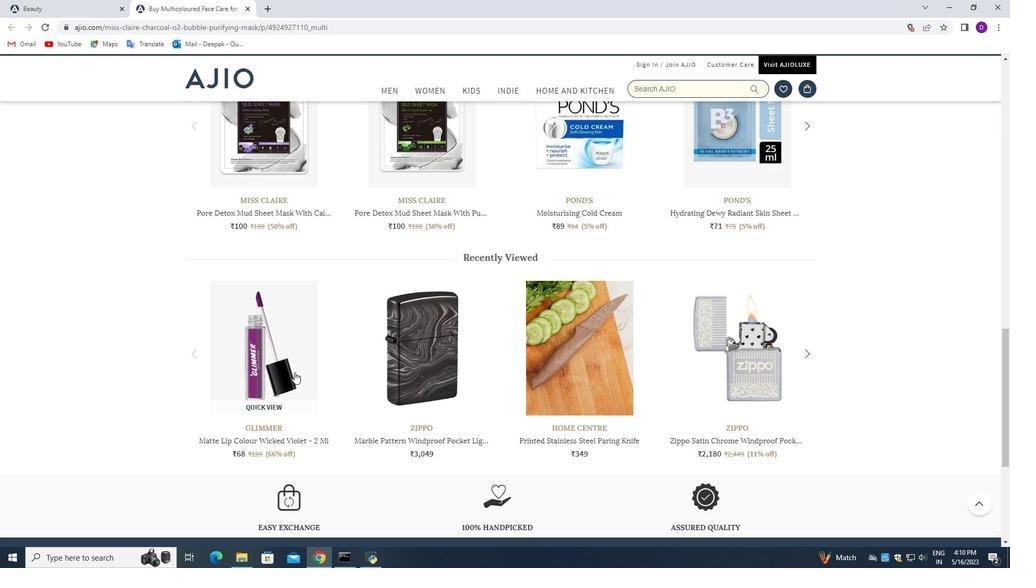 
Action: Mouse moved to (295, 374)
Screenshot: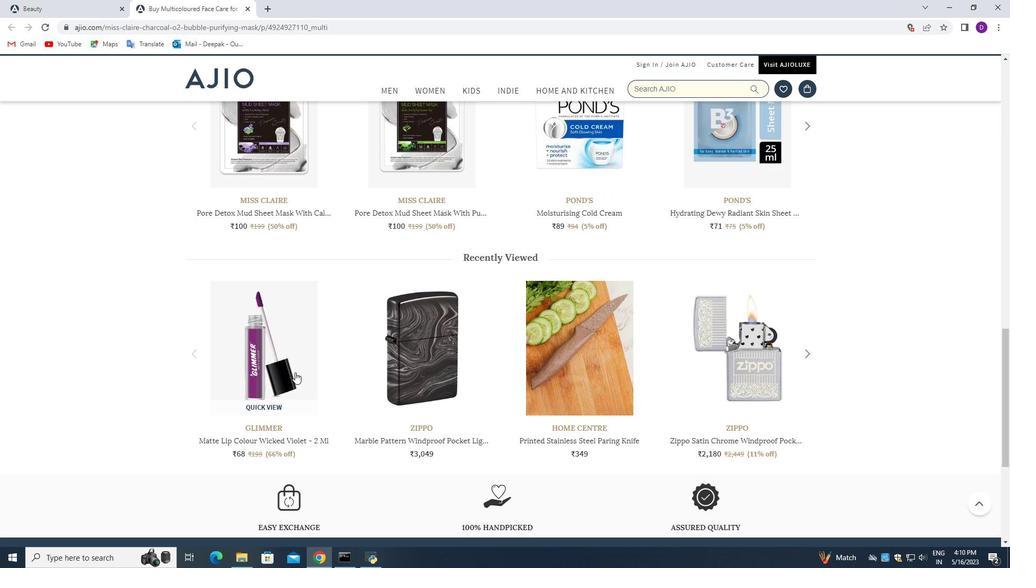 
Action: Mouse scrolled (295, 373) with delta (0, 0)
Screenshot: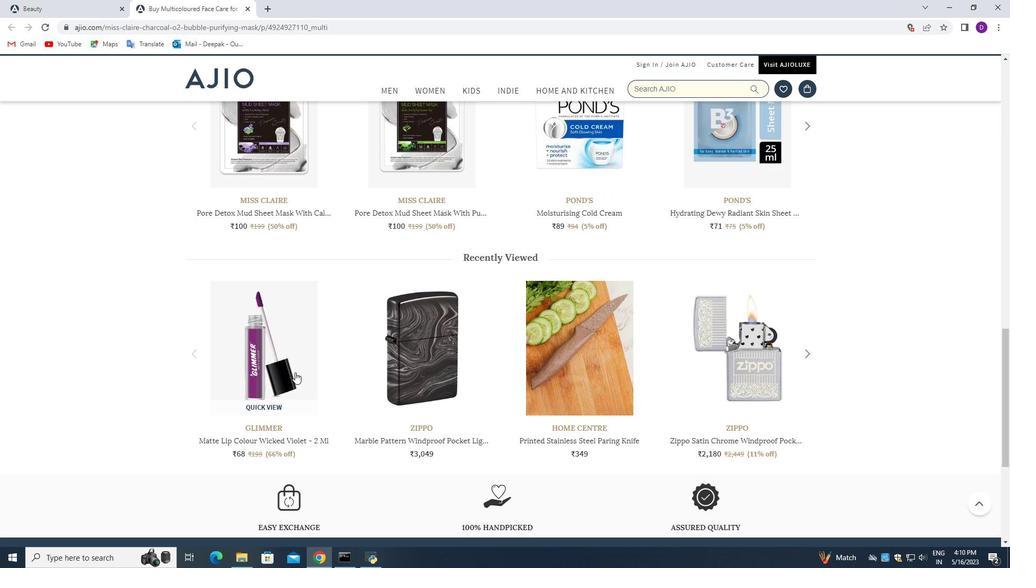 
Action: Mouse moved to (307, 377)
Screenshot: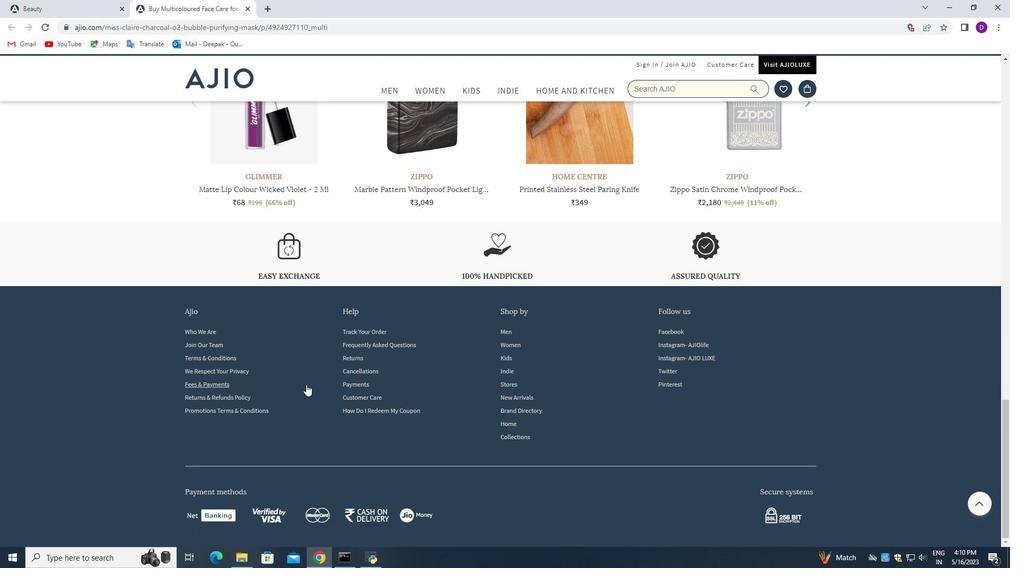 
Action: Mouse scrolled (307, 378) with delta (0, 0)
Screenshot: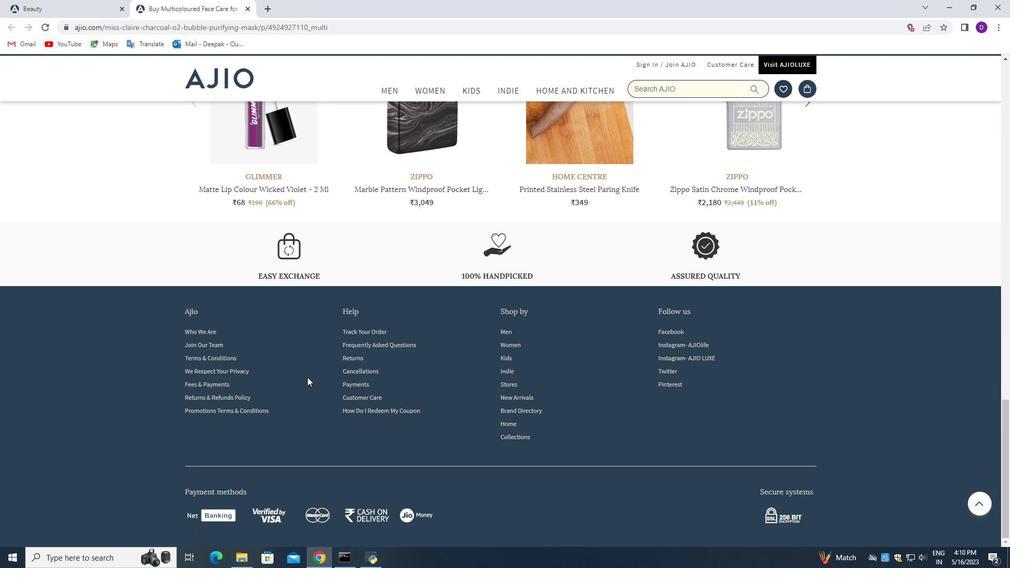 
Action: Mouse scrolled (307, 378) with delta (0, 0)
Screenshot: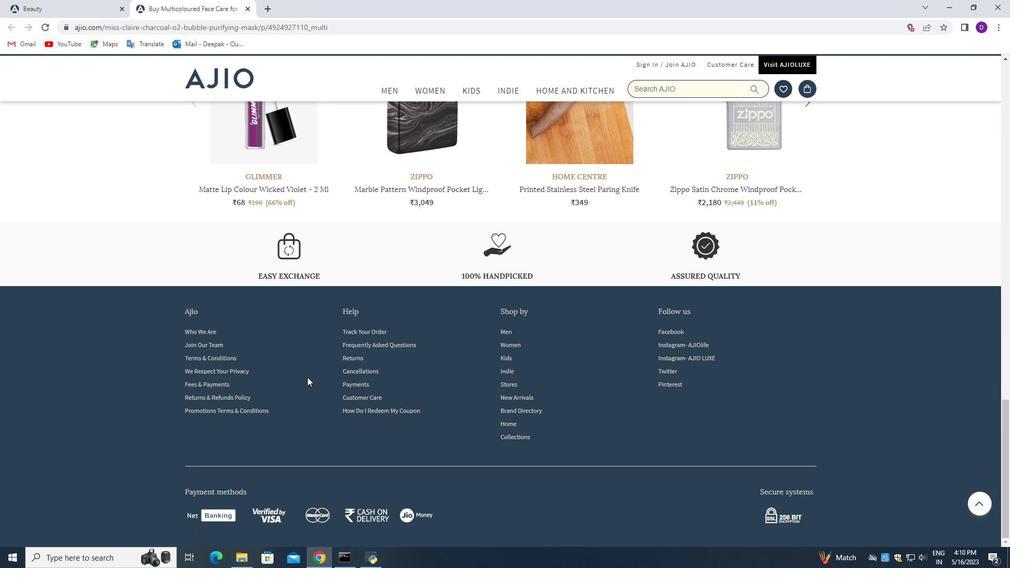 
Action: Mouse scrolled (307, 378) with delta (0, 0)
Screenshot: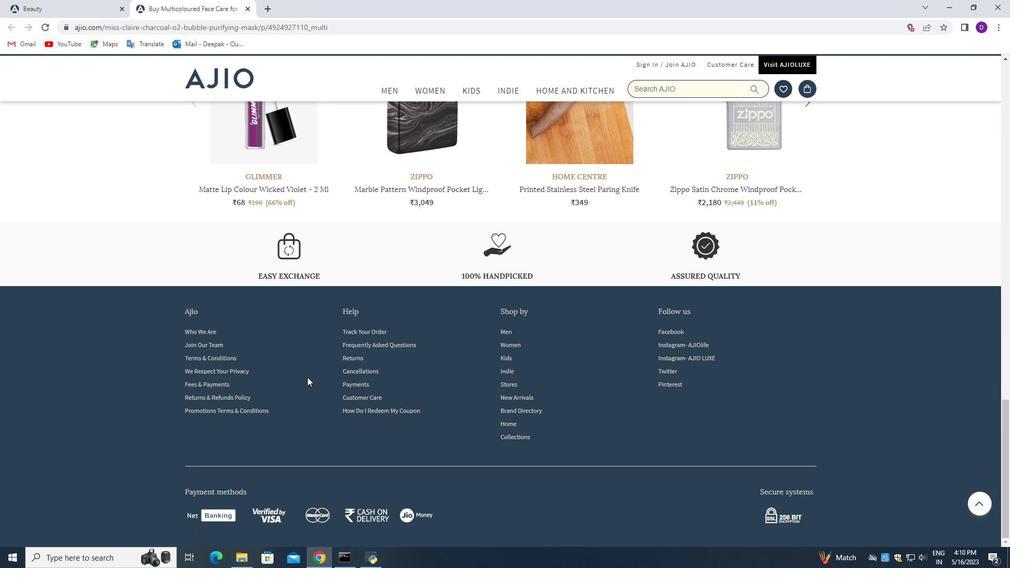
Action: Mouse scrolled (307, 378) with delta (0, 0)
Screenshot: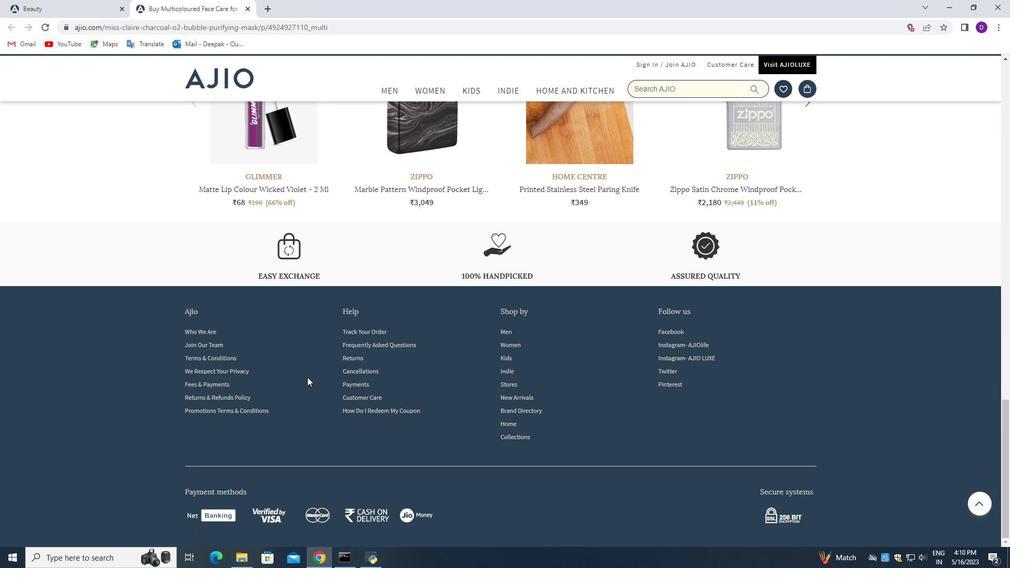
Action: Mouse scrolled (307, 378) with delta (0, 0)
Screenshot: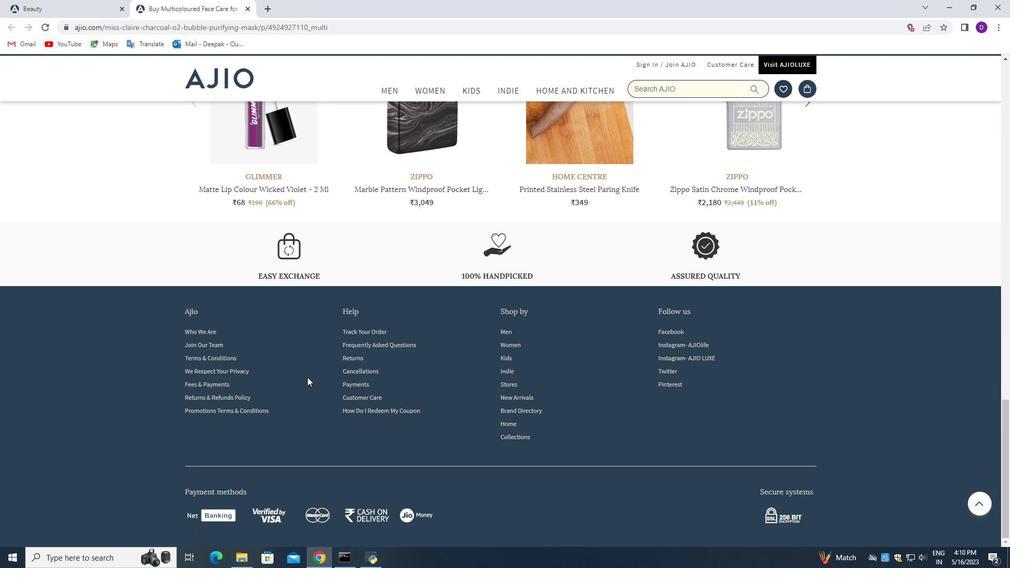 
Action: Mouse scrolled (307, 378) with delta (0, 0)
Screenshot: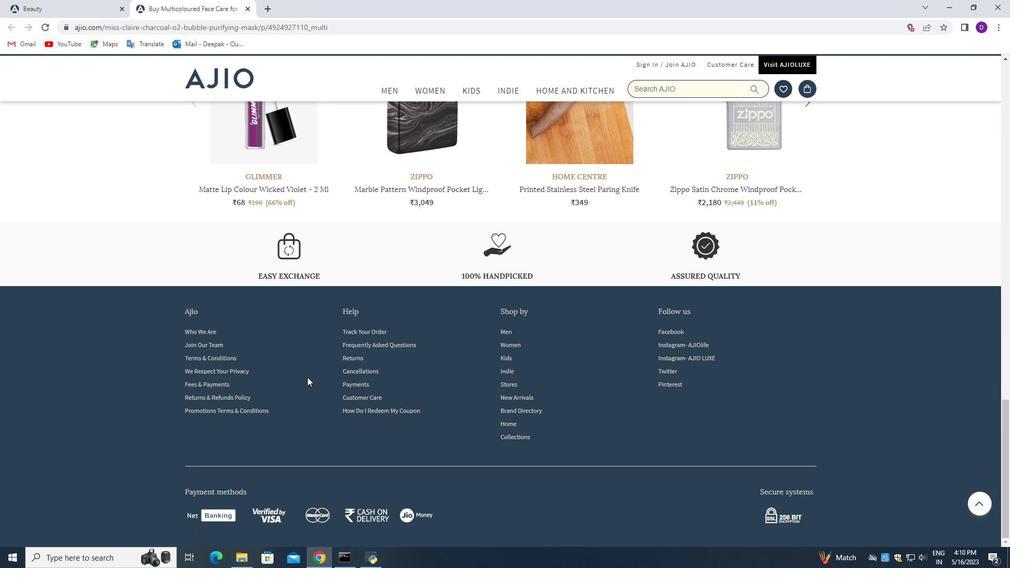 
Action: Mouse scrolled (307, 378) with delta (0, 0)
Screenshot: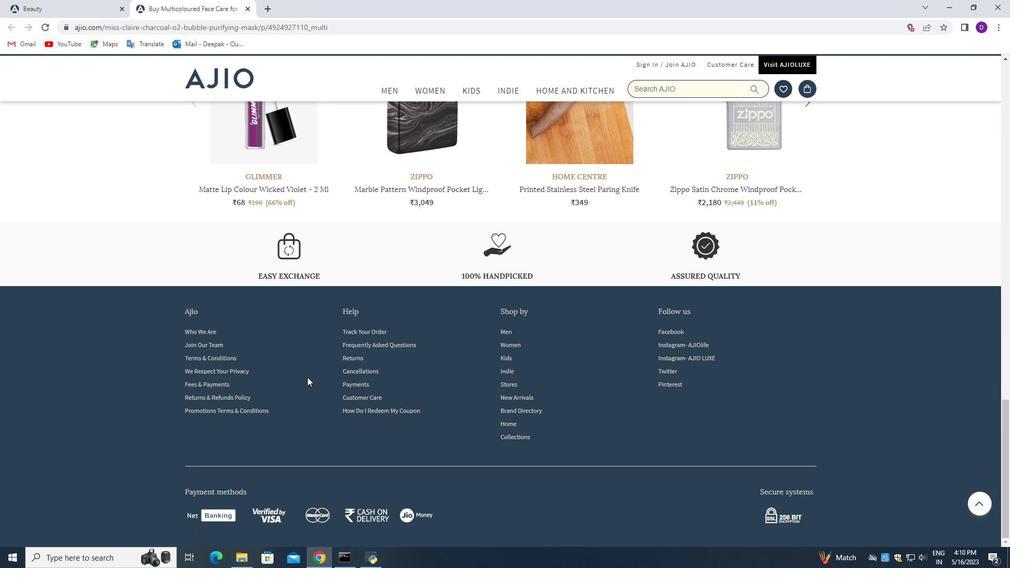 
Action: Mouse scrolled (307, 378) with delta (0, 0)
Screenshot: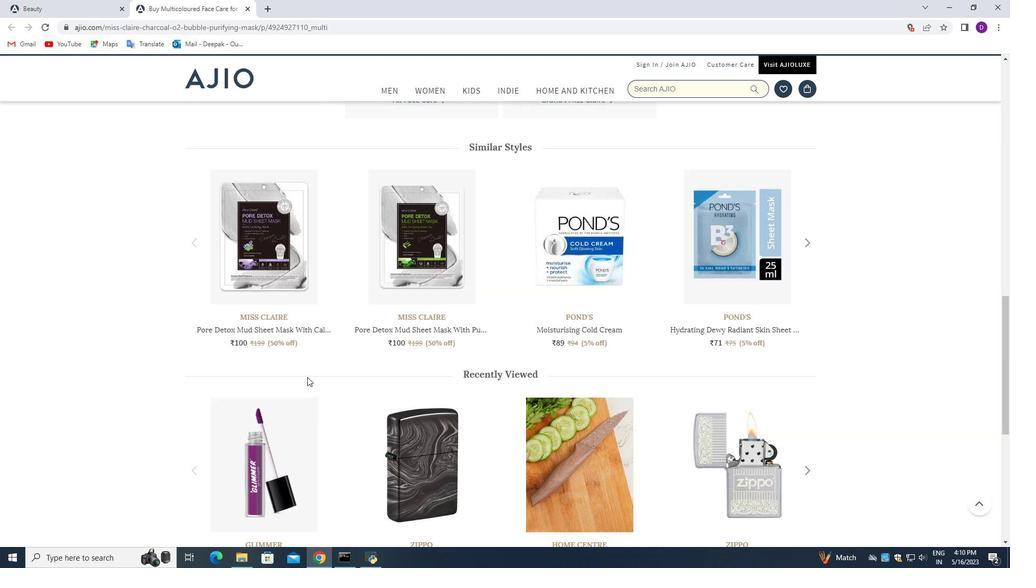 
Action: Mouse scrolled (307, 378) with delta (0, 0)
Screenshot: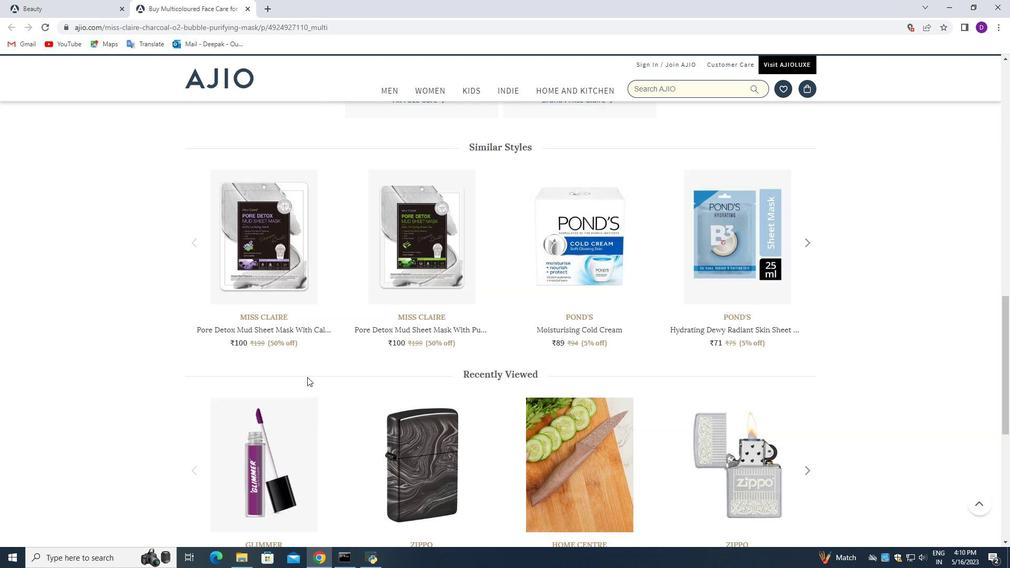 
Action: Mouse scrolled (307, 378) with delta (0, 0)
Screenshot: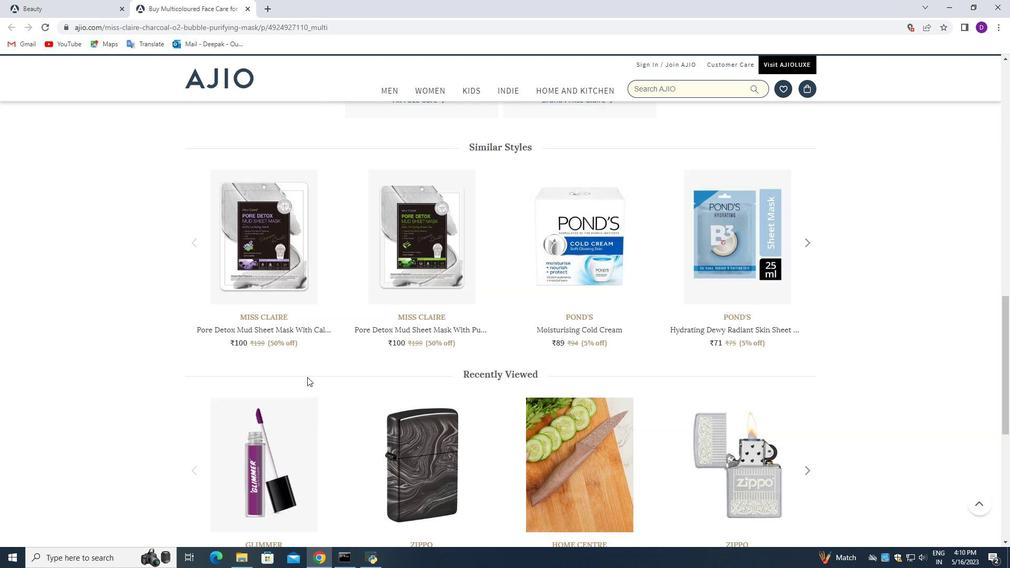 
Action: Mouse scrolled (307, 378) with delta (0, 0)
Screenshot: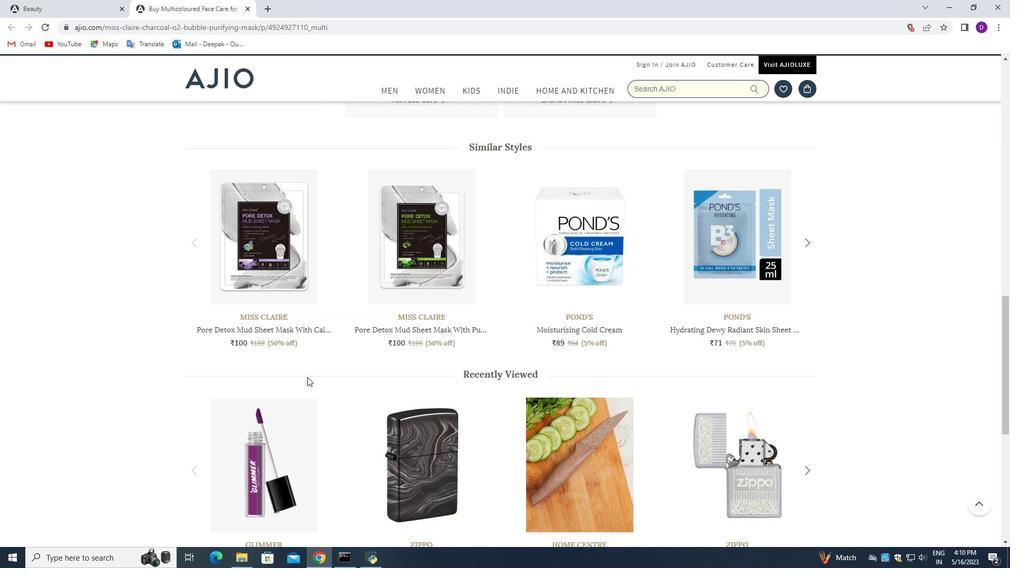 
Action: Mouse scrolled (307, 378) with delta (0, 0)
Screenshot: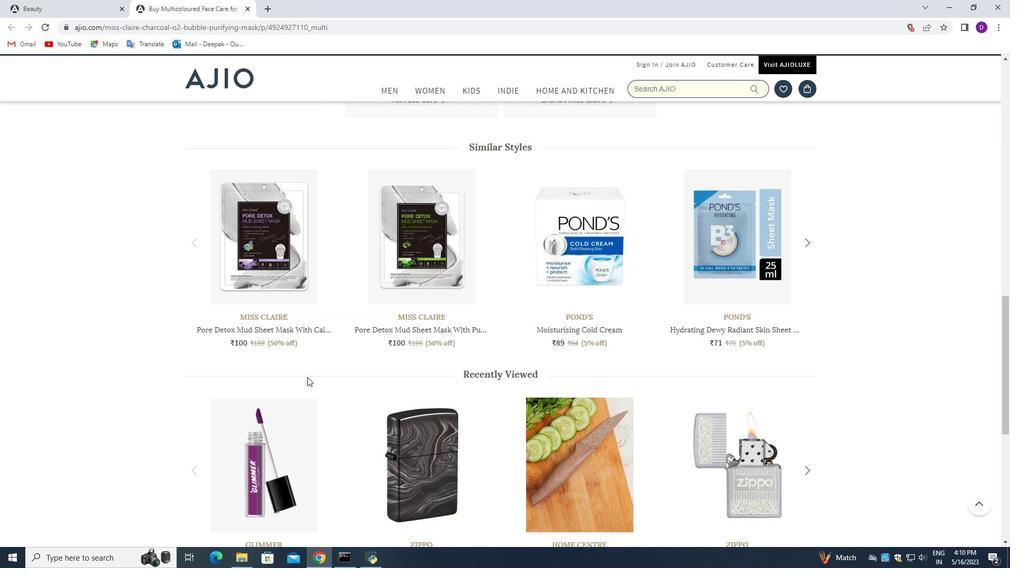 
Action: Mouse scrolled (307, 378) with delta (0, 0)
Screenshot: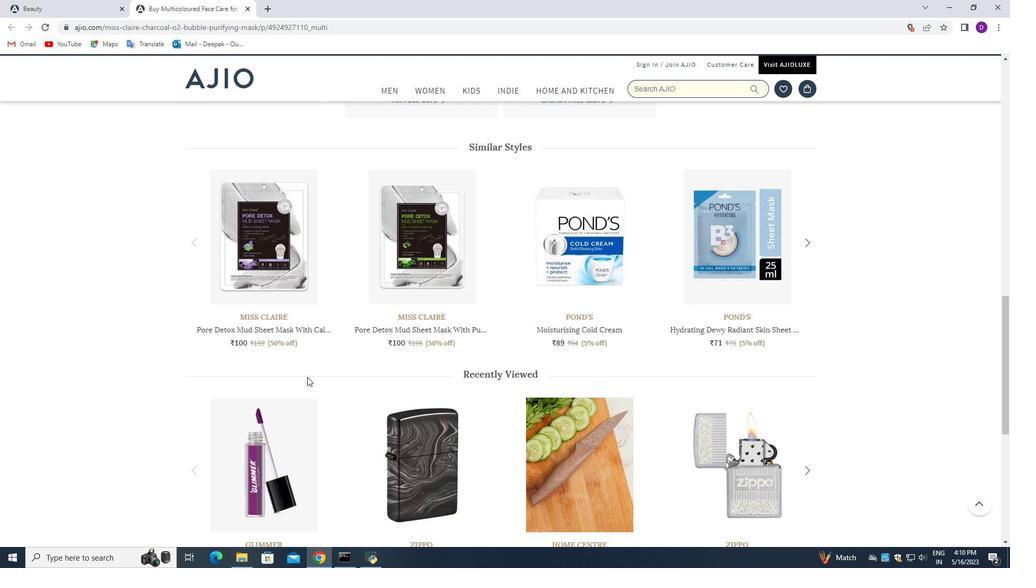 
Action: Mouse scrolled (307, 378) with delta (0, 0)
Screenshot: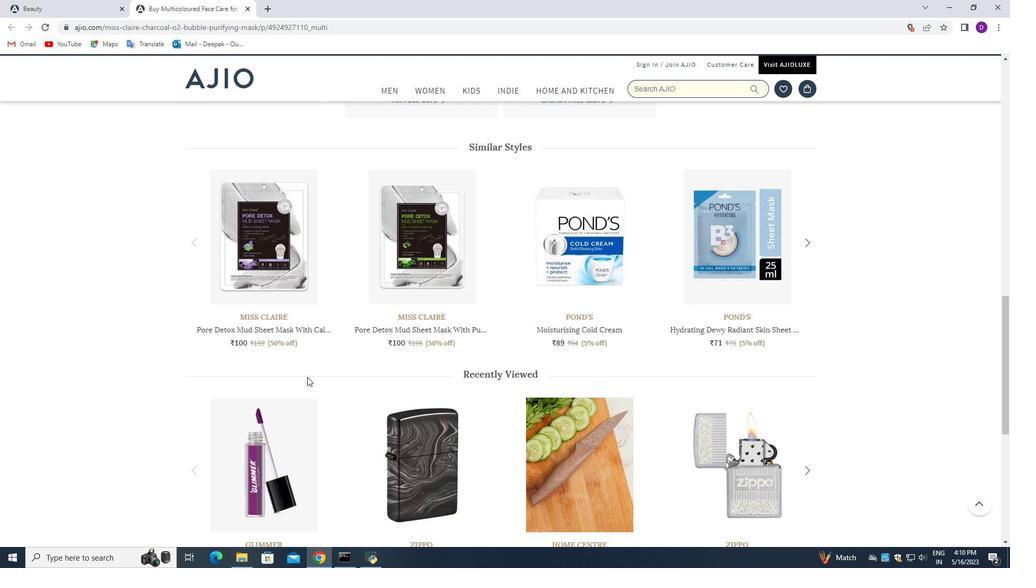 
Action: Mouse scrolled (307, 378) with delta (0, 0)
Screenshot: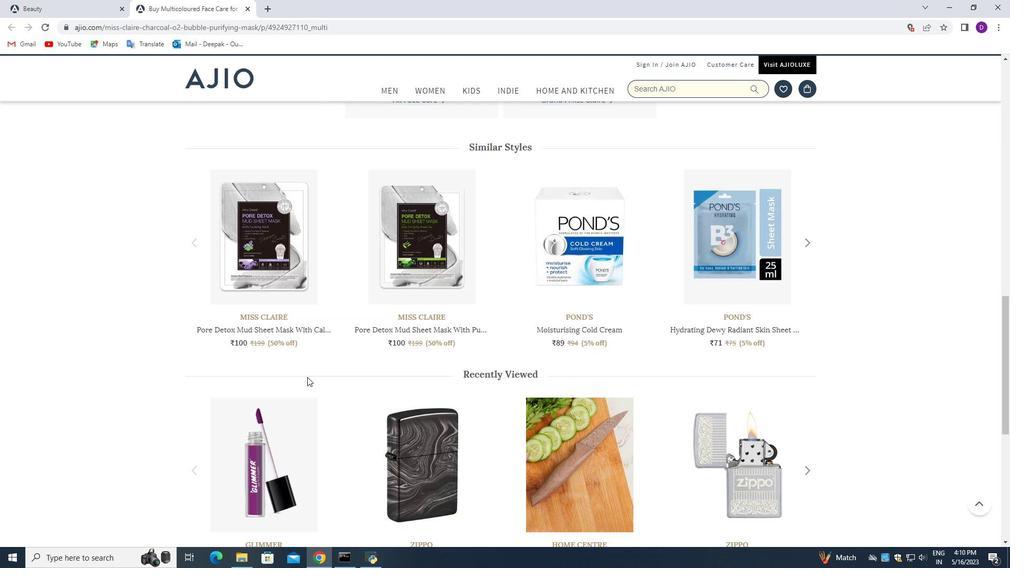 
Action: Mouse scrolled (307, 378) with delta (0, 0)
